 Task: Format the document by changing font styles, sizes, colors, and applying bullet points and paragraph spacing.
Action: Mouse scrolled (999, 255) with delta (0, 0)
Screenshot: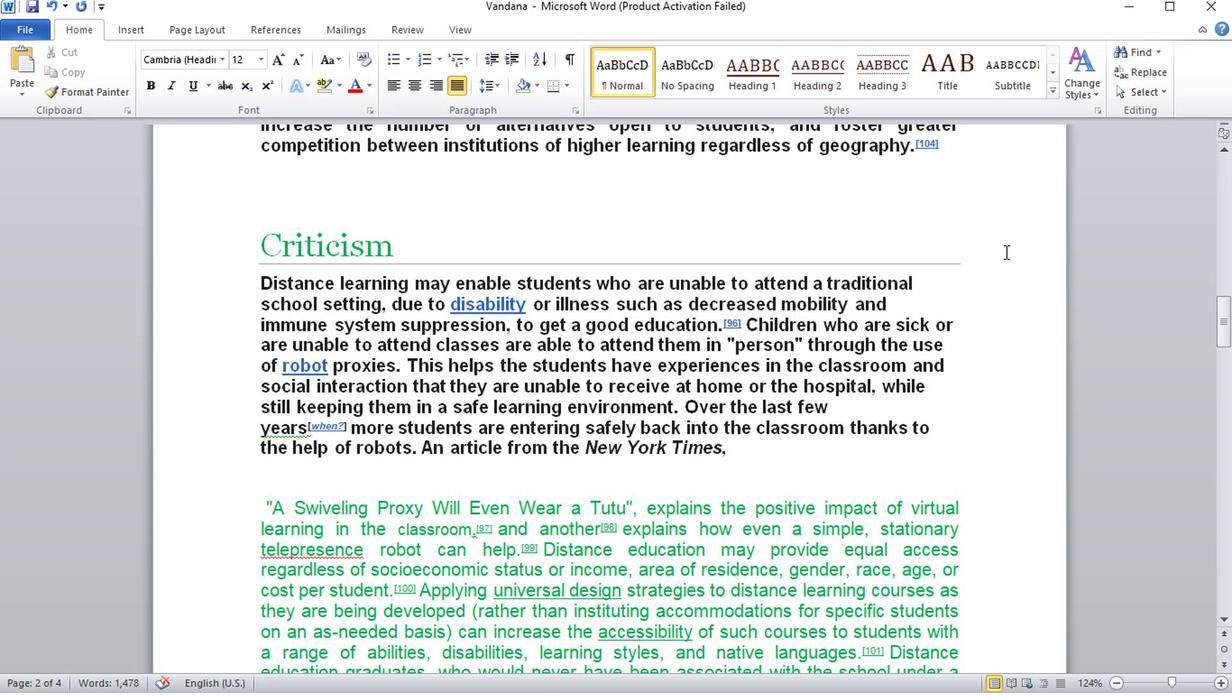 
Action: Mouse scrolled (999, 255) with delta (0, 0)
Screenshot: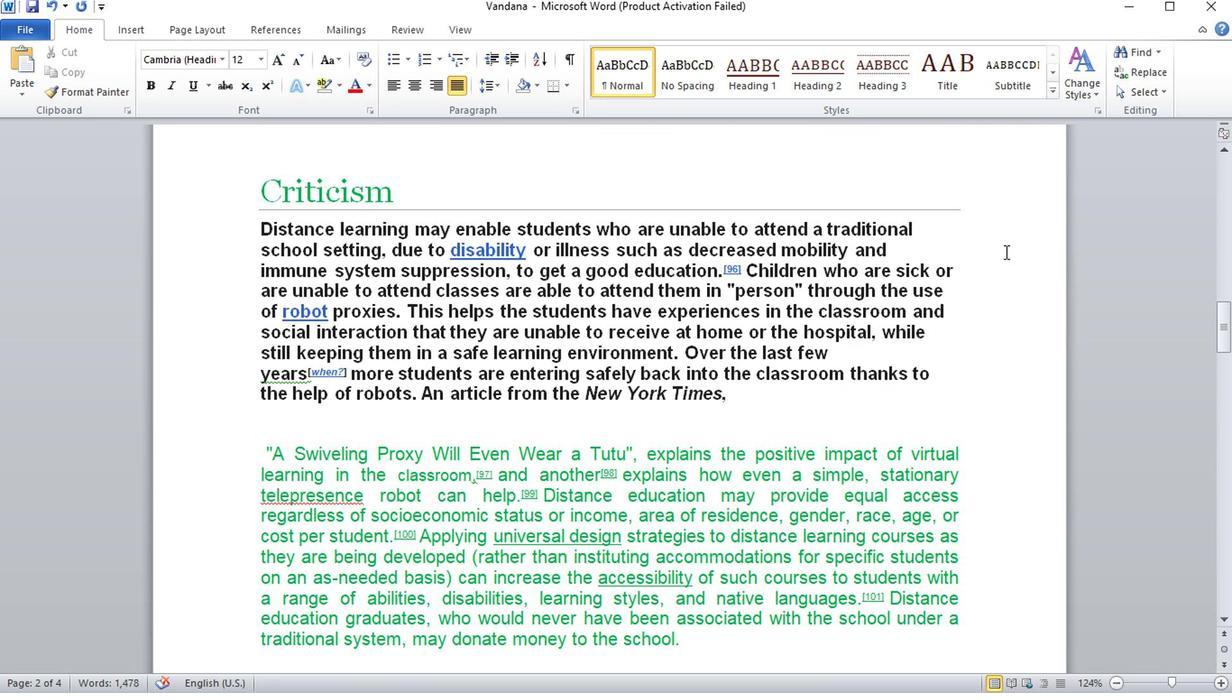 
Action: Mouse scrolled (999, 255) with delta (0, 0)
Screenshot: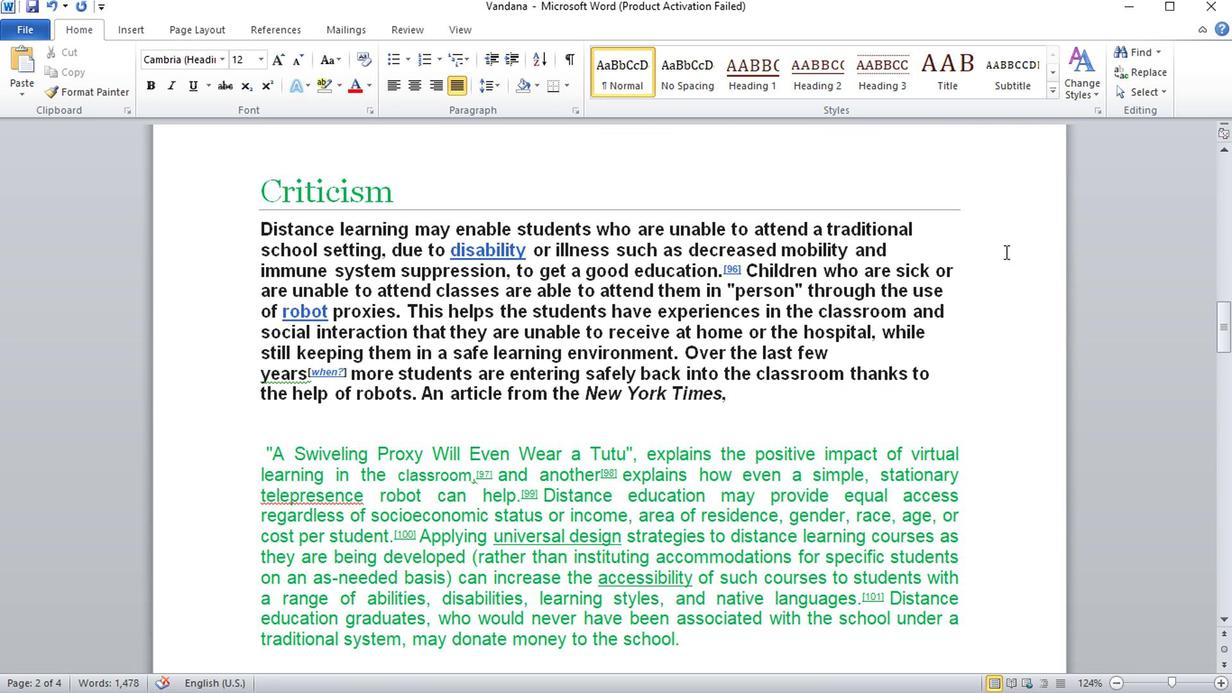 
Action: Mouse scrolled (999, 256) with delta (0, 0)
Screenshot: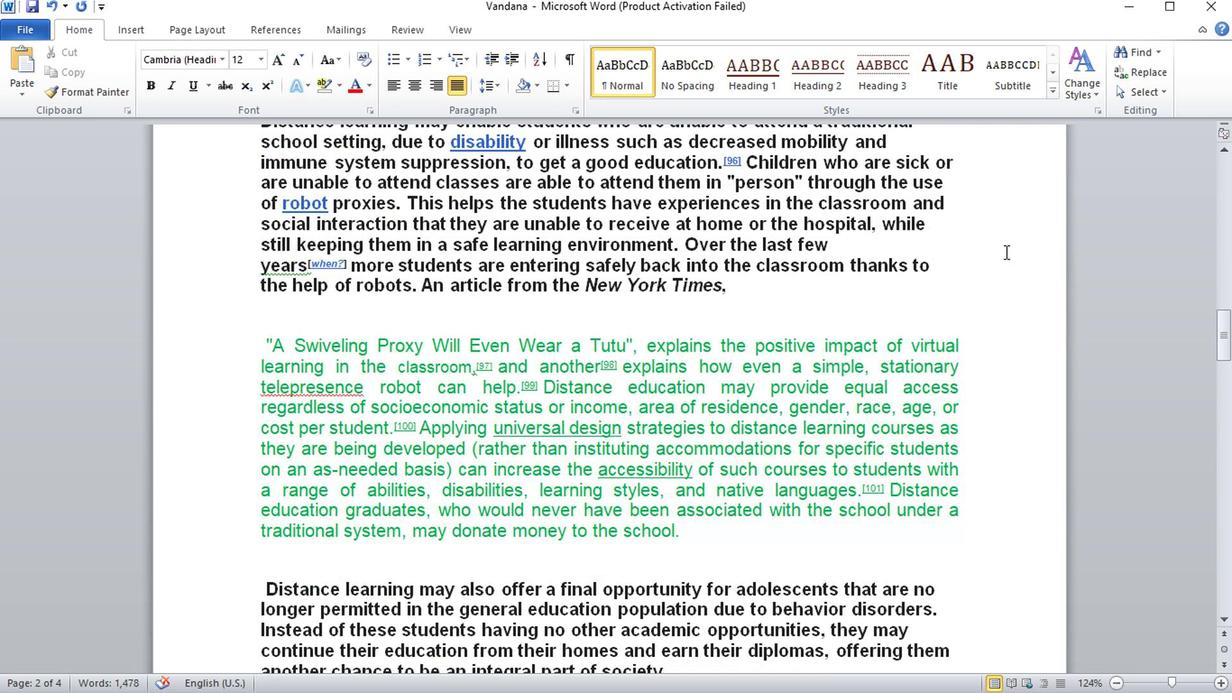 
Action: Mouse scrolled (999, 256) with delta (0, 0)
Screenshot: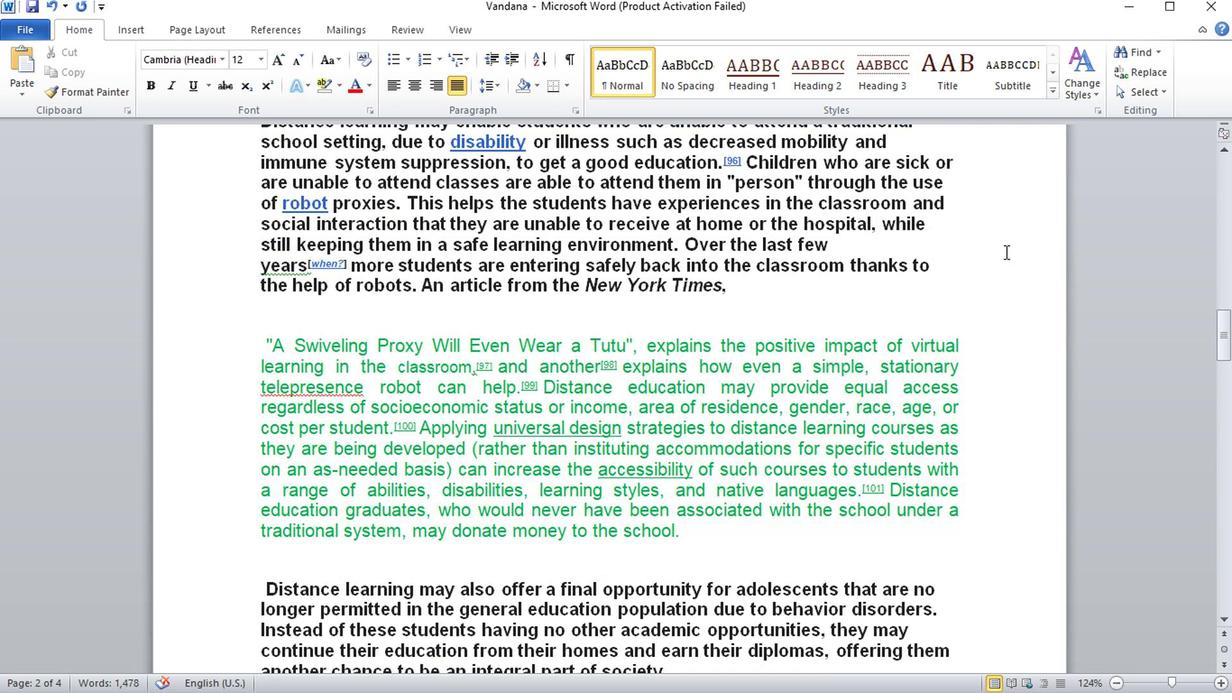 
Action: Mouse scrolled (999, 256) with delta (0, 0)
Screenshot: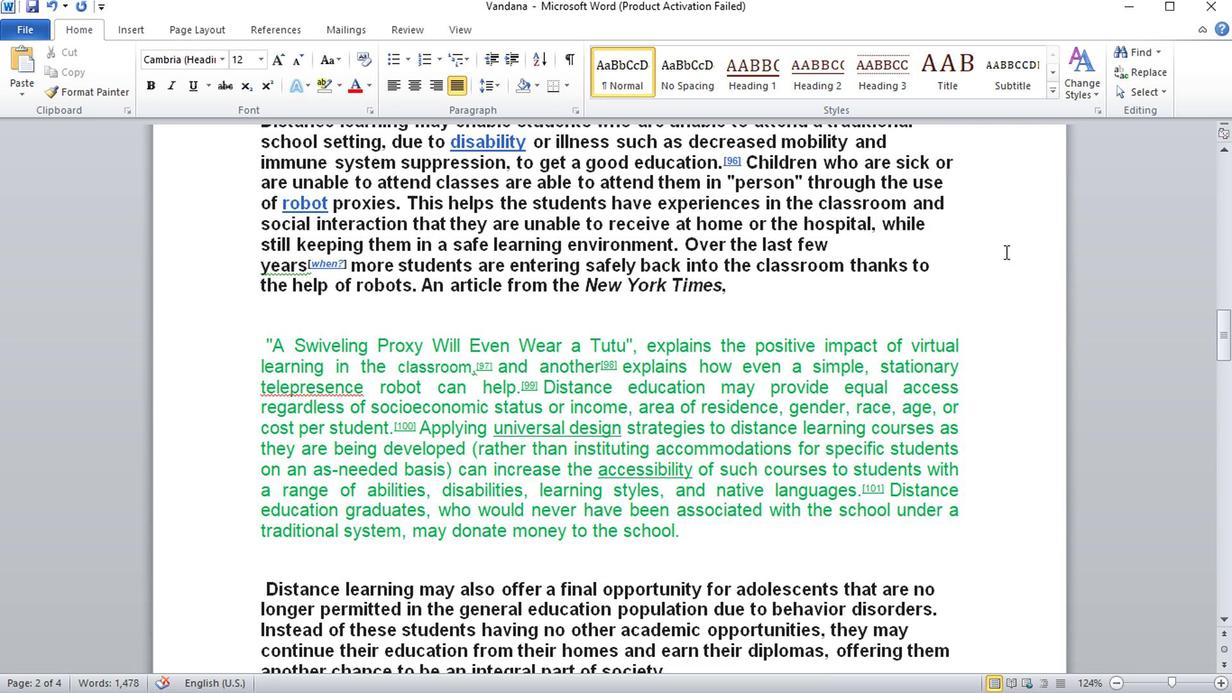
Action: Mouse scrolled (999, 255) with delta (0, 0)
Screenshot: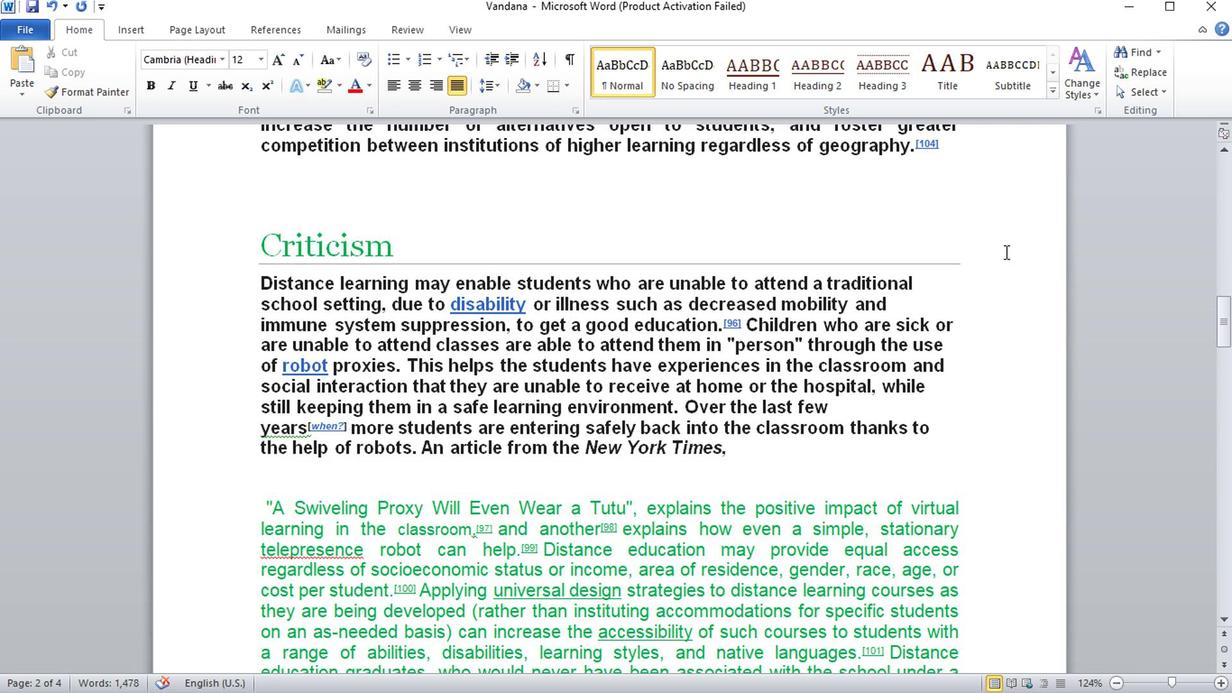
Action: Mouse scrolled (999, 255) with delta (0, 0)
Screenshot: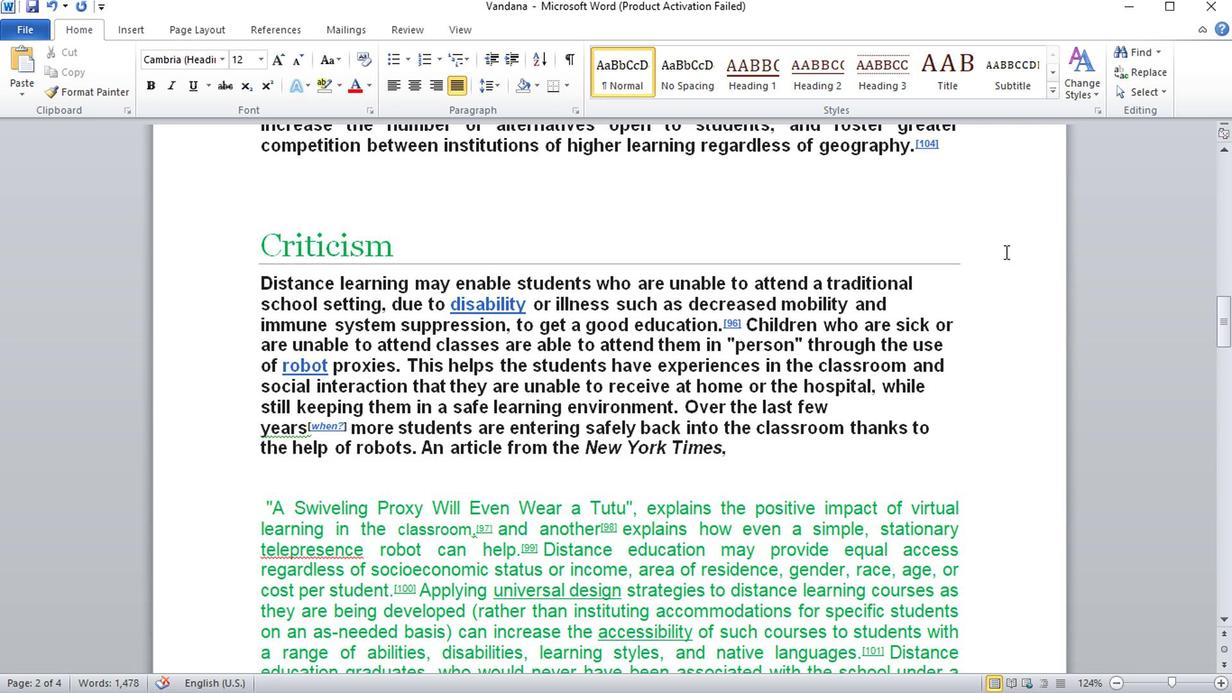 
Action: Mouse scrolled (999, 256) with delta (0, 0)
Screenshot: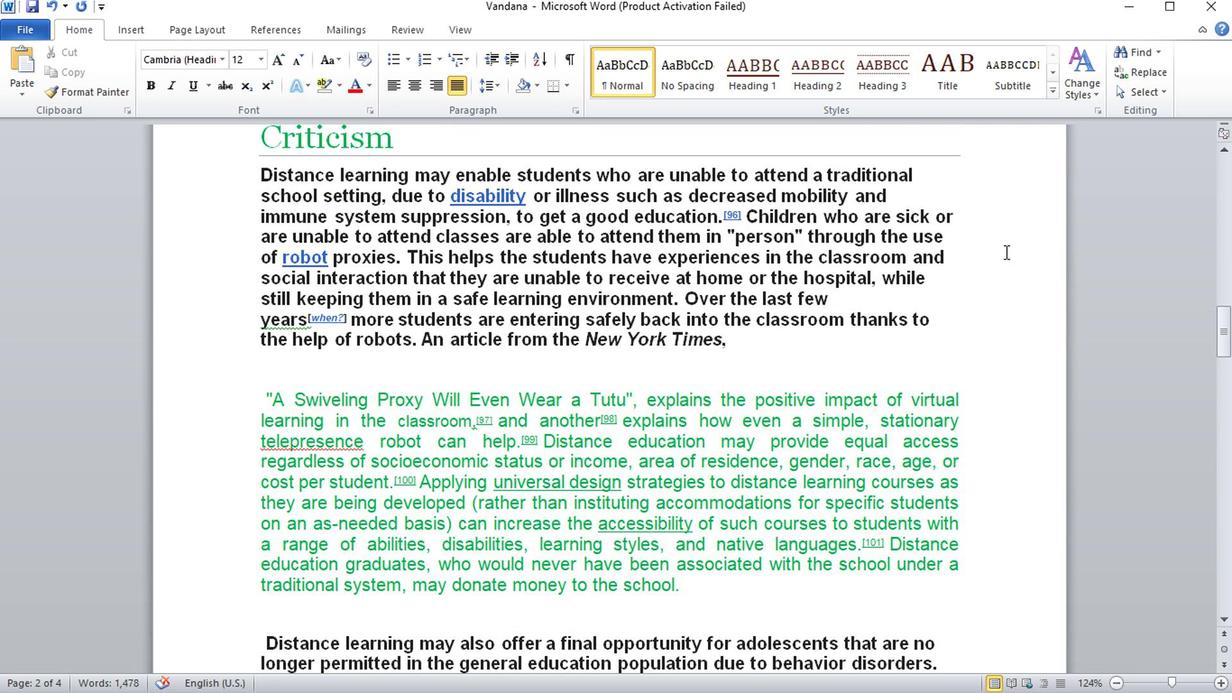 
Action: Mouse scrolled (999, 256) with delta (0, 0)
Screenshot: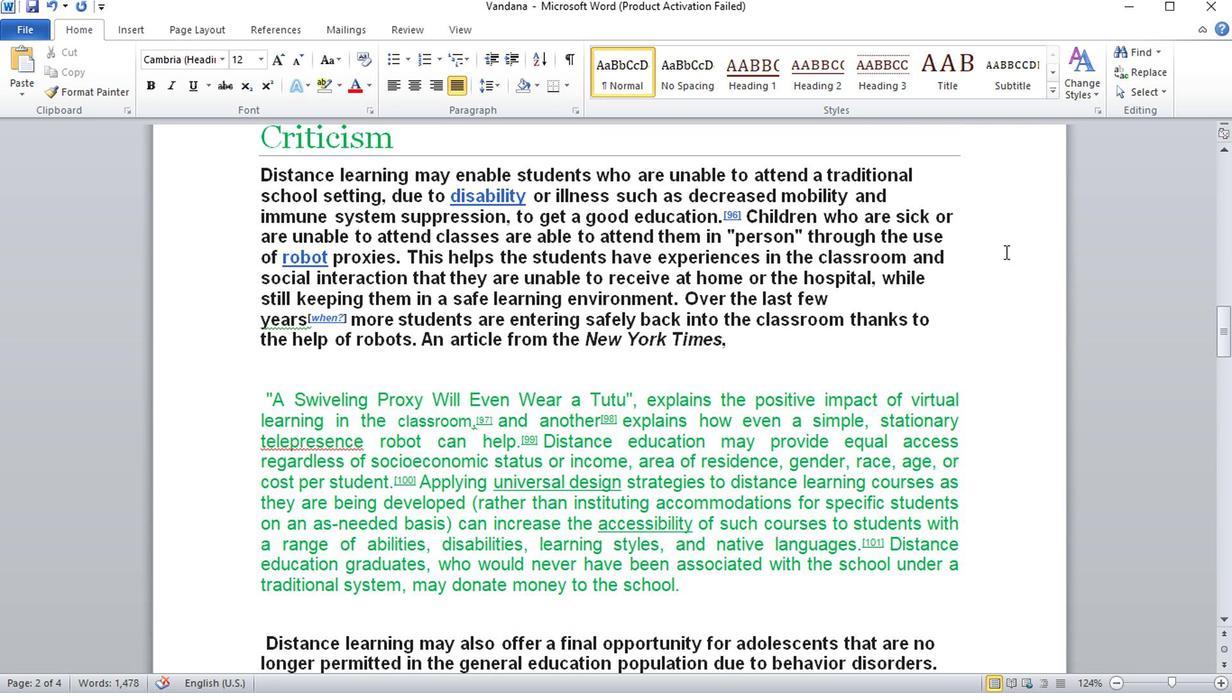 
Action: Mouse scrolled (999, 256) with delta (0, 0)
Screenshot: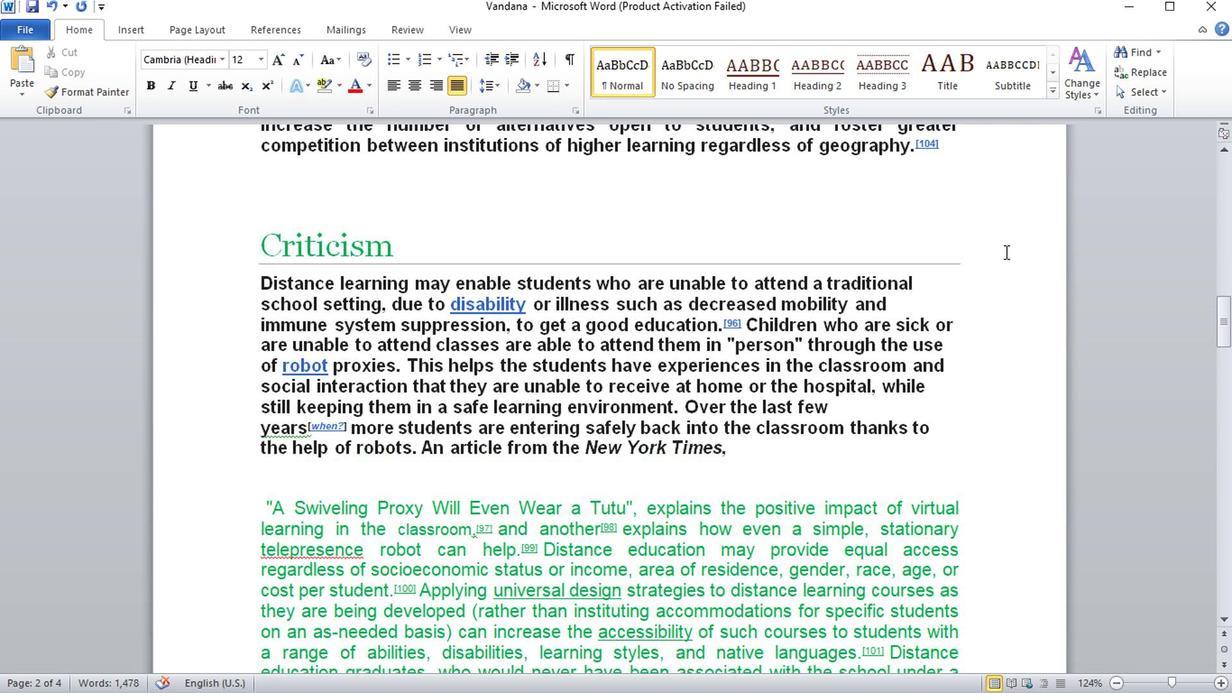 
Action: Mouse scrolled (999, 256) with delta (0, 0)
Screenshot: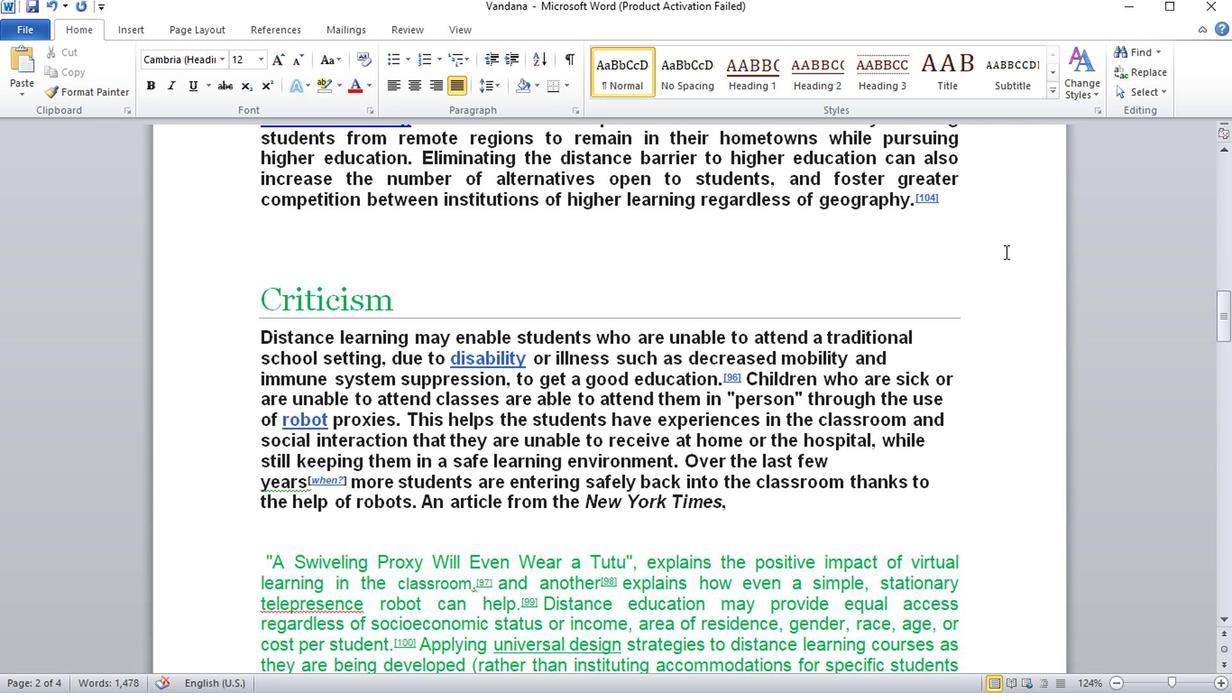 
Action: Mouse scrolled (999, 255) with delta (0, 0)
Screenshot: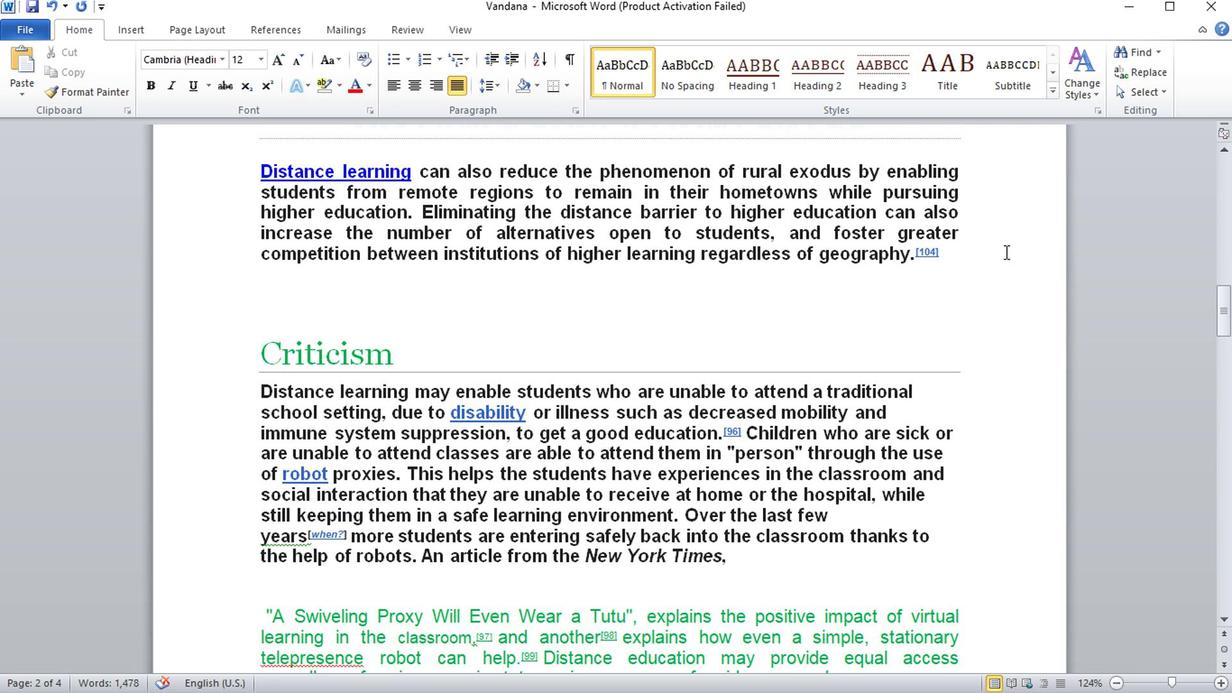 
Action: Mouse scrolled (999, 255) with delta (0, 0)
Screenshot: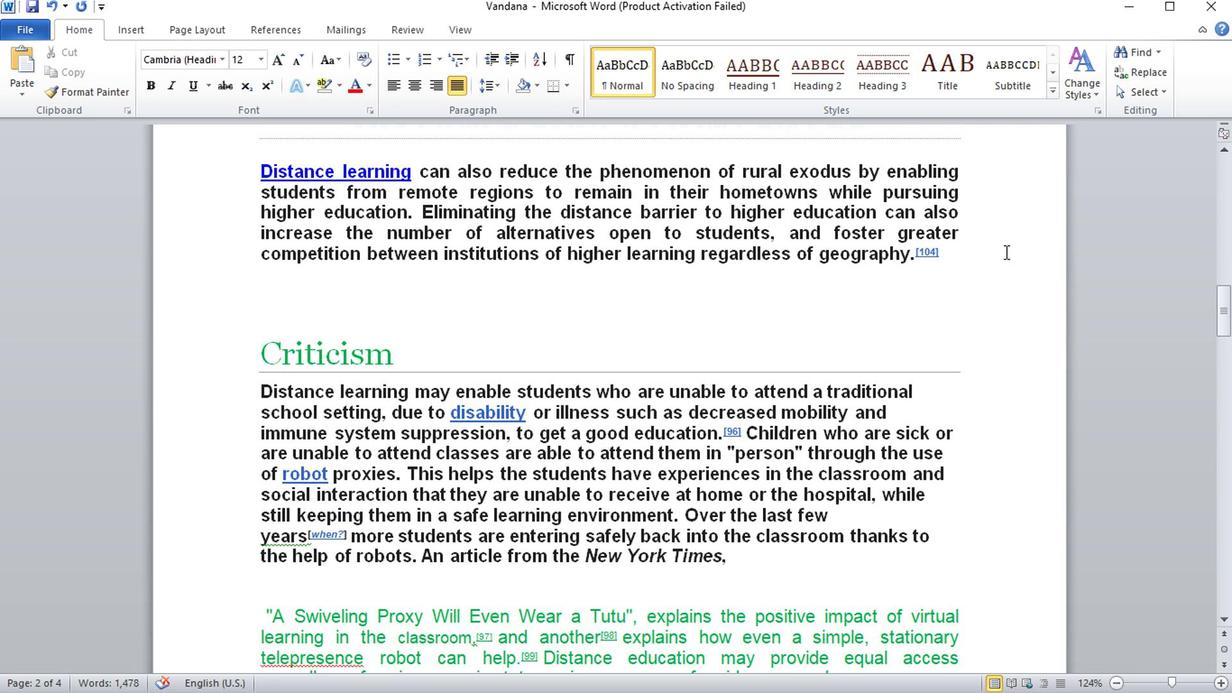 
Action: Mouse scrolled (999, 255) with delta (0, 0)
Screenshot: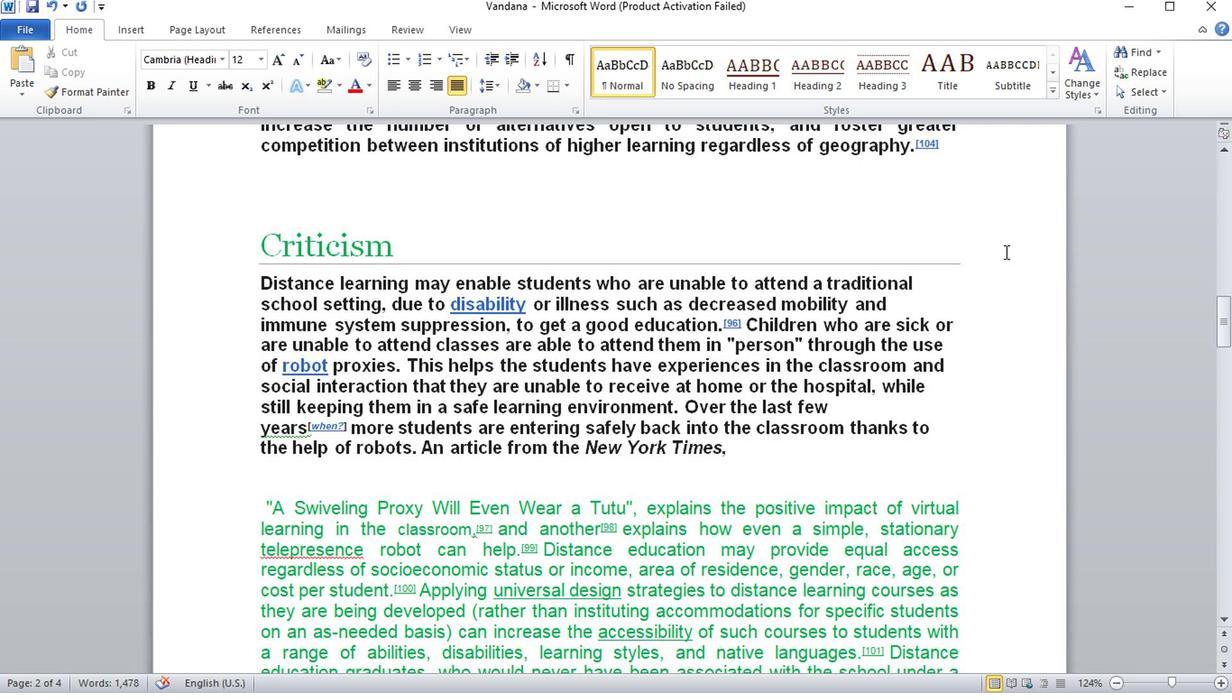 
Action: Mouse scrolled (999, 255) with delta (0, 0)
Screenshot: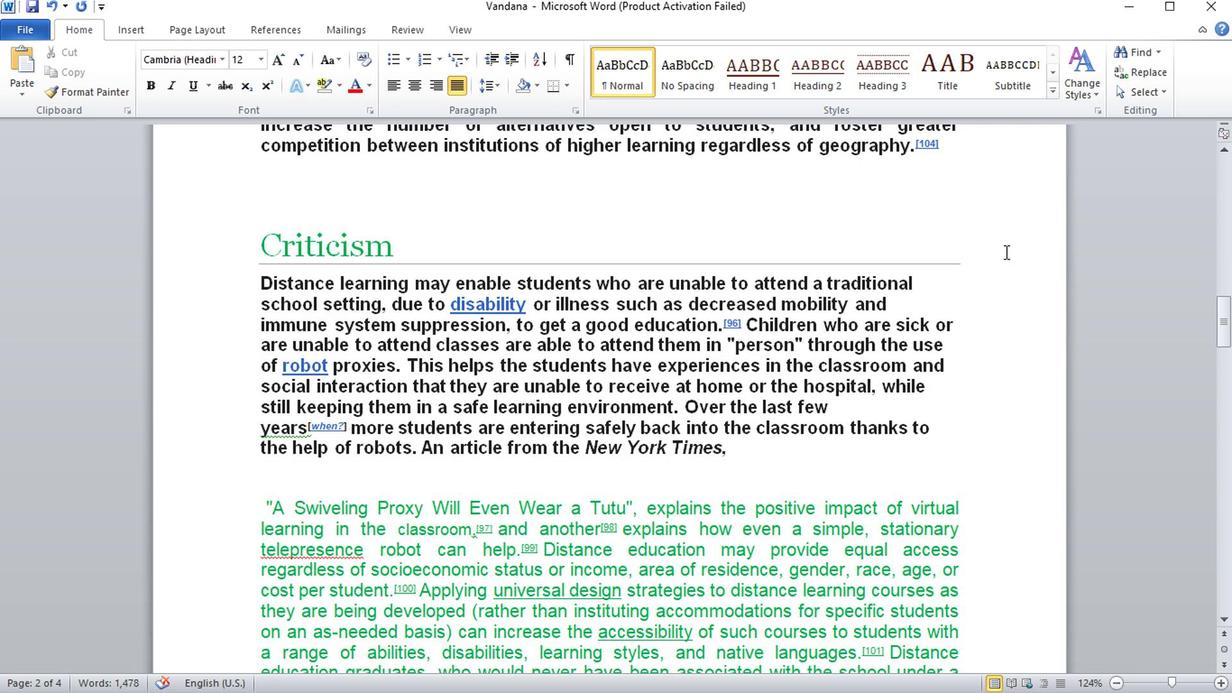 
Action: Mouse moved to (734, 245)
Screenshot: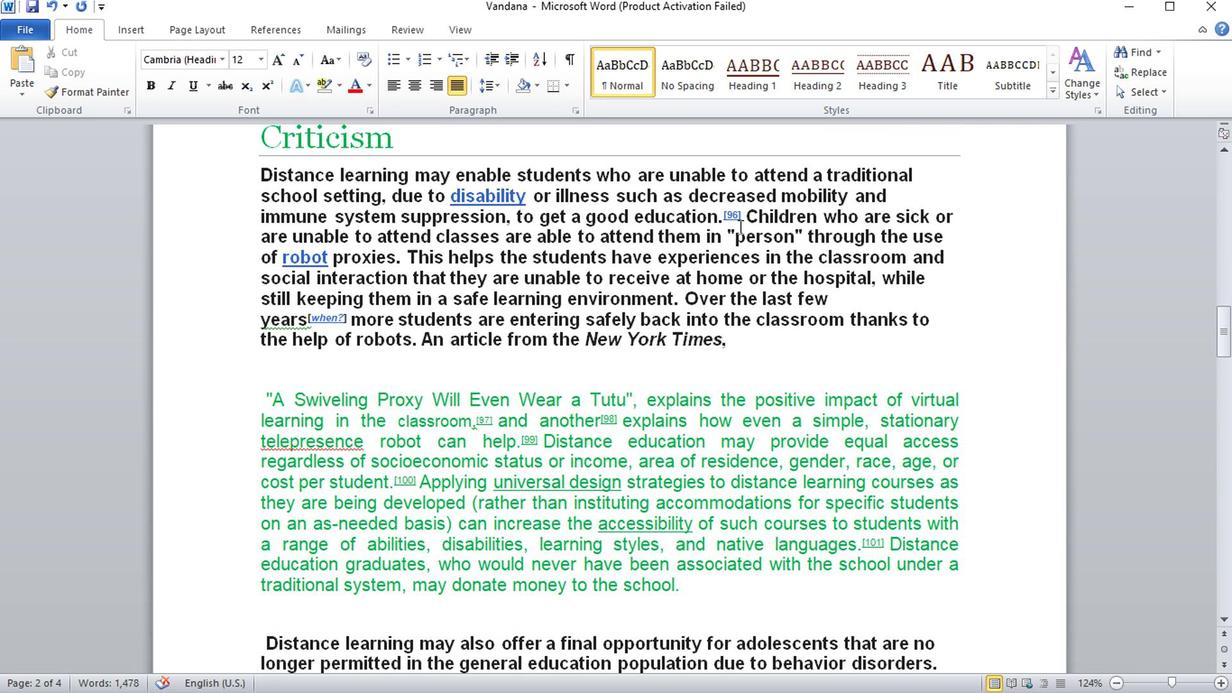 
Action: Mouse scrolled (734, 244) with delta (0, 0)
Screenshot: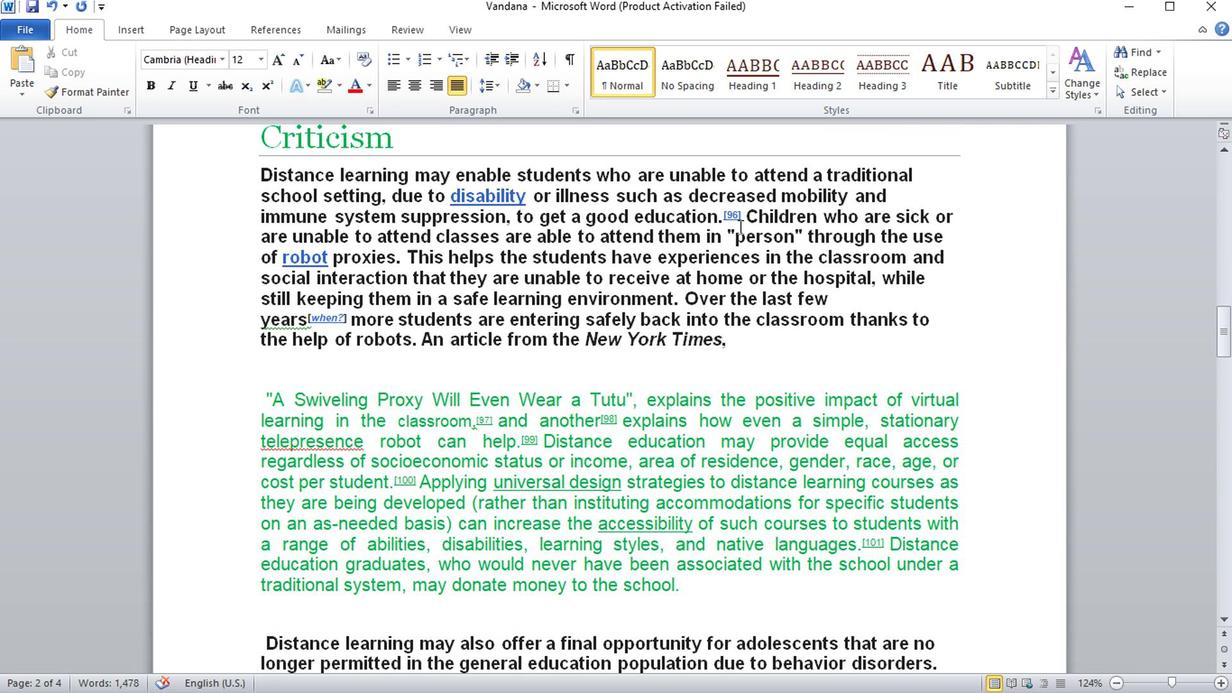 
Action: Mouse moved to (734, 246)
Screenshot: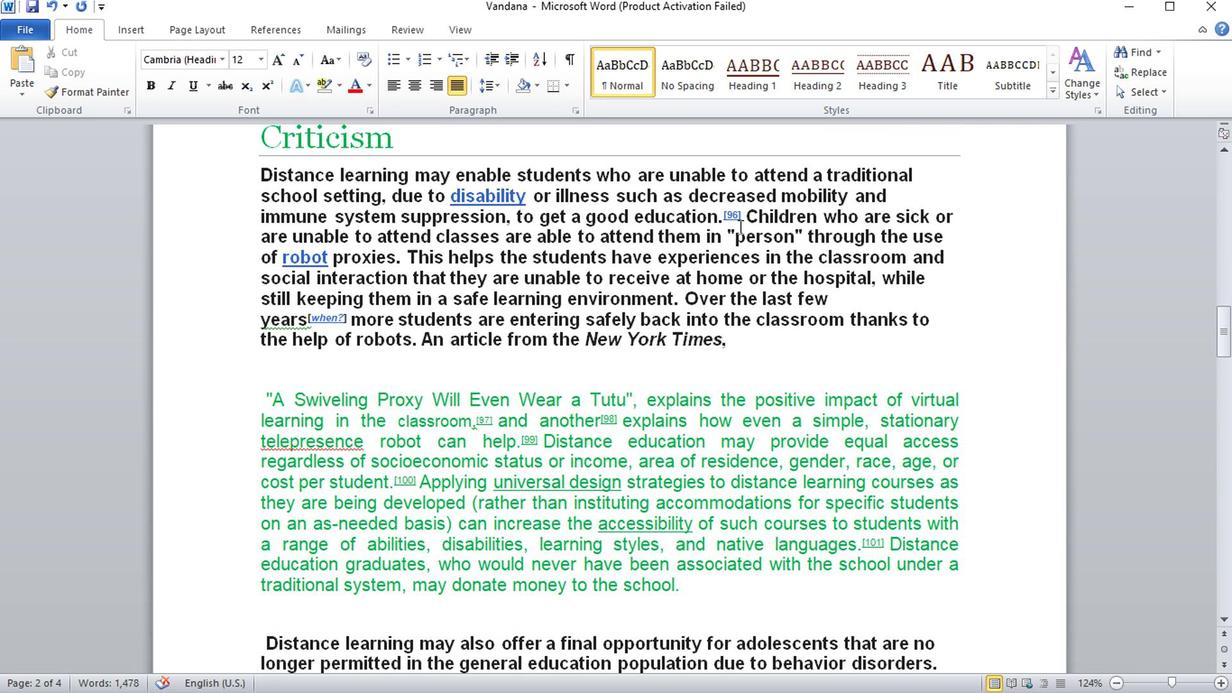 
Action: Mouse scrolled (734, 245) with delta (0, -1)
Screenshot: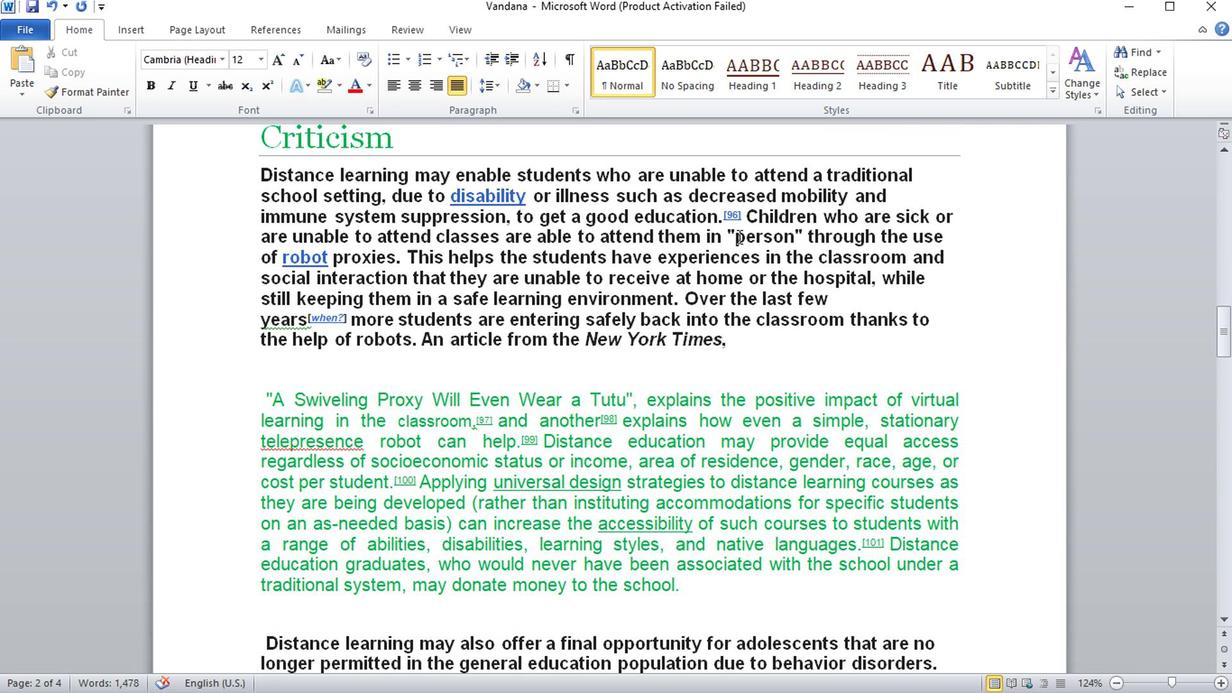 
Action: Mouse moved to (734, 247)
Screenshot: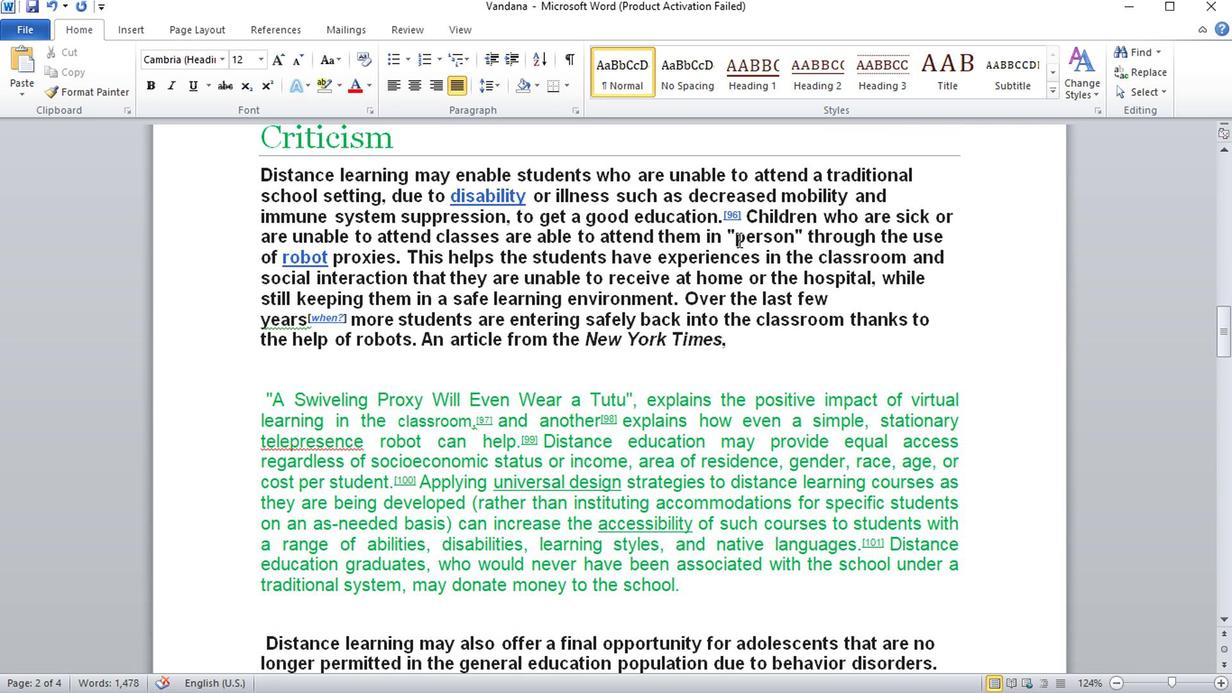 
Action: Mouse scrolled (734, 246) with delta (0, 0)
Screenshot: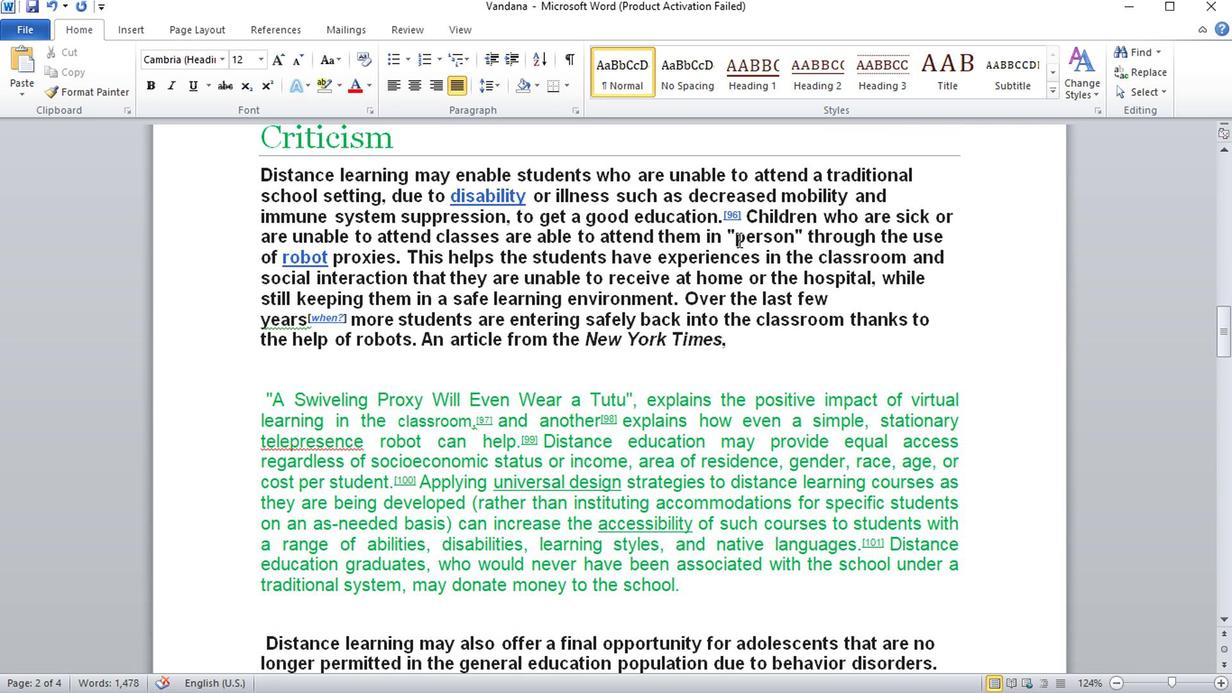 
Action: Mouse moved to (734, 247)
Screenshot: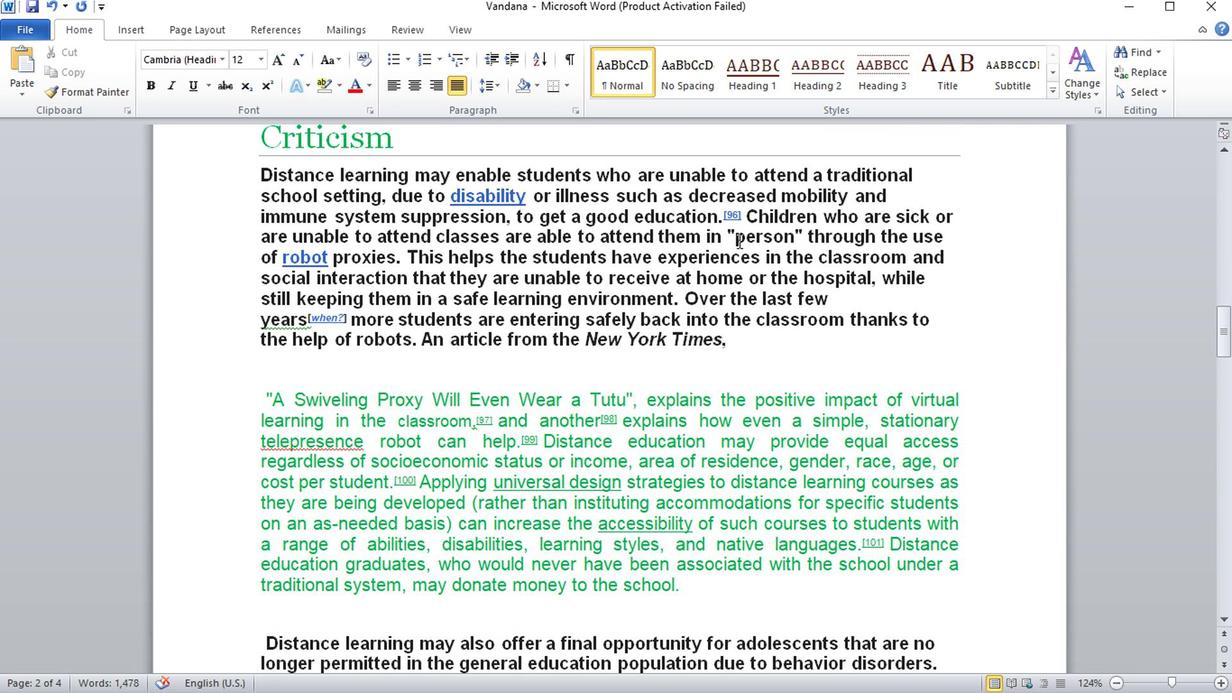 
Action: Mouse scrolled (734, 246) with delta (0, 0)
Screenshot: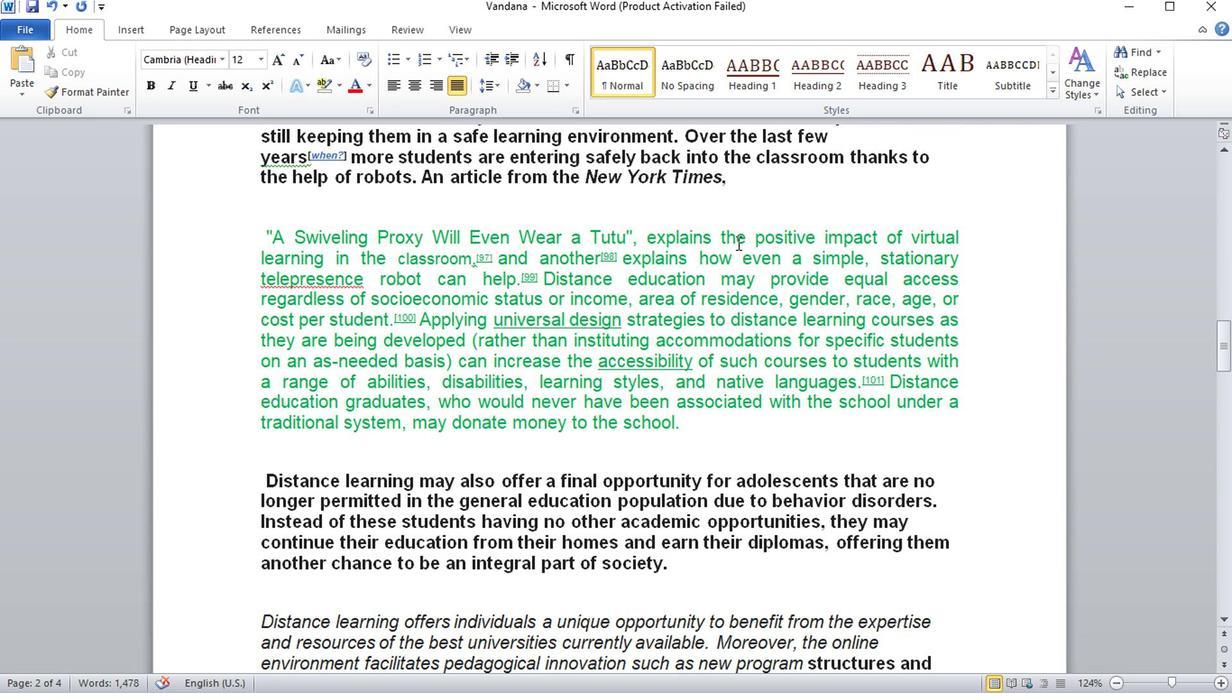
Action: Mouse scrolled (734, 246) with delta (0, 0)
Screenshot: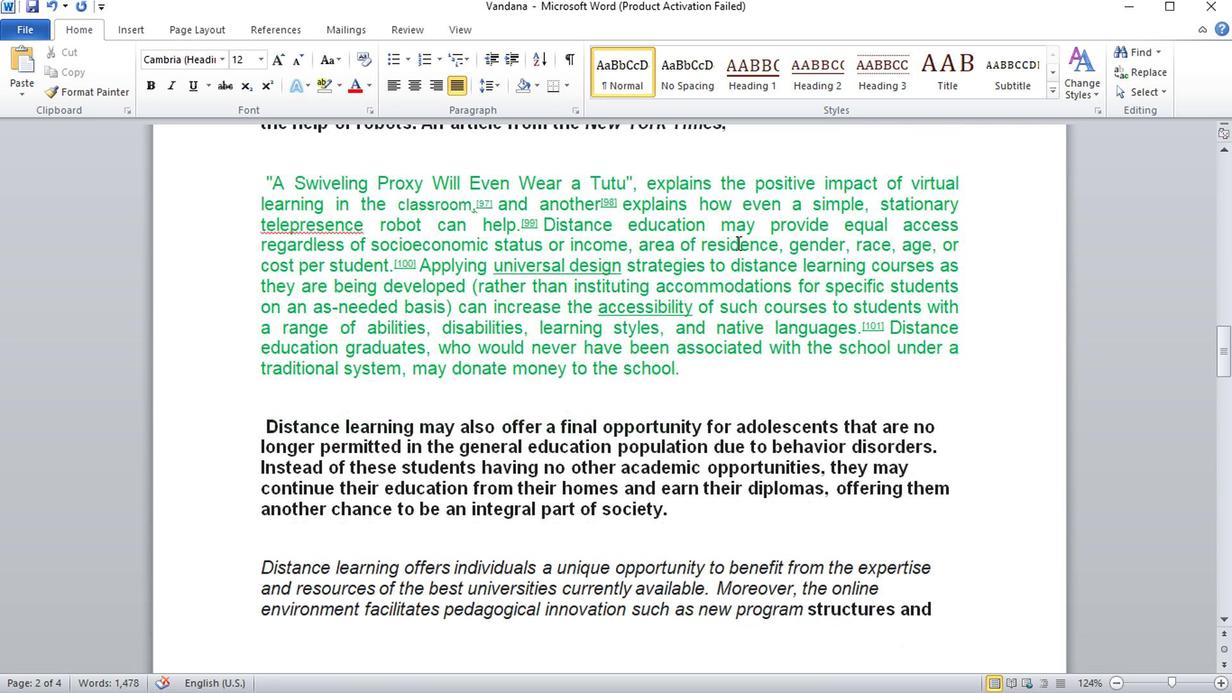 
Action: Mouse scrolled (734, 246) with delta (0, 0)
Screenshot: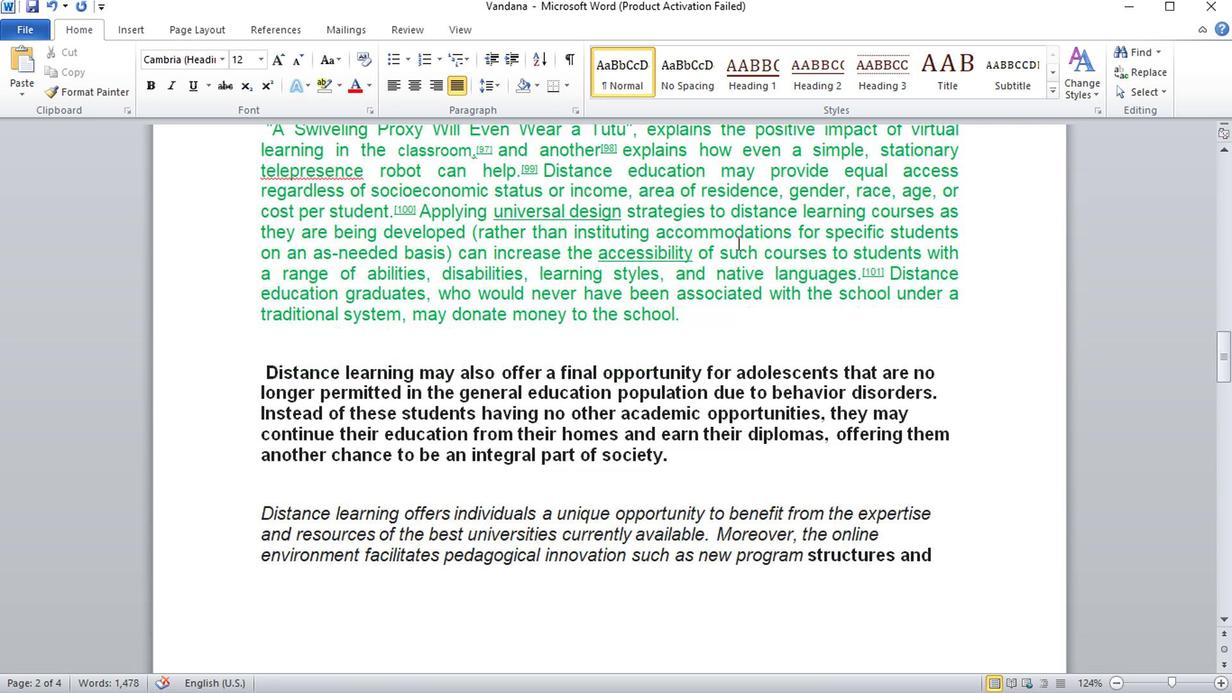 
Action: Mouse scrolled (734, 246) with delta (0, 0)
Screenshot: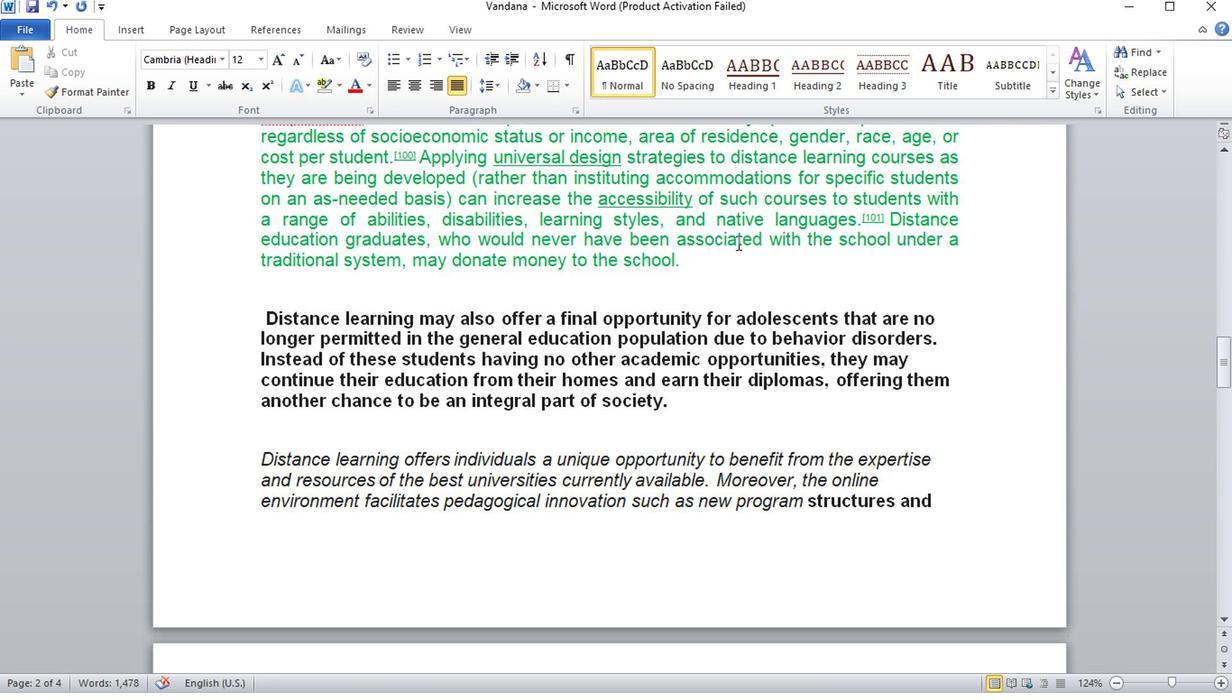 
Action: Mouse moved to (780, 235)
Screenshot: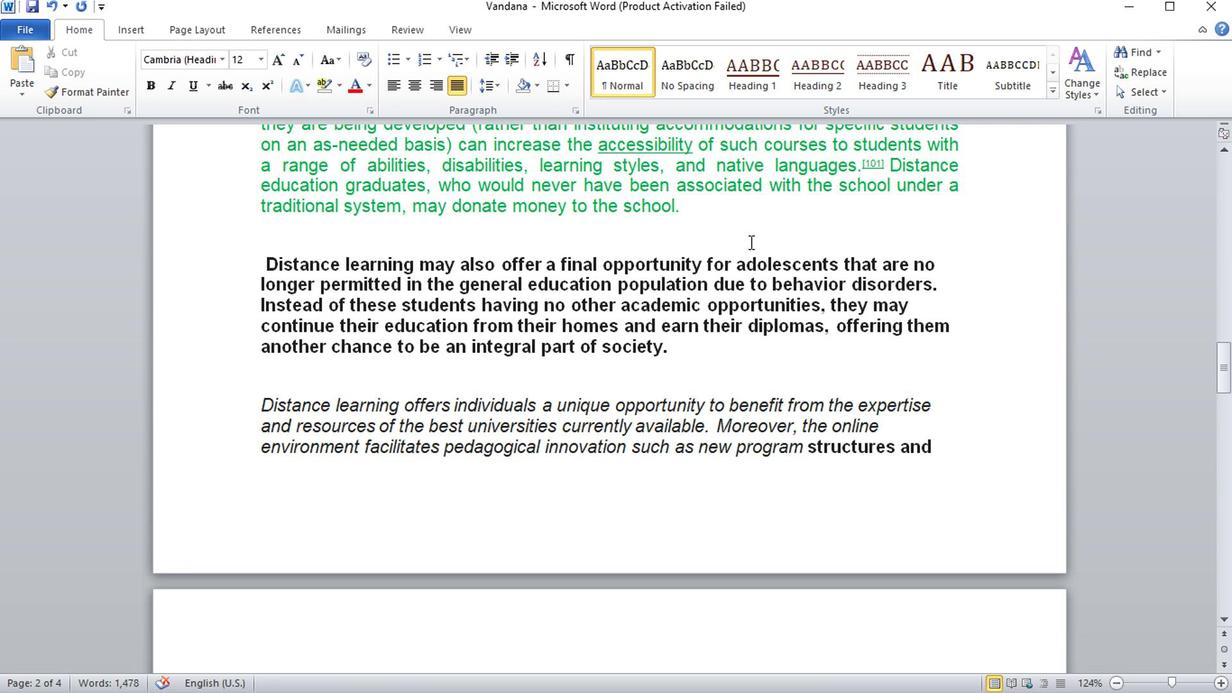
Action: Mouse scrolled (780, 236) with delta (0, 0)
Screenshot: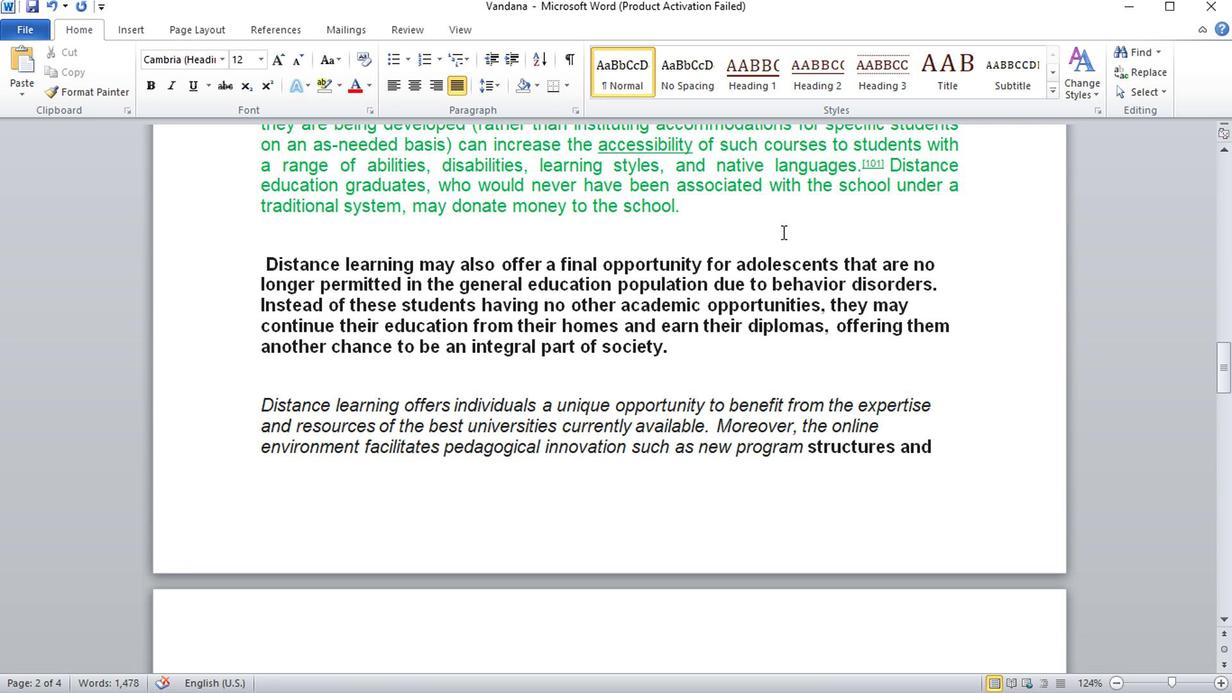 
Action: Mouse scrolled (780, 236) with delta (0, 0)
Screenshot: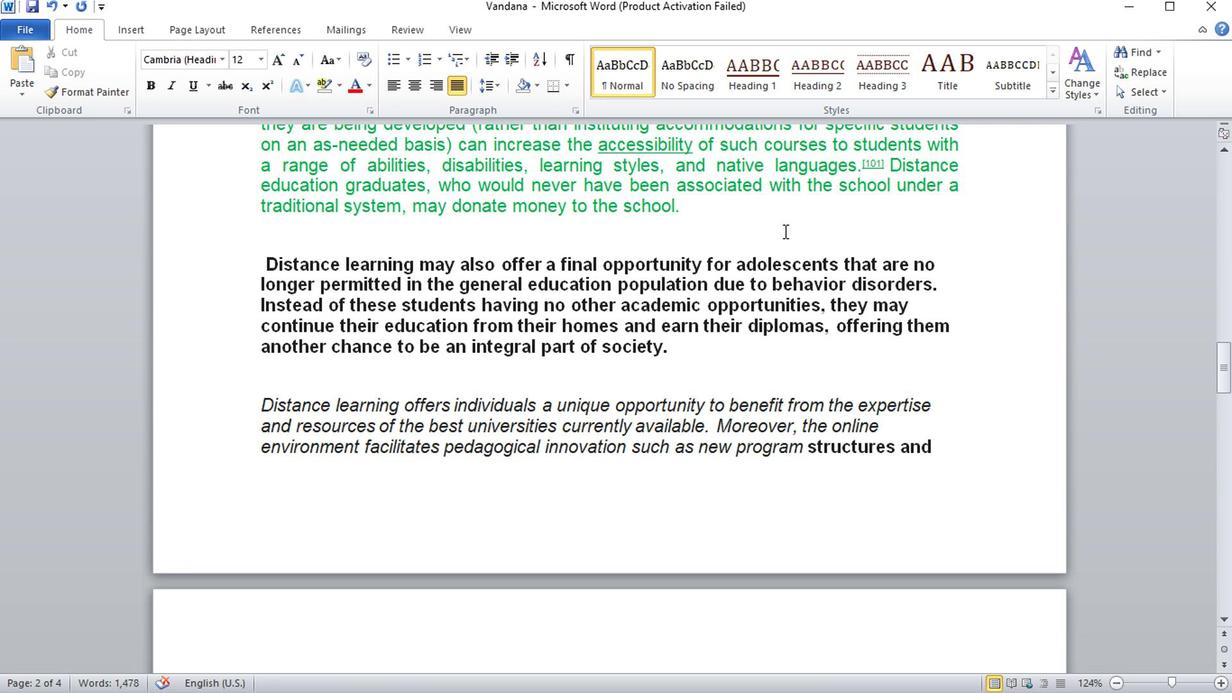 
Action: Mouse scrolled (780, 236) with delta (0, 0)
Screenshot: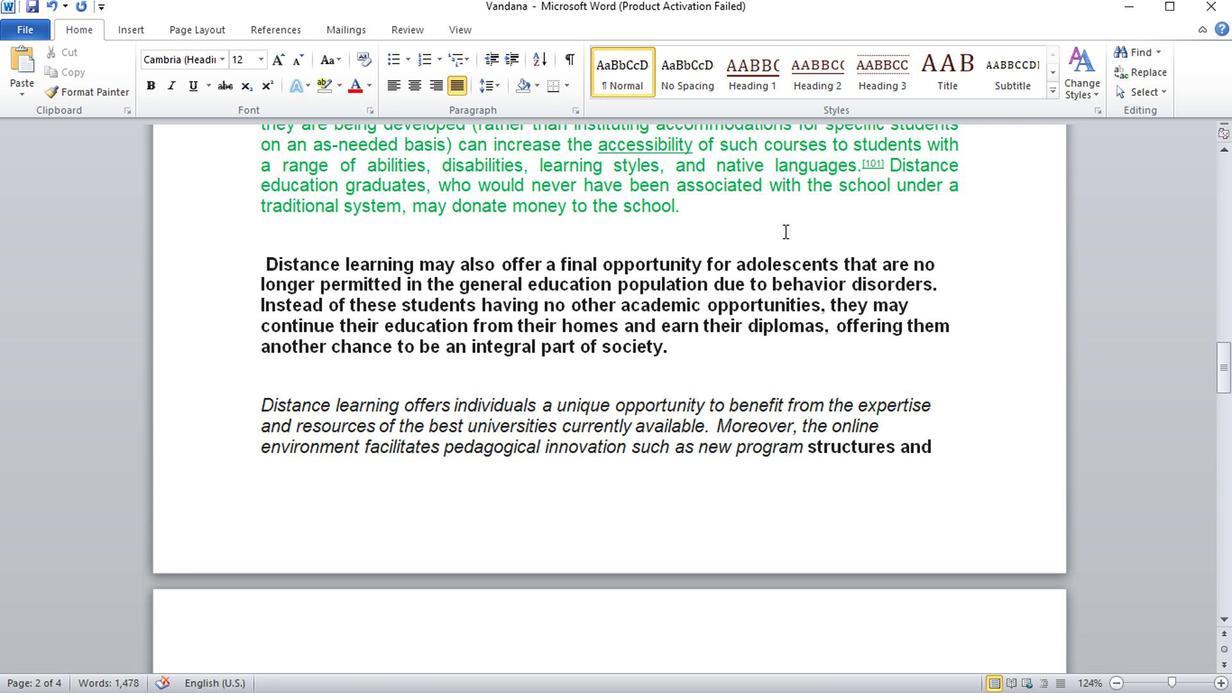 
Action: Mouse scrolled (780, 236) with delta (0, 0)
Screenshot: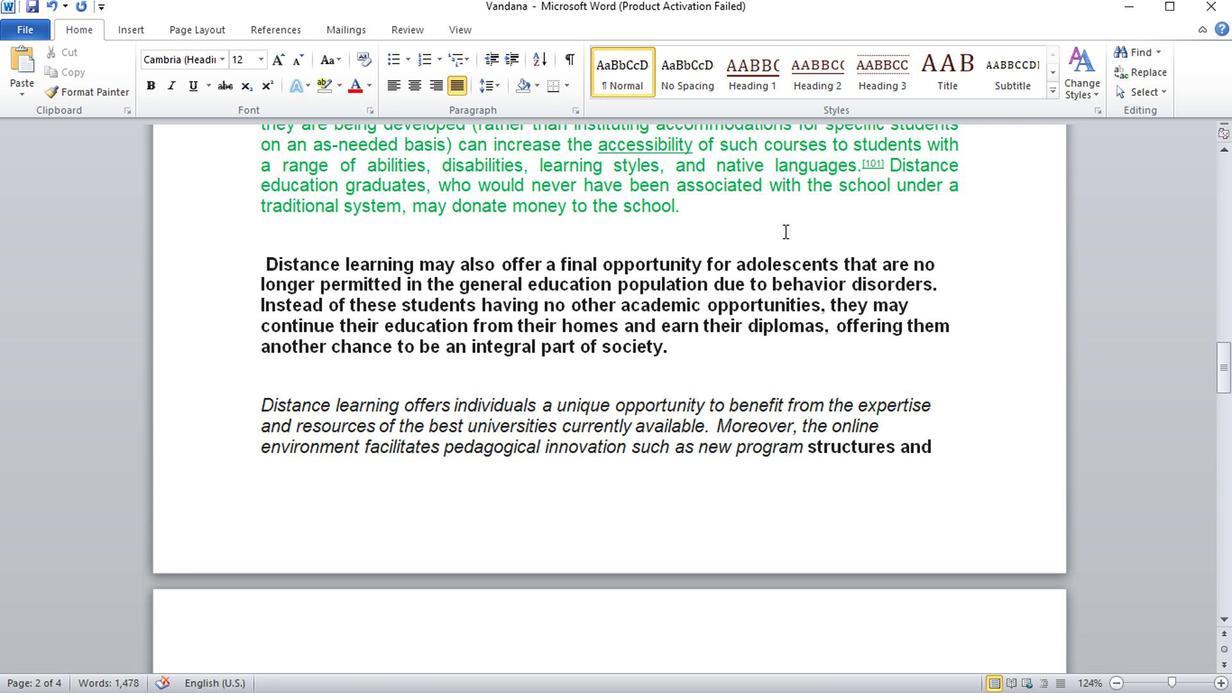 
Action: Mouse scrolled (780, 236) with delta (0, 0)
Screenshot: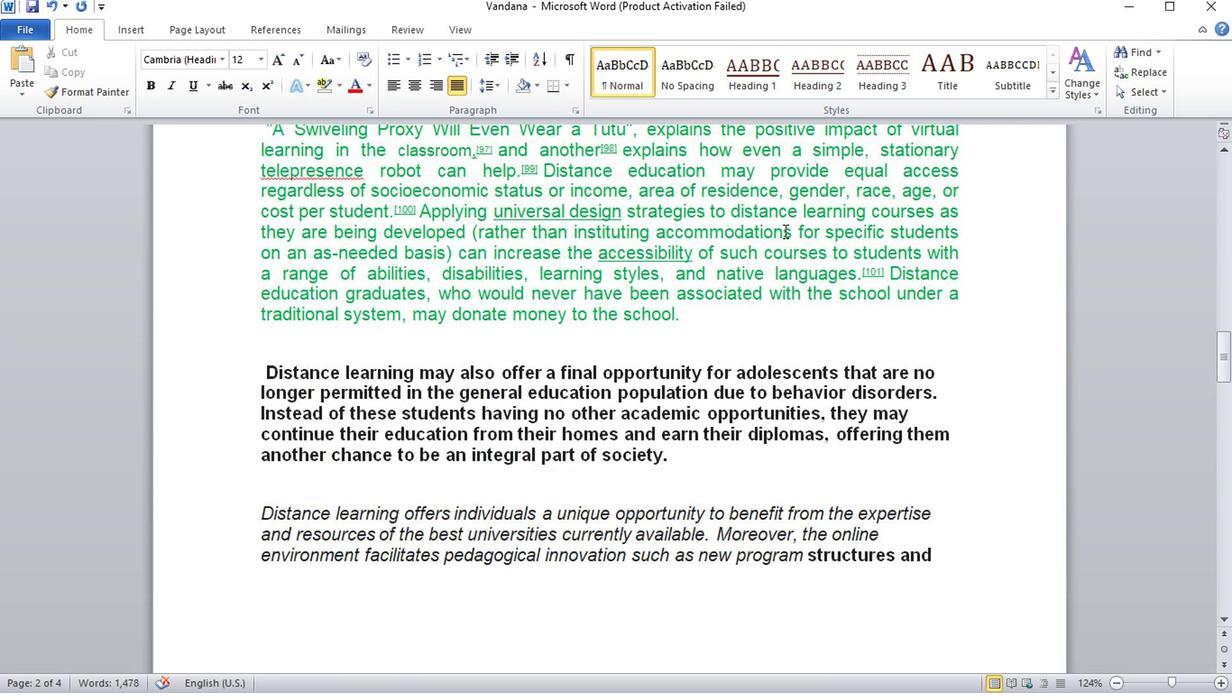 
Action: Mouse scrolled (780, 236) with delta (0, 0)
Screenshot: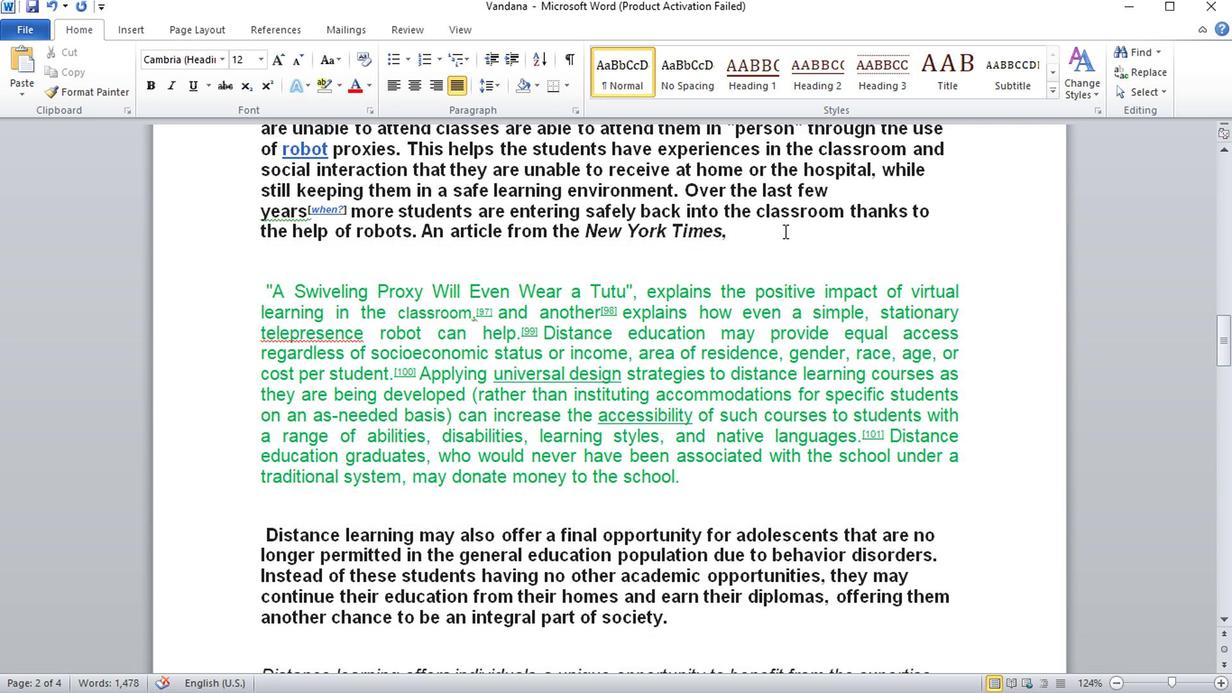 
Action: Mouse scrolled (780, 236) with delta (0, 0)
Screenshot: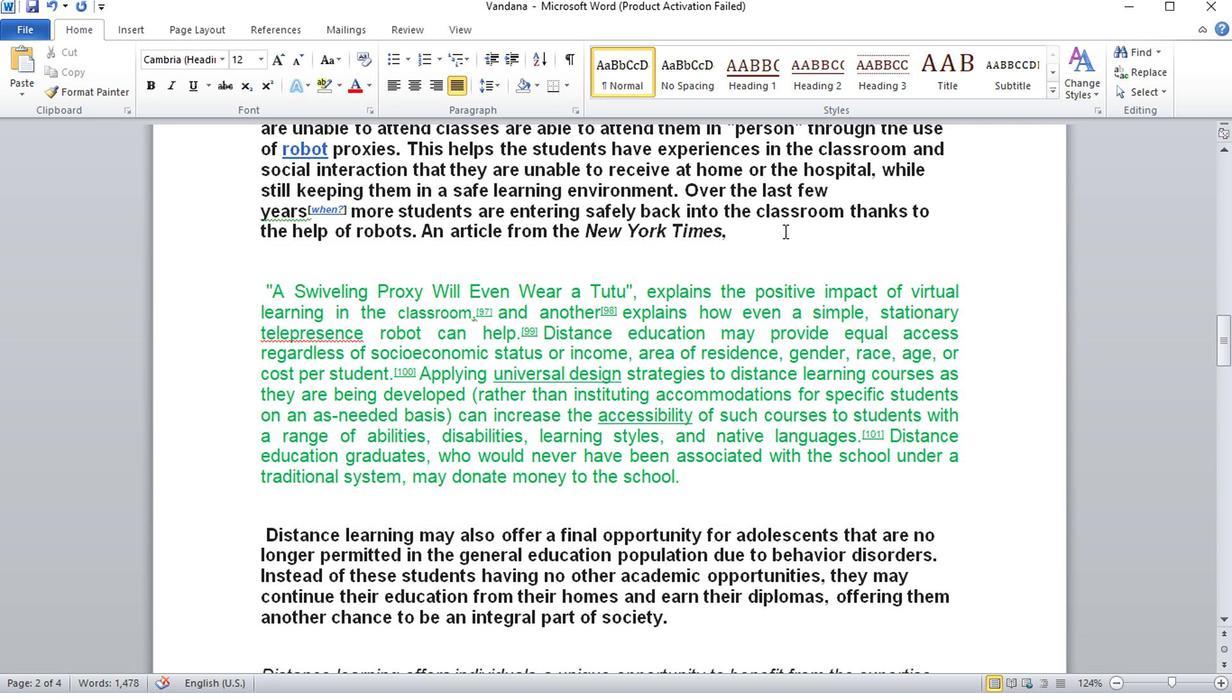 
Action: Mouse scrolled (780, 234) with delta (0, -1)
Screenshot: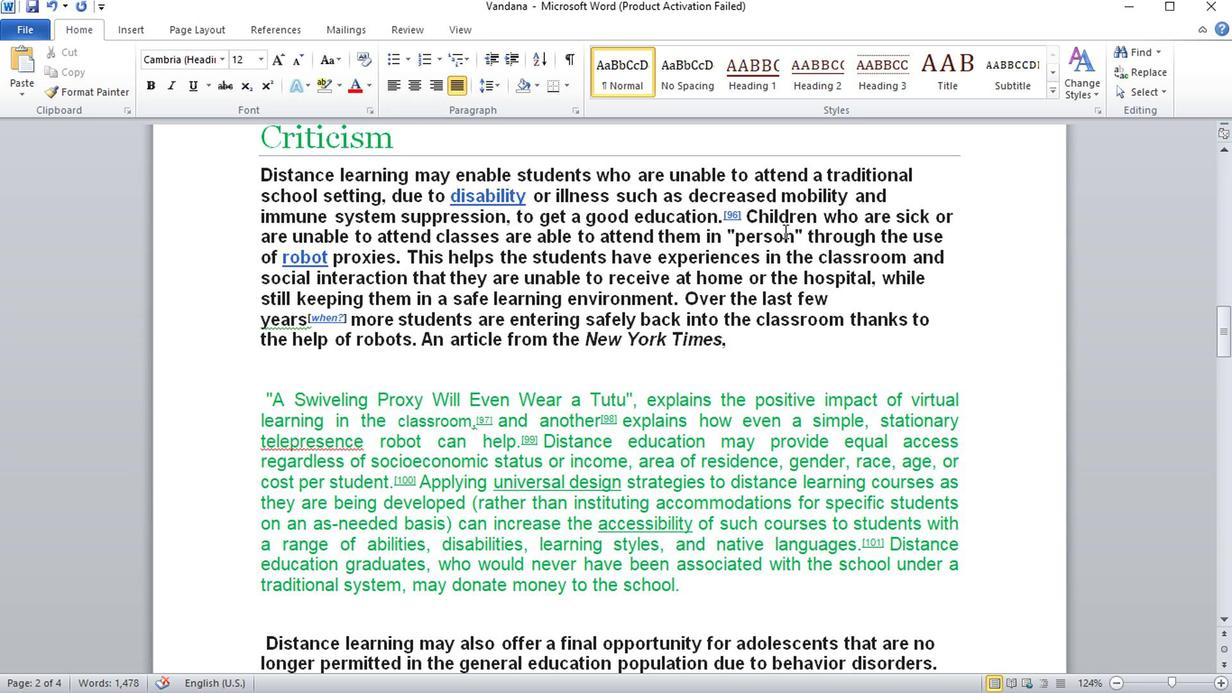 
Action: Mouse scrolled (780, 234) with delta (0, -1)
Screenshot: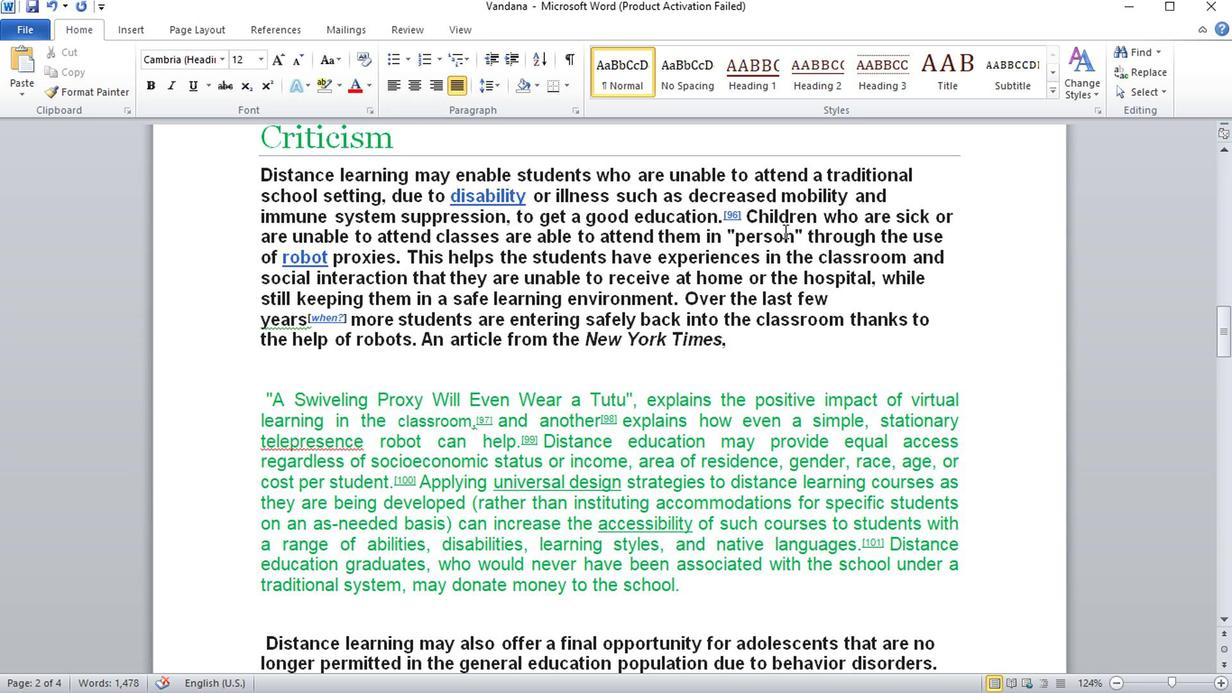 
Action: Mouse scrolled (780, 234) with delta (0, -1)
Screenshot: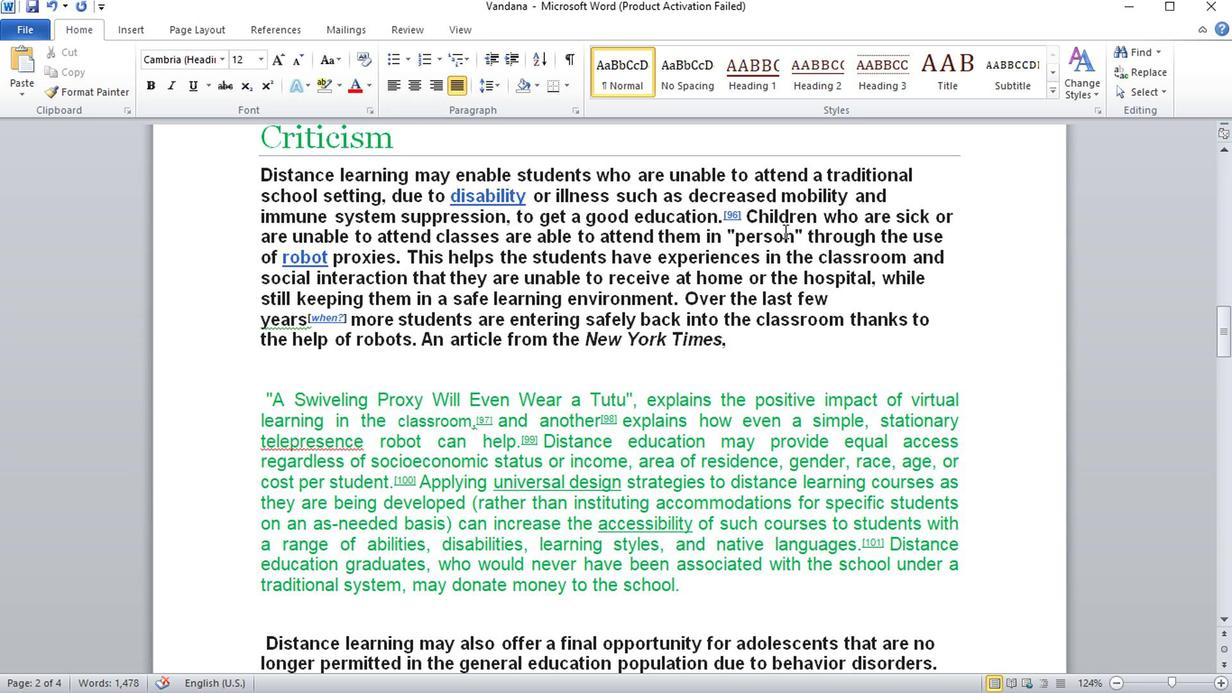 
Action: Mouse scrolled (780, 234) with delta (0, -1)
Screenshot: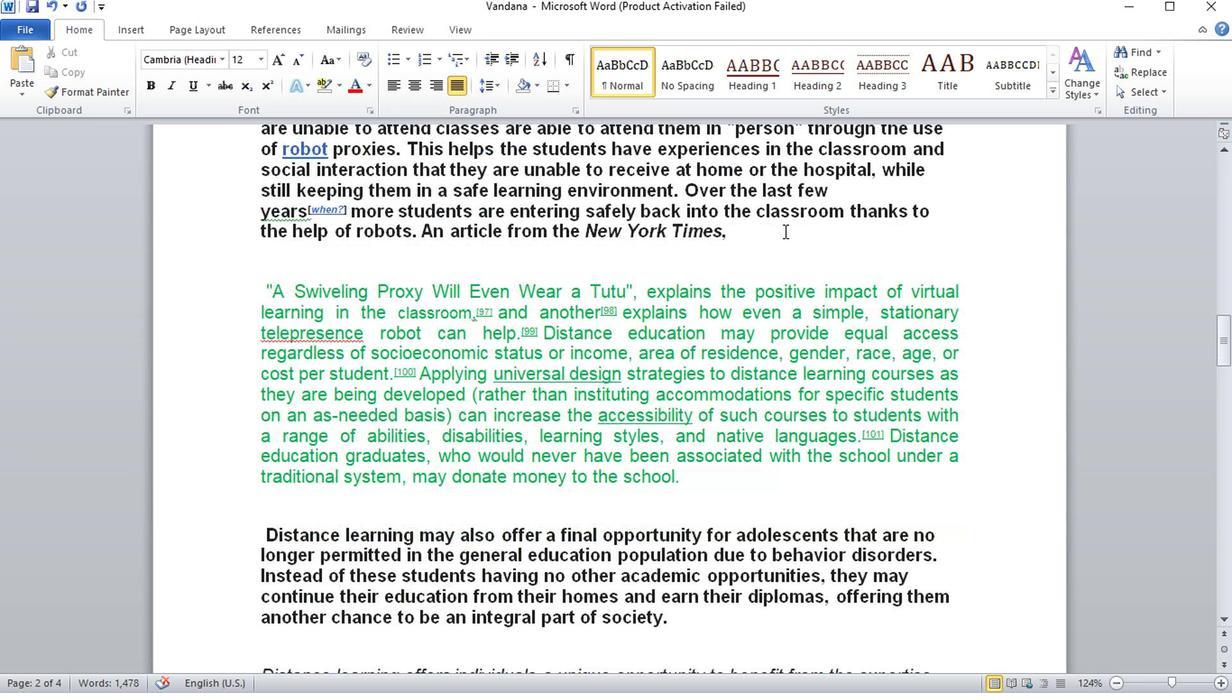 
Action: Mouse moved to (659, 343)
Screenshot: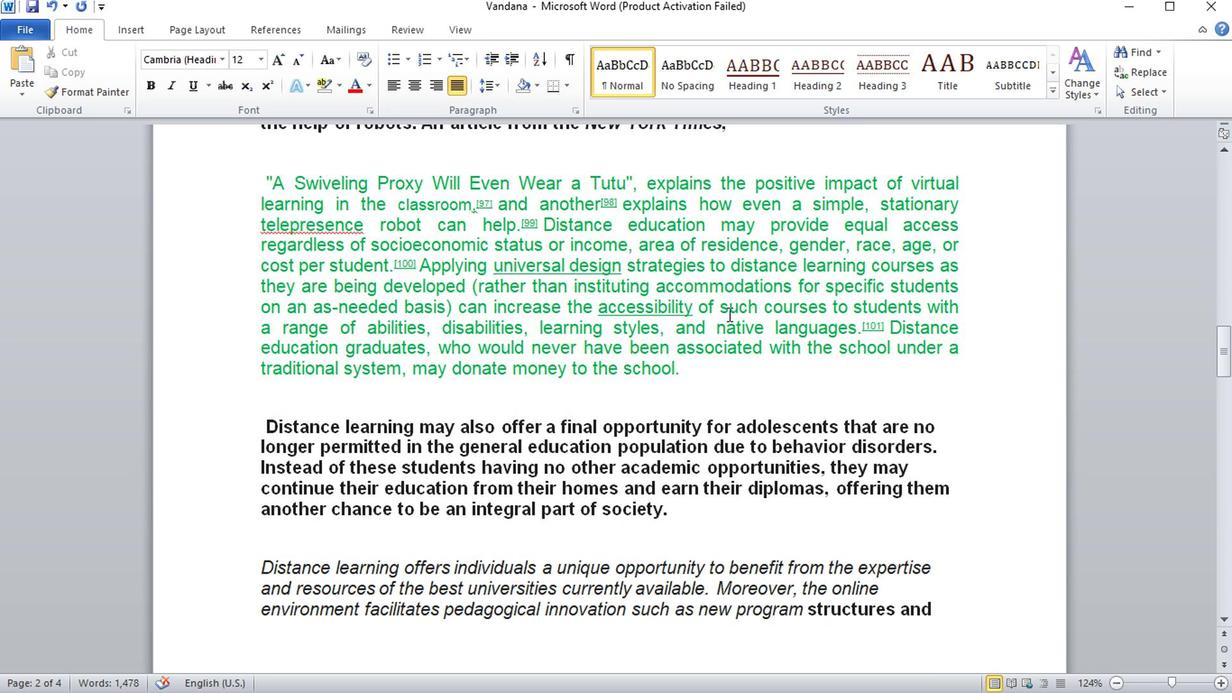 
Action: Mouse scrolled (659, 342) with delta (0, -1)
Screenshot: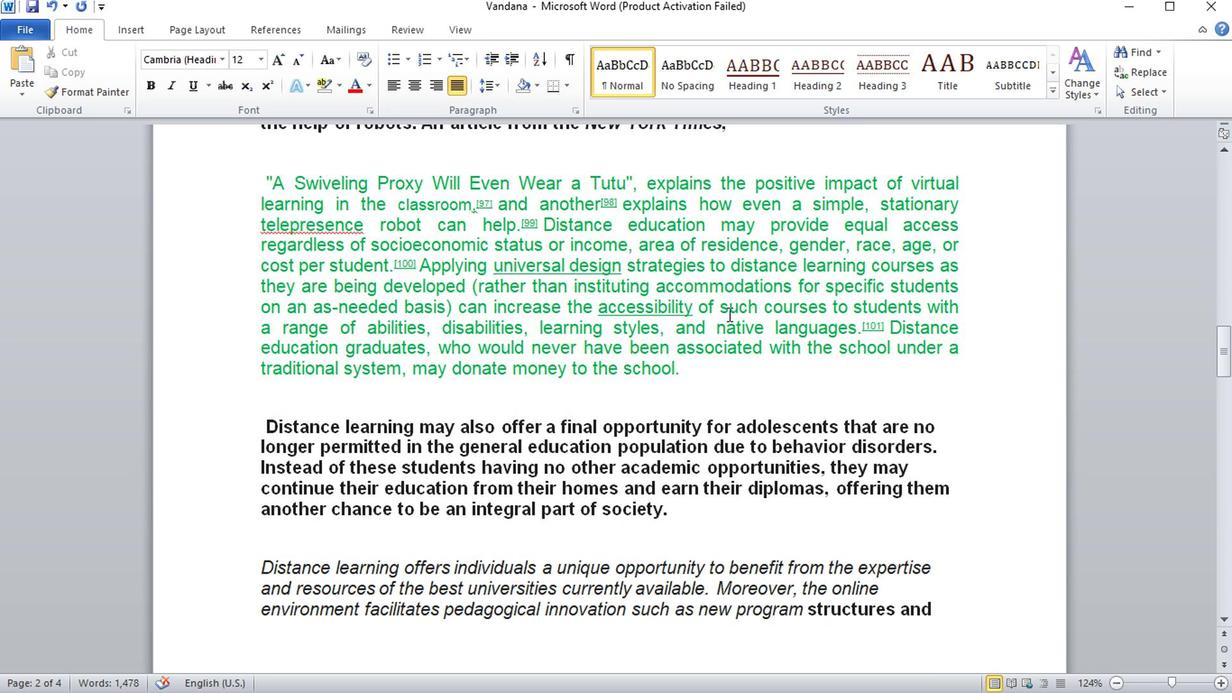
Action: Mouse moved to (657, 346)
Screenshot: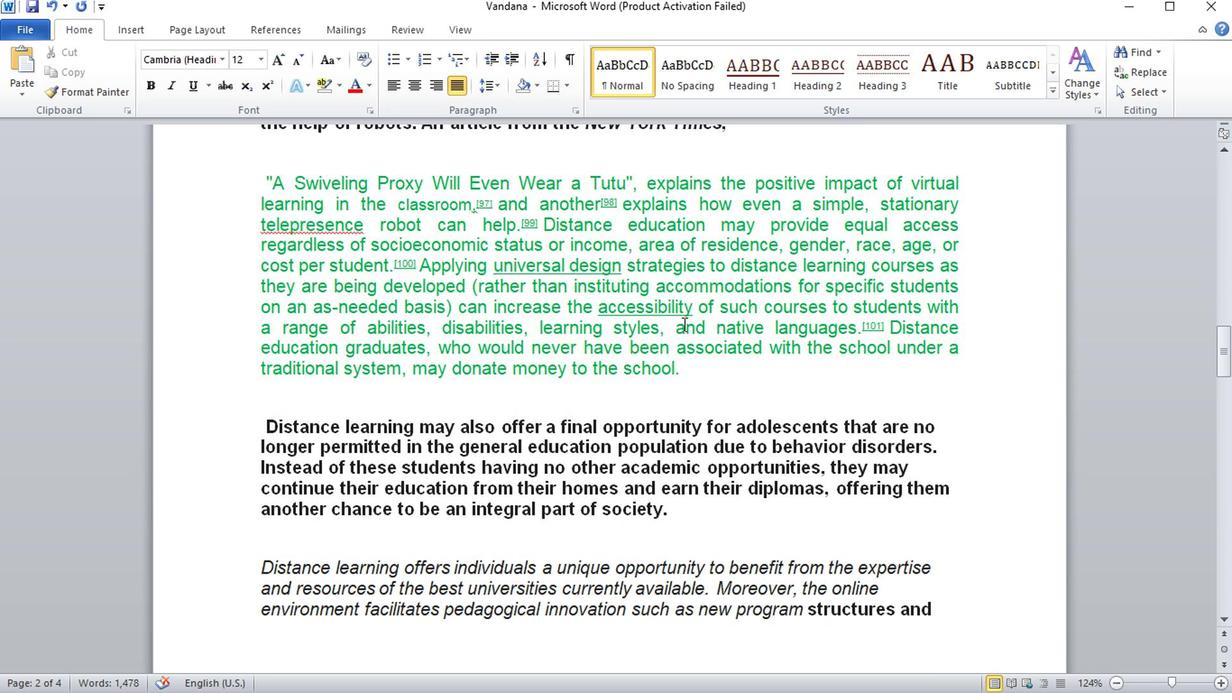
Action: Mouse scrolled (657, 345) with delta (0, 0)
Screenshot: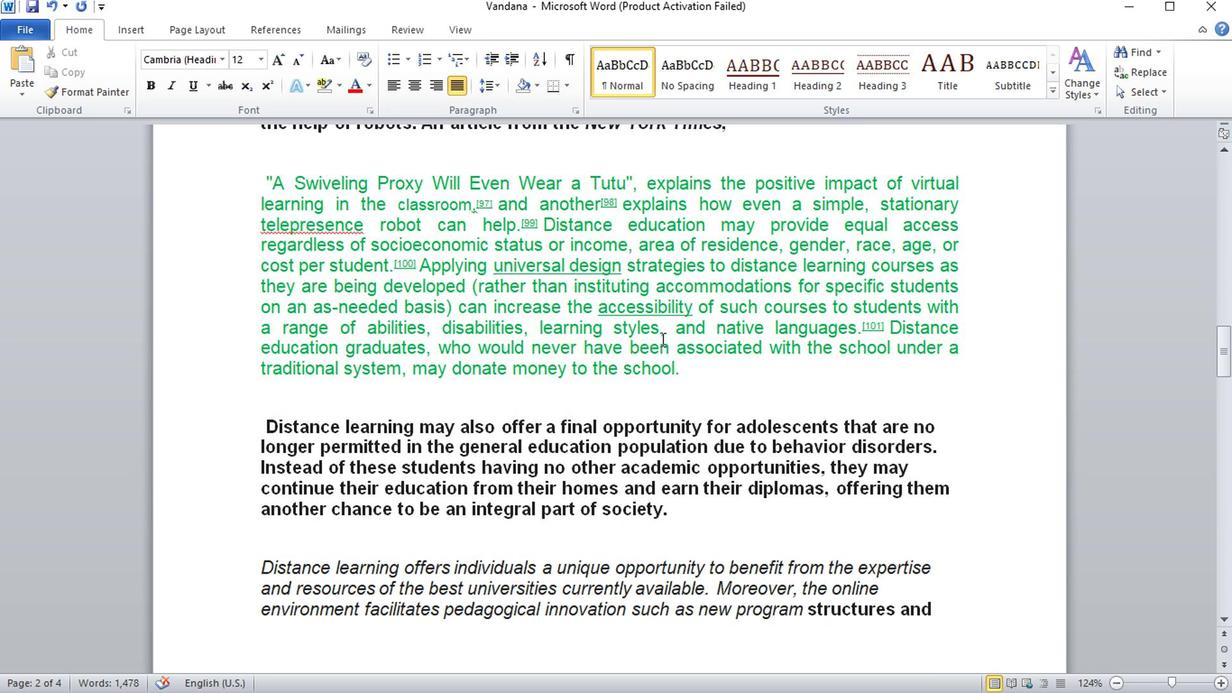 
Action: Mouse moved to (879, 235)
Screenshot: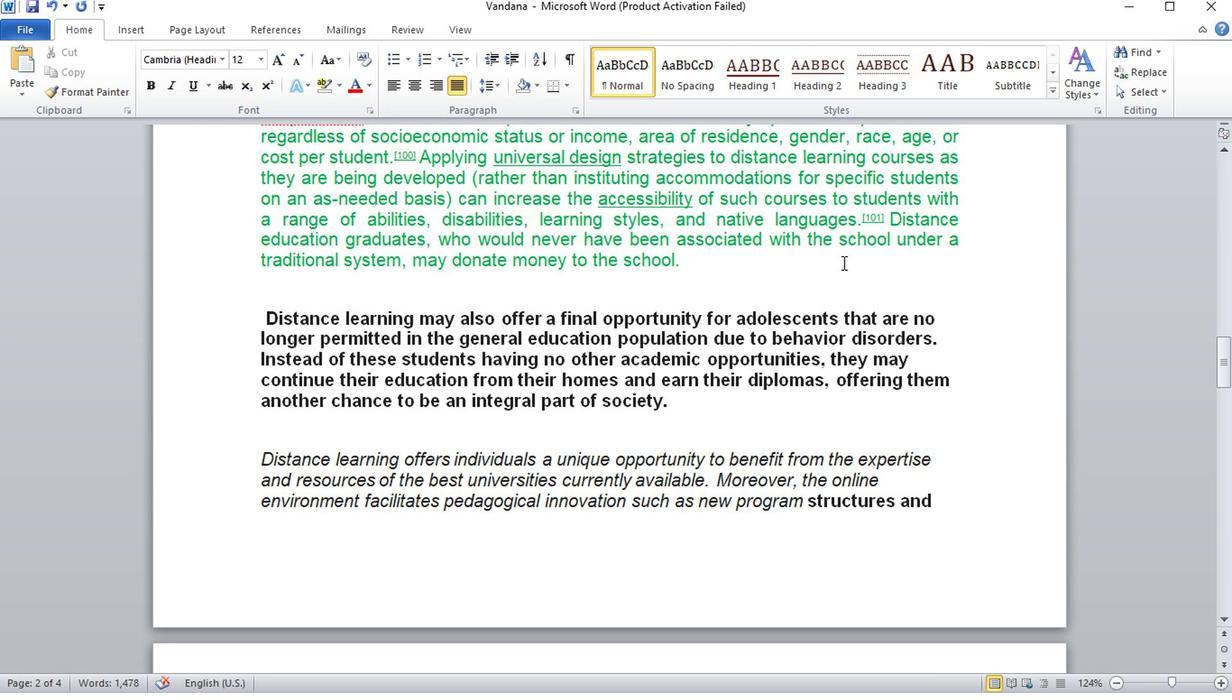 
Action: Mouse scrolled (879, 236) with delta (0, 0)
Screenshot: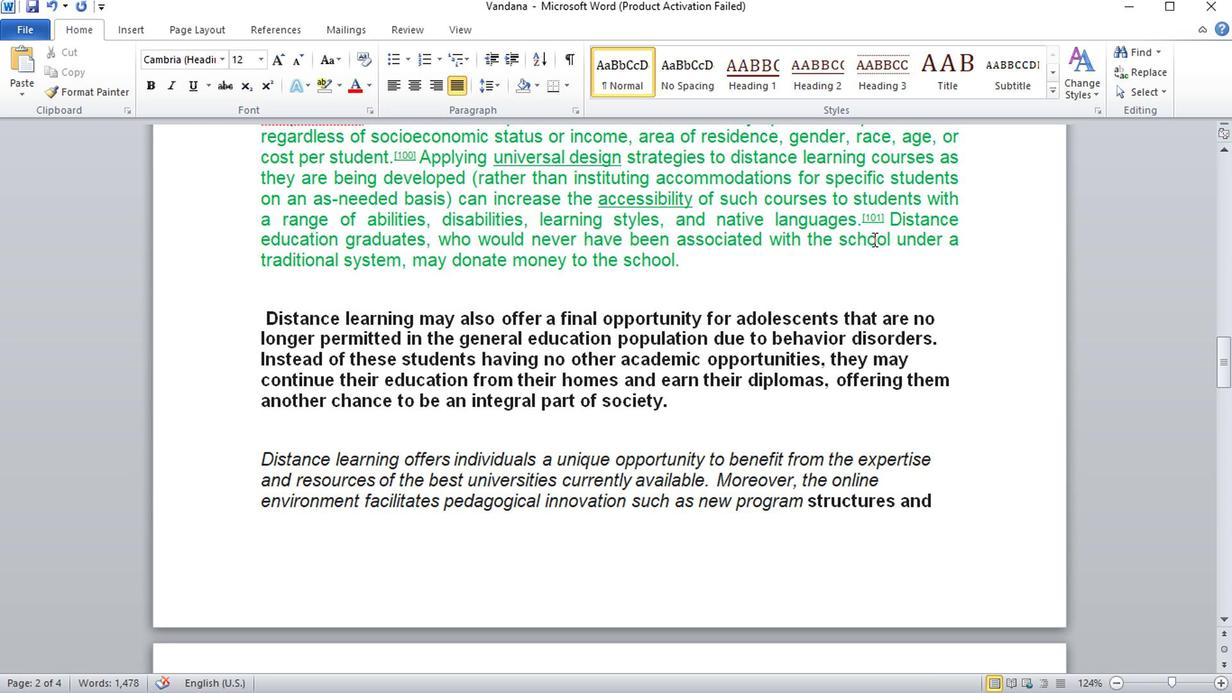 
Action: Mouse scrolled (879, 236) with delta (0, 0)
Screenshot: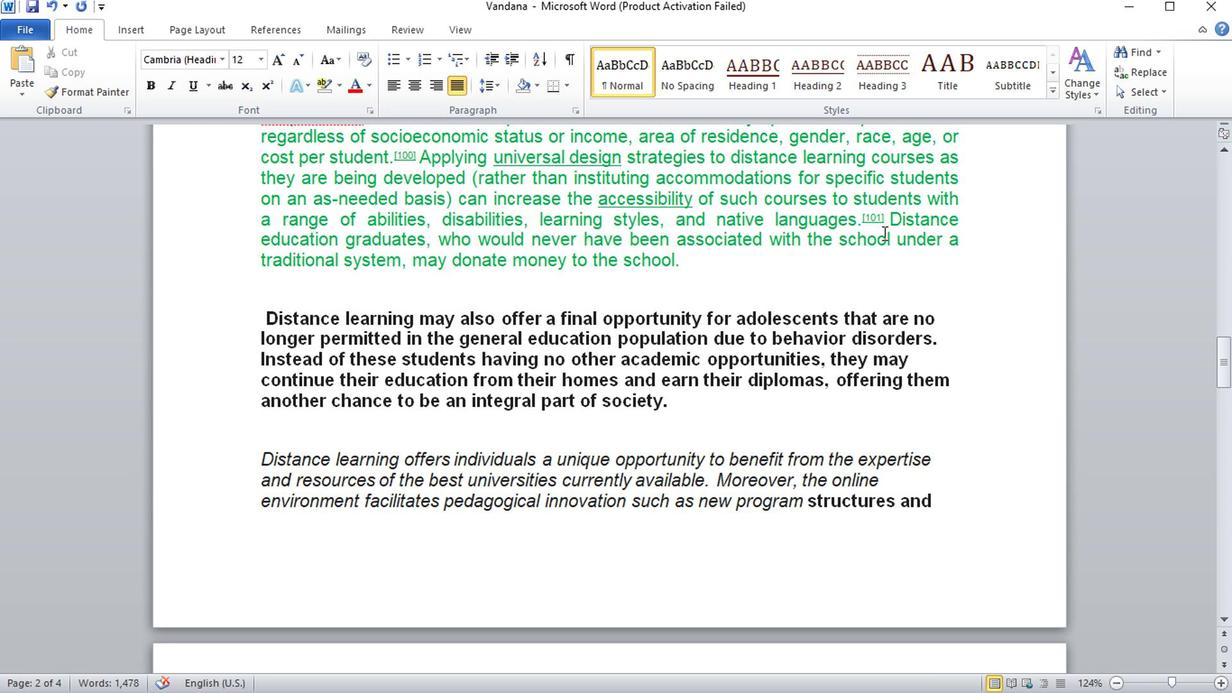 
Action: Mouse scrolled (879, 236) with delta (0, 0)
Screenshot: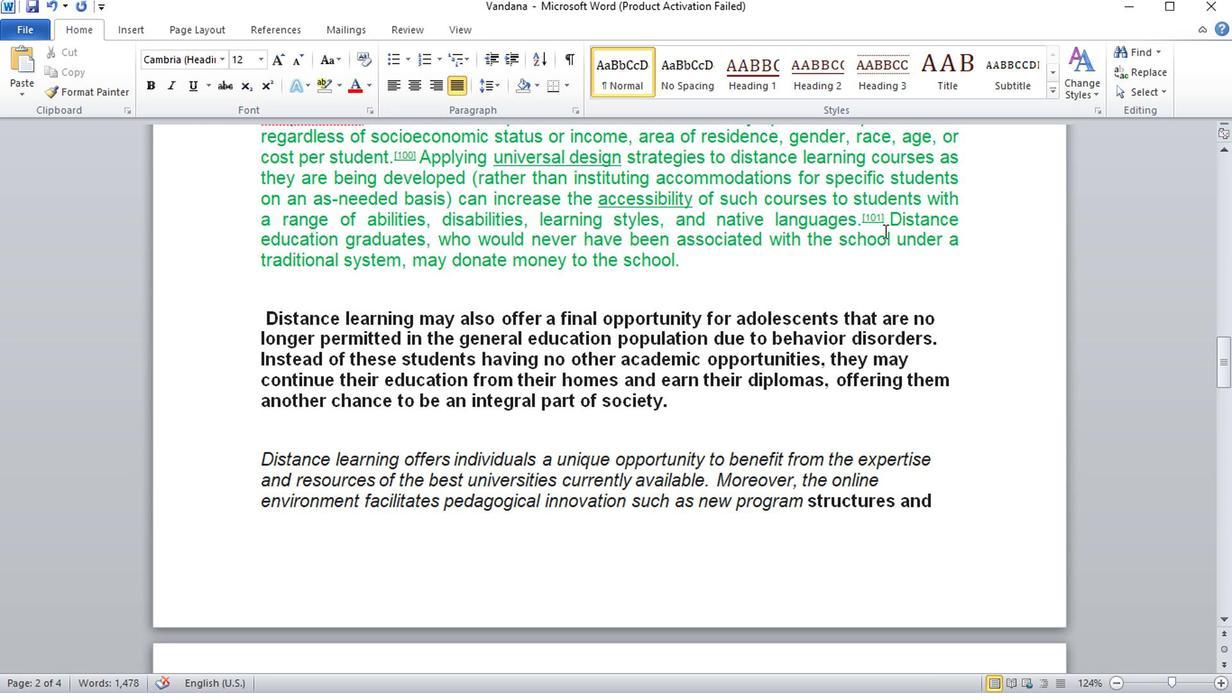 
Action: Mouse scrolled (879, 236) with delta (0, 0)
Screenshot: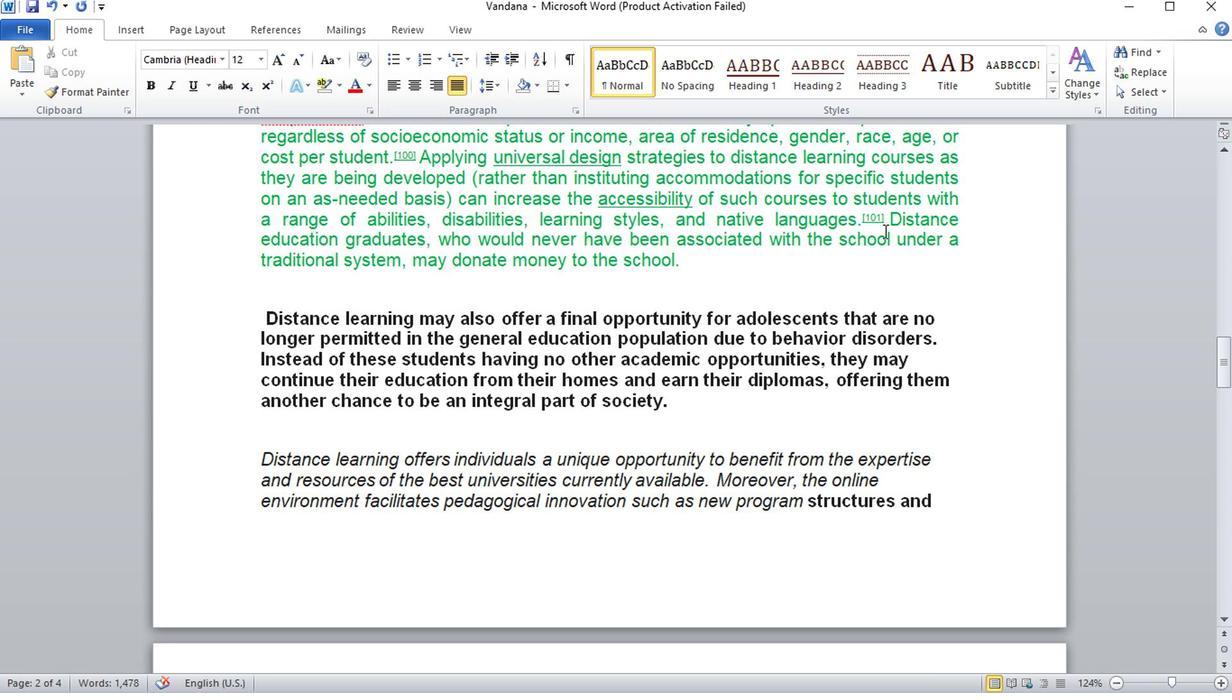 
Action: Mouse scrolled (879, 236) with delta (0, 0)
Screenshot: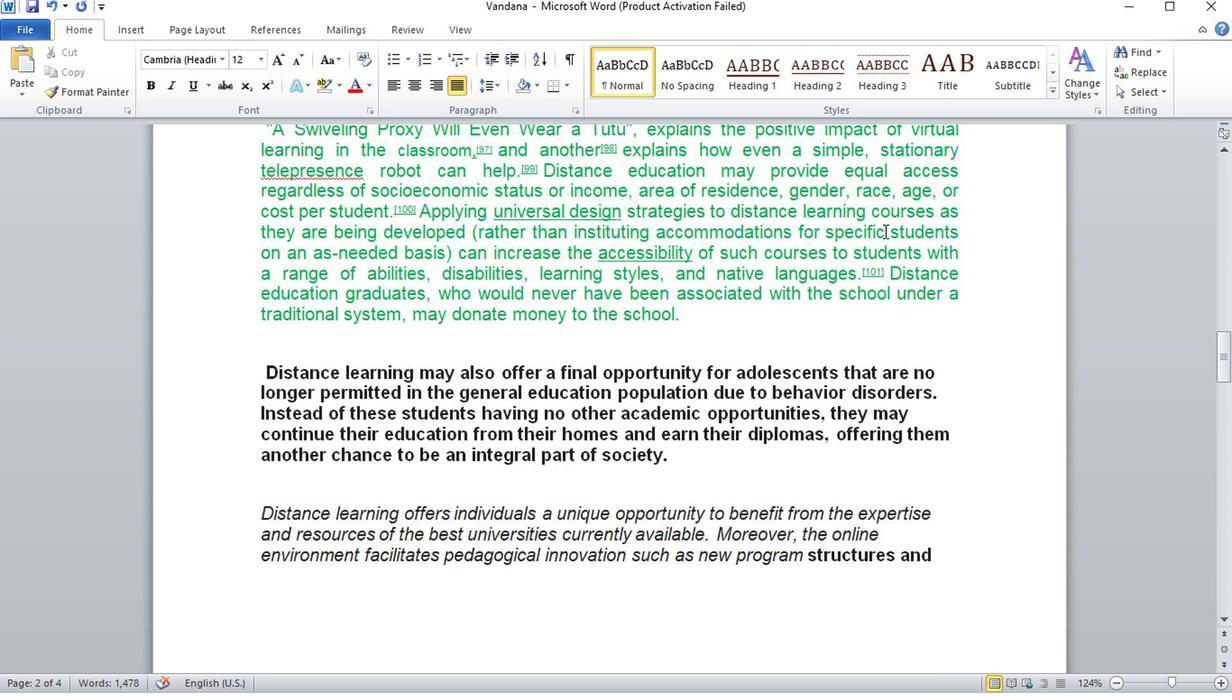 
Action: Mouse scrolled (879, 236) with delta (0, 0)
Screenshot: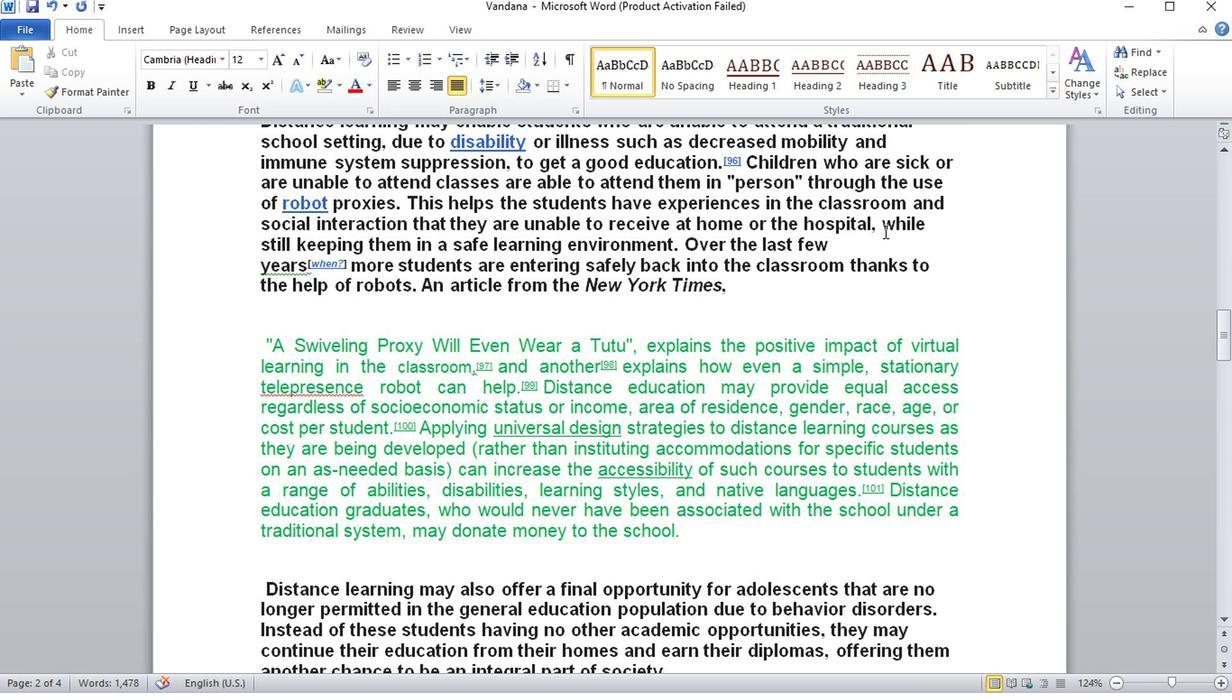 
Action: Mouse scrolled (879, 236) with delta (0, 0)
Screenshot: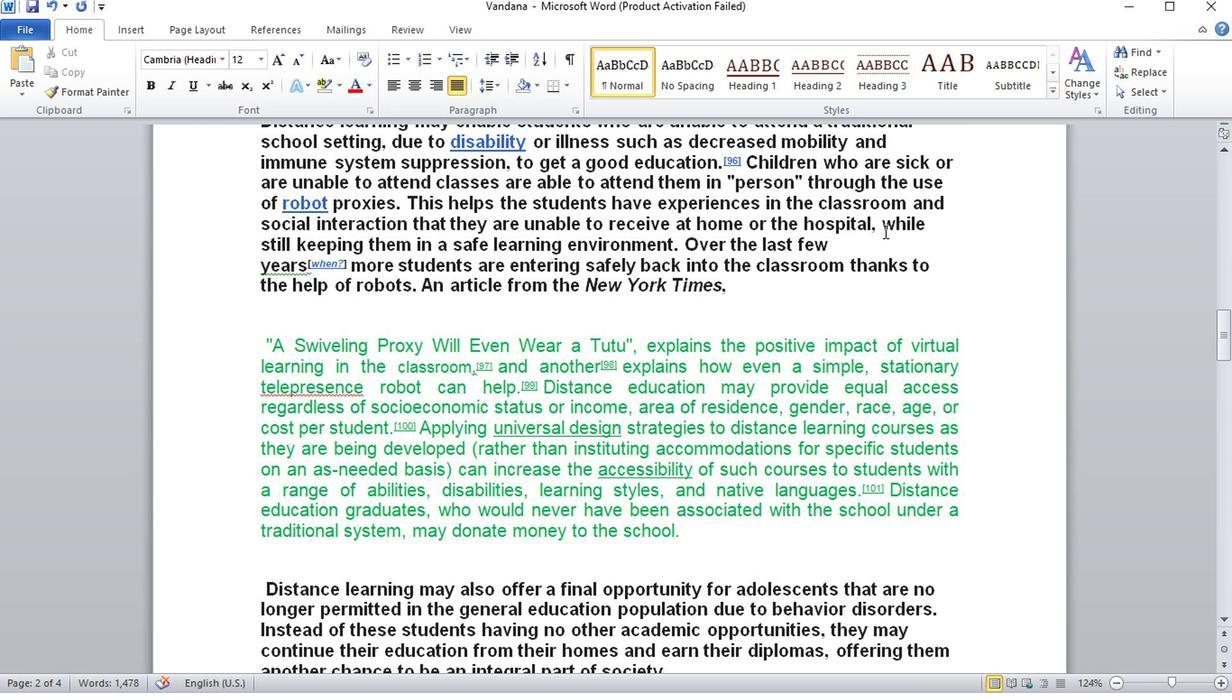 
Action: Mouse scrolled (879, 236) with delta (0, 0)
Screenshot: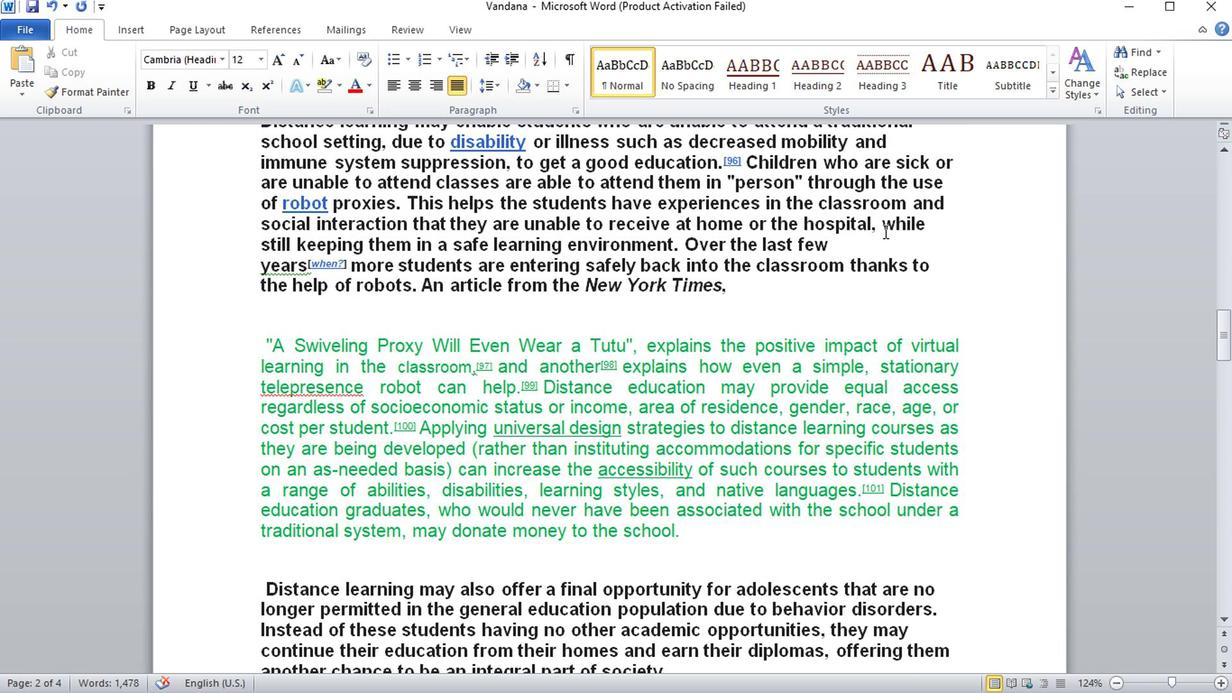 
Action: Mouse scrolled (879, 236) with delta (0, 0)
Screenshot: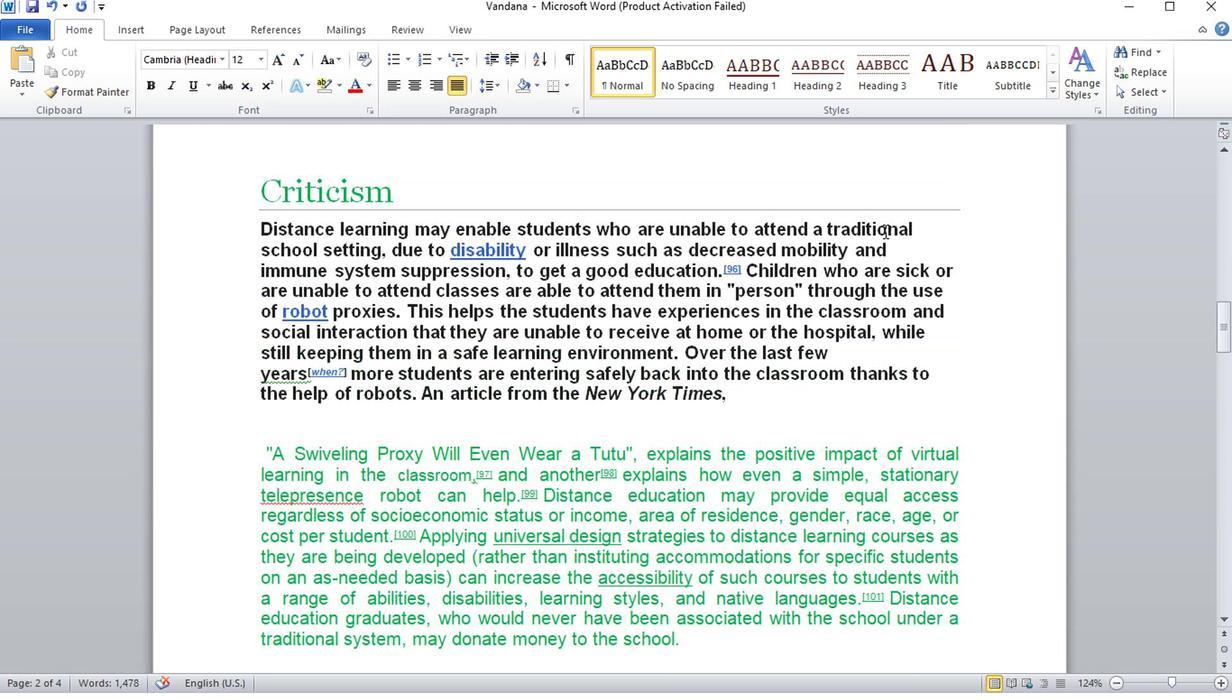 
Action: Mouse moved to (798, 200)
Screenshot: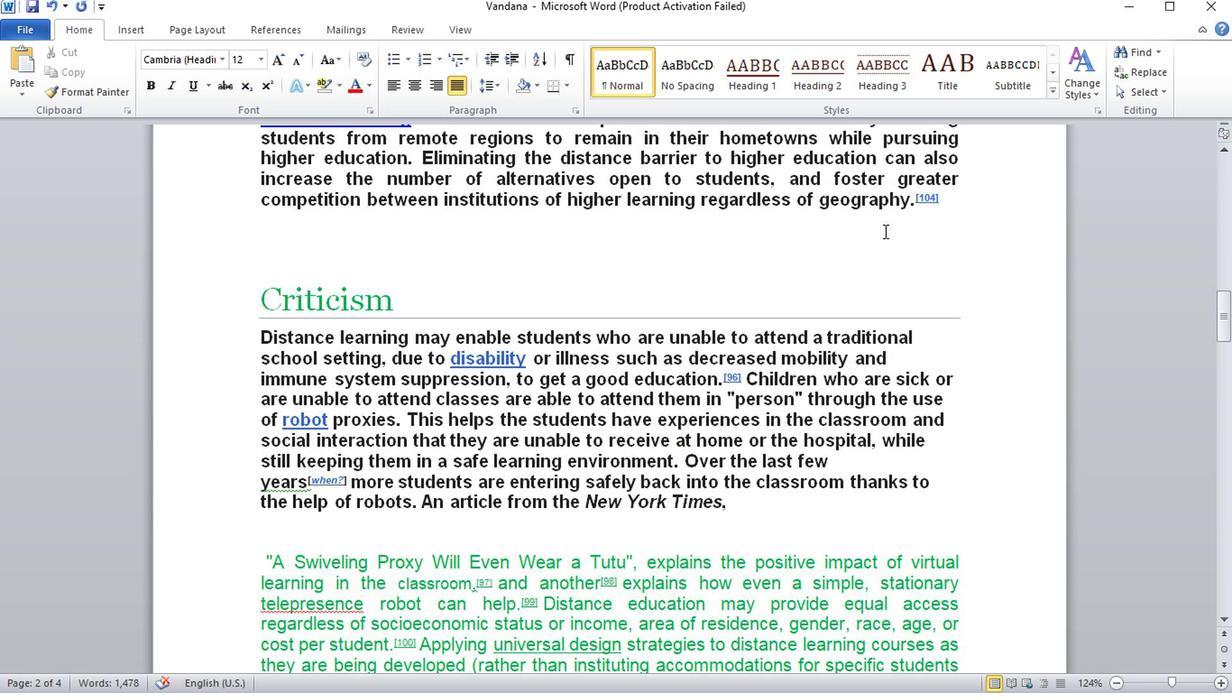 
Action: Mouse scrolled (798, 201) with delta (0, 1)
Screenshot: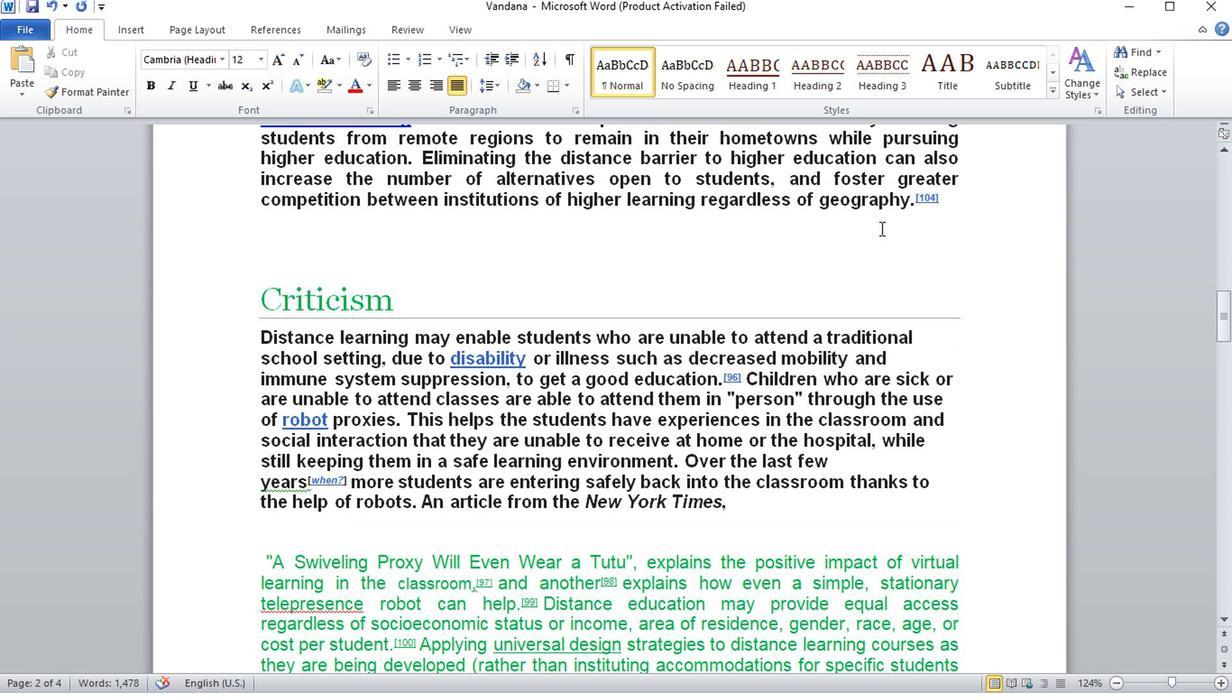 
Action: Mouse scrolled (798, 201) with delta (0, 1)
Screenshot: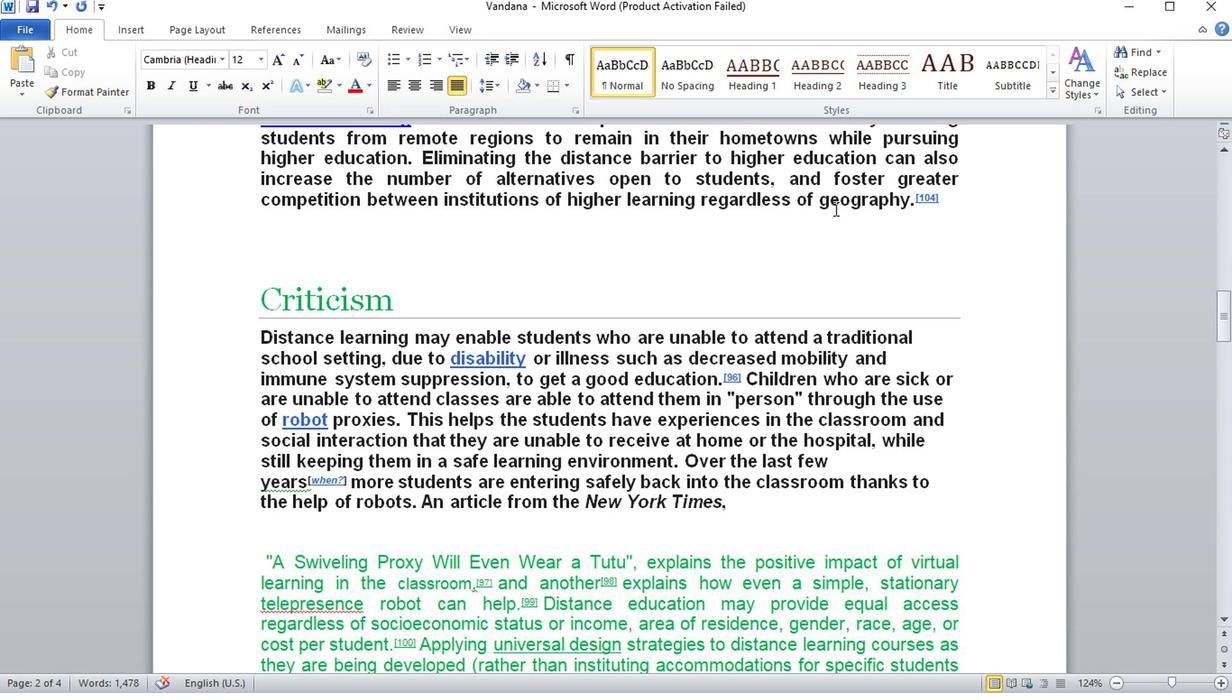 
Action: Mouse scrolled (798, 201) with delta (0, 1)
Screenshot: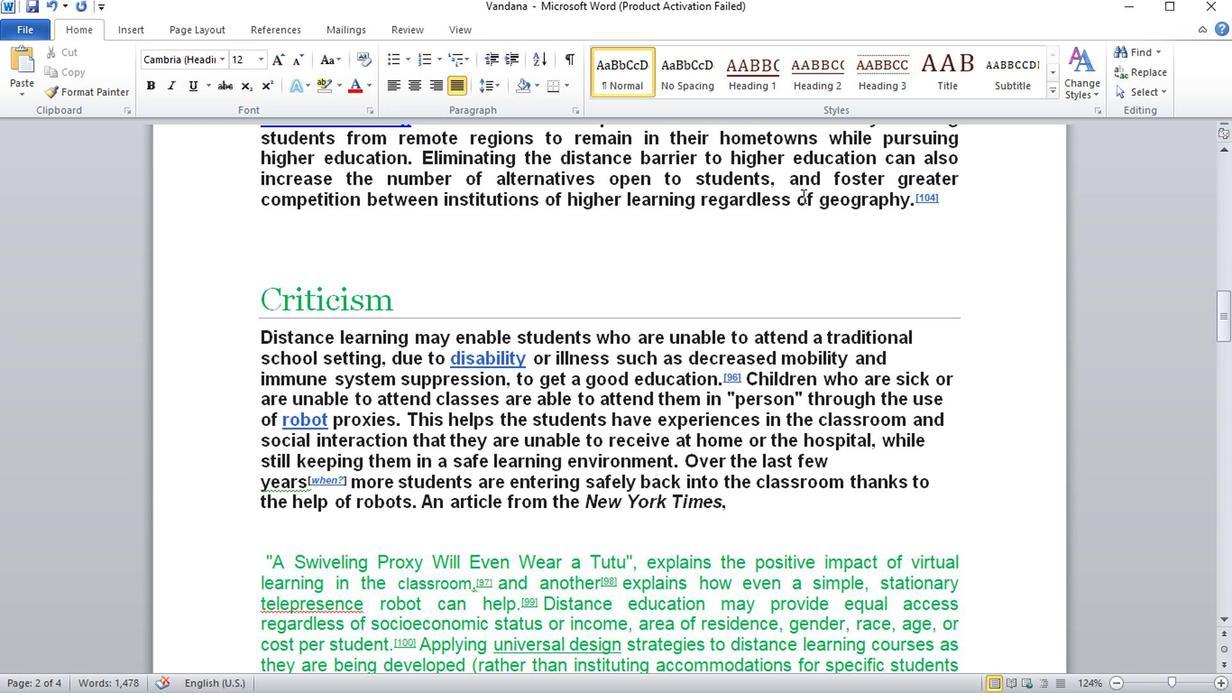 
Action: Mouse moved to (641, 162)
Screenshot: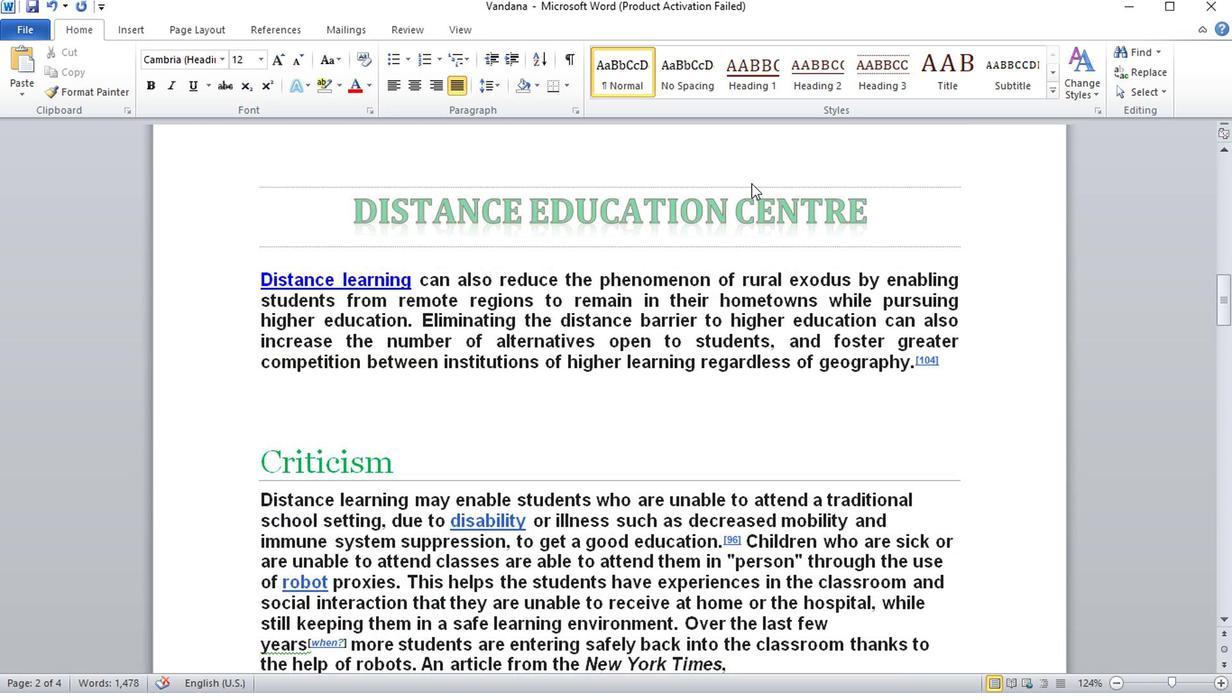 
Action: Mouse scrolled (641, 163) with delta (0, 1)
Screenshot: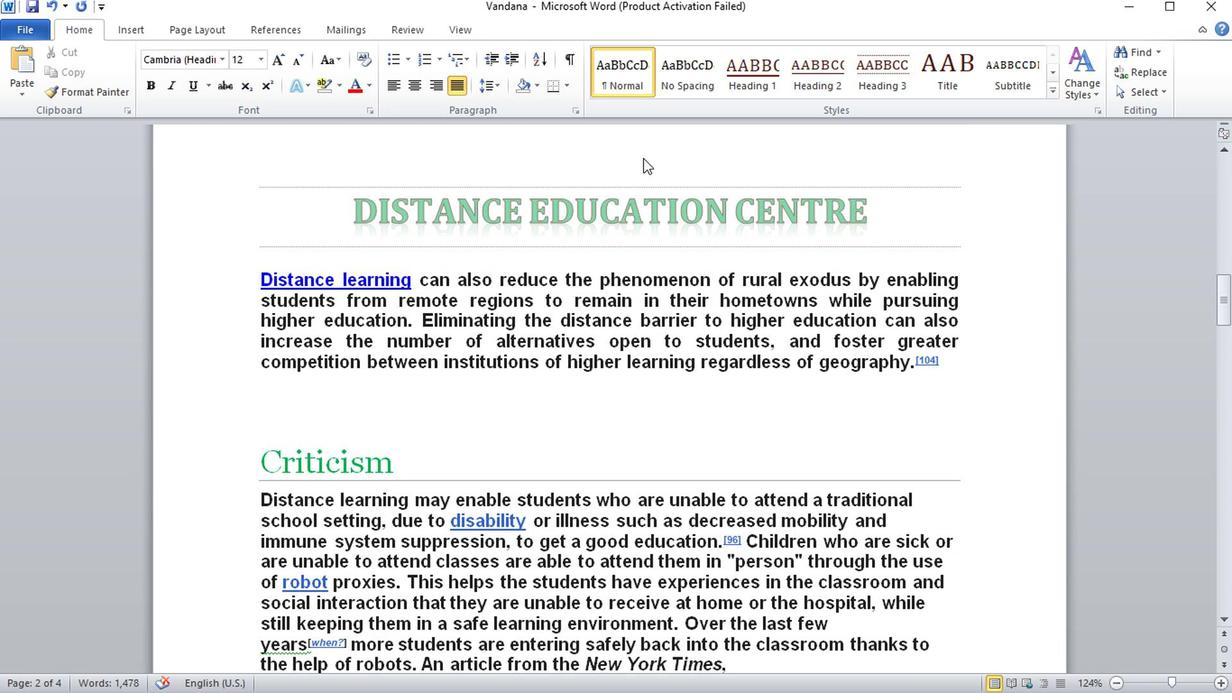 
Action: Mouse moved to (628, 190)
Screenshot: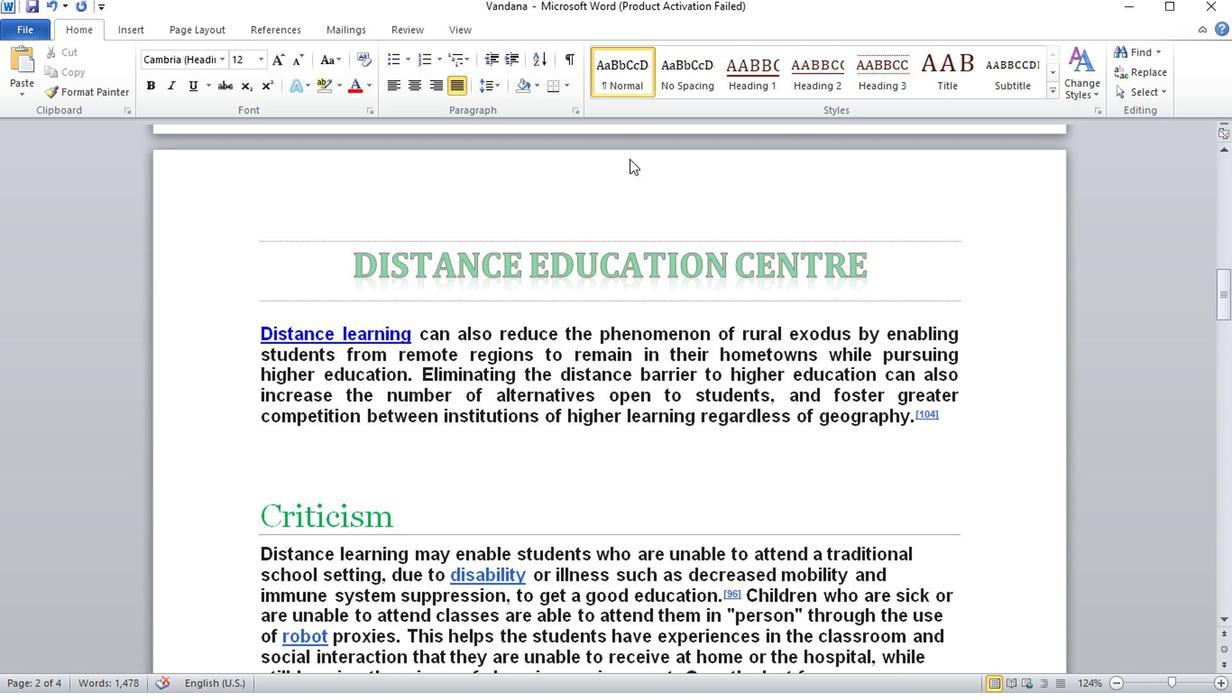 
Action: Mouse scrolled (628, 189) with delta (0, -1)
Screenshot: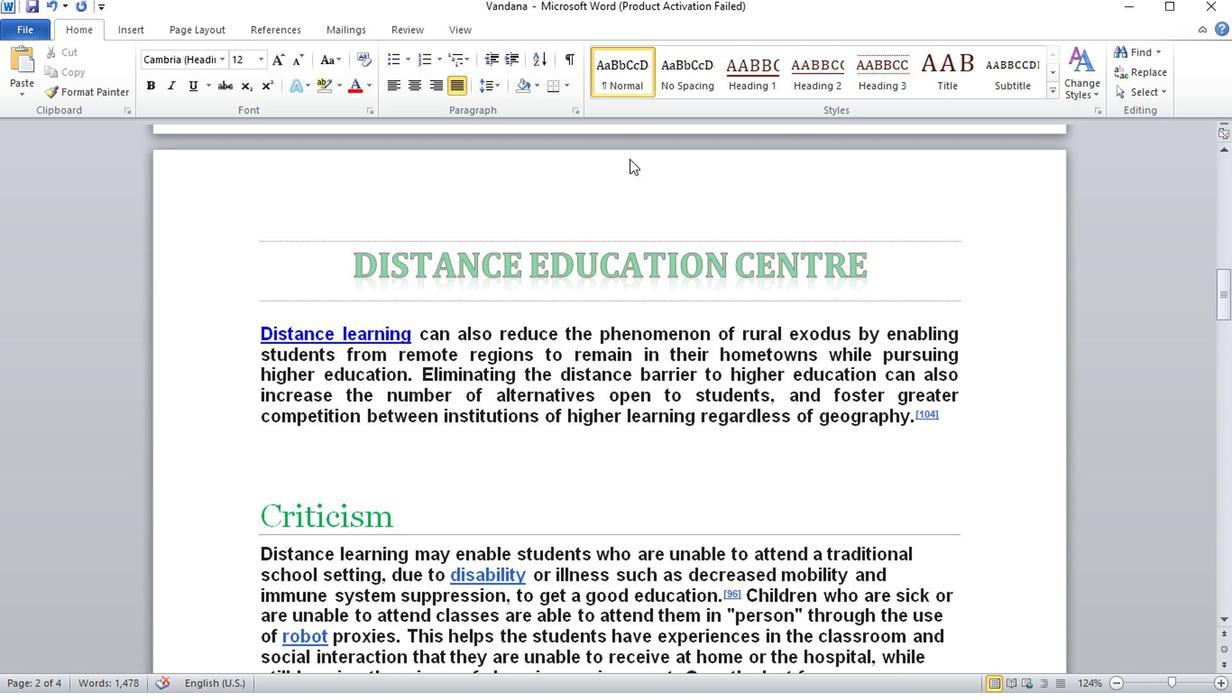 
Action: Mouse moved to (800, 237)
Screenshot: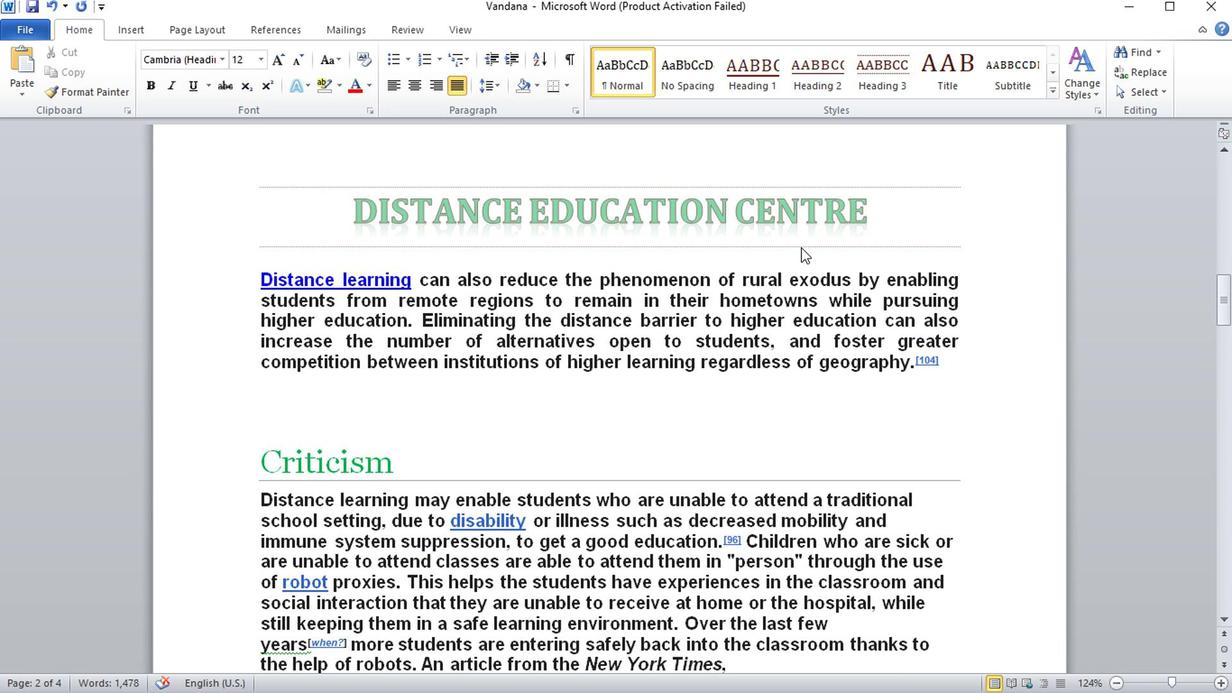 
Action: Mouse scrolled (800, 236) with delta (0, -1)
Screenshot: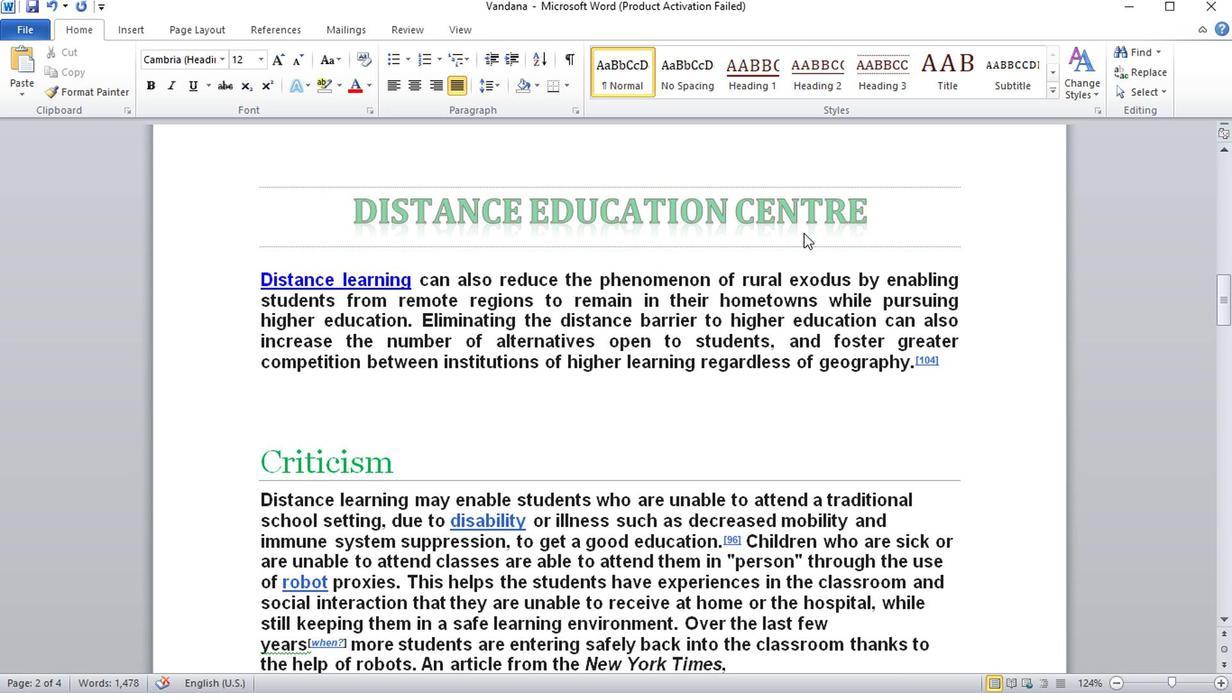 
Action: Mouse scrolled (800, 236) with delta (0, -1)
Screenshot: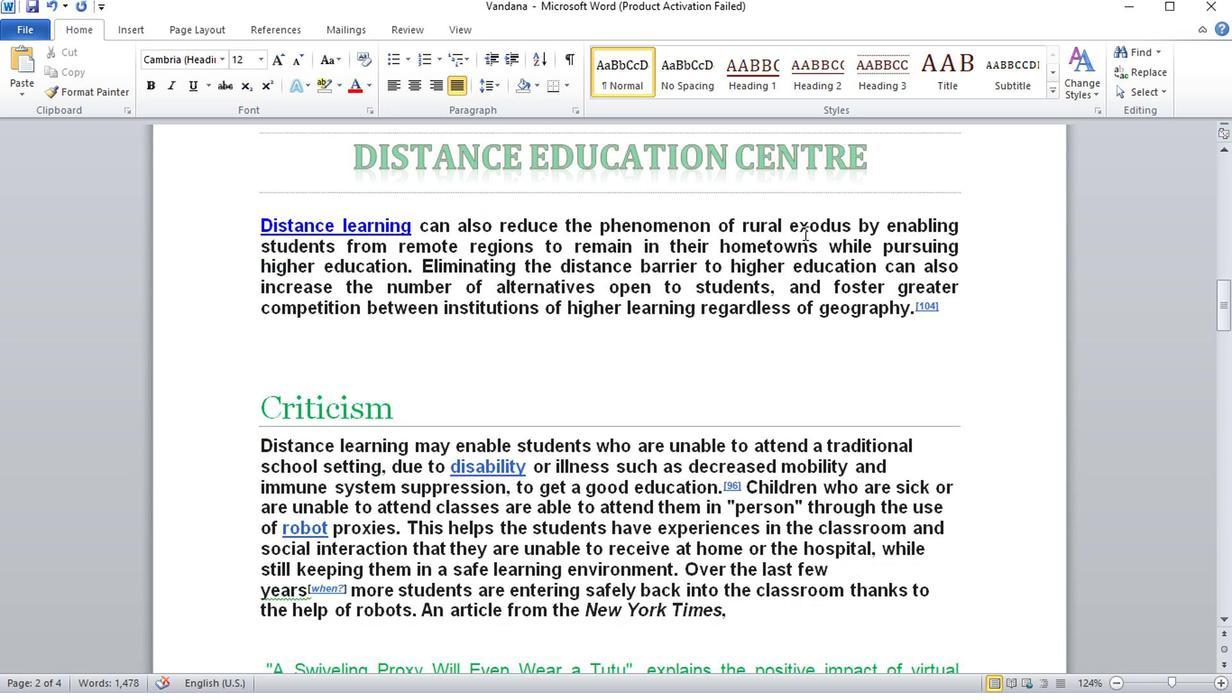 
Action: Mouse scrolled (800, 238) with delta (0, 0)
Screenshot: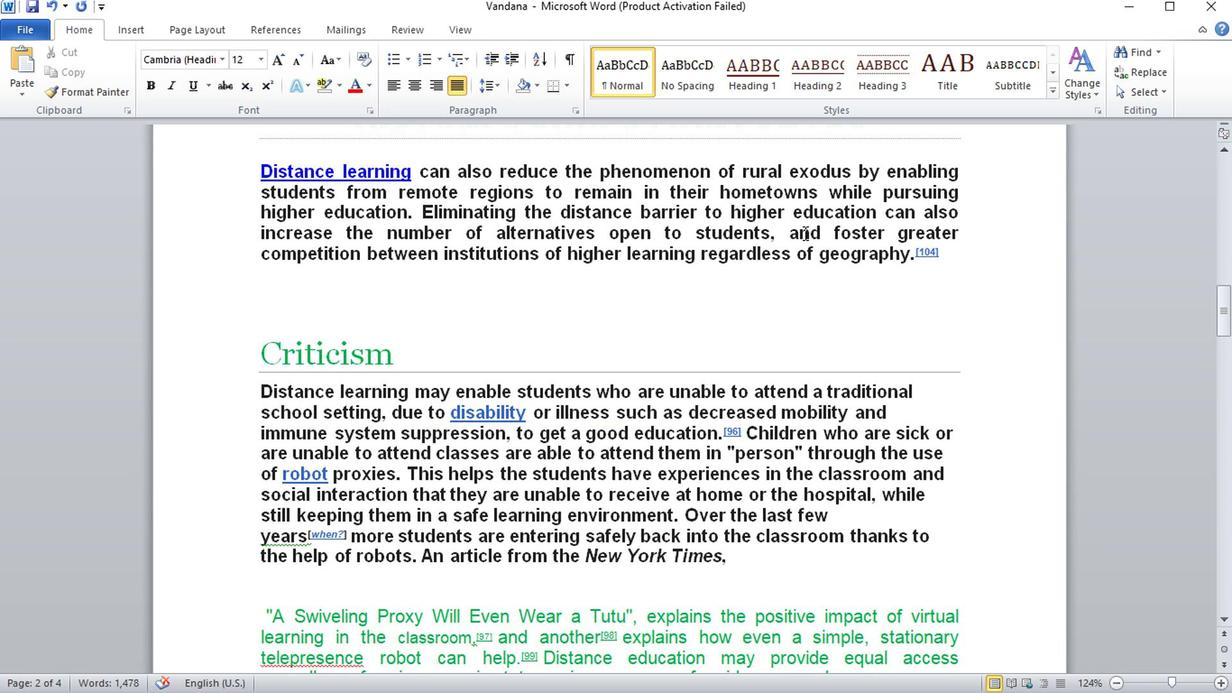 
Action: Mouse scrolled (800, 238) with delta (0, 0)
Screenshot: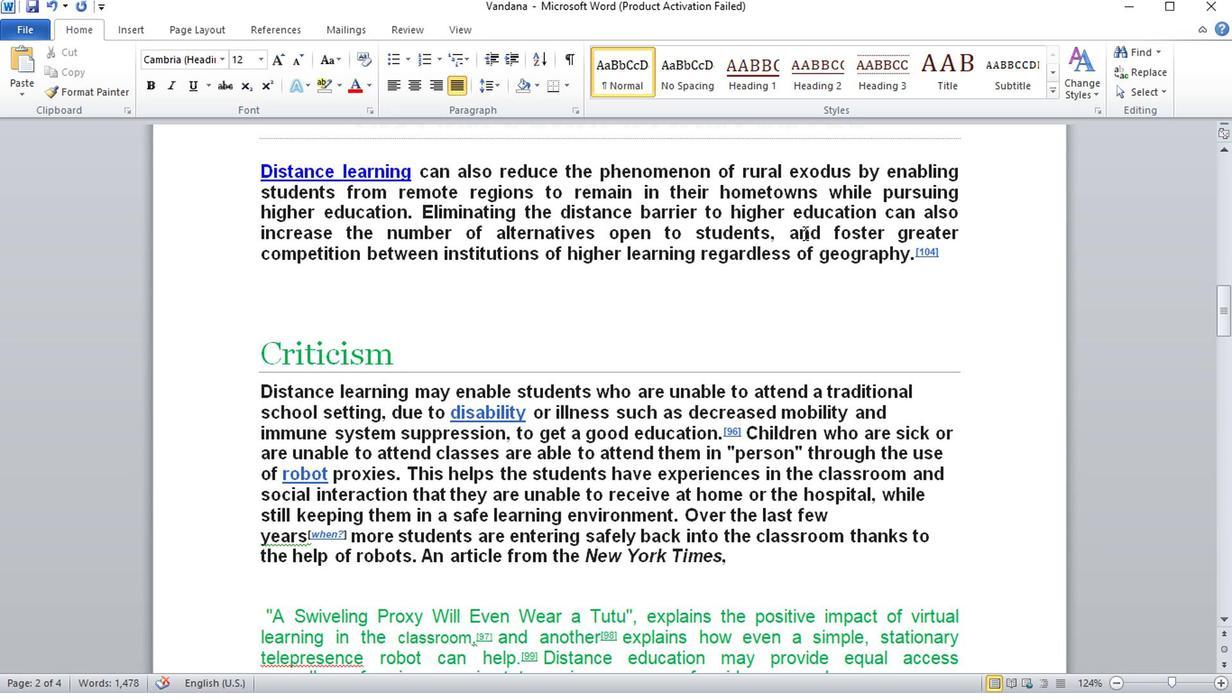 
Action: Mouse moved to (785, 240)
Screenshot: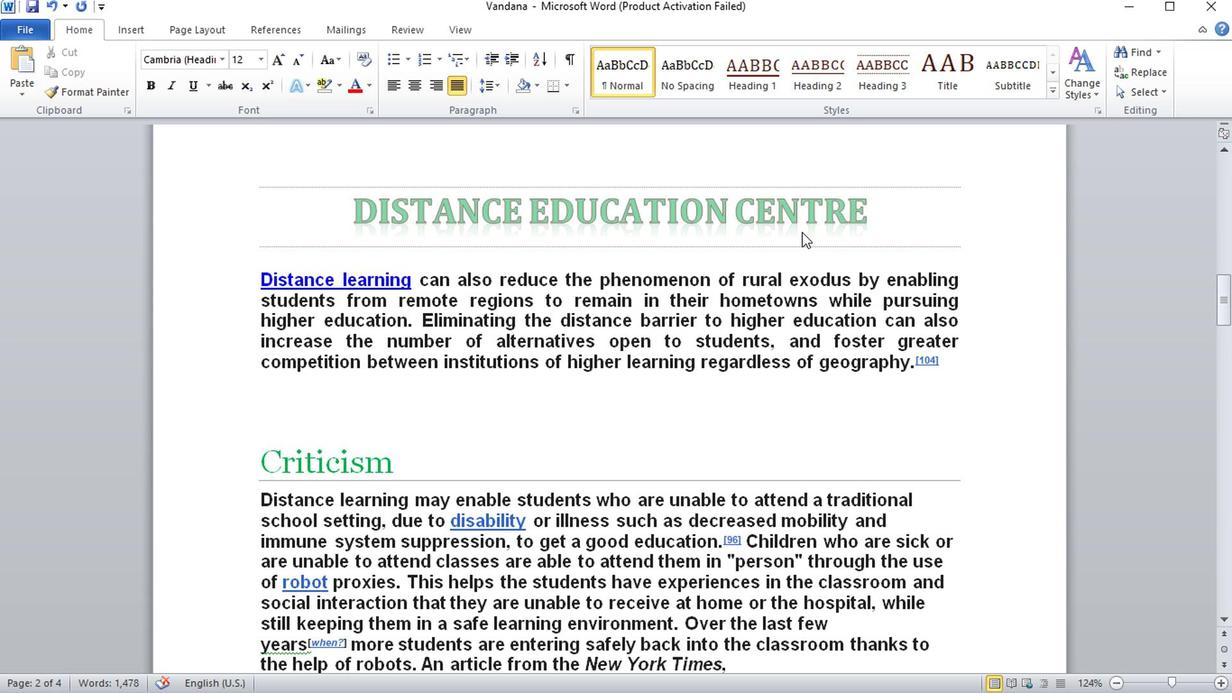 
Action: Mouse scrolled (785, 238) with delta (0, -1)
Screenshot: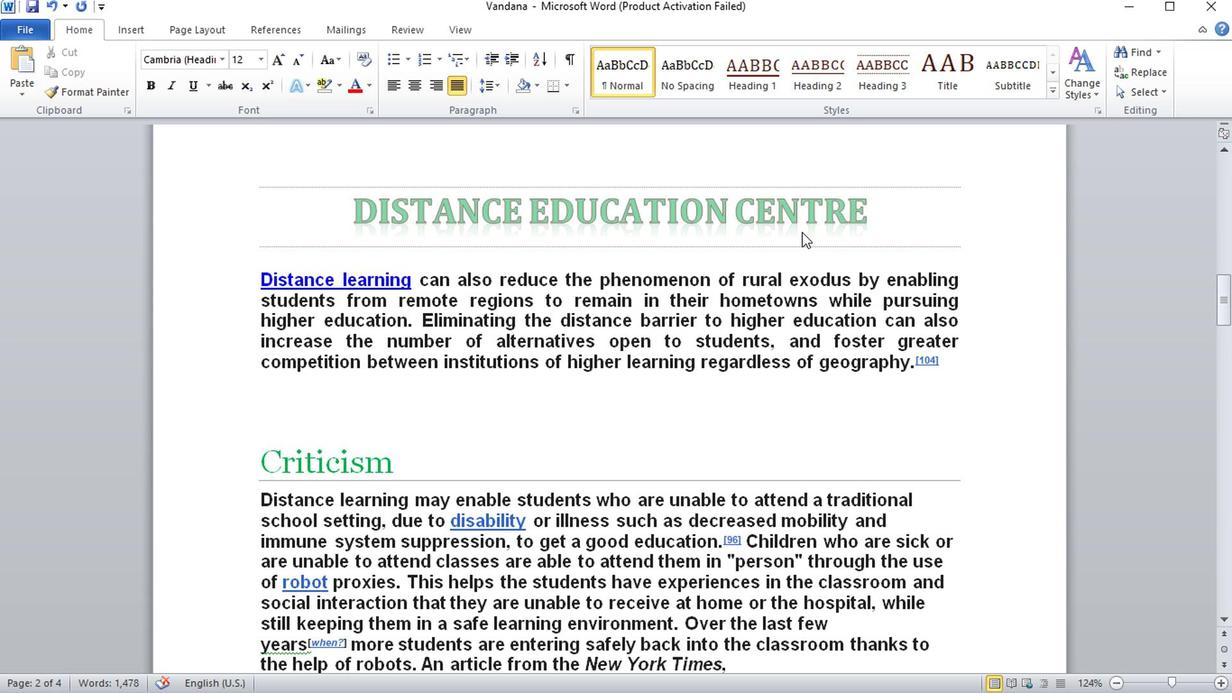 
Action: Mouse scrolled (785, 238) with delta (0, -1)
Screenshot: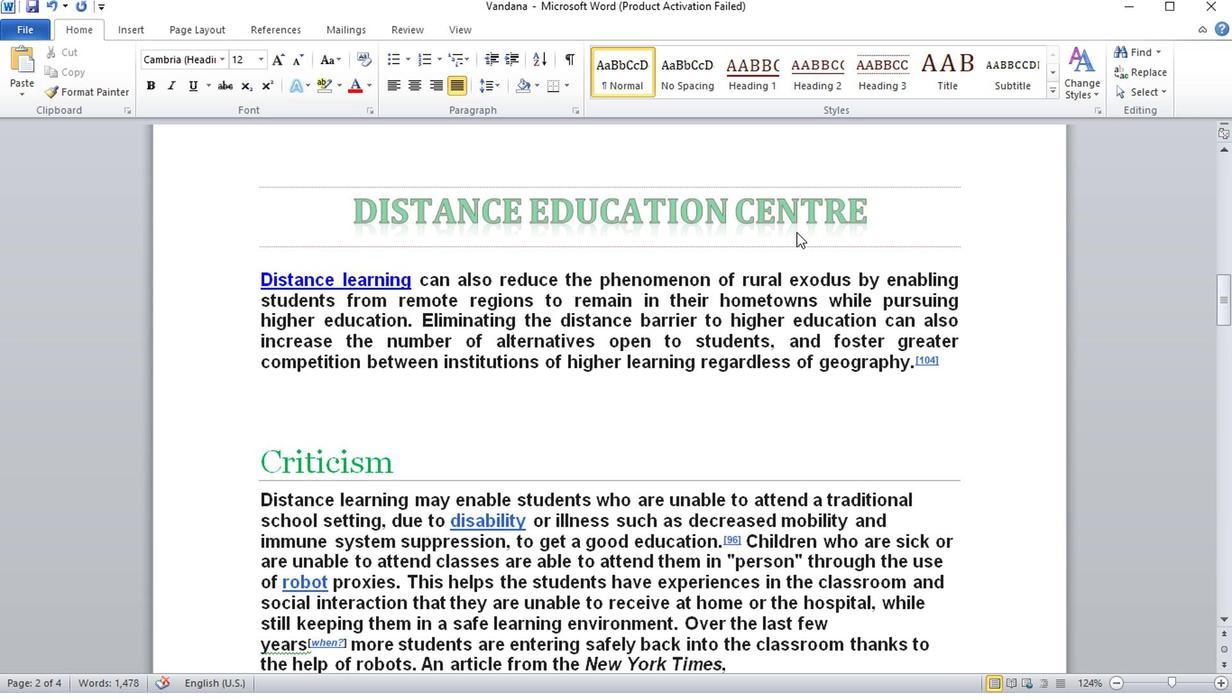 
Action: Mouse moved to (781, 236)
Screenshot: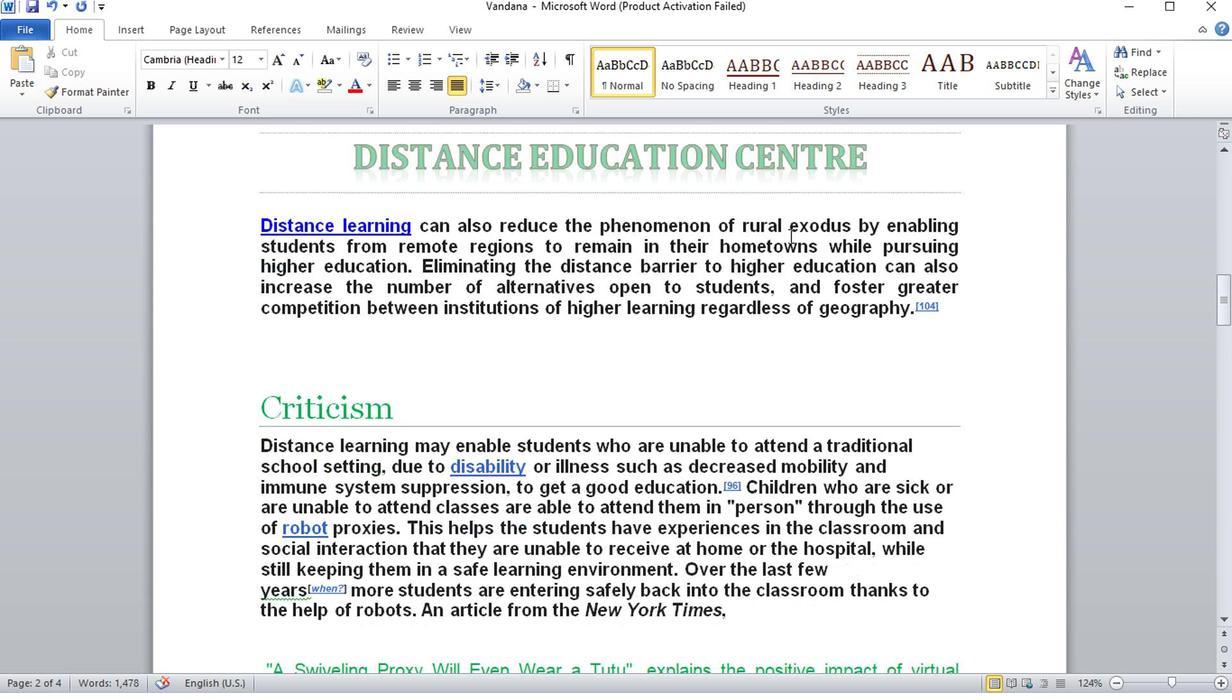 
Action: Mouse scrolled (781, 235) with delta (0, 0)
Screenshot: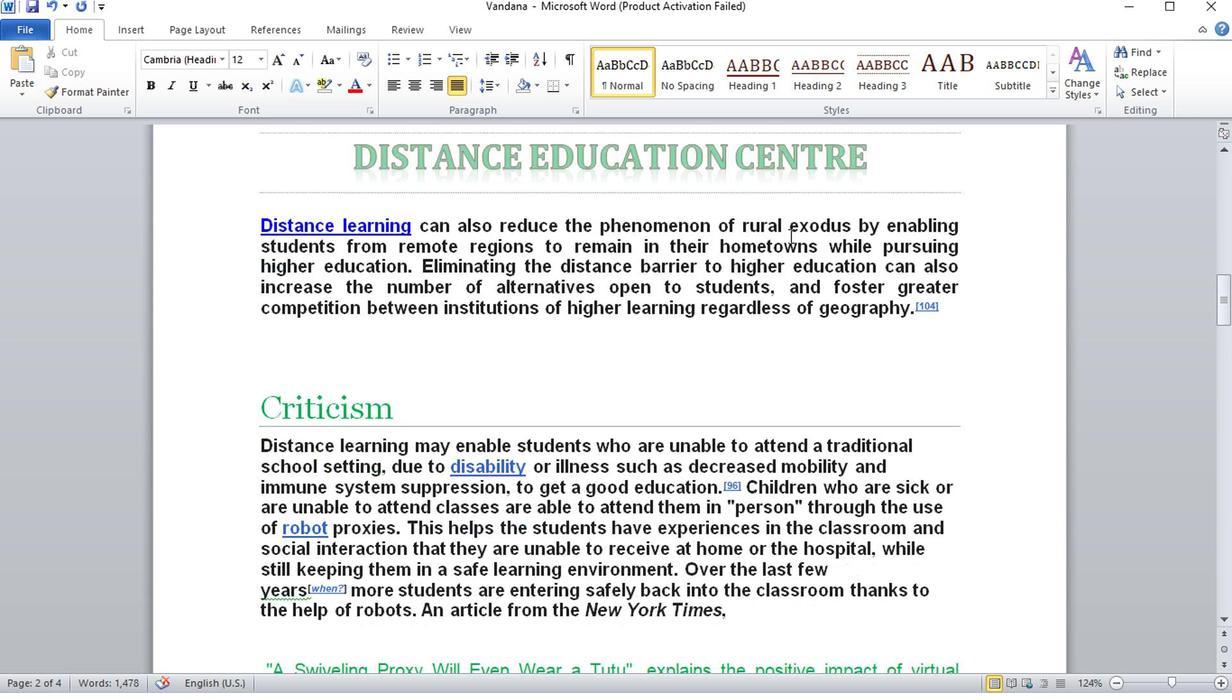 
Action: Mouse moved to (543, 327)
Screenshot: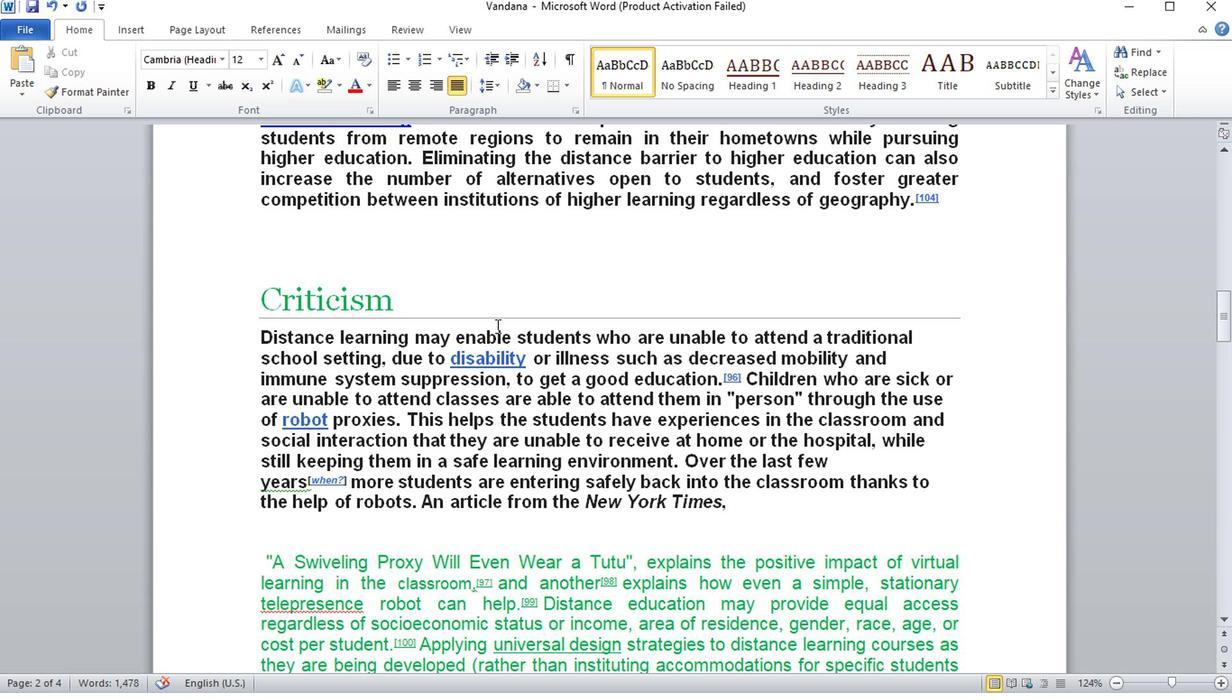 
Action: Mouse scrolled (543, 327) with delta (0, 0)
Screenshot: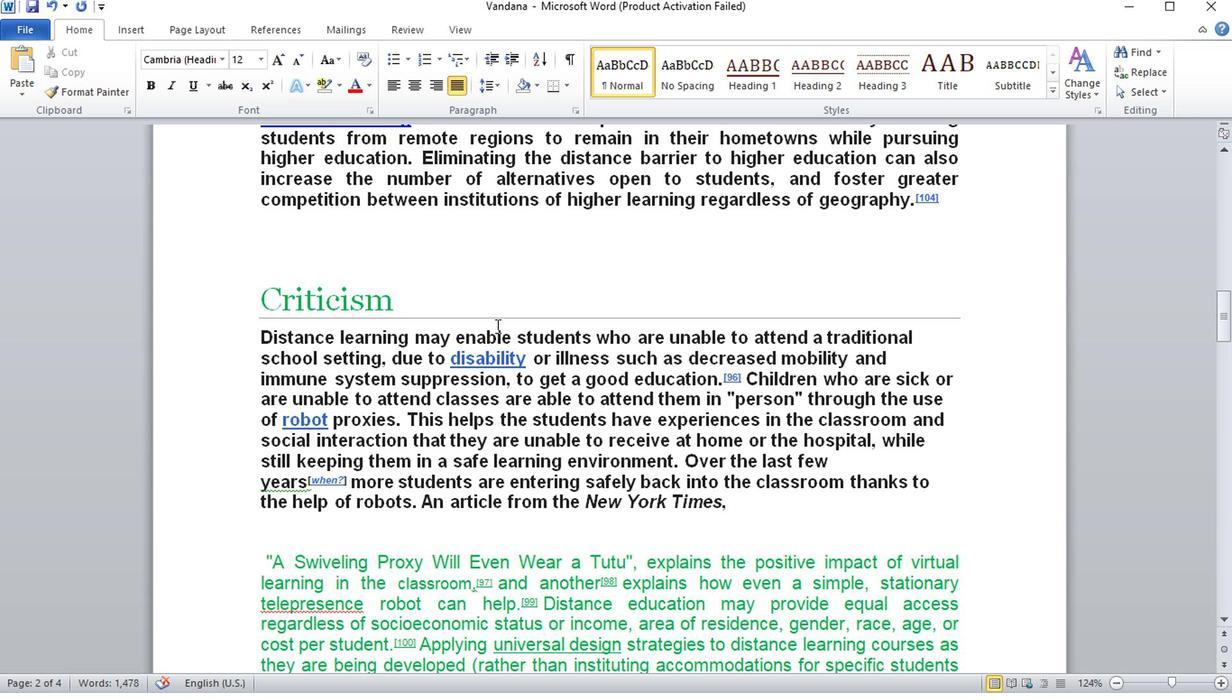 
Action: Mouse moved to (550, 327)
Screenshot: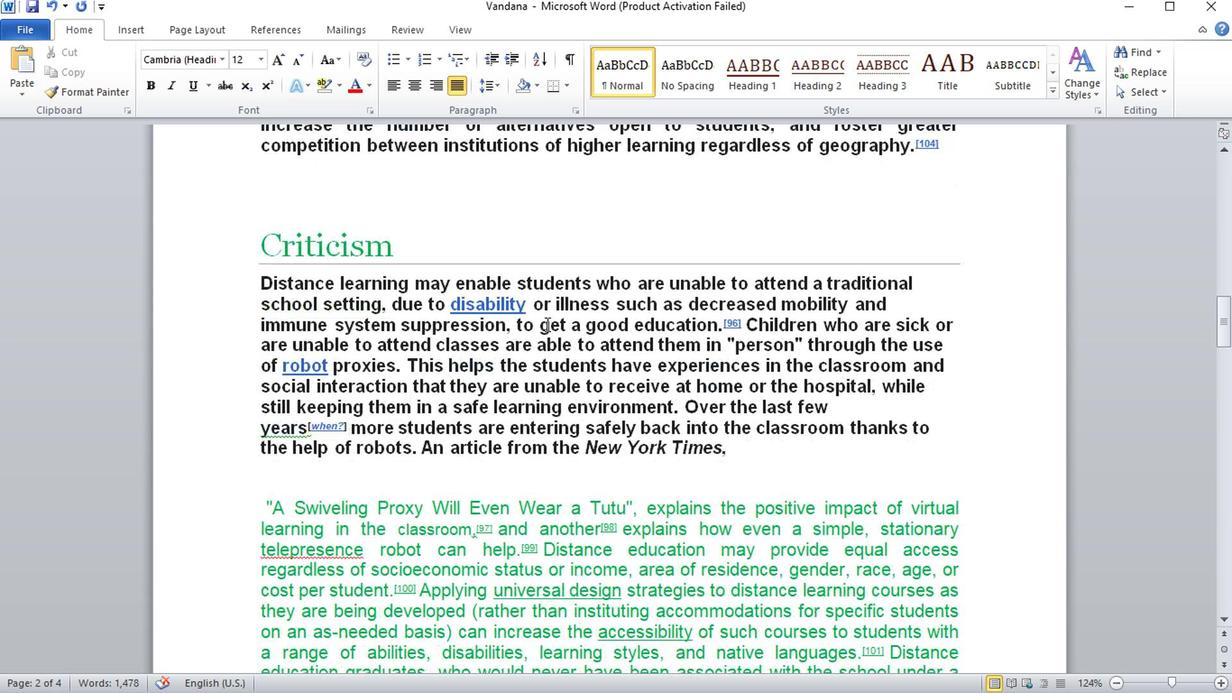 
Action: Mouse scrolled (550, 327) with delta (0, 0)
Screenshot: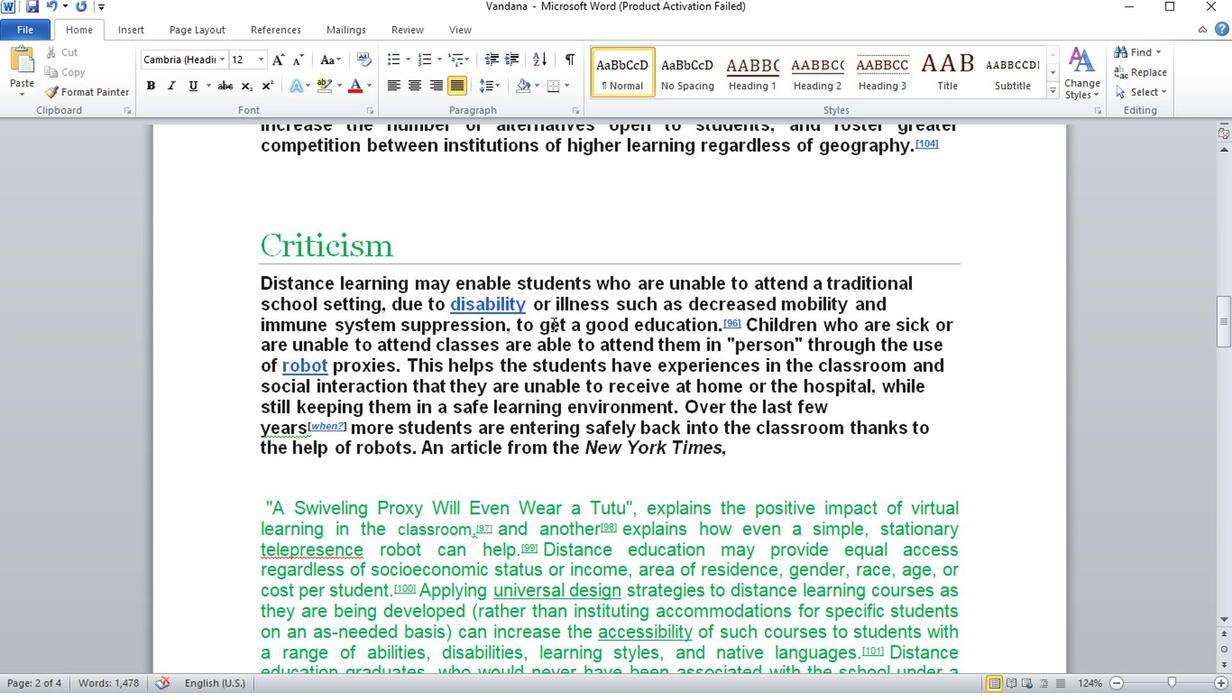 
Action: Mouse moved to (551, 327)
Screenshot: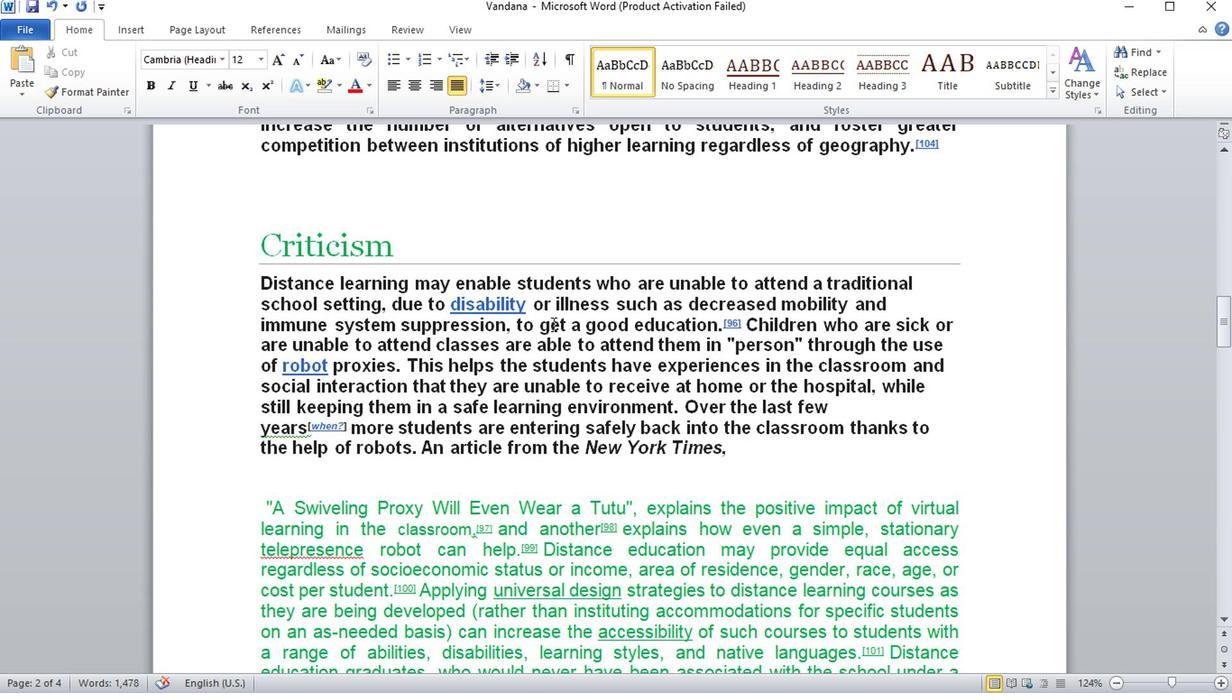 
Action: Mouse scrolled (551, 327) with delta (0, 0)
Screenshot: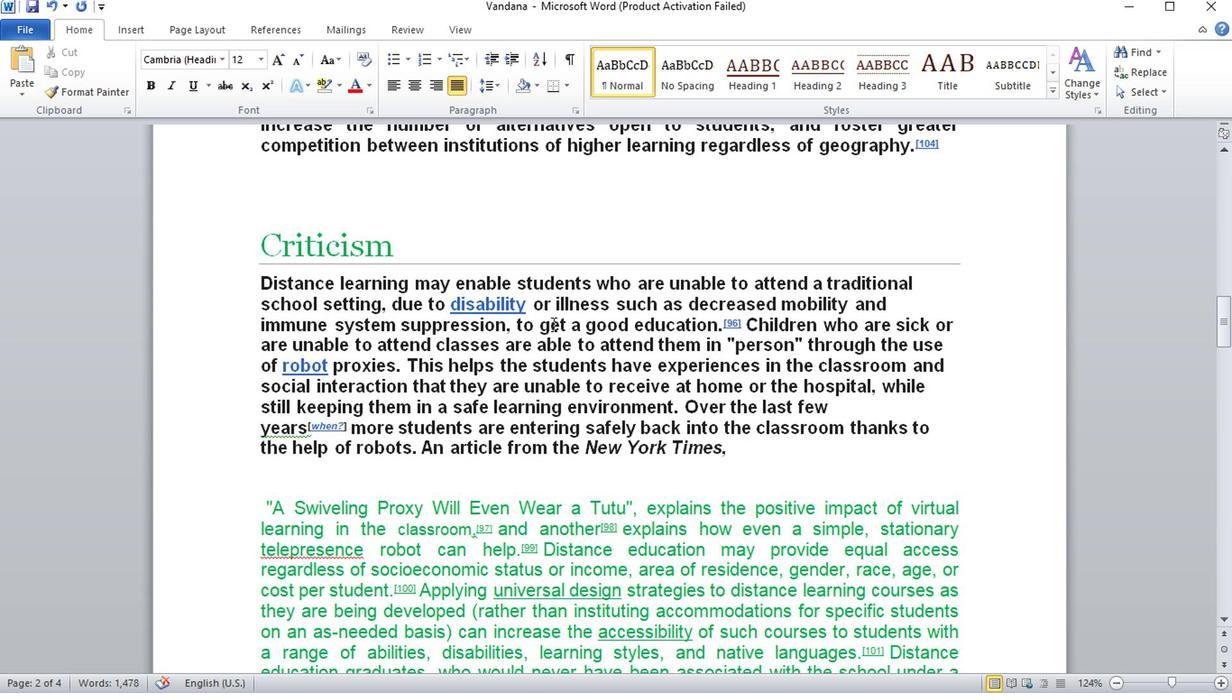 
Action: Mouse moved to (559, 318)
Screenshot: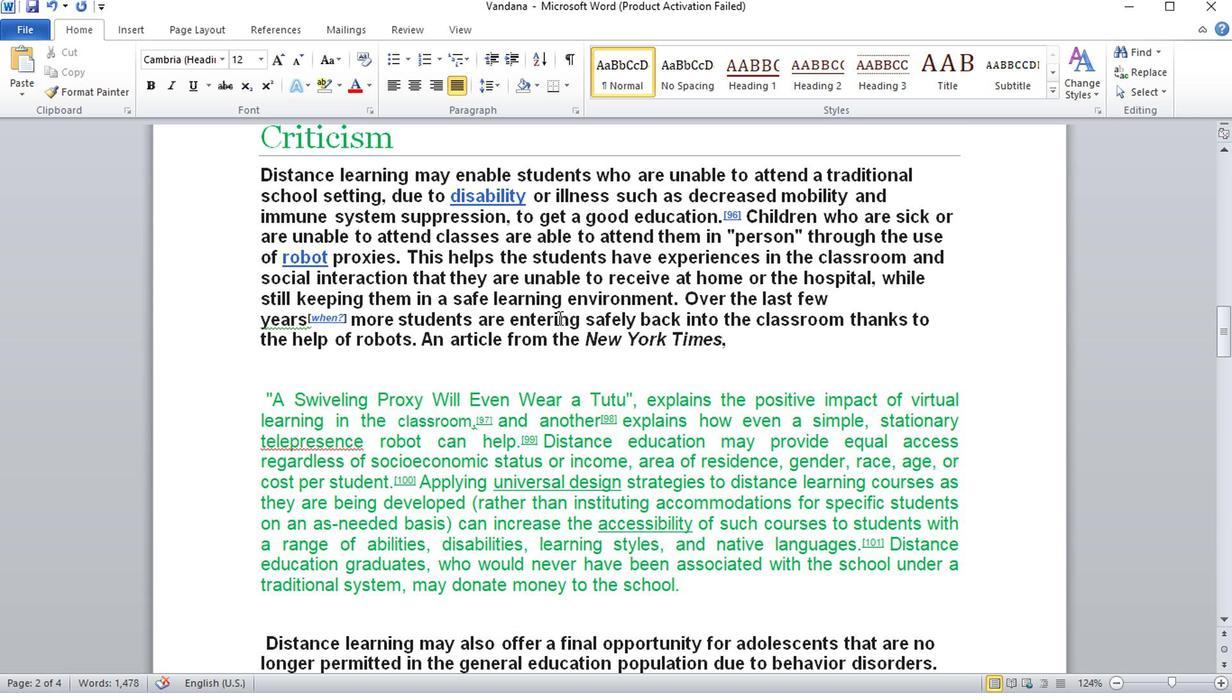 
Action: Mouse scrolled (559, 319) with delta (0, 0)
Screenshot: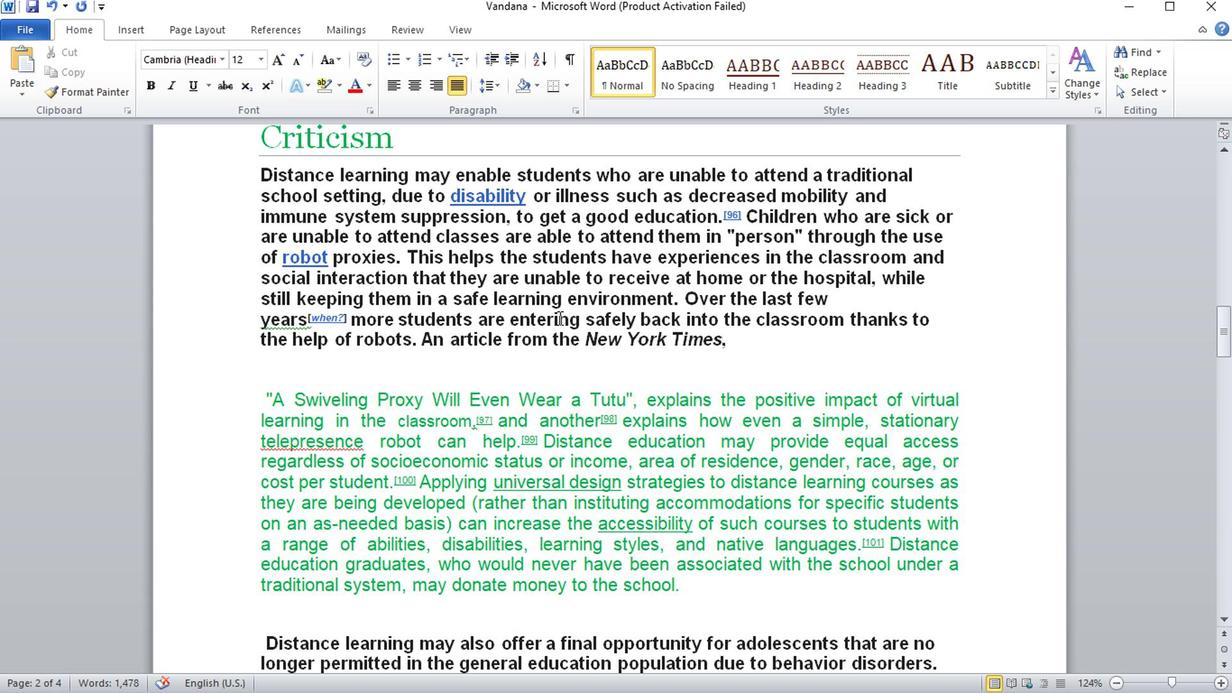 
Action: Mouse scrolled (559, 319) with delta (0, 0)
Screenshot: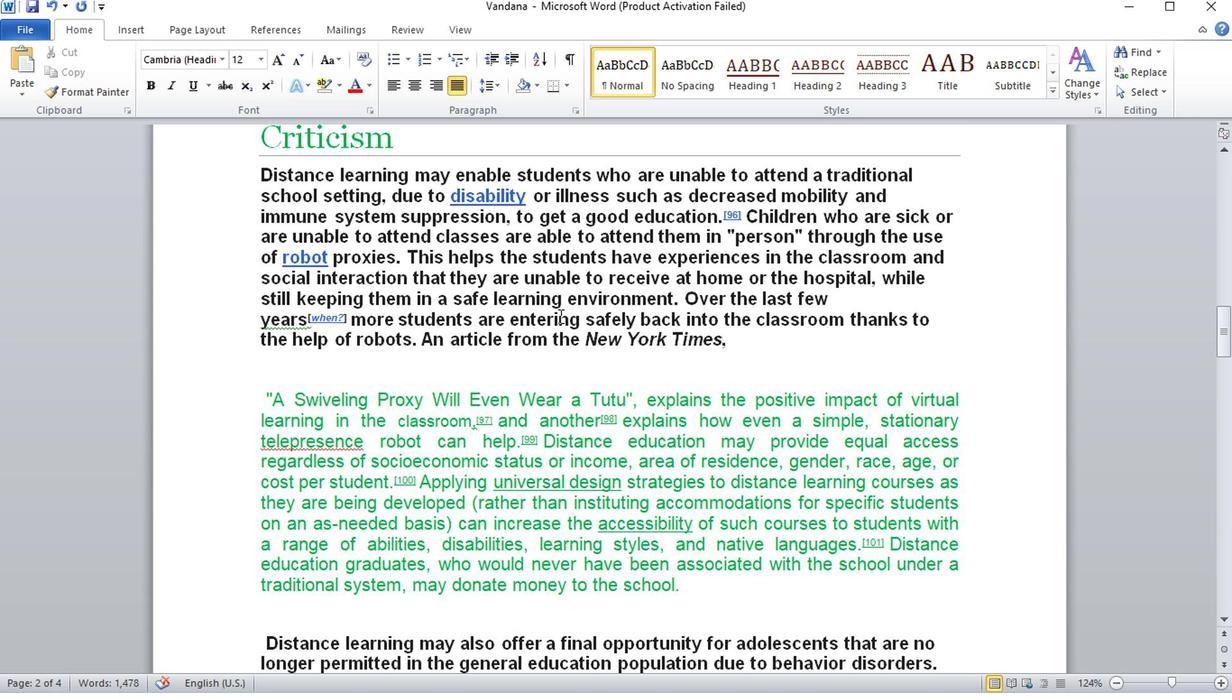 
Action: Mouse scrolled (559, 319) with delta (0, 0)
Screenshot: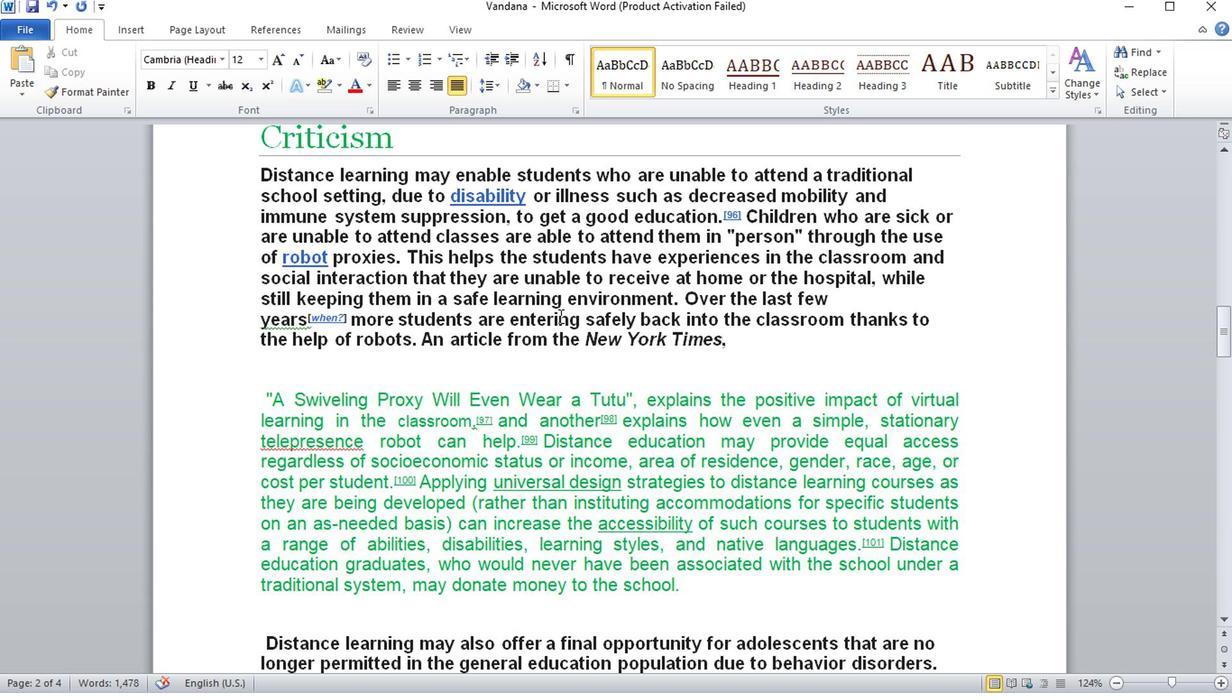 
Action: Mouse scrolled (559, 319) with delta (0, 0)
Screenshot: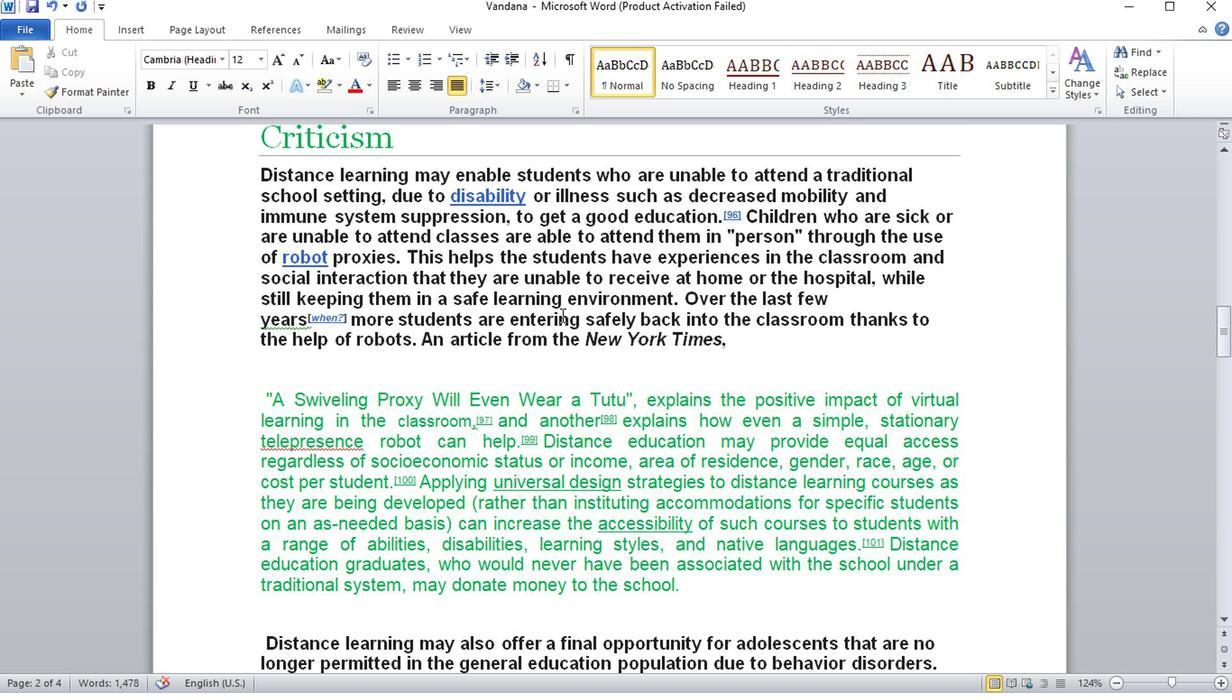 
Action: Mouse scrolled (559, 319) with delta (0, 0)
Screenshot: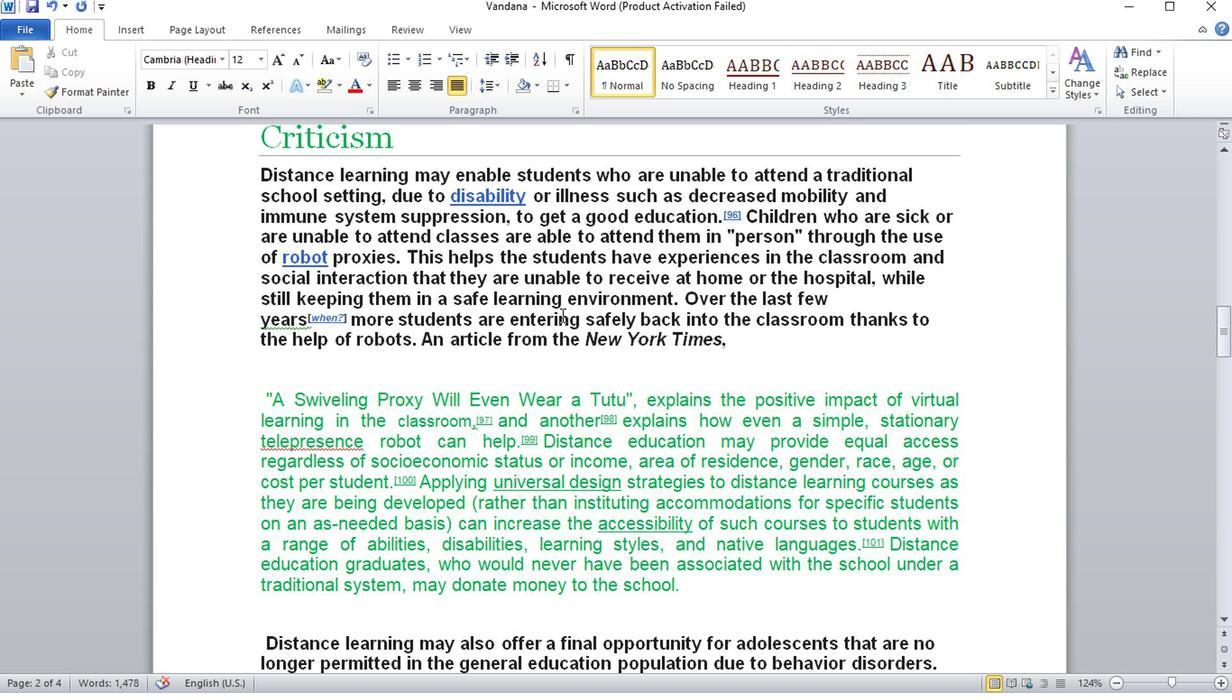 
Action: Mouse scrolled (559, 319) with delta (0, 0)
Screenshot: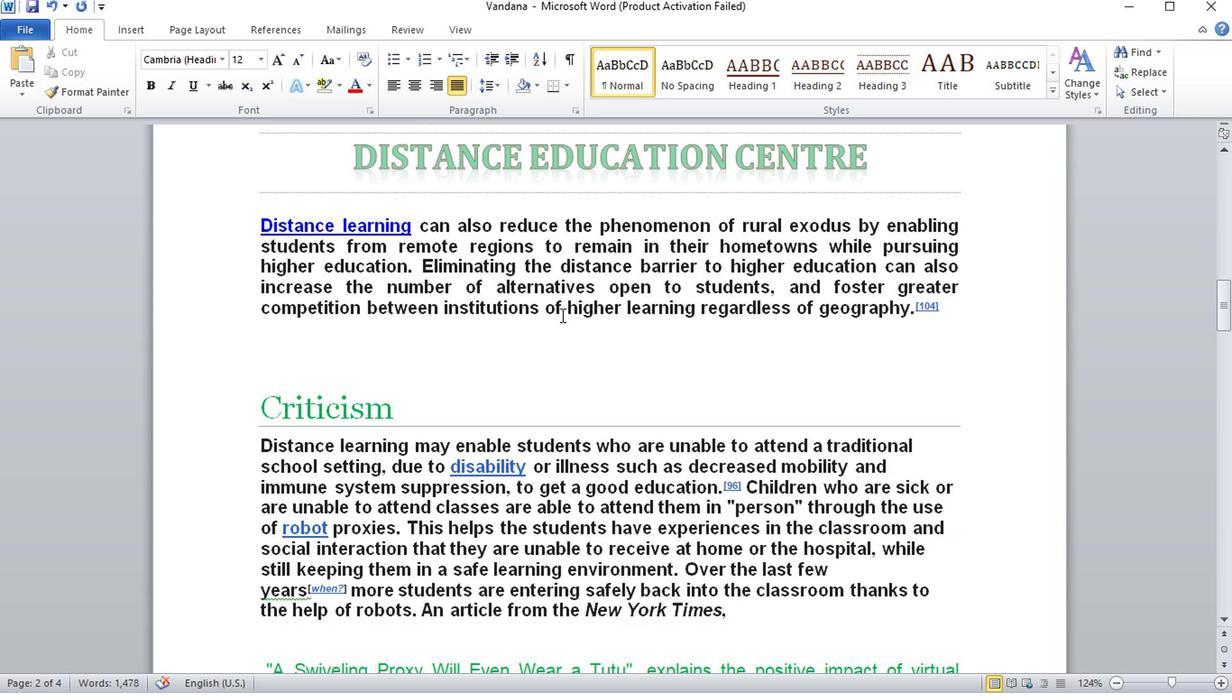 
Action: Mouse scrolled (559, 319) with delta (0, 0)
Screenshot: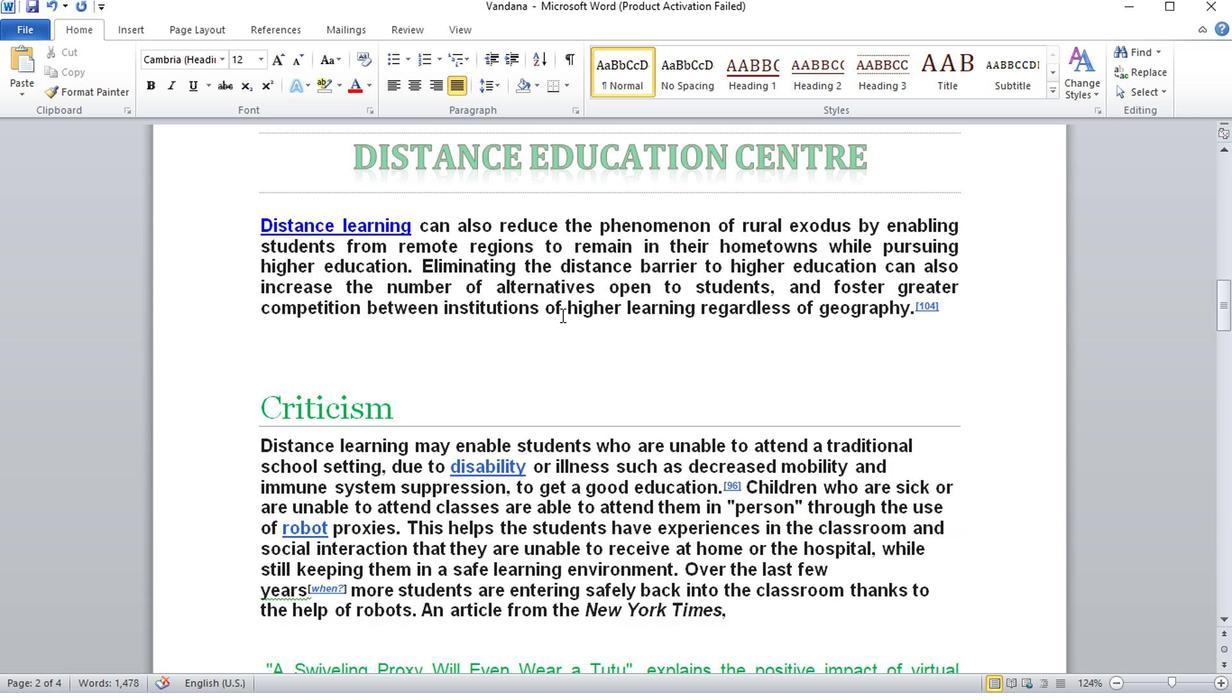 
Action: Mouse scrolled (559, 319) with delta (0, 0)
Screenshot: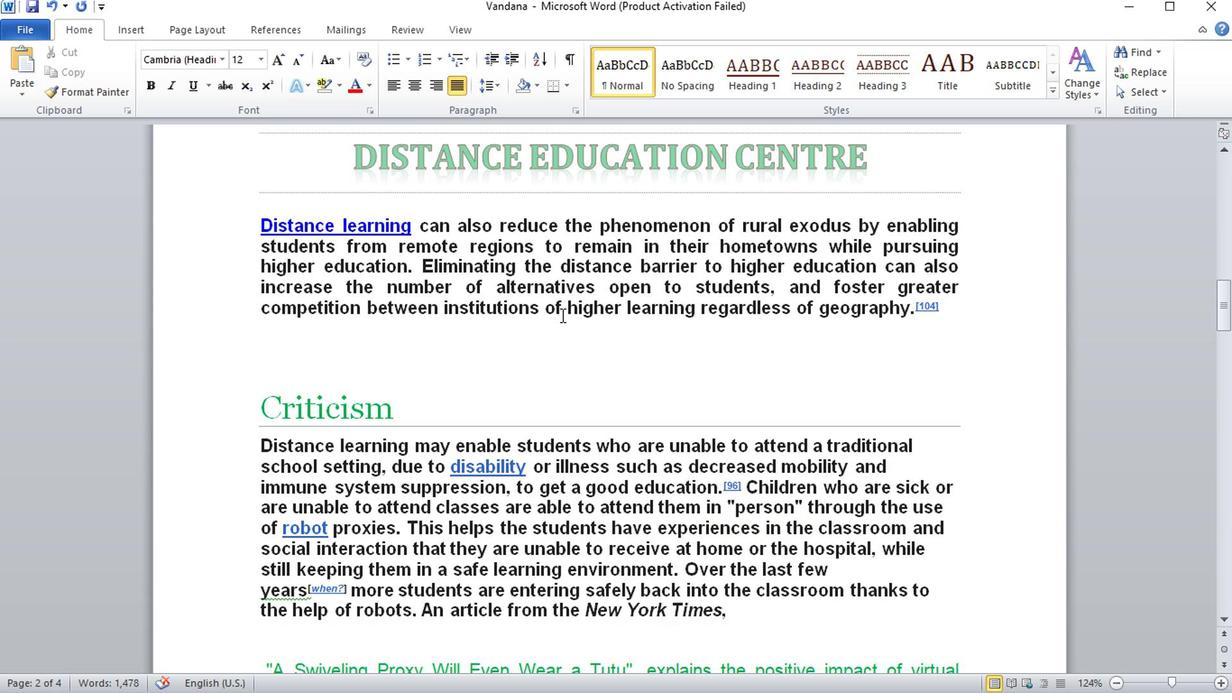
Action: Mouse scrolled (559, 319) with delta (0, 0)
Screenshot: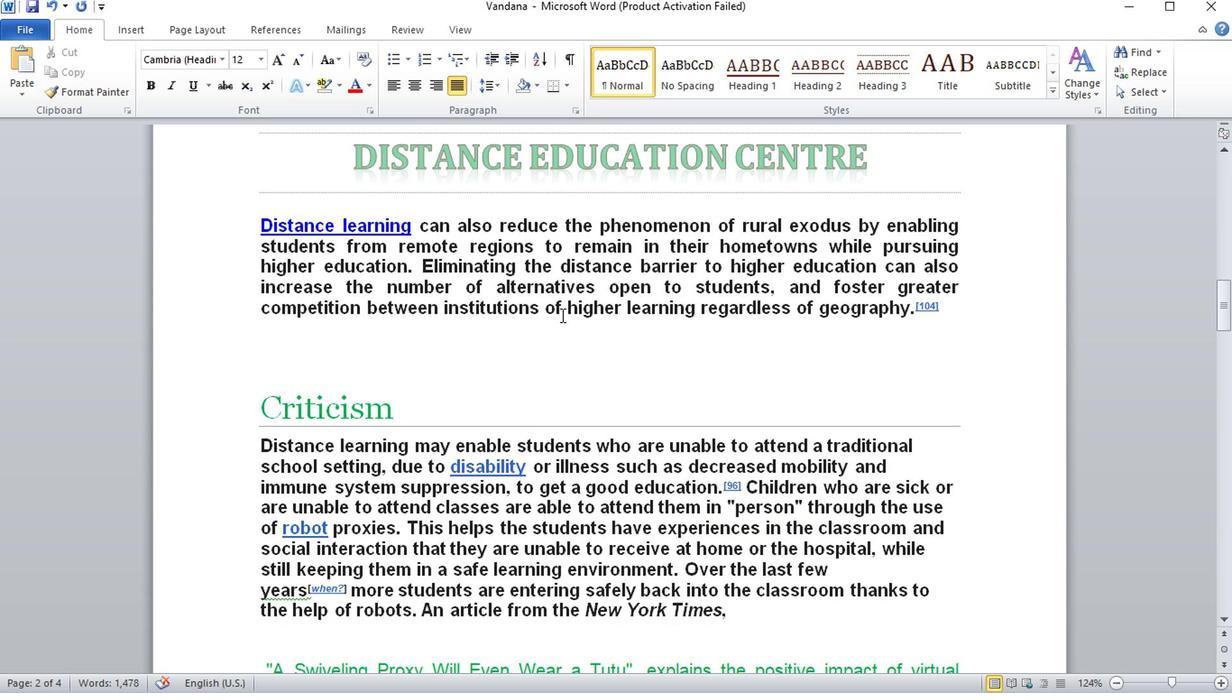 
Action: Mouse moved to (562, 316)
Screenshot: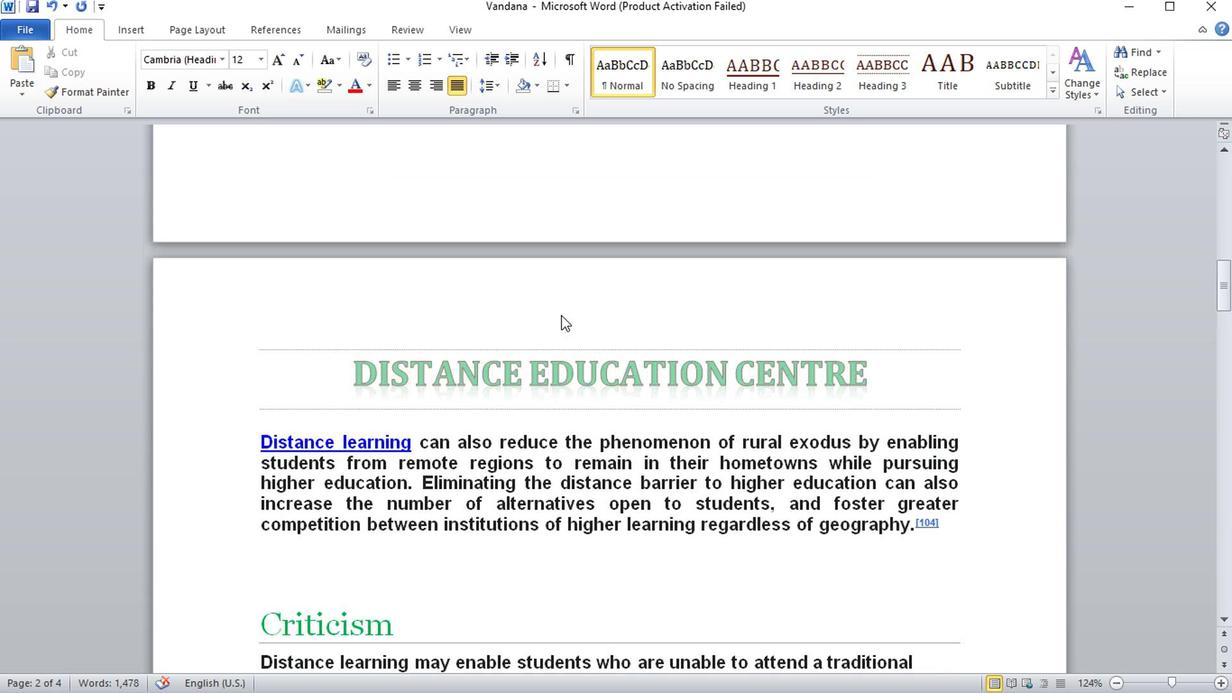 
Action: Mouse scrolled (562, 317) with delta (0, 0)
Screenshot: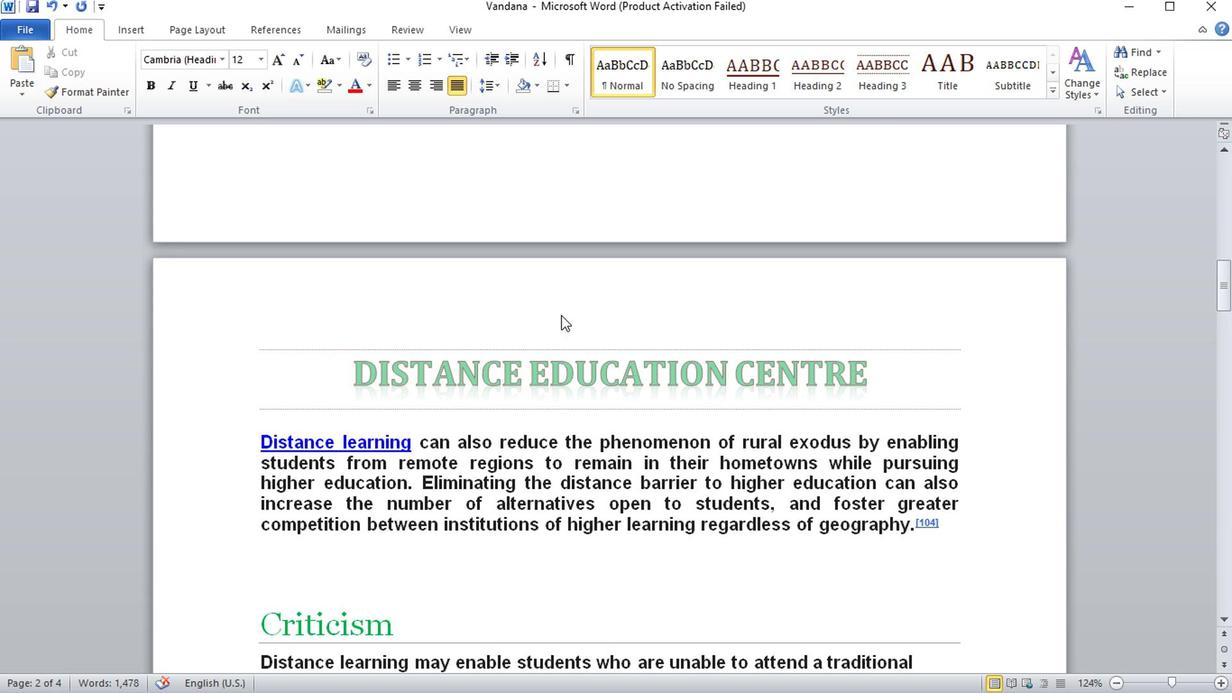 
Action: Mouse scrolled (562, 317) with delta (0, 0)
Screenshot: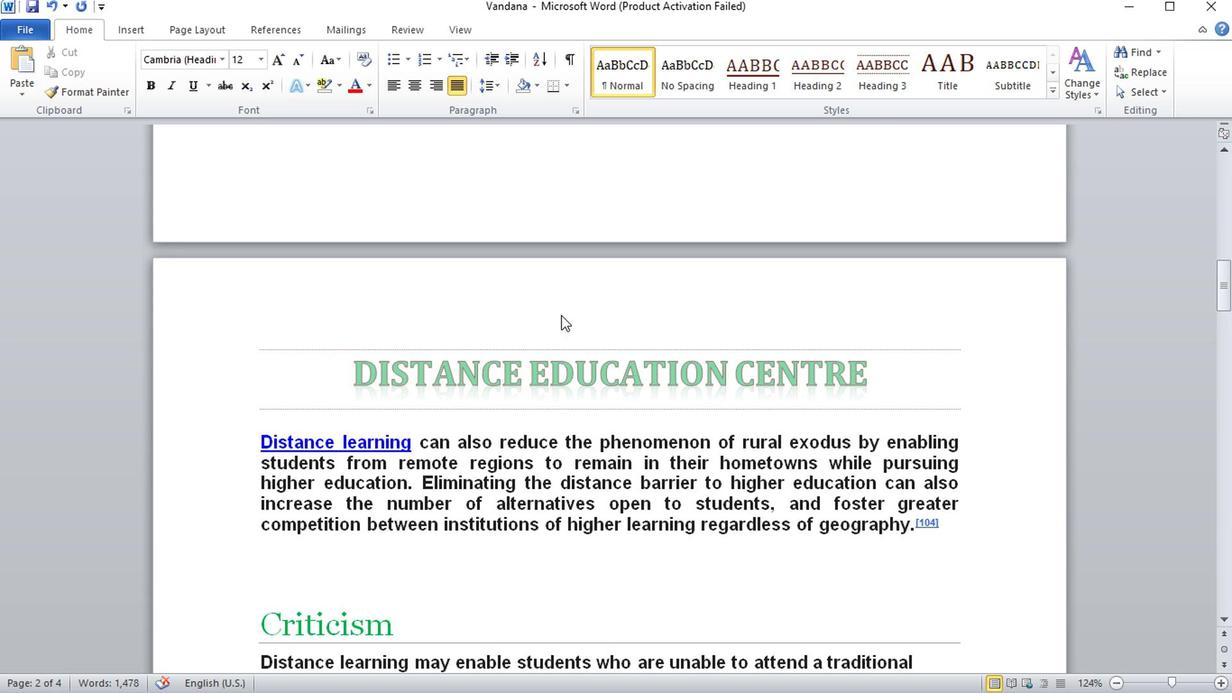 
Action: Mouse scrolled (562, 317) with delta (0, 0)
Screenshot: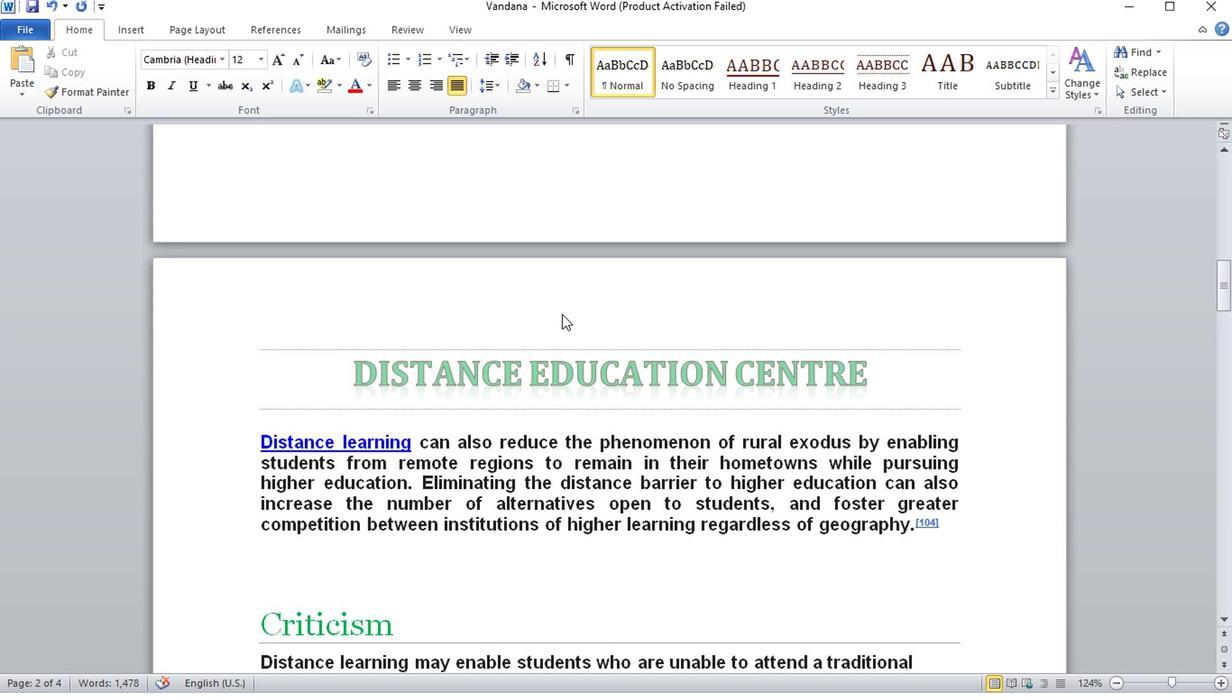 
Action: Mouse scrolled (562, 317) with delta (0, 0)
Screenshot: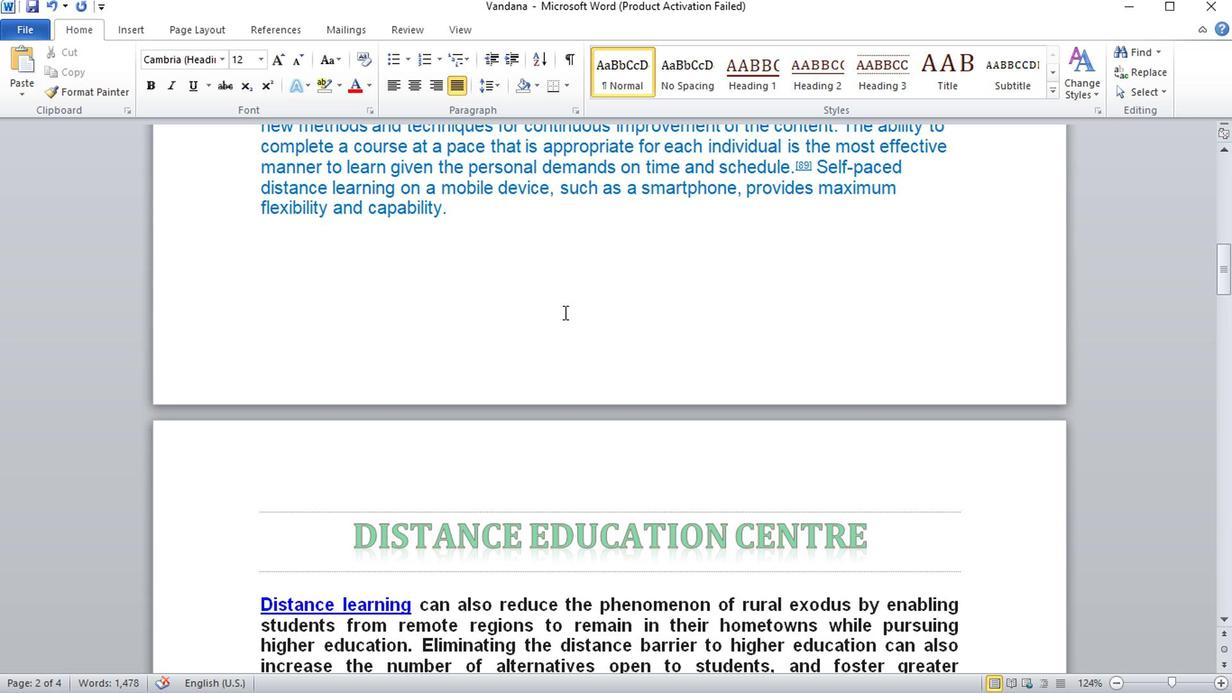 
Action: Mouse scrolled (562, 317) with delta (0, 0)
Screenshot: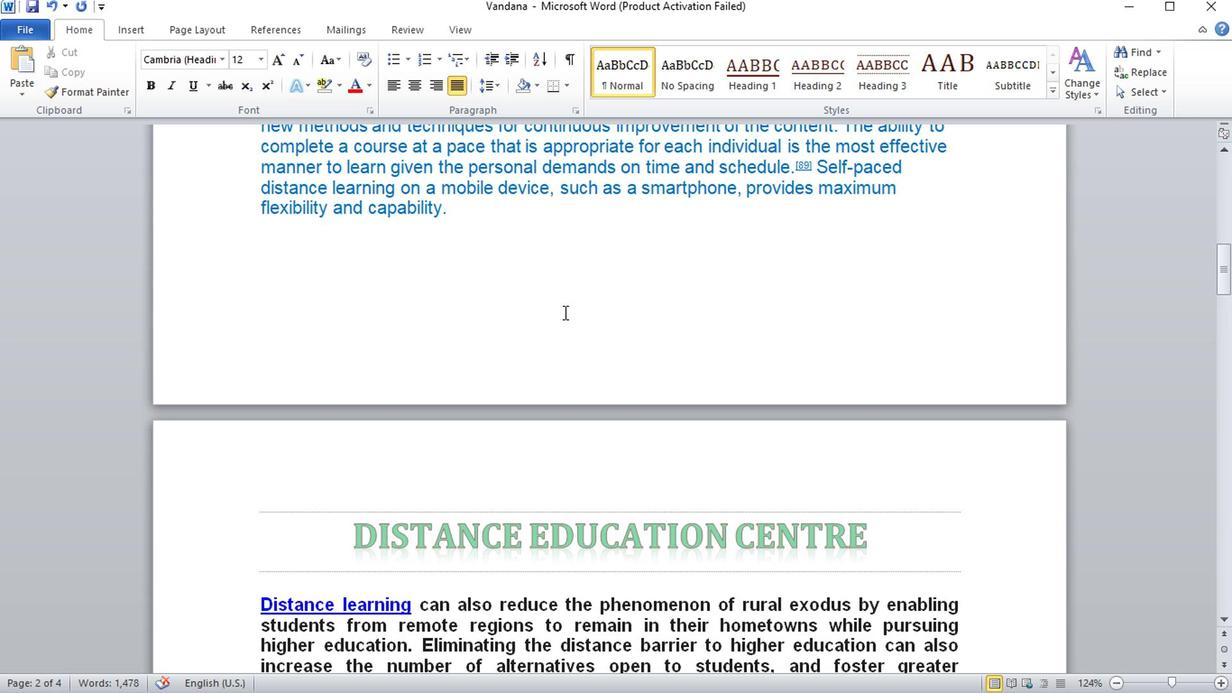 
Action: Mouse scrolled (562, 317) with delta (0, 0)
Screenshot: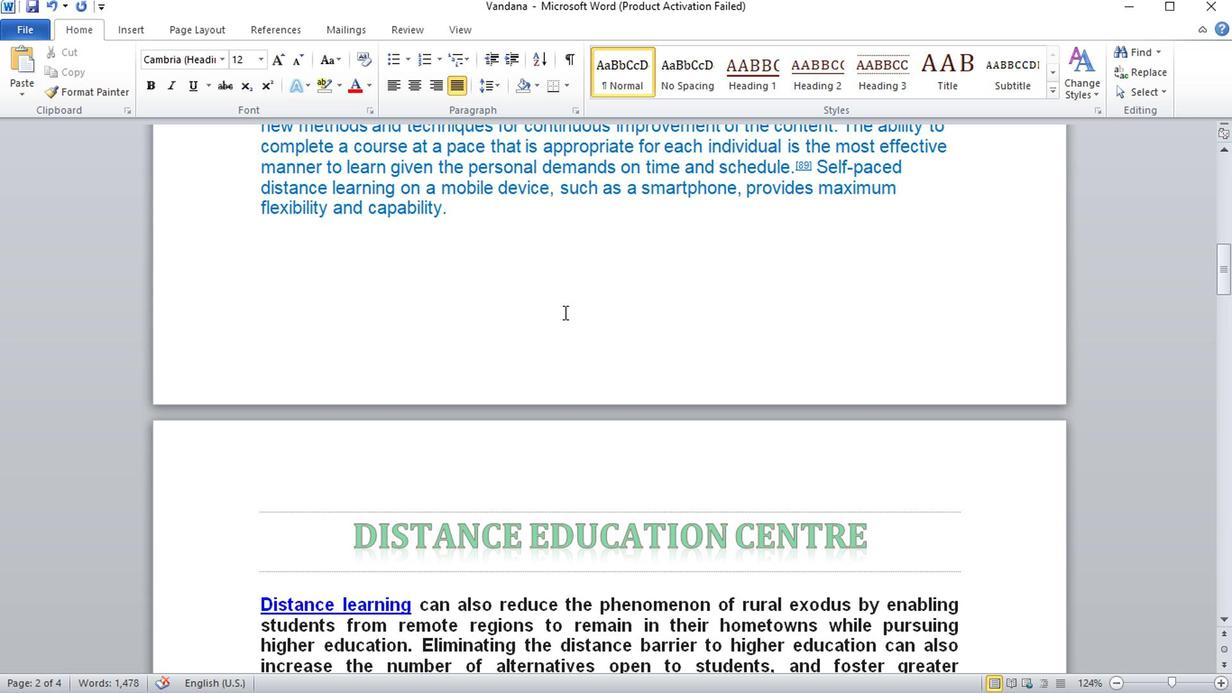 
Action: Mouse scrolled (562, 317) with delta (0, 0)
Screenshot: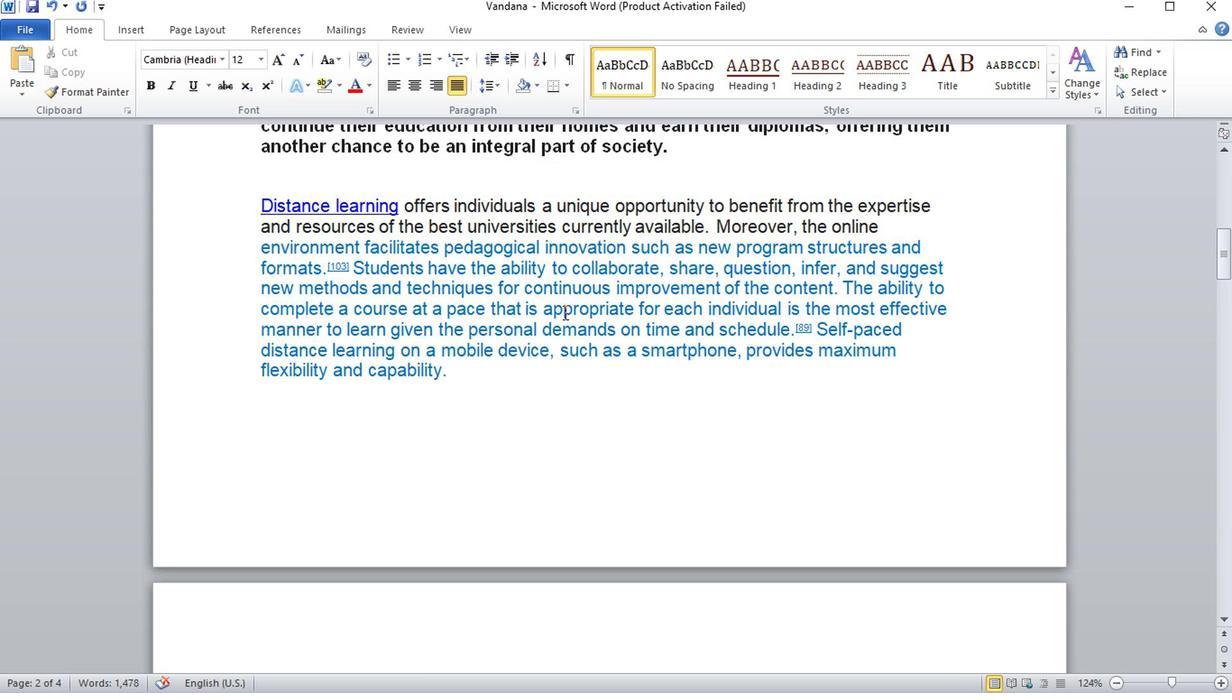 
Action: Mouse scrolled (562, 317) with delta (0, 0)
Screenshot: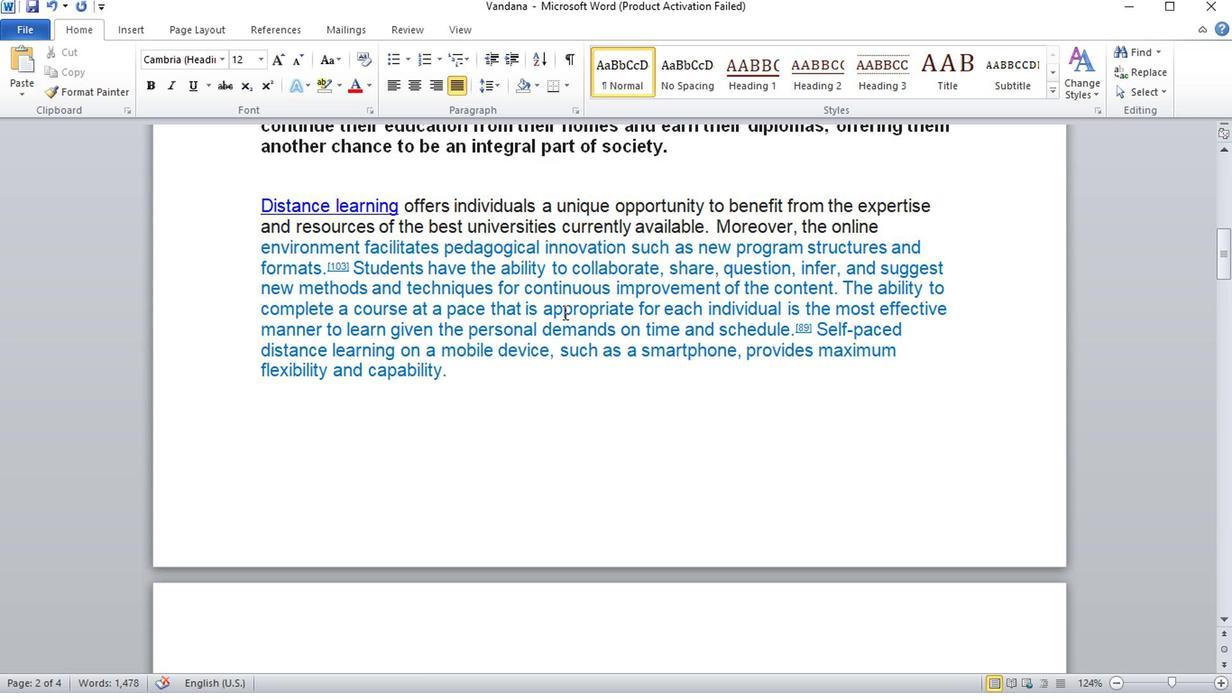 
Action: Mouse scrolled (562, 317) with delta (0, 0)
Screenshot: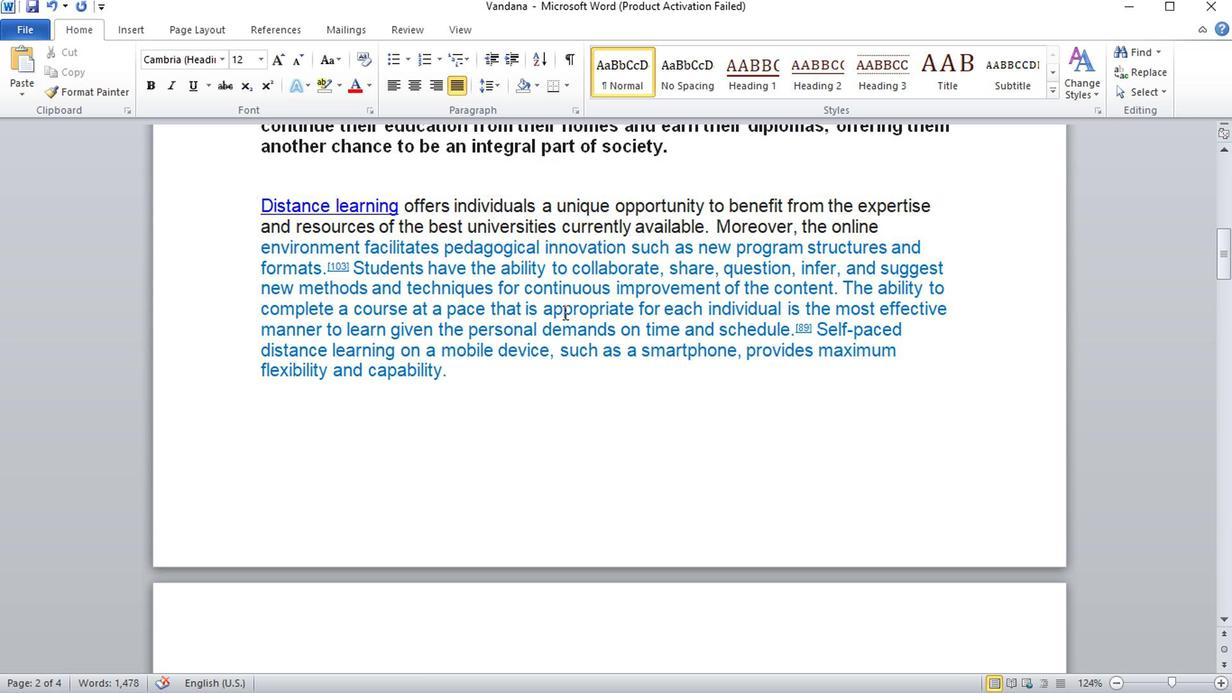 
Action: Mouse scrolled (562, 317) with delta (0, 0)
Screenshot: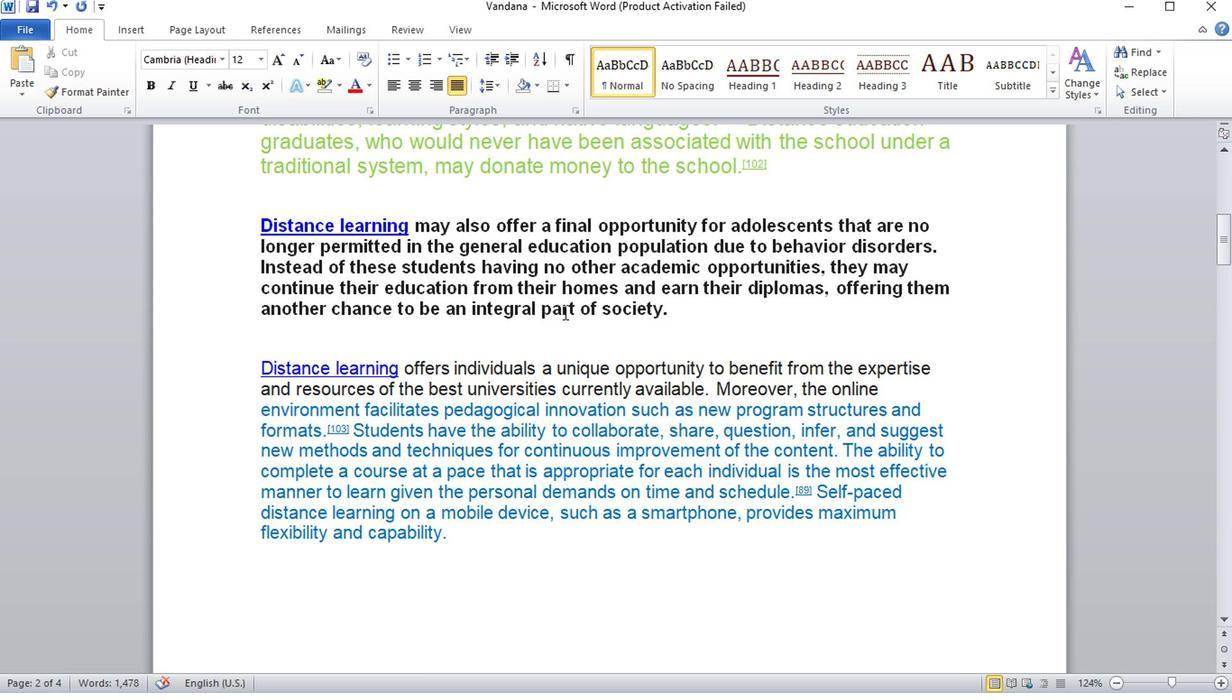 
Action: Mouse scrolled (562, 317) with delta (0, 0)
Screenshot: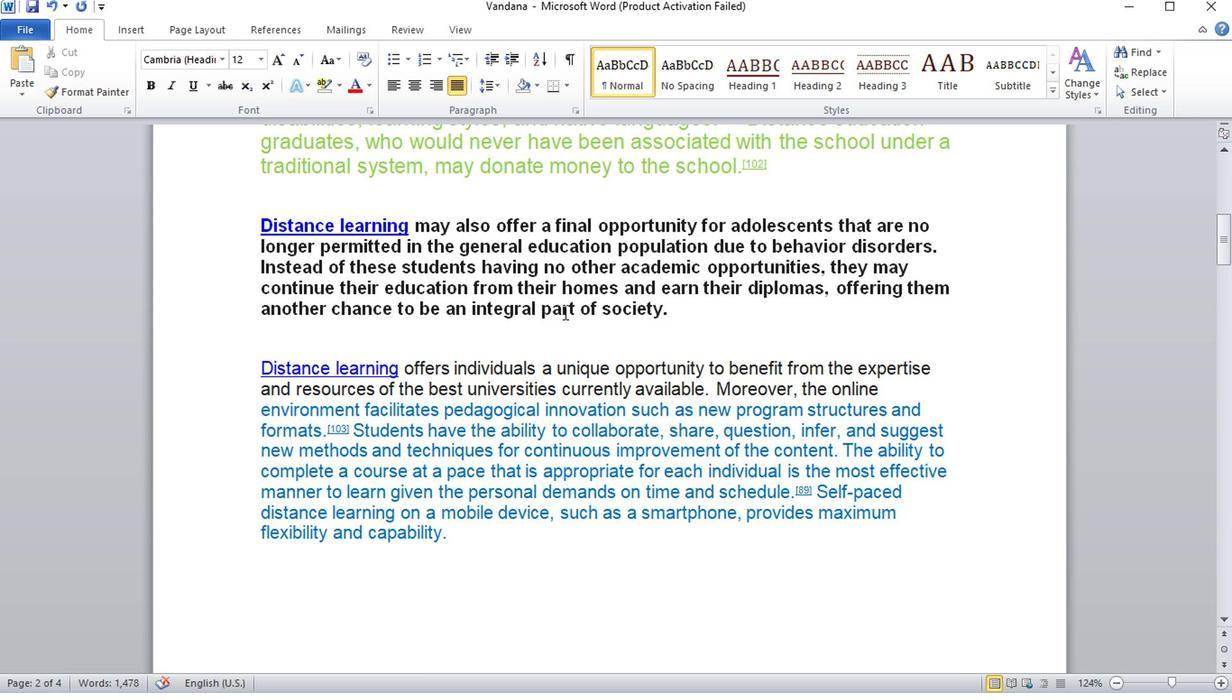 
Action: Mouse scrolled (562, 317) with delta (0, 0)
Screenshot: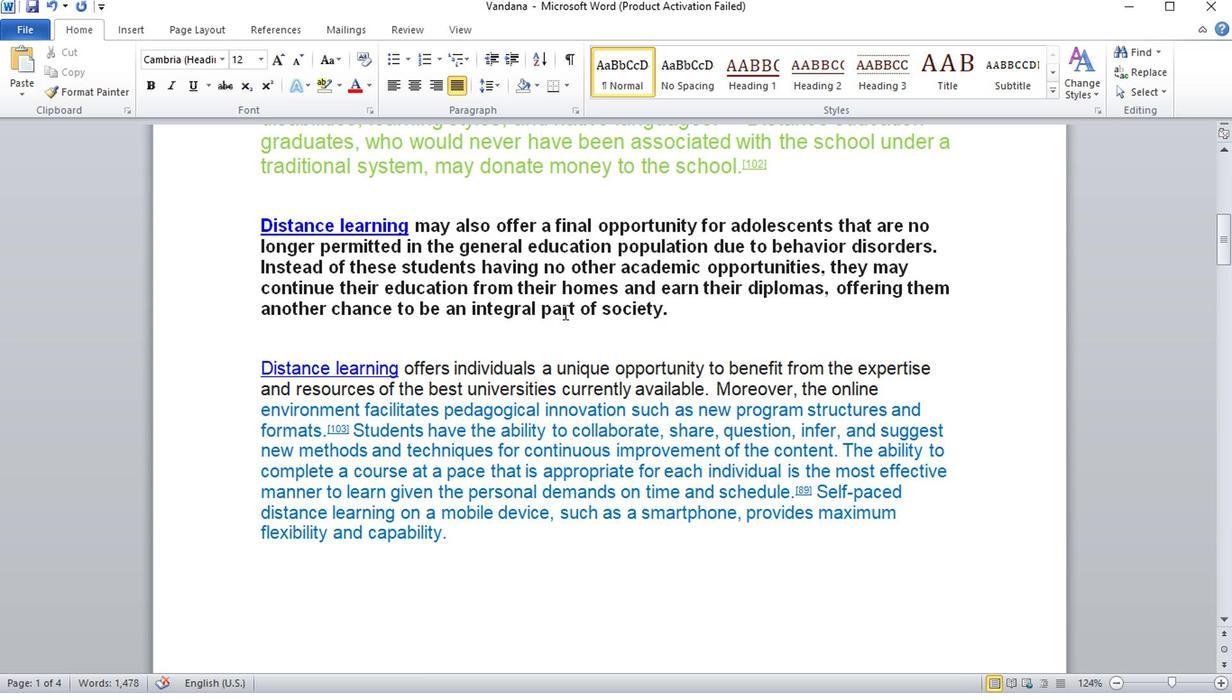 
Action: Mouse moved to (496, 312)
Screenshot: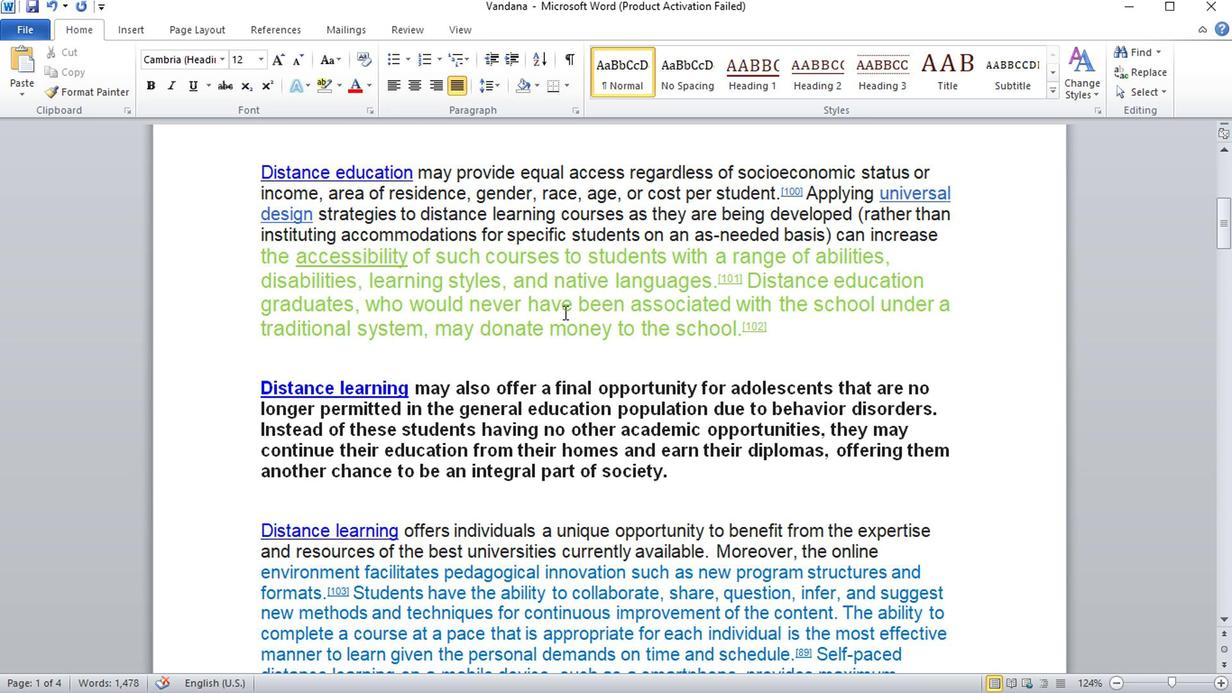 
Action: Mouse scrolled (496, 313) with delta (0, 1)
Screenshot: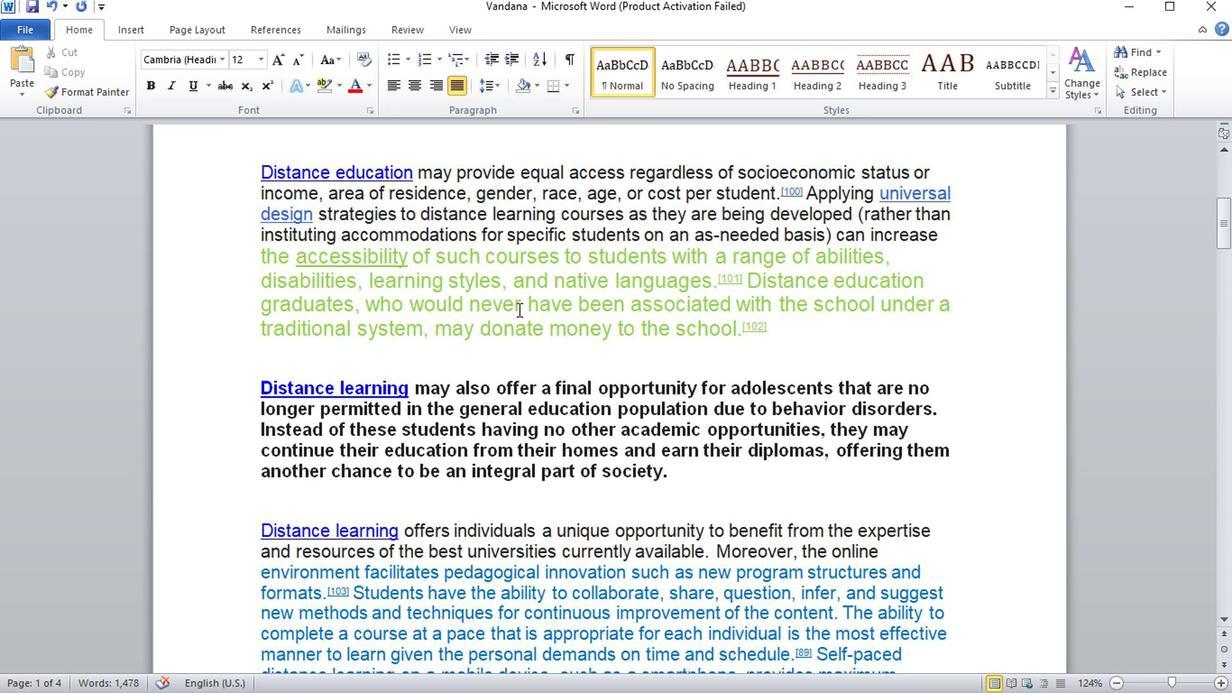 
Action: Mouse scrolled (496, 313) with delta (0, 1)
Screenshot: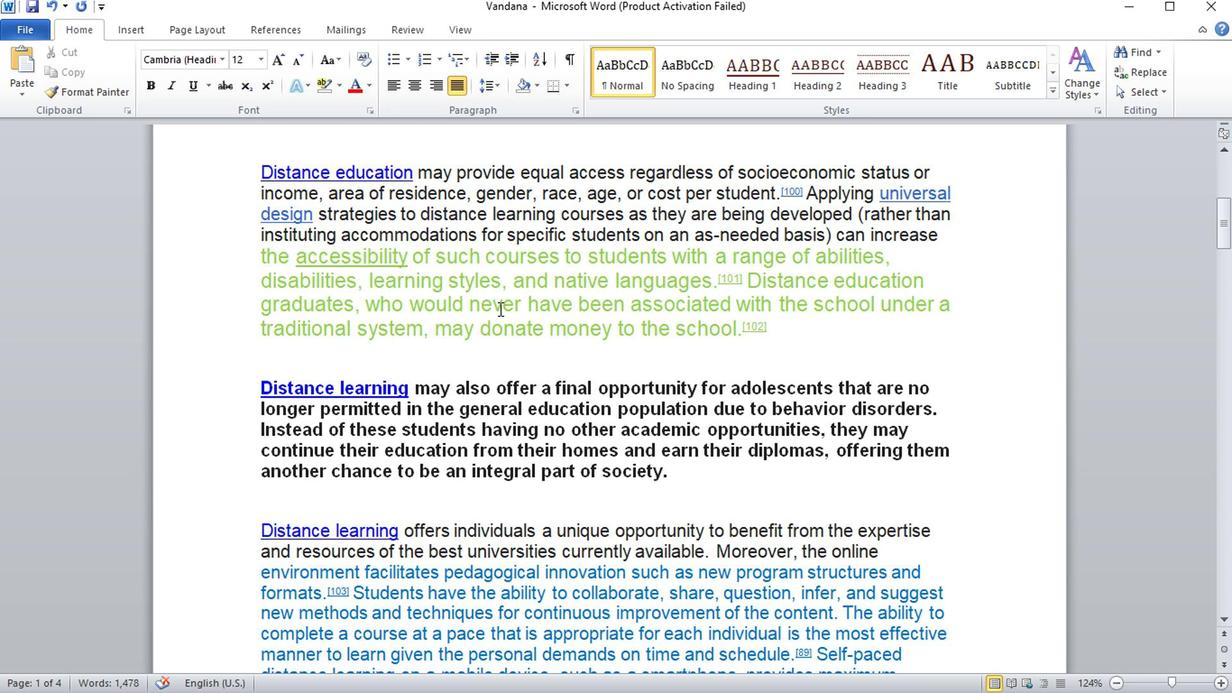 
Action: Mouse scrolled (496, 313) with delta (0, 1)
Screenshot: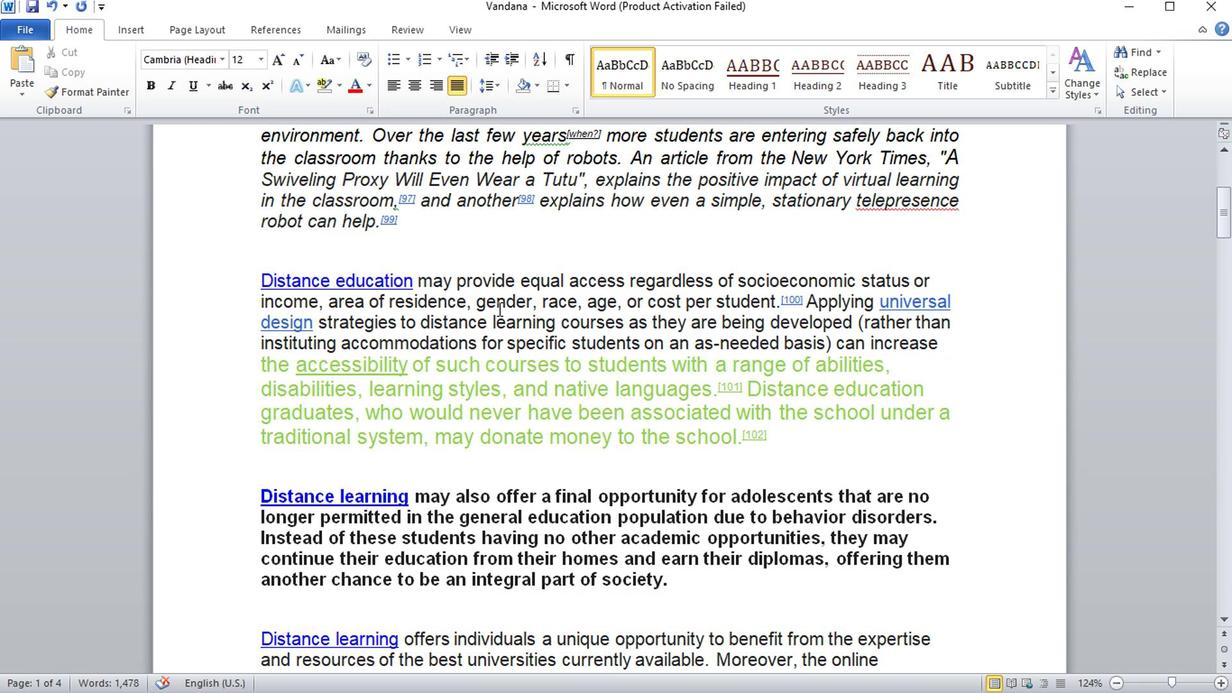 
Action: Mouse scrolled (496, 313) with delta (0, 1)
Screenshot: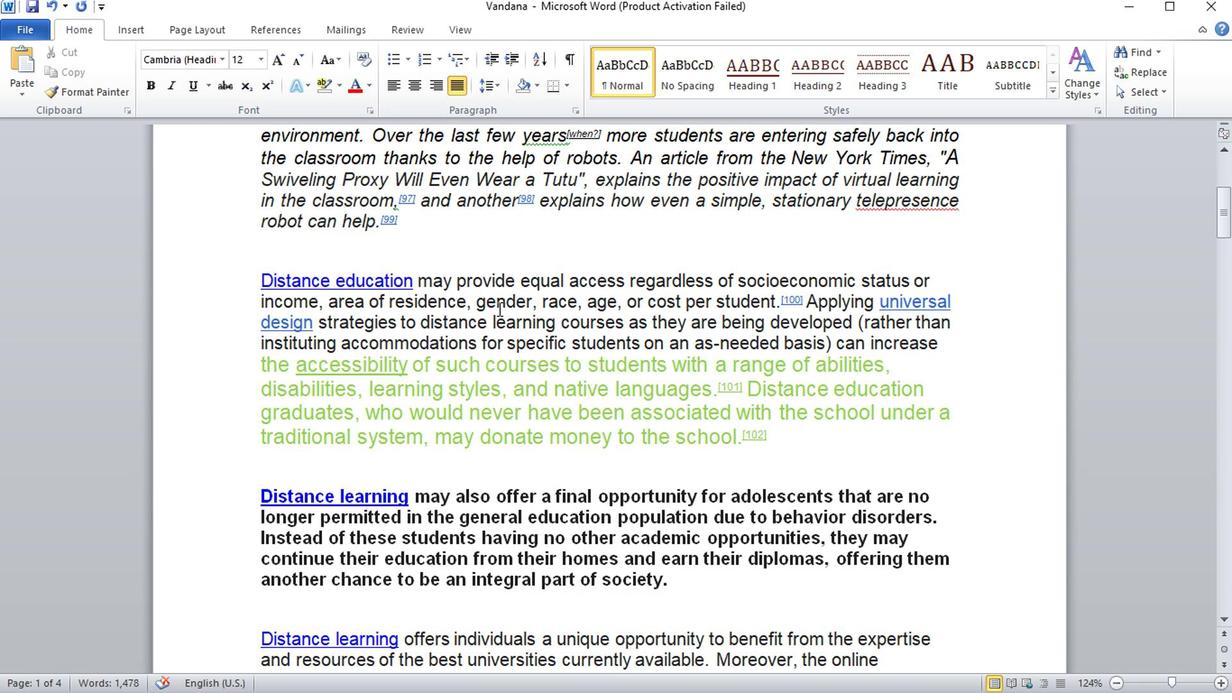 
Action: Mouse scrolled (496, 313) with delta (0, 1)
Screenshot: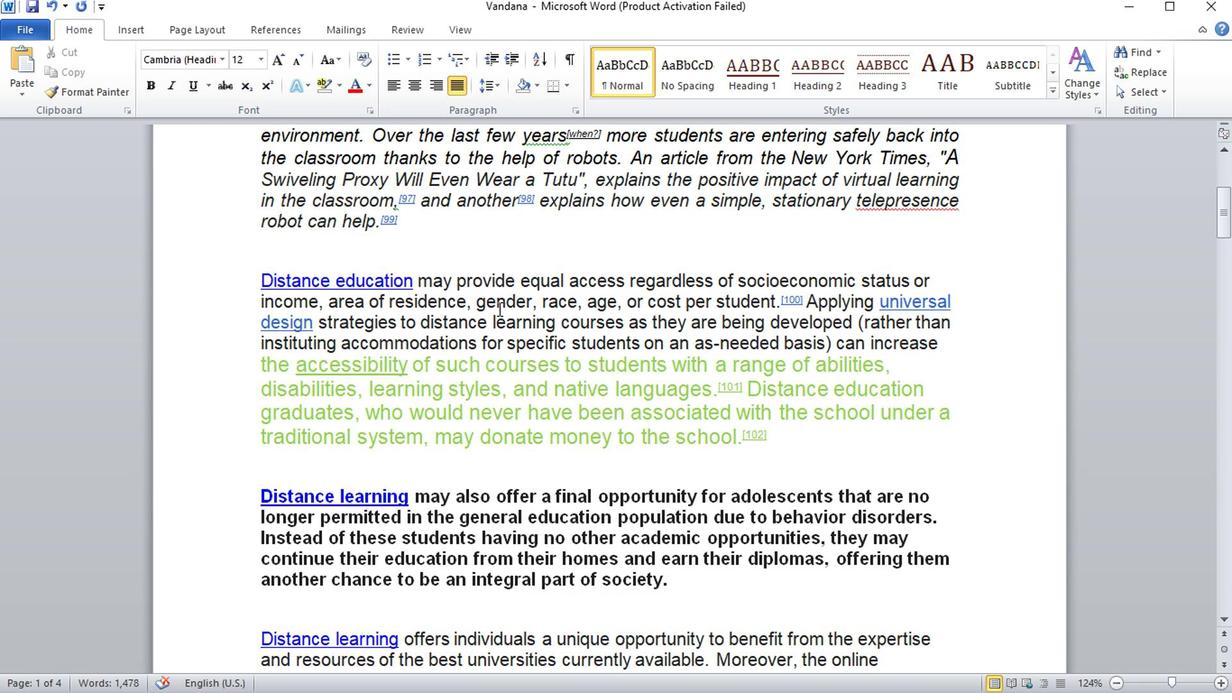 
Action: Mouse scrolled (496, 313) with delta (0, 1)
Screenshot: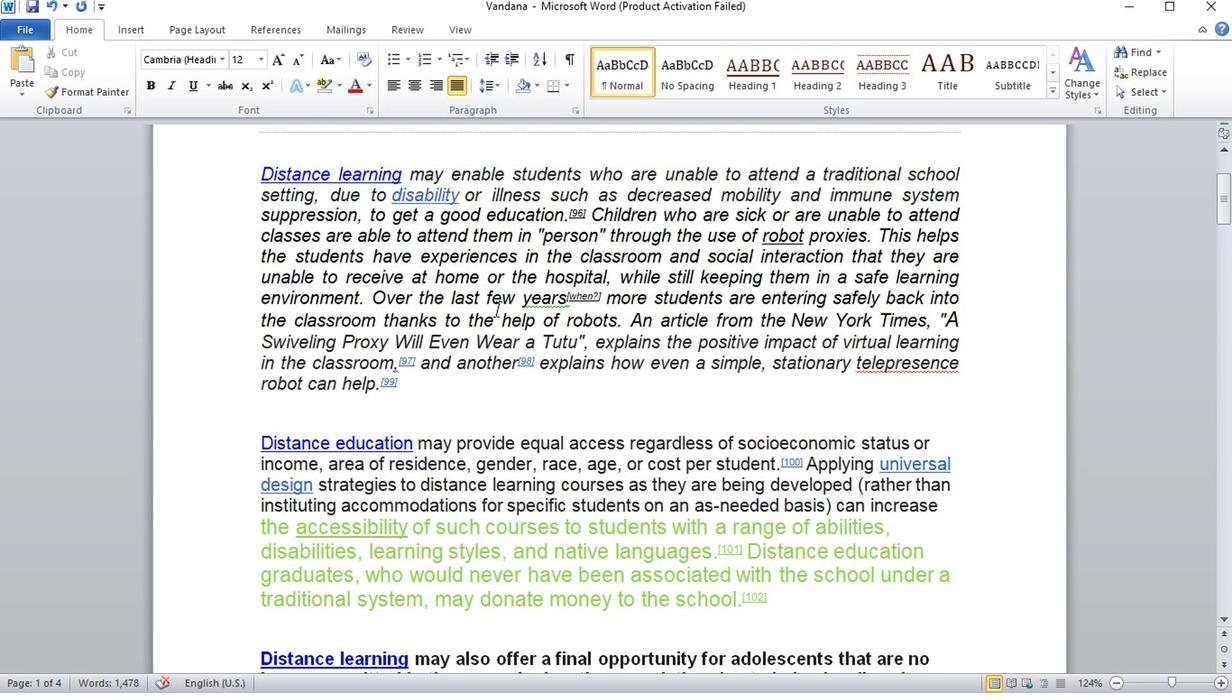 
Action: Mouse moved to (495, 311)
Screenshot: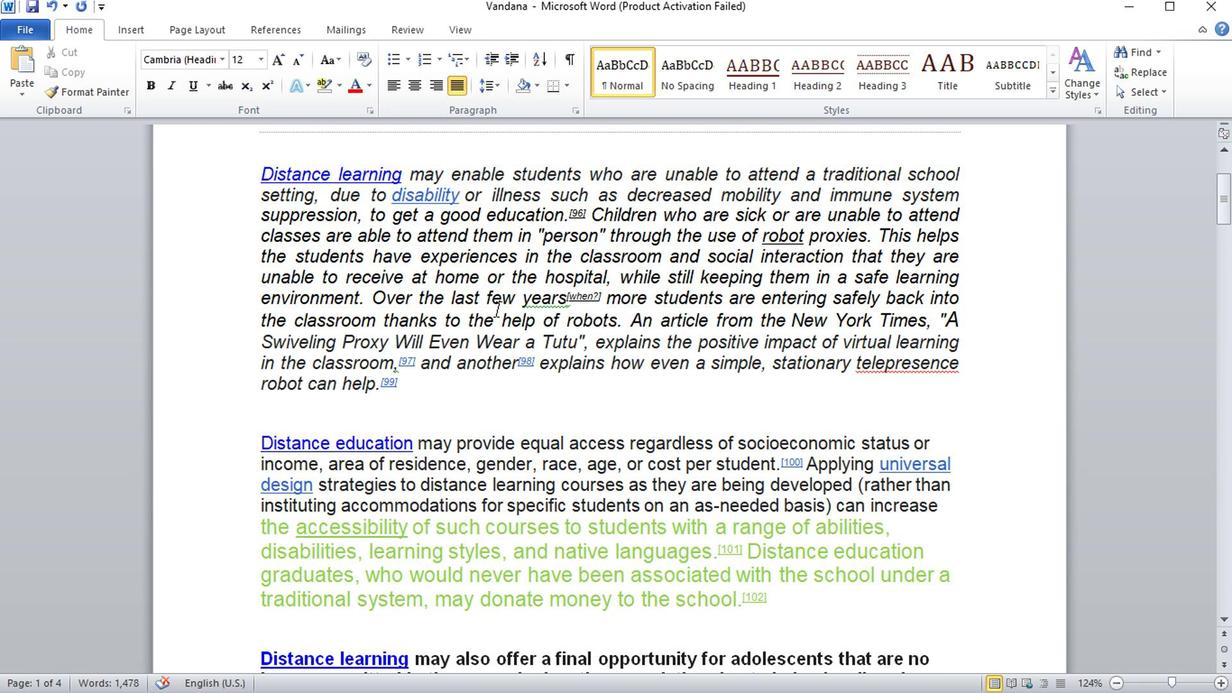 
Action: Mouse scrolled (495, 312) with delta (0, 0)
Screenshot: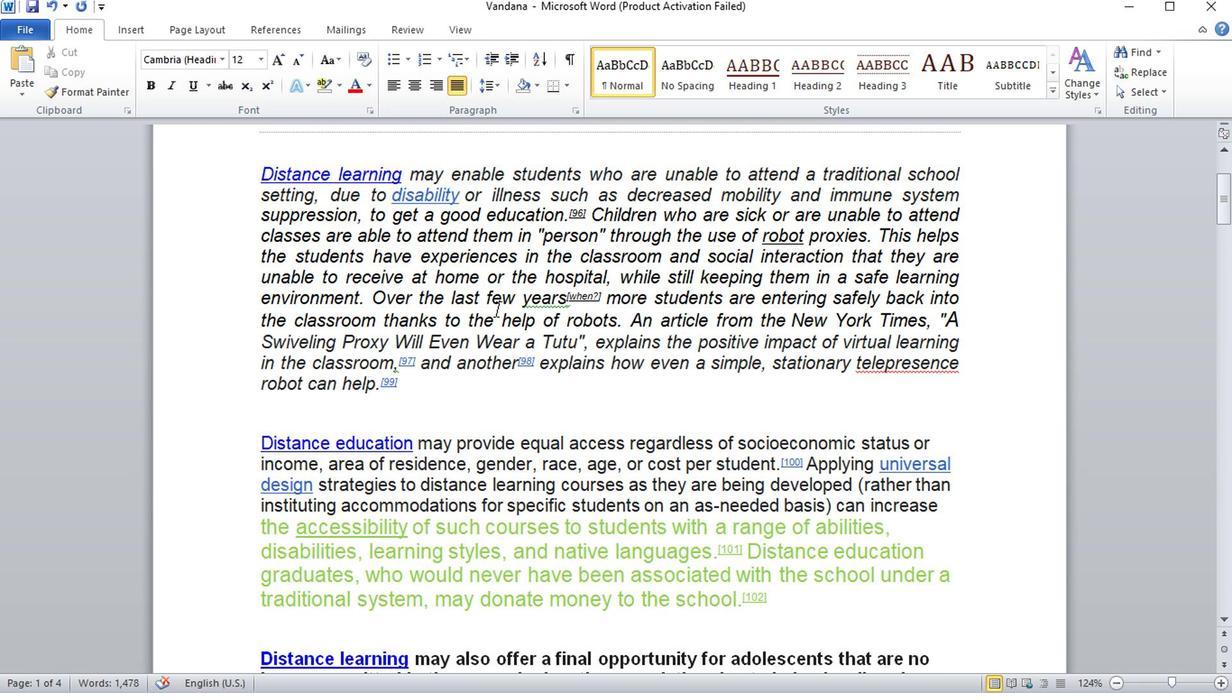 
Action: Mouse moved to (459, 327)
Screenshot: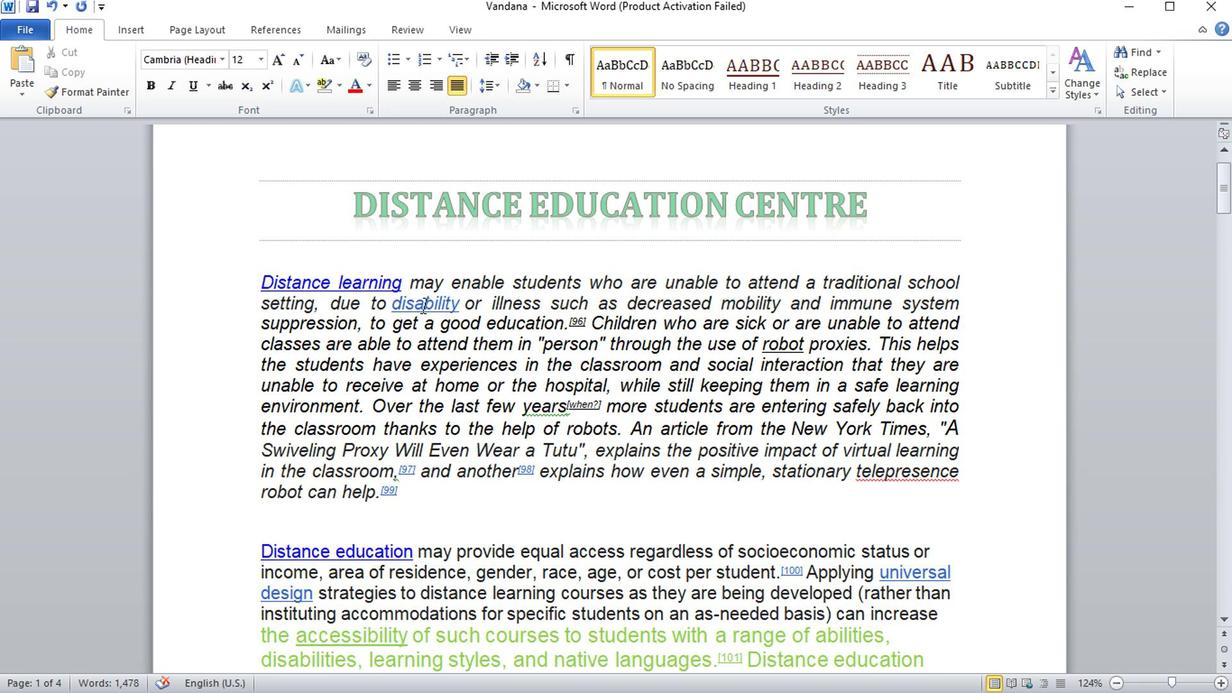 
Action: Key pressed <<255>>
Screenshot: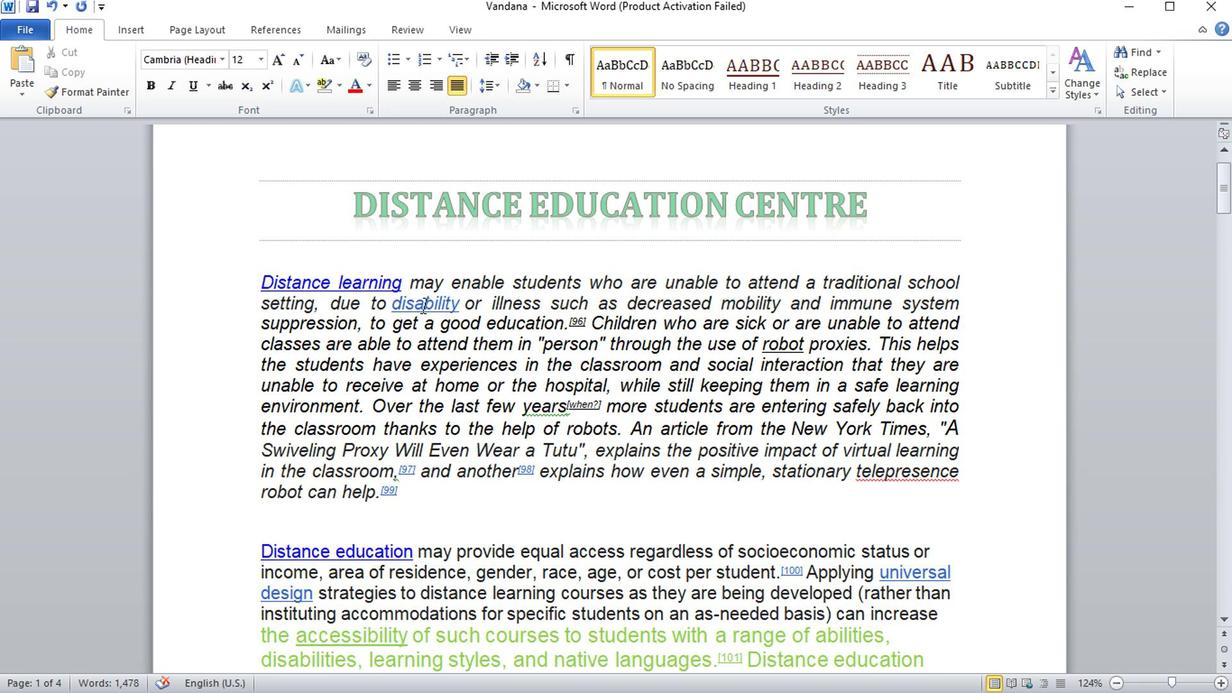 
Action: Mouse moved to (461, 328)
Screenshot: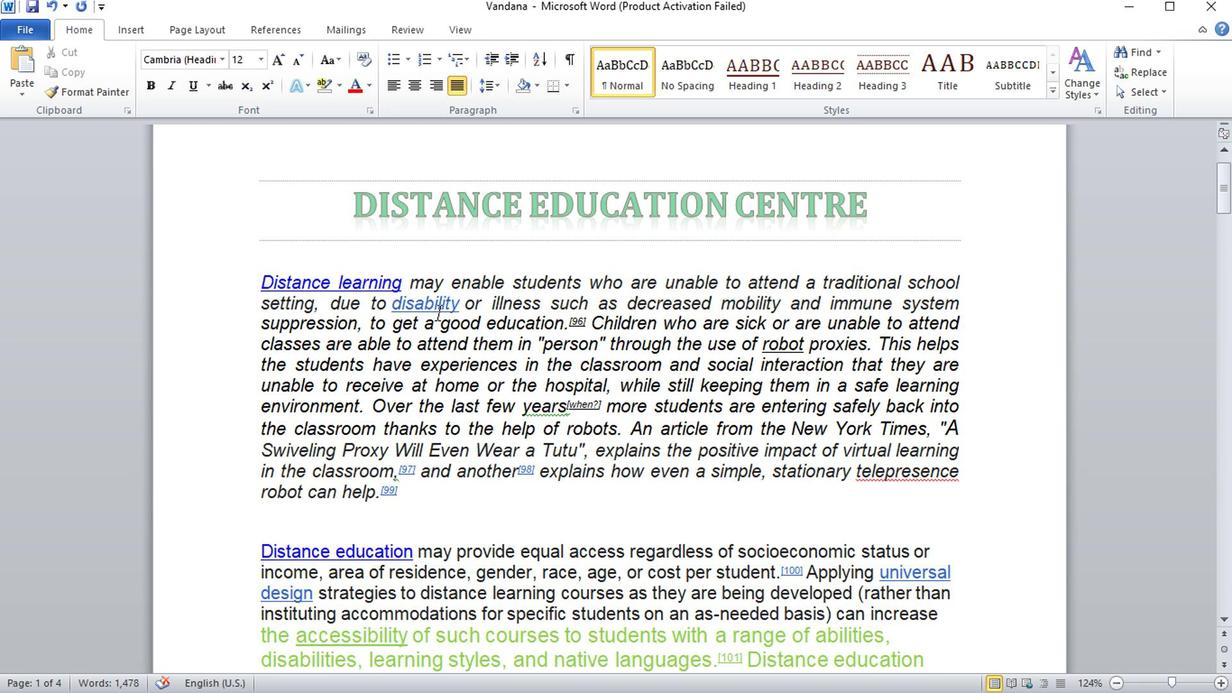 
Action: Mouse scrolled (461, 327) with delta (0, 0)
Screenshot: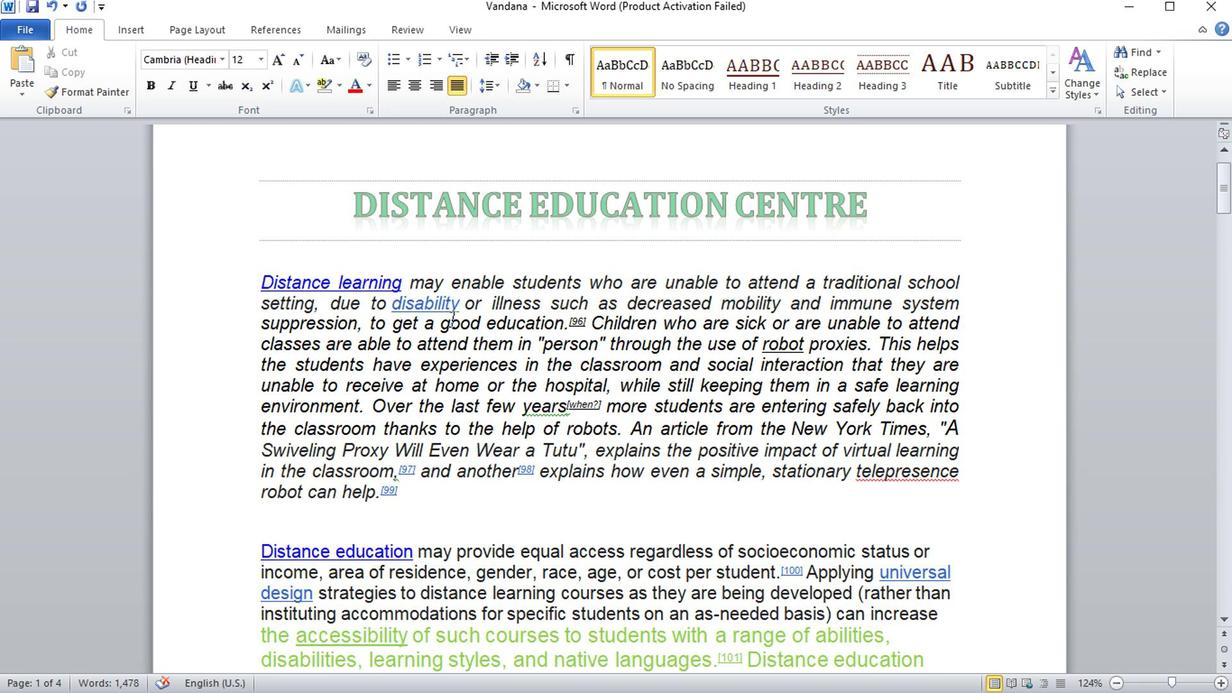 
Action: Mouse scrolled (461, 327) with delta (0, 0)
Screenshot: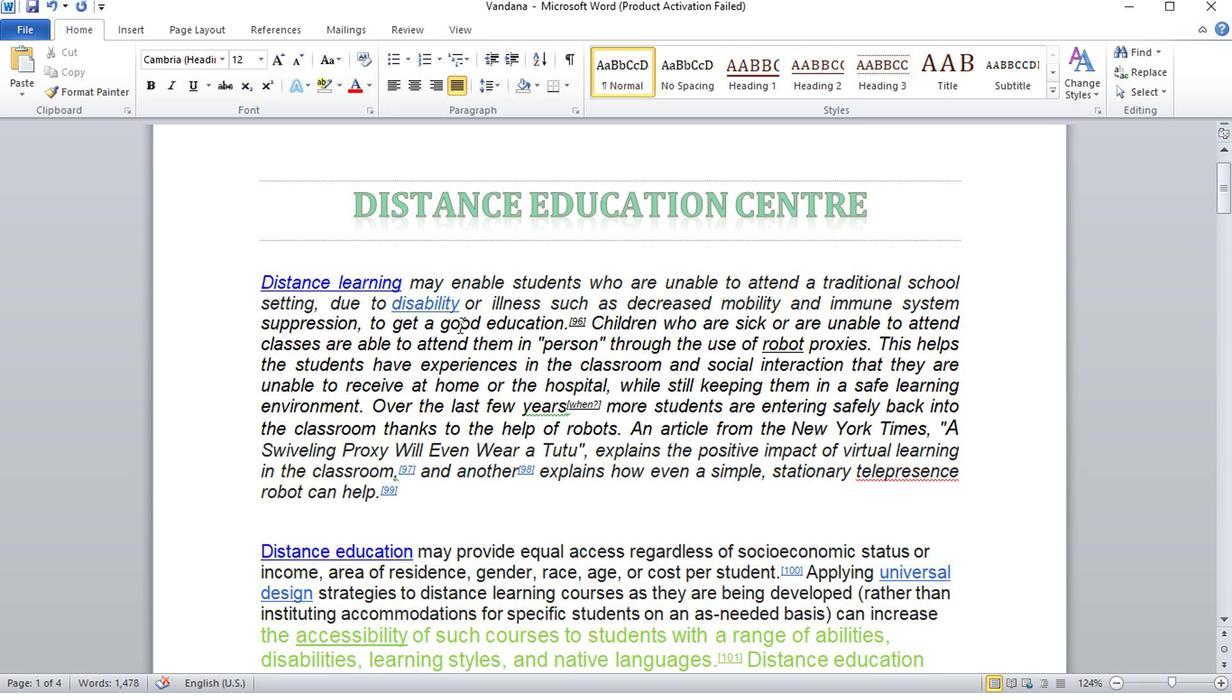 
Action: Mouse scrolled (461, 327) with delta (0, 0)
Screenshot: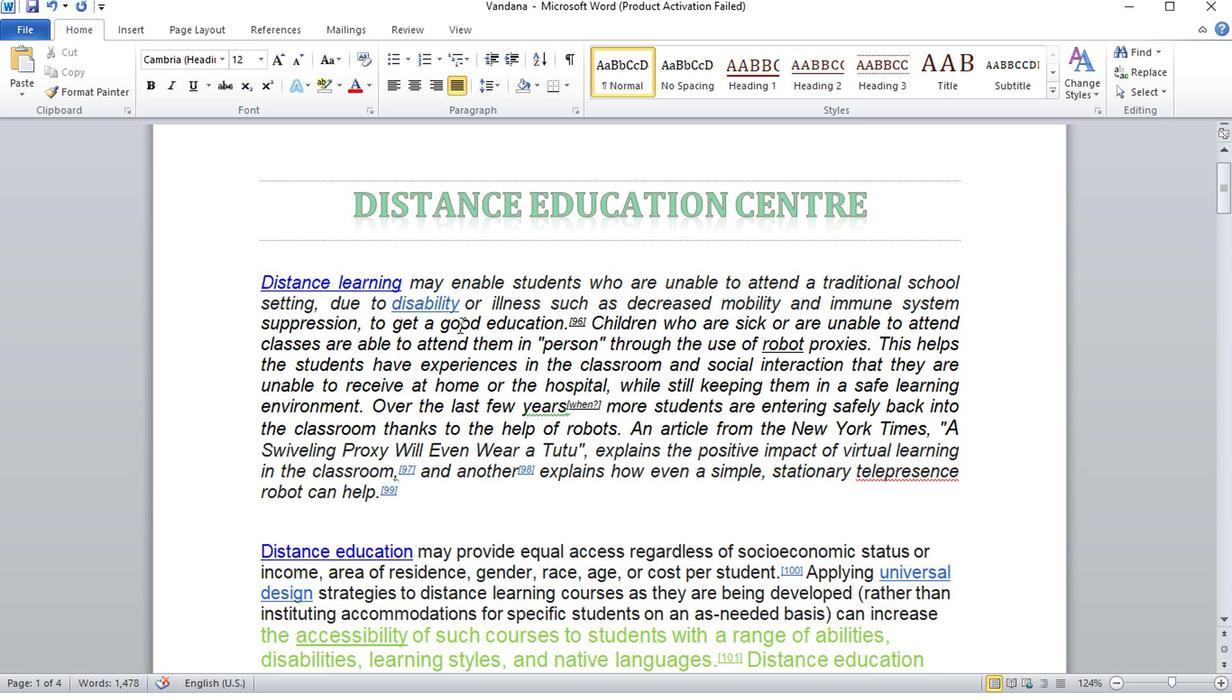 
Action: Mouse scrolled (461, 327) with delta (0, 0)
Screenshot: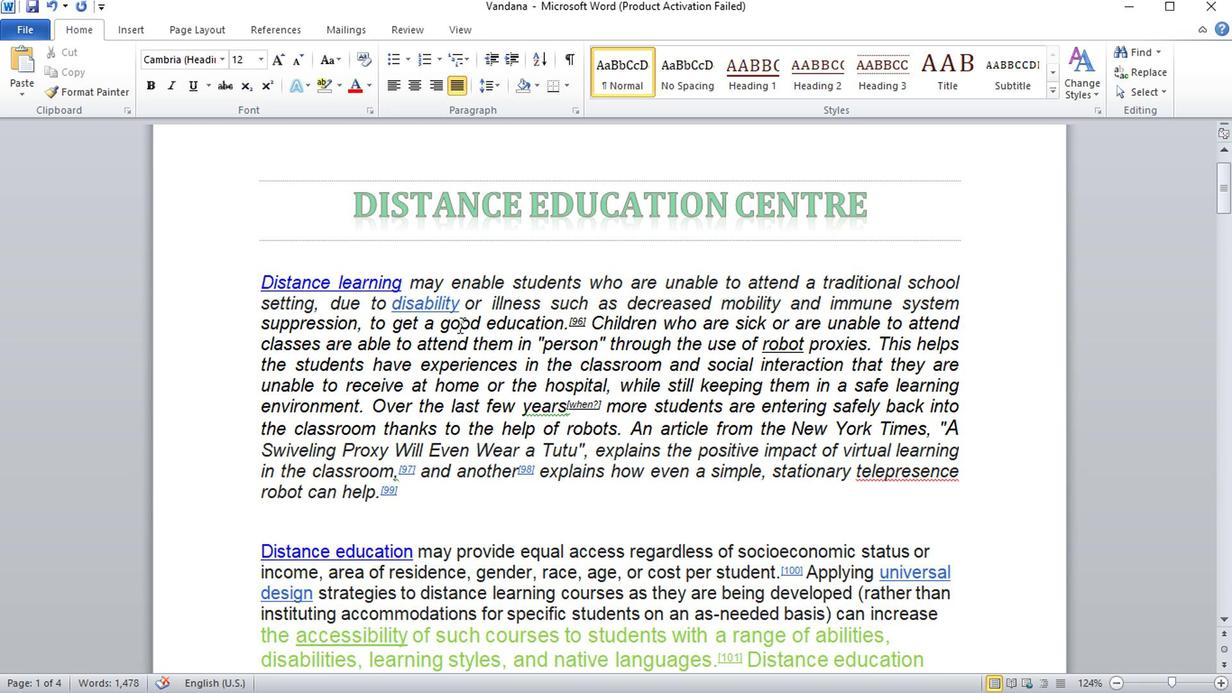 
Action: Mouse moved to (461, 328)
Screenshot: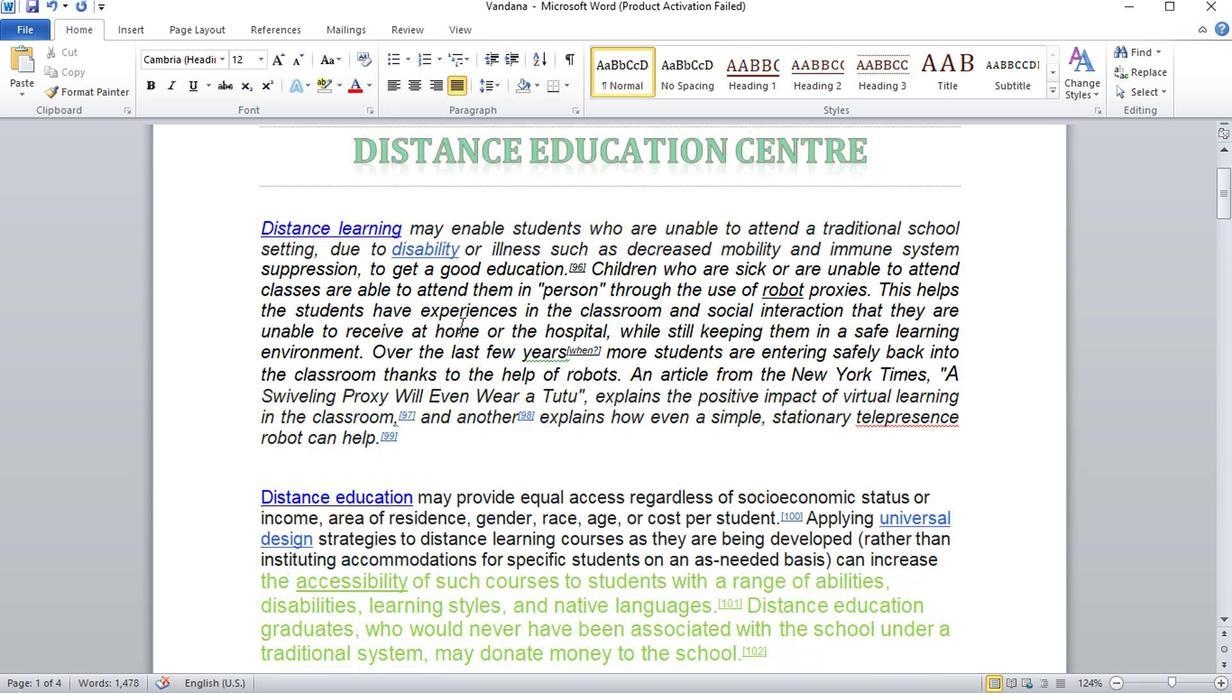 
Action: Mouse scrolled (461, 327) with delta (0, 0)
Screenshot: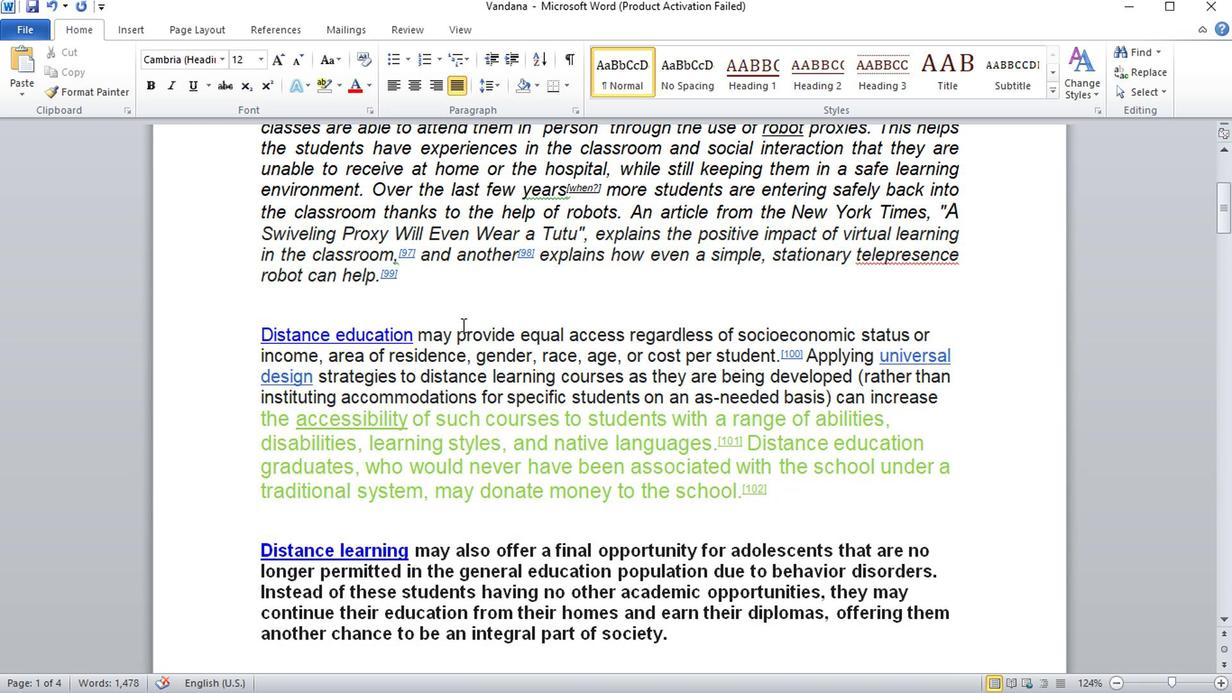 
Action: Mouse scrolled (461, 327) with delta (0, 0)
Screenshot: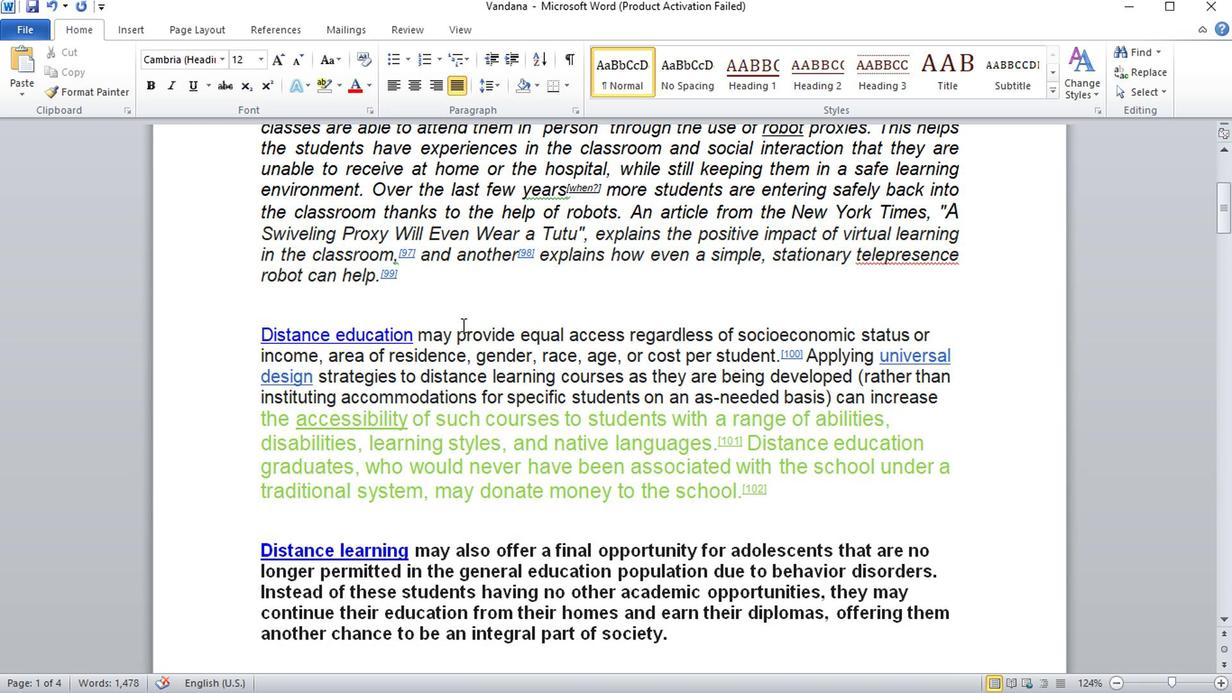 
Action: Mouse moved to (455, 326)
Screenshot: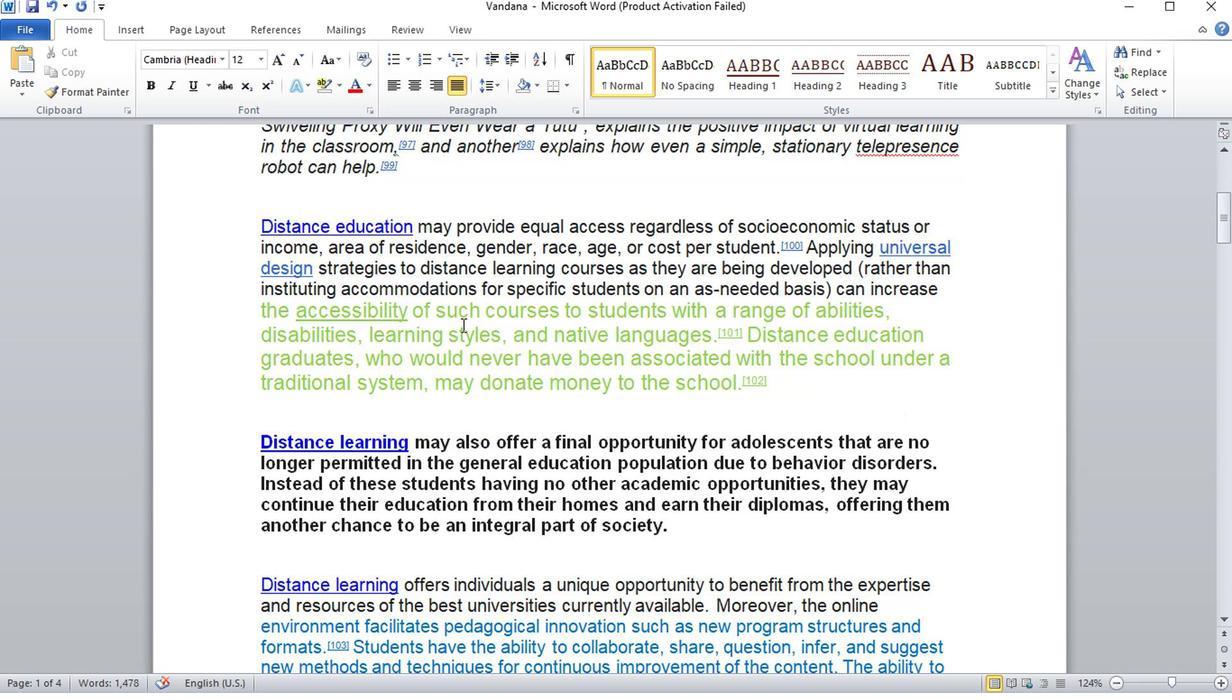 
Action: Mouse scrolled (455, 325) with delta (0, 0)
Screenshot: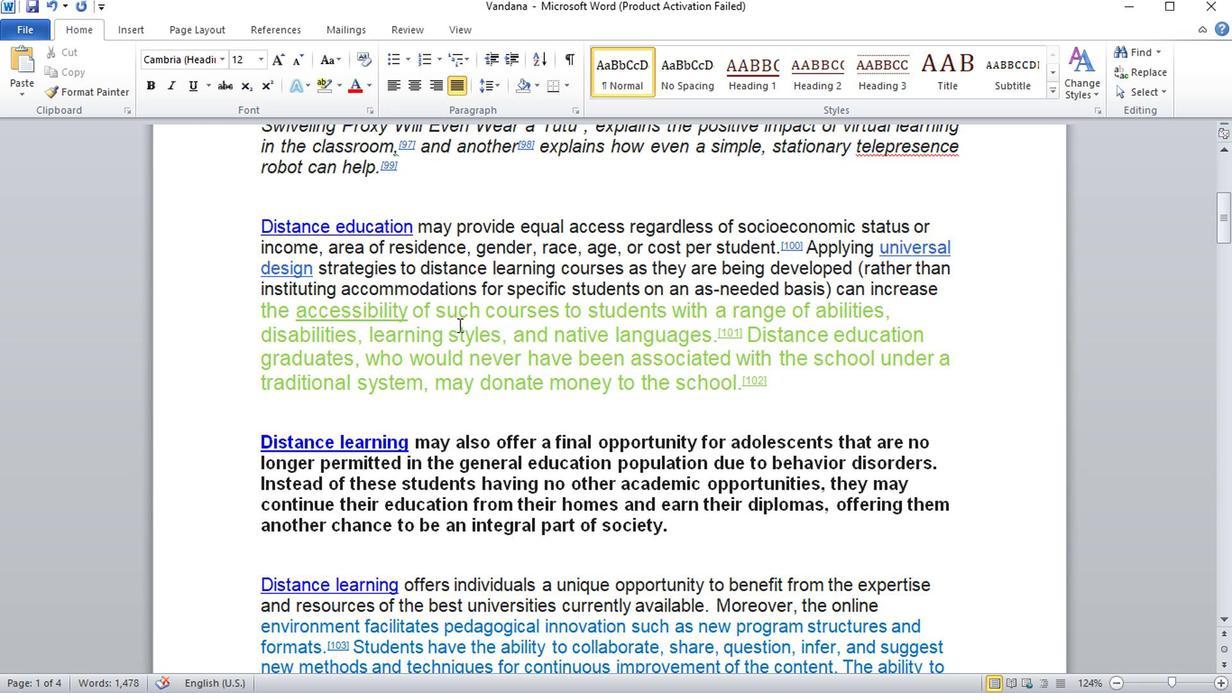 
Action: Mouse scrolled (455, 325) with delta (0, 0)
Screenshot: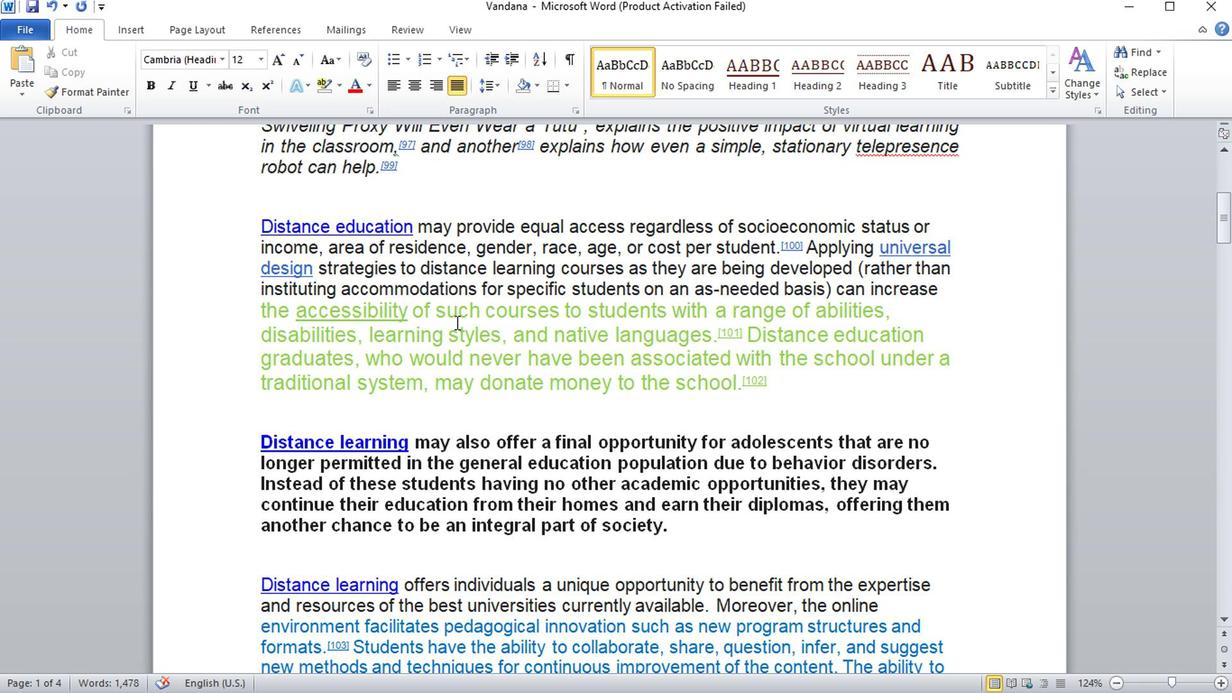 
Action: Mouse moved to (453, 325)
Screenshot: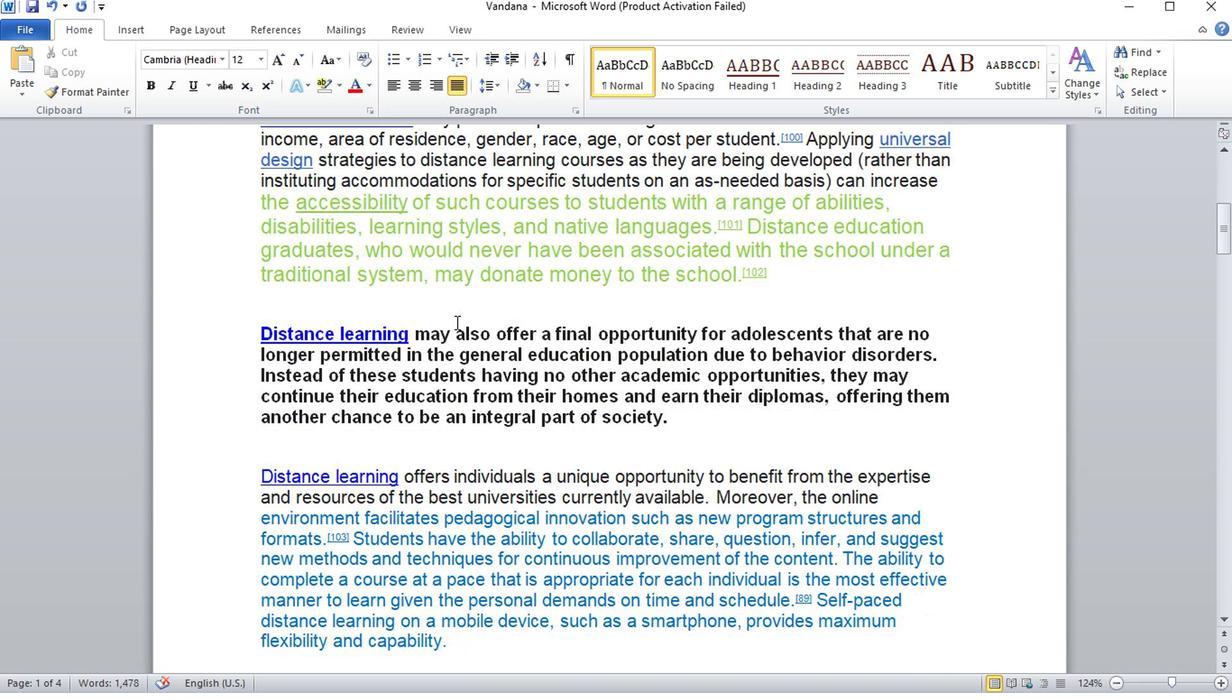 
Action: Mouse scrolled (453, 324) with delta (0, -1)
Screenshot: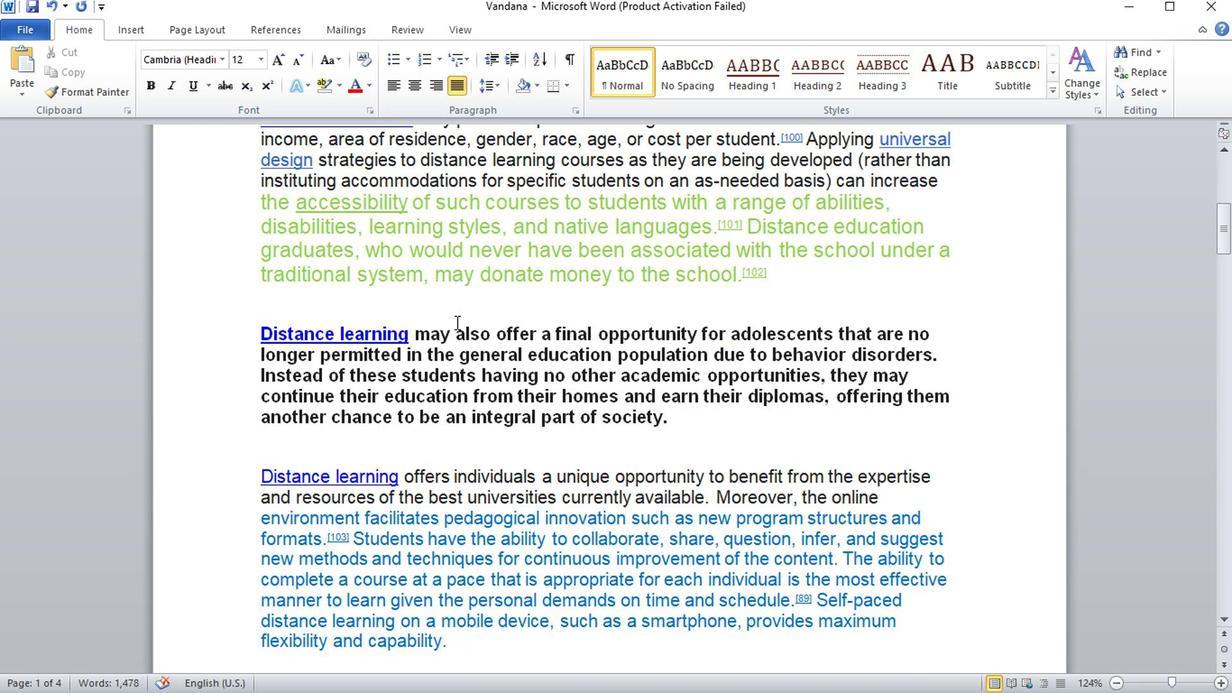 
Action: Mouse scrolled (453, 324) with delta (0, -1)
Screenshot: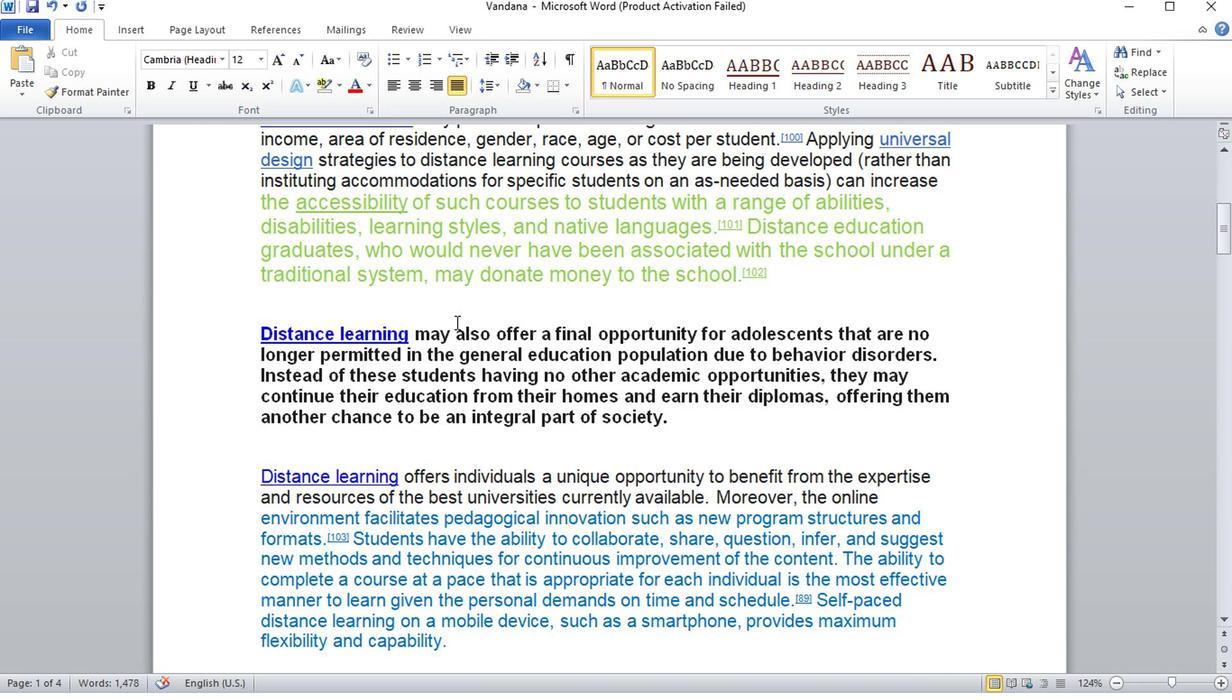 
Action: Mouse moved to (453, 325)
Screenshot: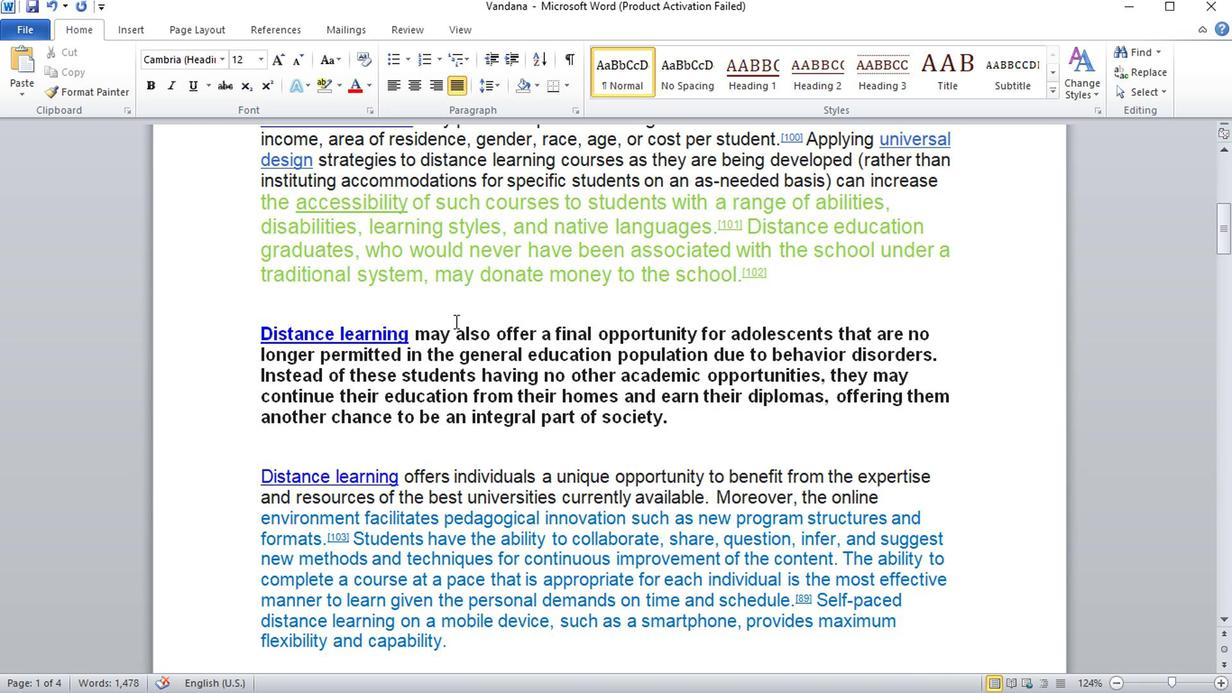 
Action: Mouse scrolled (453, 324) with delta (0, -1)
Screenshot: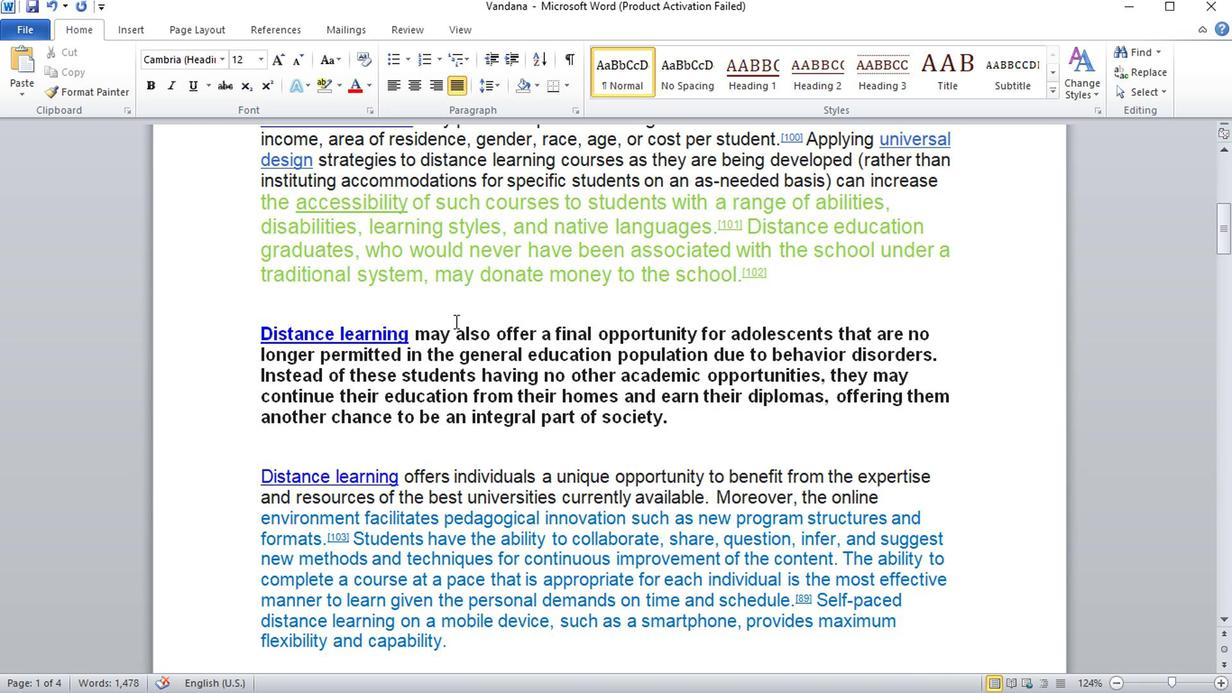 
Action: Mouse moved to (452, 326)
Screenshot: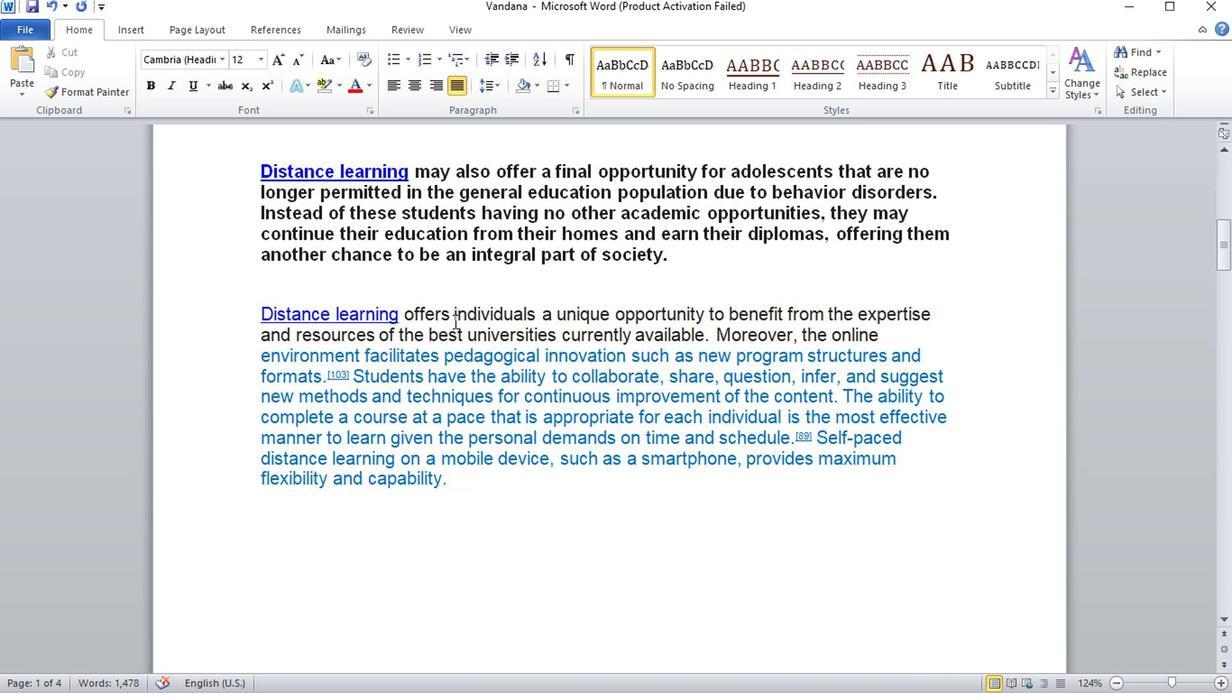
Action: Mouse scrolled (452, 325) with delta (0, 0)
Screenshot: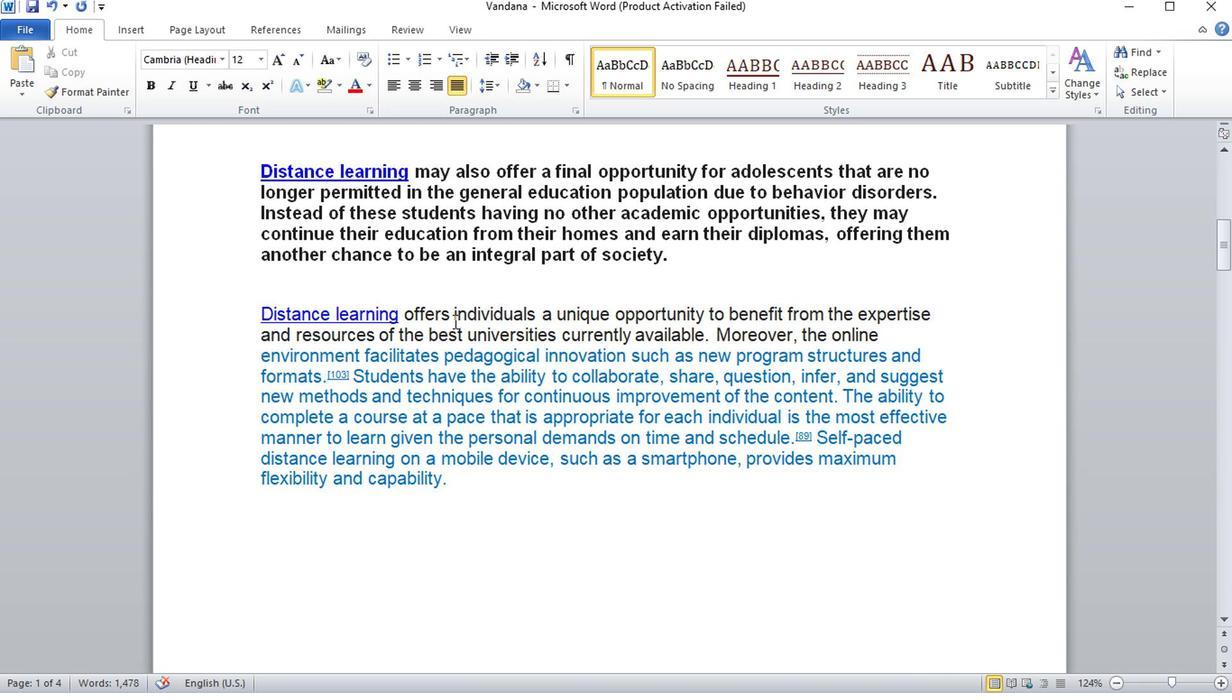 
Action: Mouse scrolled (452, 325) with delta (0, 0)
Screenshot: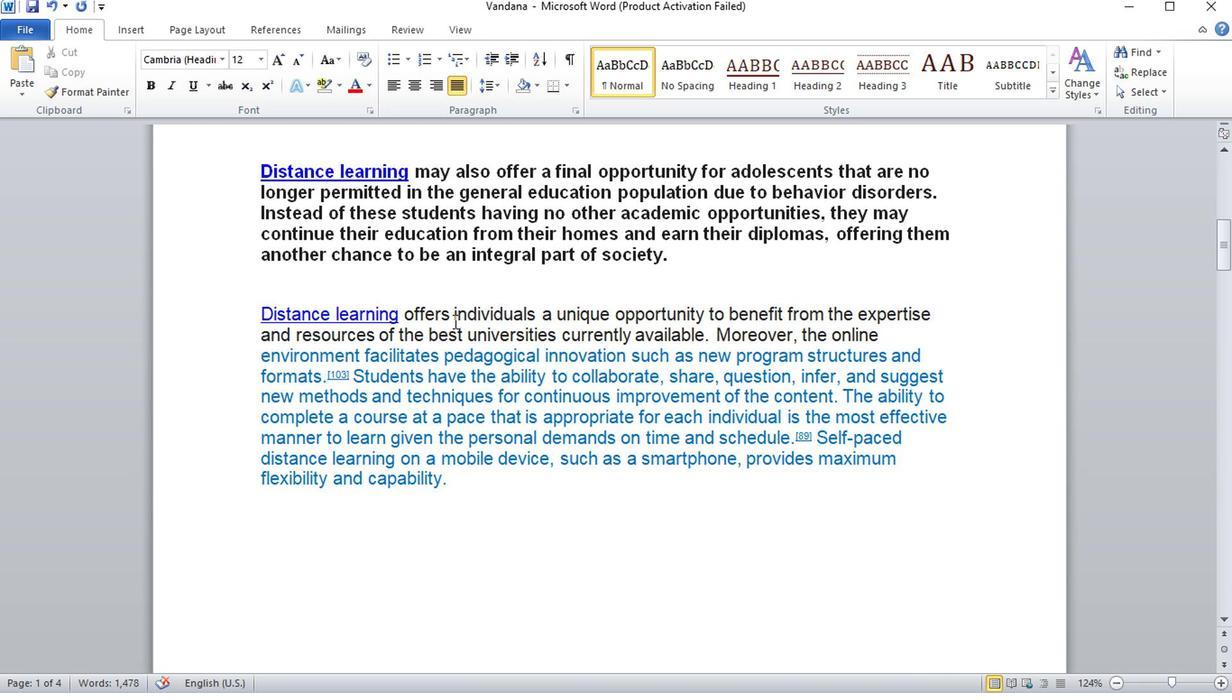 
Action: Mouse scrolled (452, 325) with delta (0, 0)
Screenshot: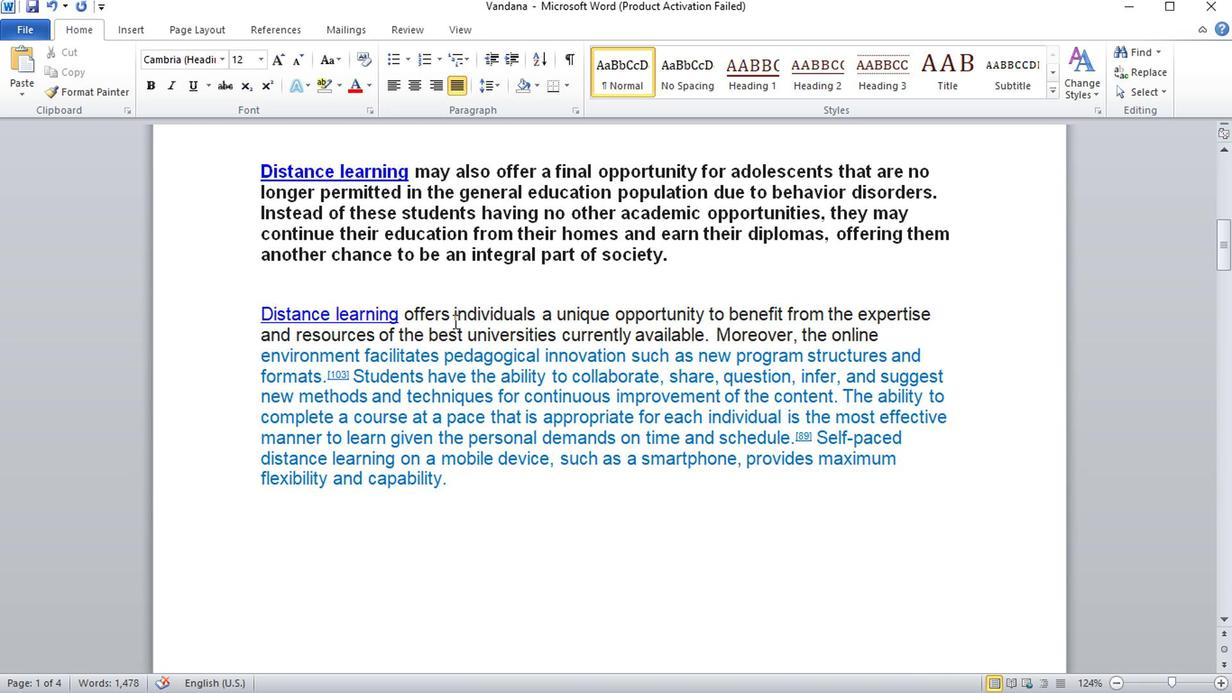 
Action: Mouse scrolled (452, 325) with delta (0, 0)
Screenshot: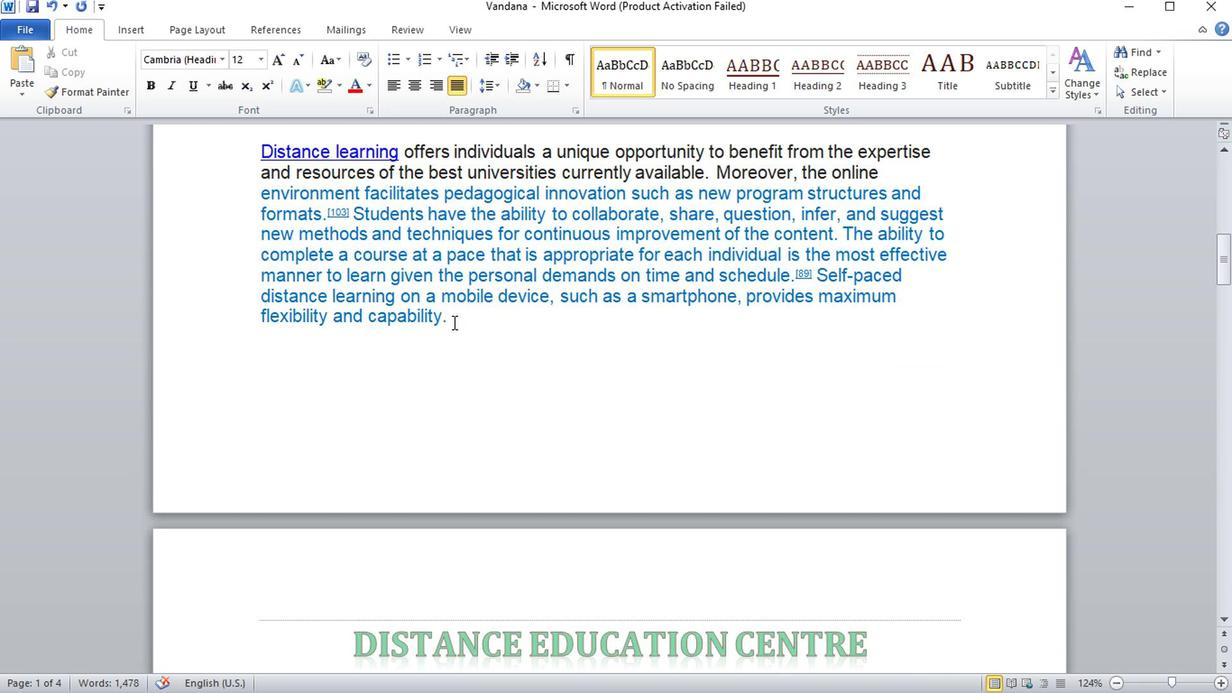
Action: Mouse scrolled (452, 325) with delta (0, 0)
Screenshot: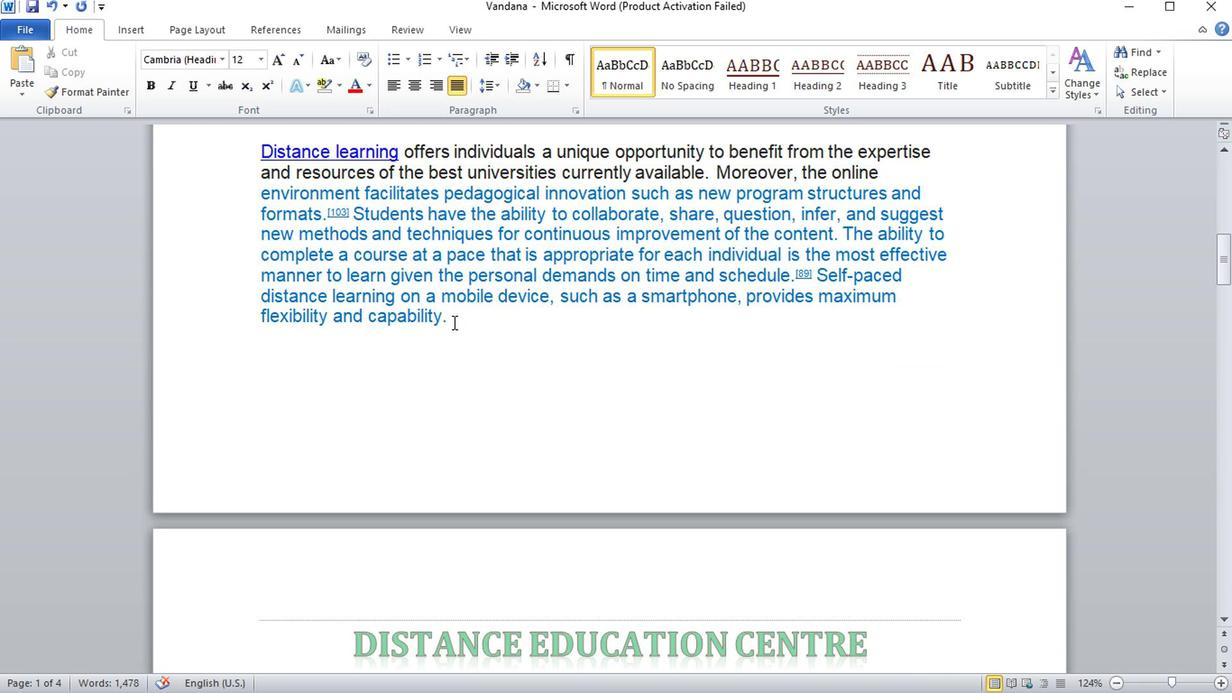 
Action: Mouse scrolled (452, 325) with delta (0, 0)
Screenshot: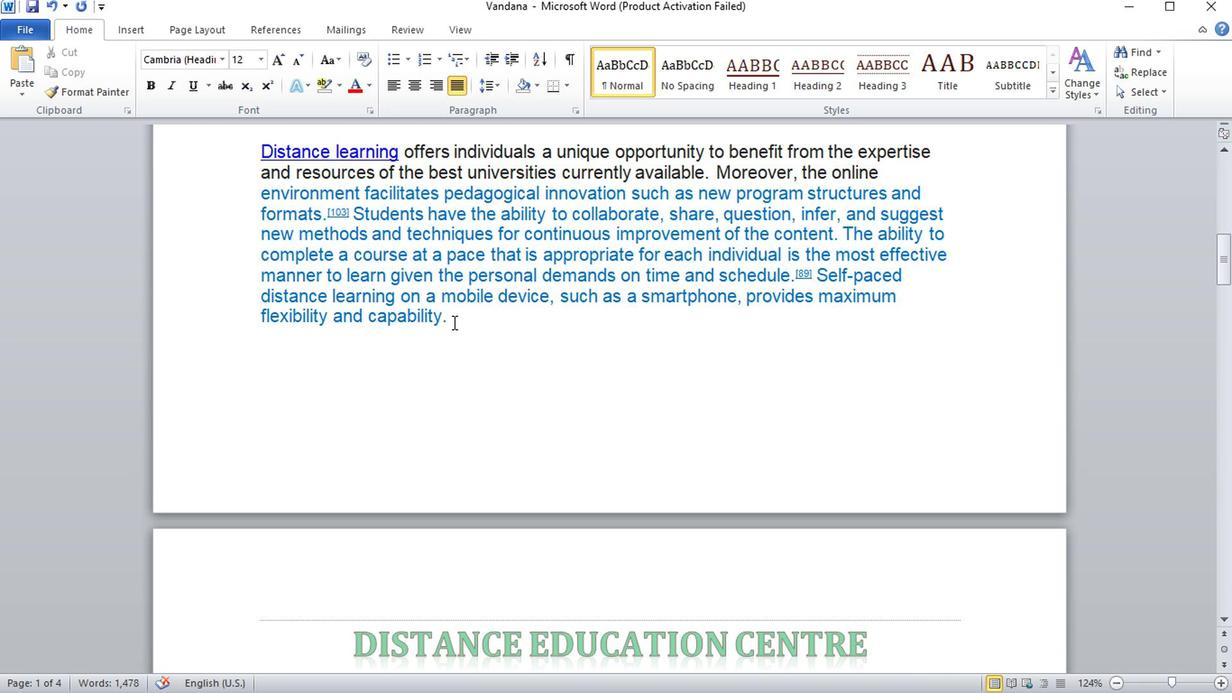 
Action: Mouse scrolled (452, 325) with delta (0, 0)
Screenshot: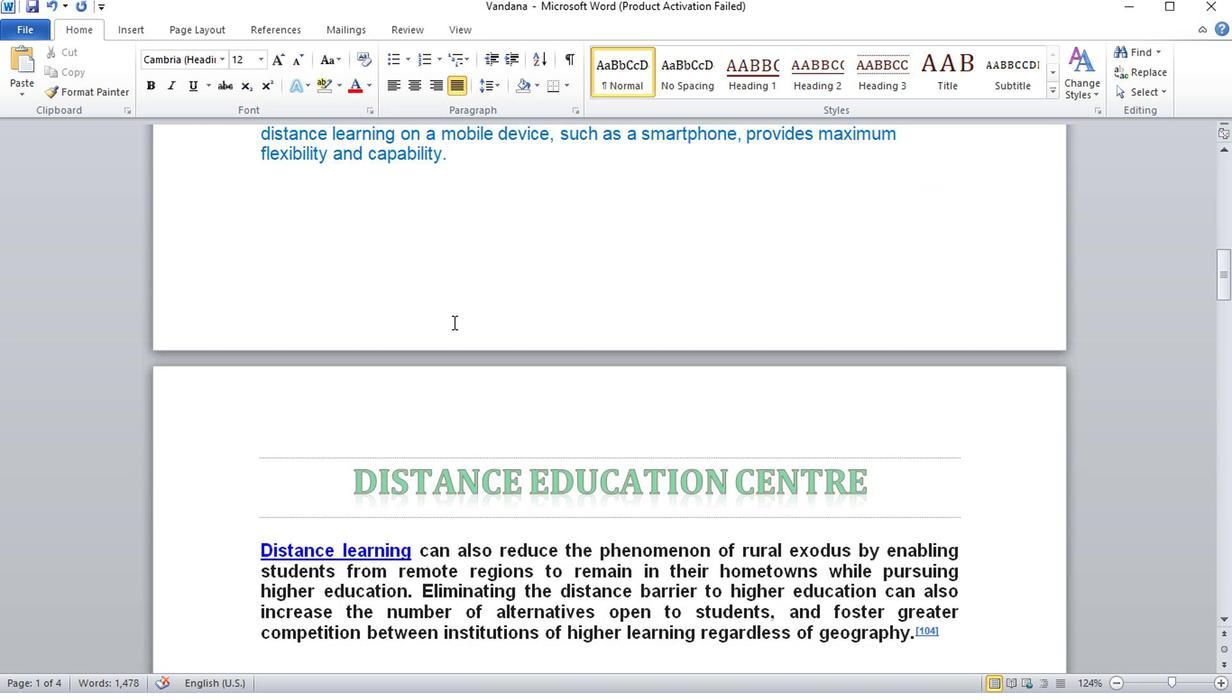 
Action: Mouse scrolled (452, 325) with delta (0, 0)
Screenshot: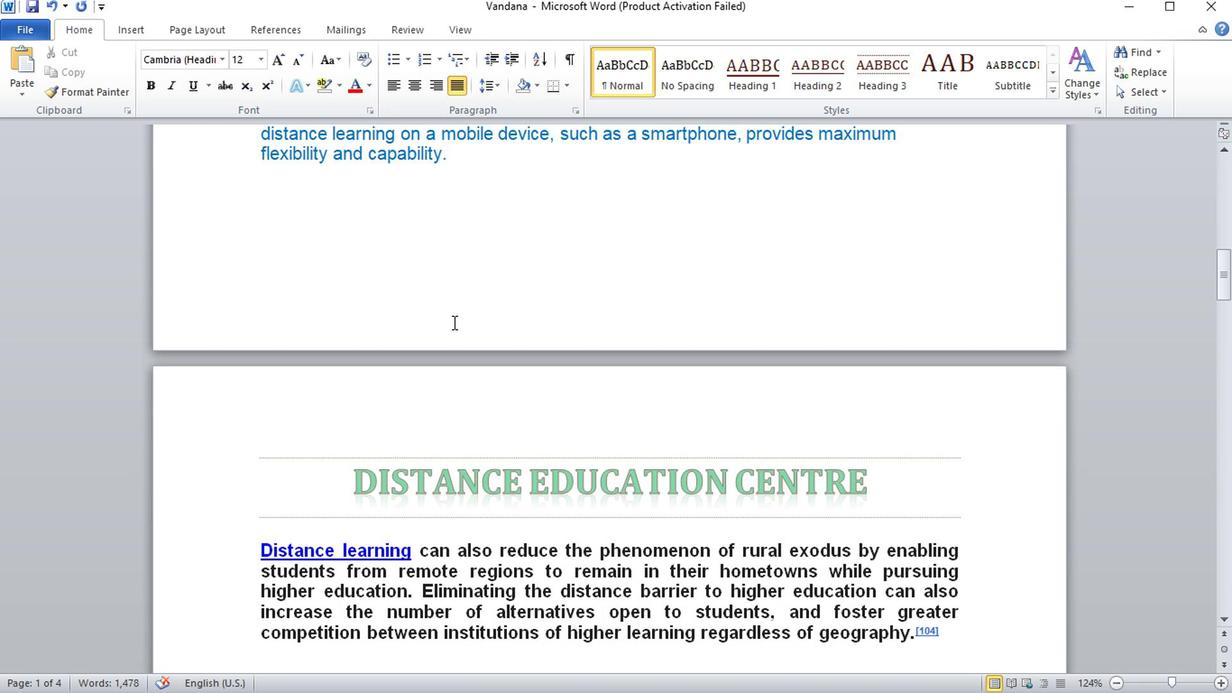 
Action: Mouse scrolled (452, 325) with delta (0, 0)
Screenshot: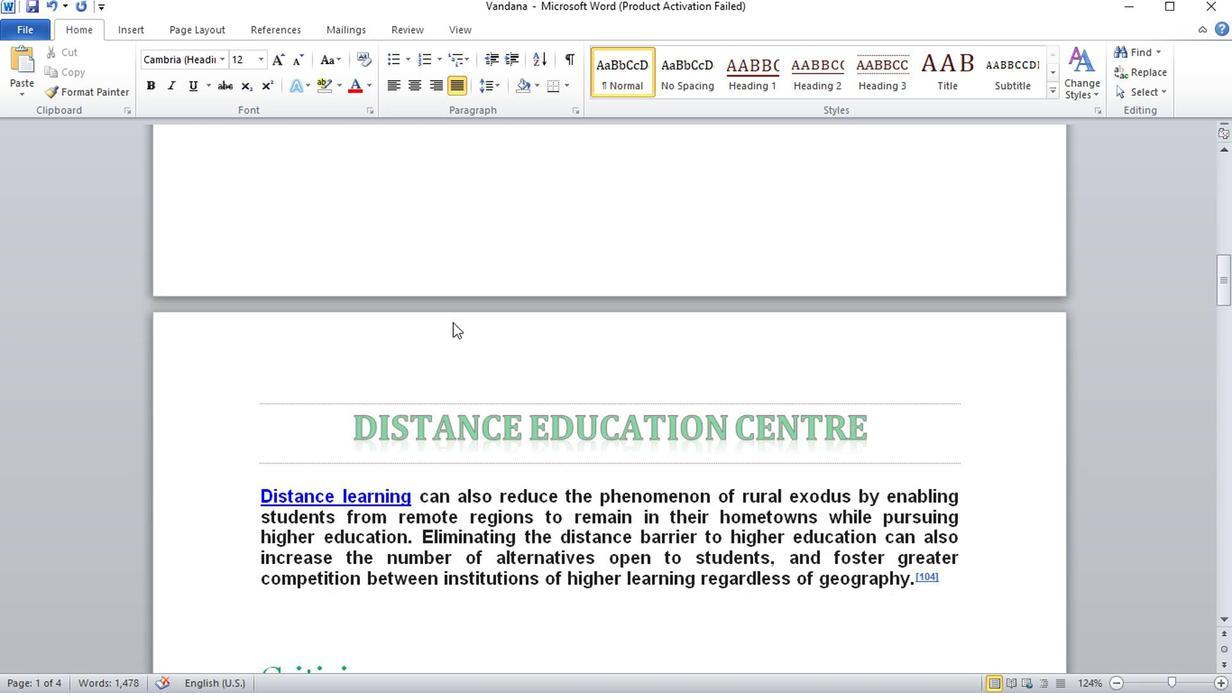 
Action: Mouse scrolled (452, 325) with delta (0, 0)
Screenshot: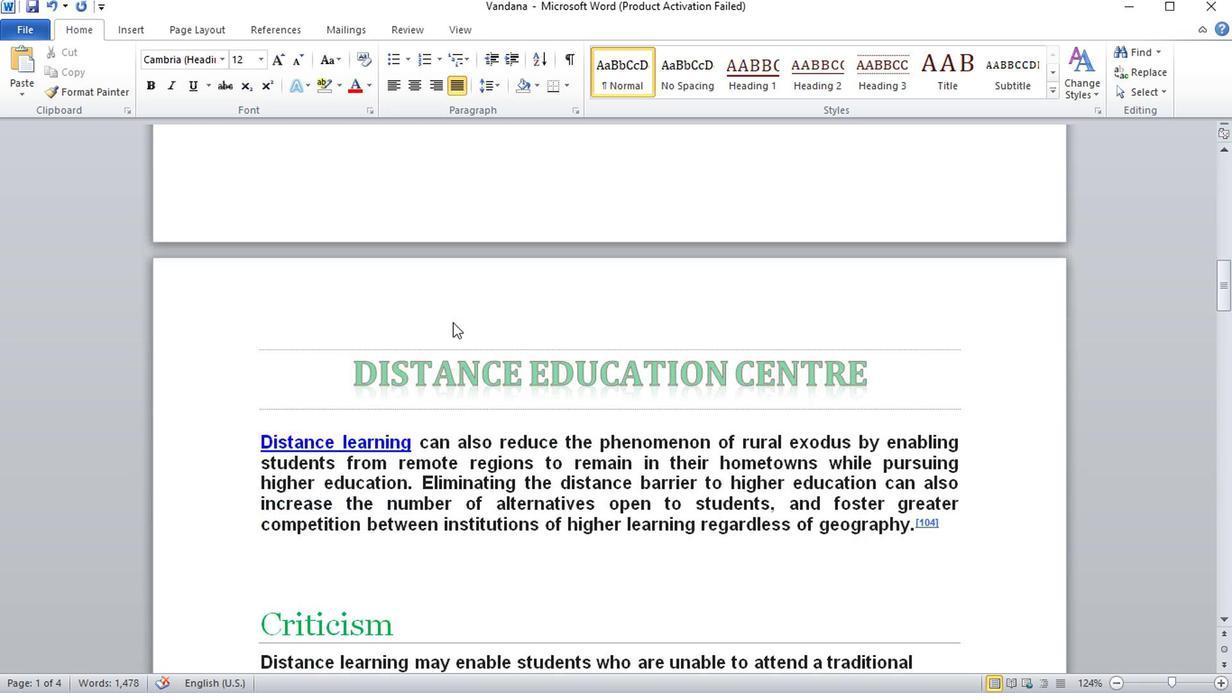 
Action: Mouse scrolled (452, 325) with delta (0, 0)
Screenshot: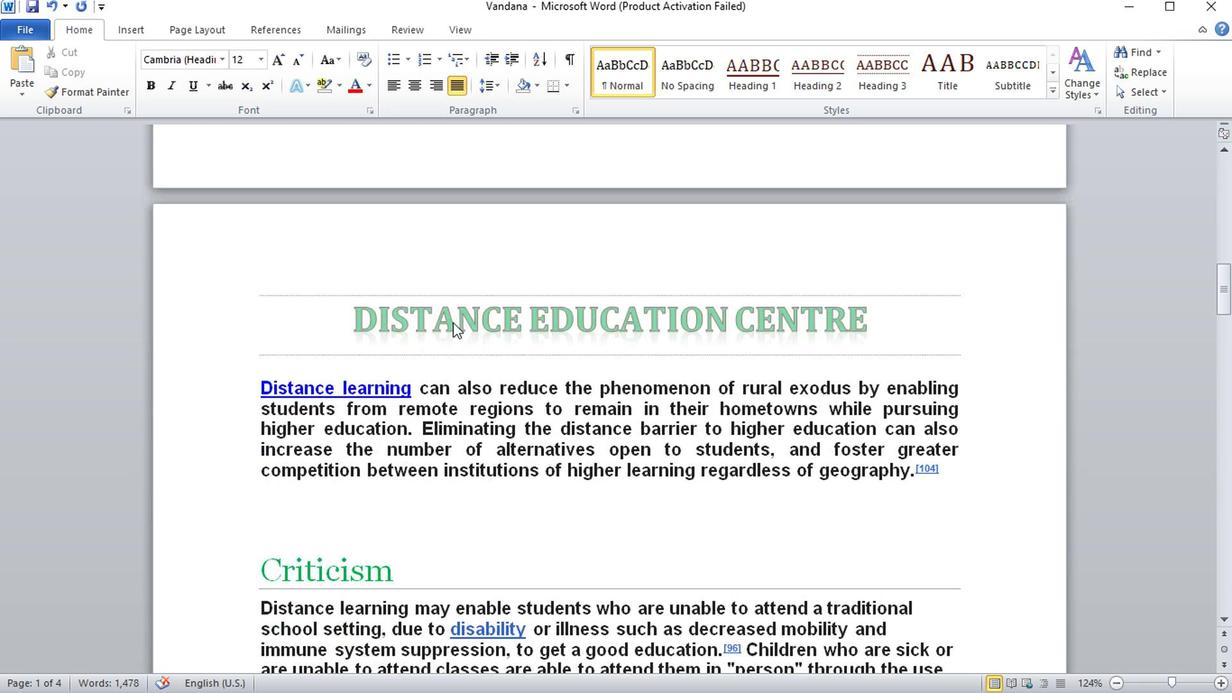 
Action: Mouse scrolled (452, 325) with delta (0, 0)
Screenshot: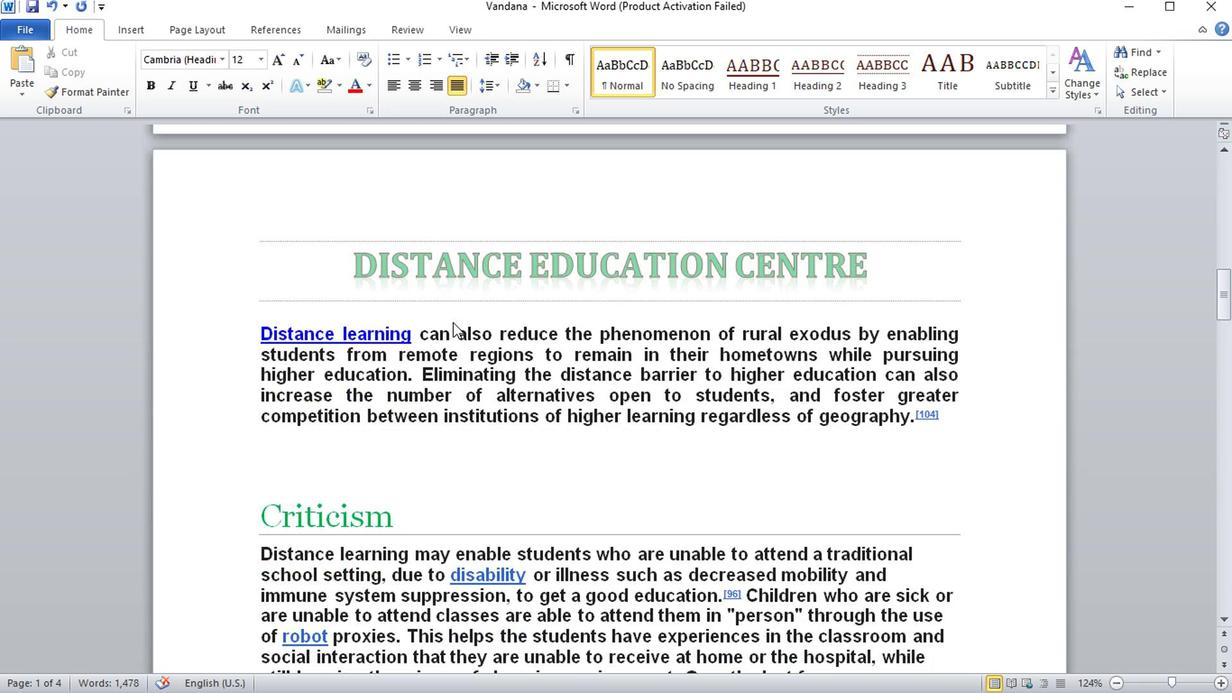 
Action: Mouse scrolled (452, 325) with delta (0, 0)
Screenshot: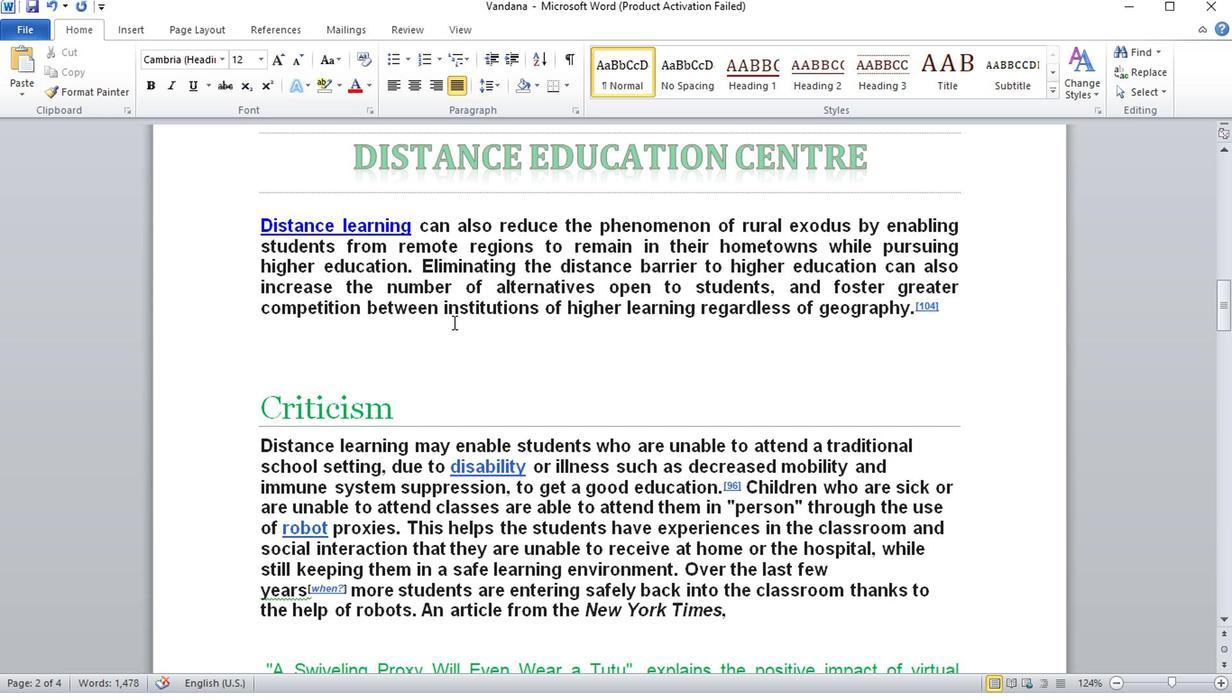 
Action: Mouse moved to (448, 329)
Screenshot: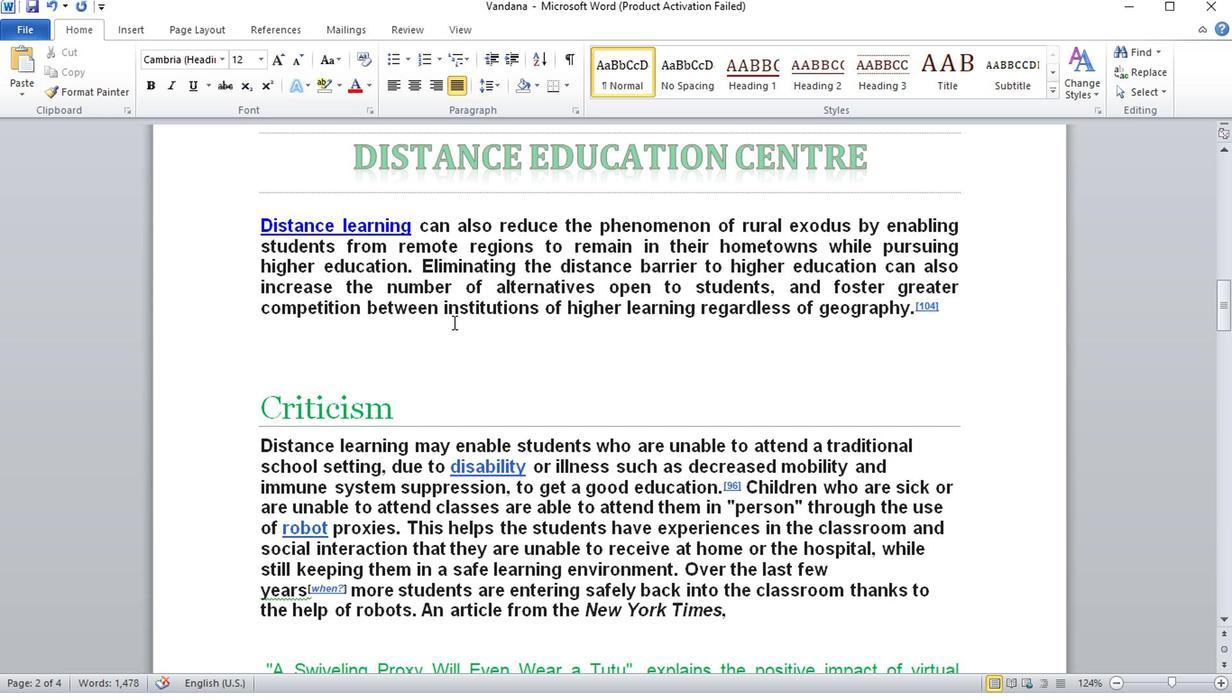 
Action: Mouse scrolled (448, 328) with delta (0, -1)
Screenshot: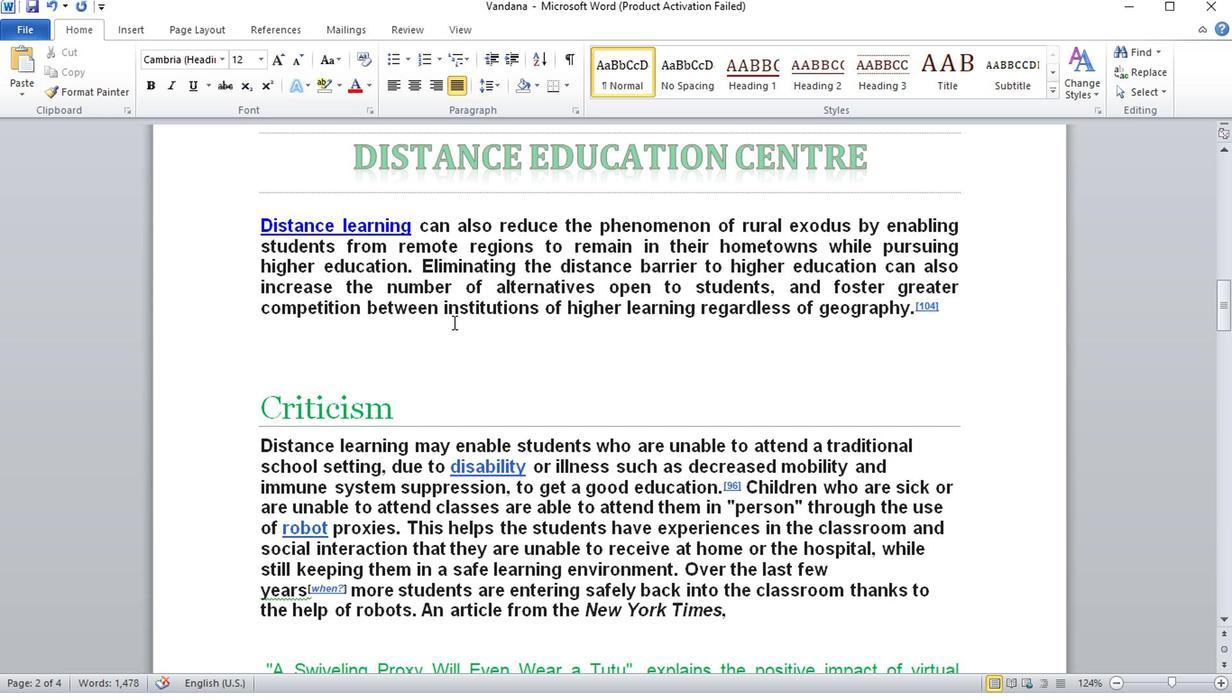 
Action: Mouse moved to (447, 331)
Screenshot: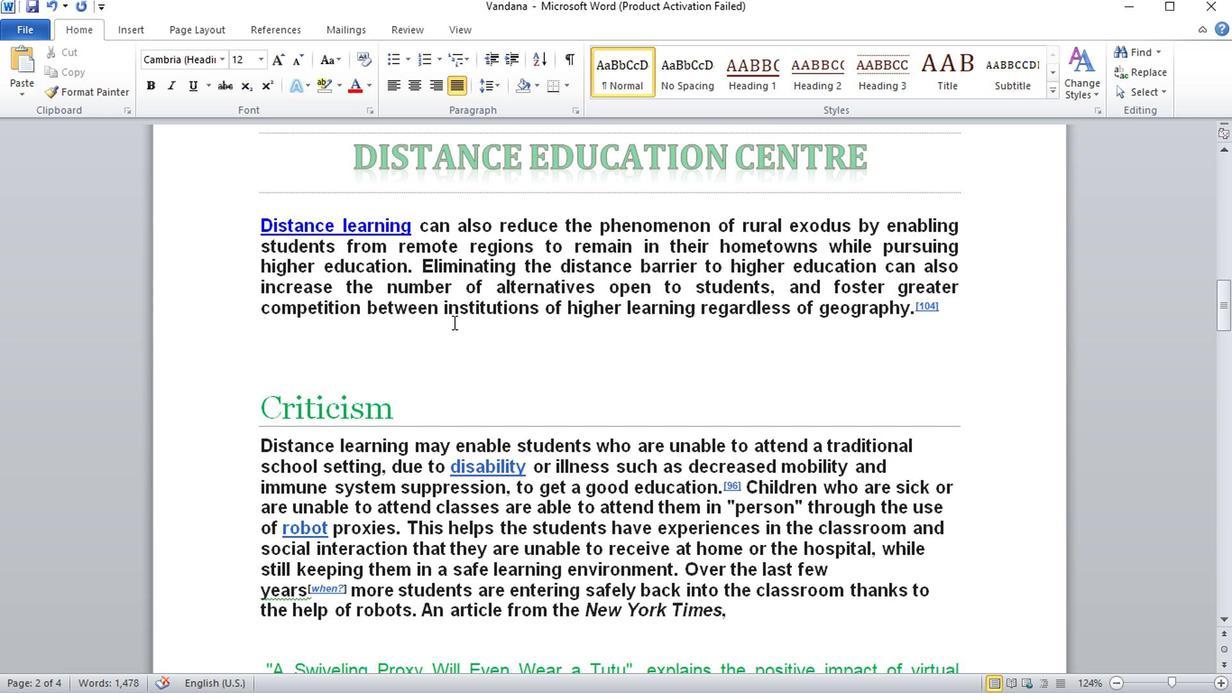 
Action: Mouse scrolled (447, 330) with delta (0, -1)
Screenshot: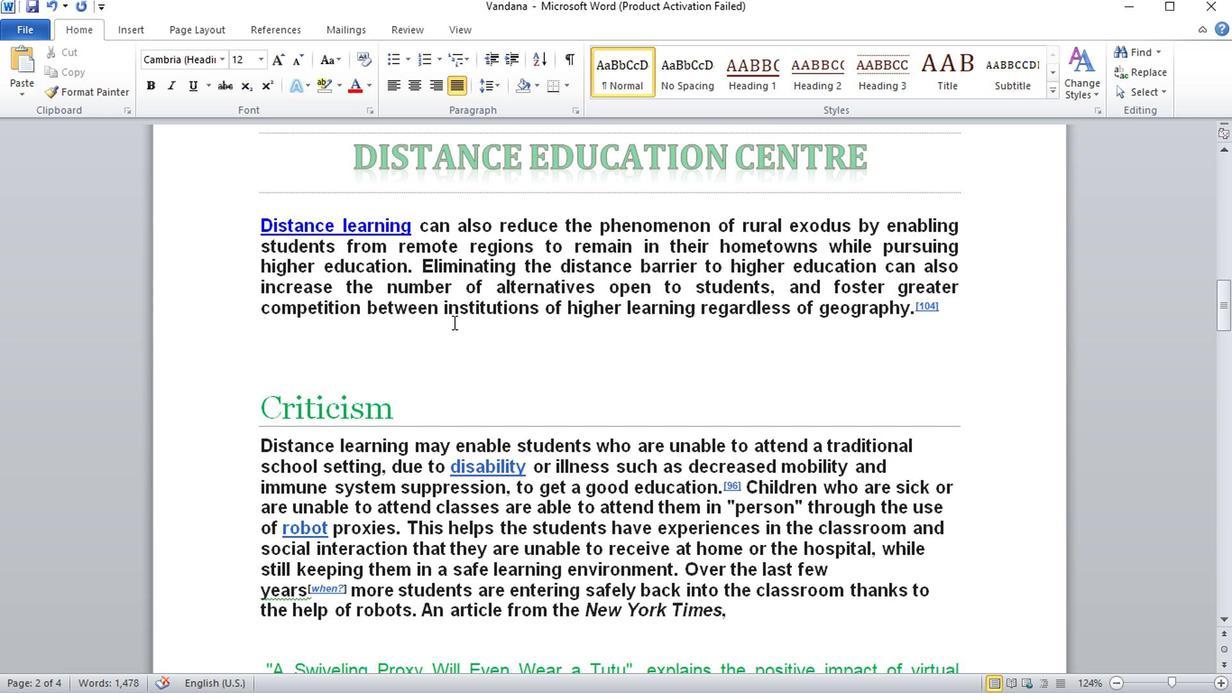 
Action: Mouse moved to (254, 286)
Screenshot: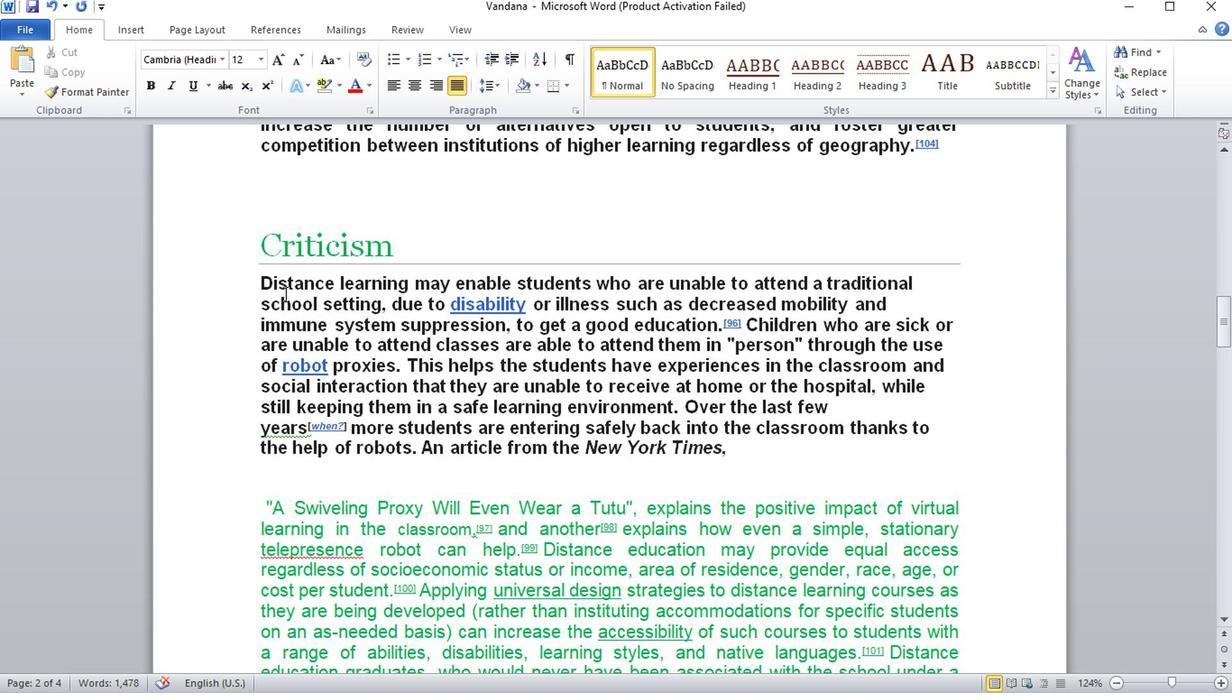 
Action: Mouse pressed left at (254, 286)
Screenshot: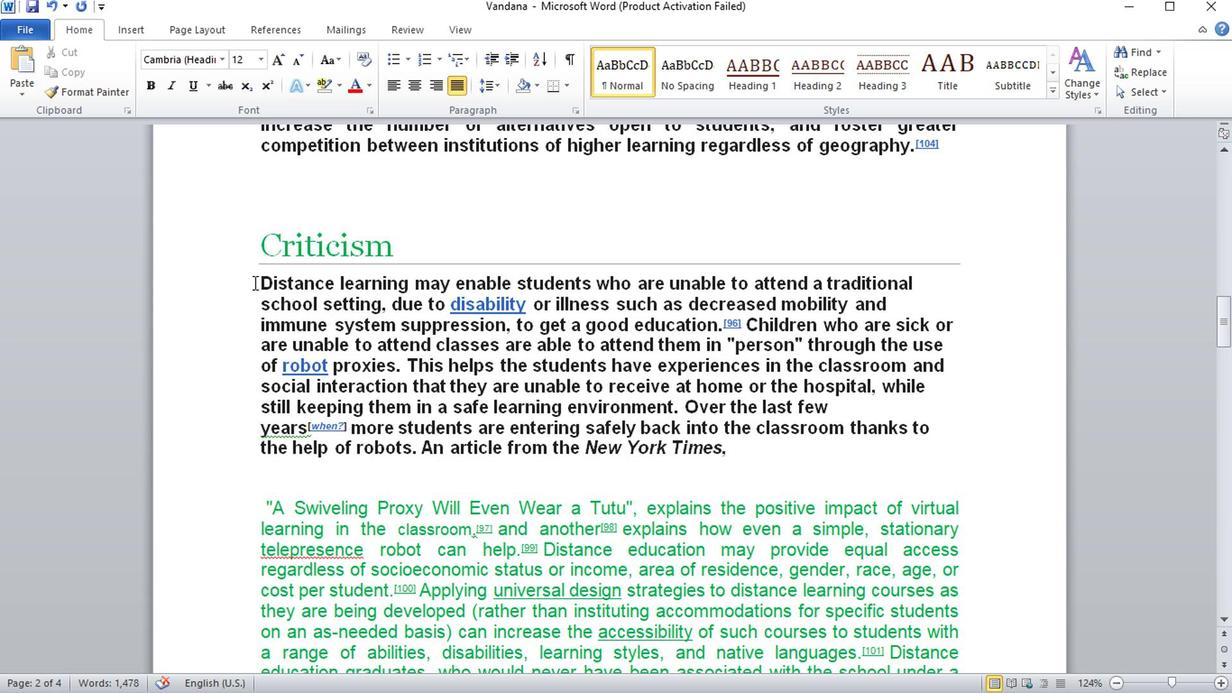 
Action: Mouse moved to (336, 284)
Screenshot: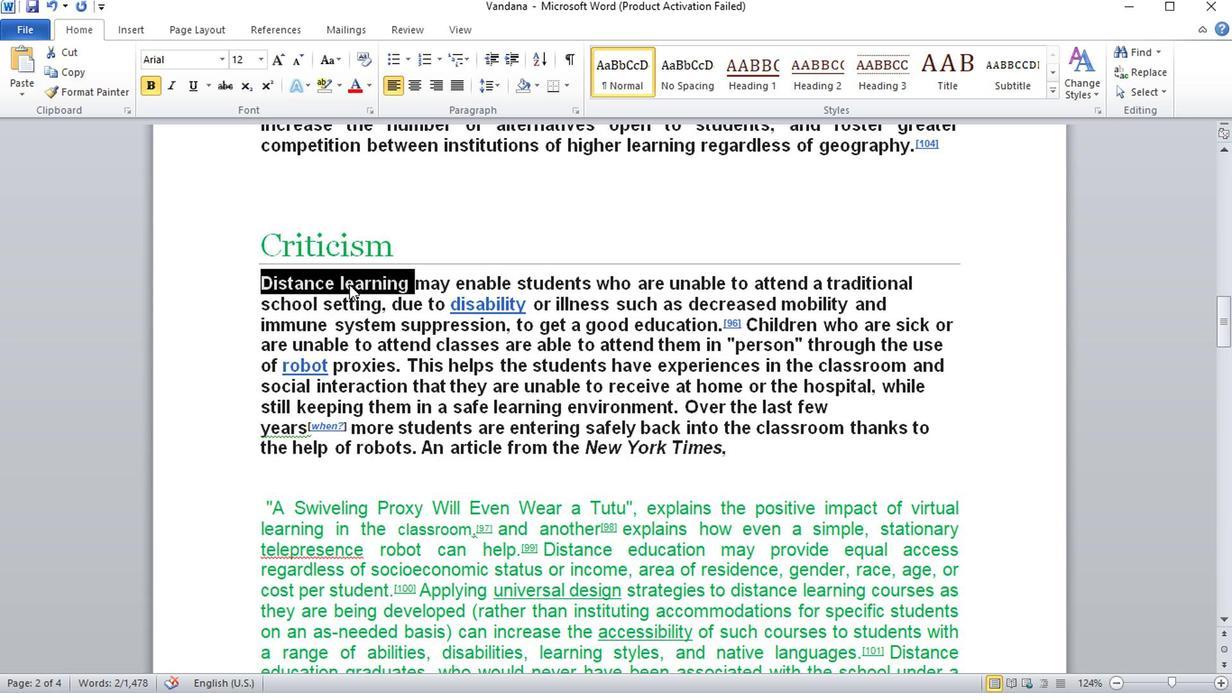 
Action: Mouse pressed right at (336, 284)
Screenshot: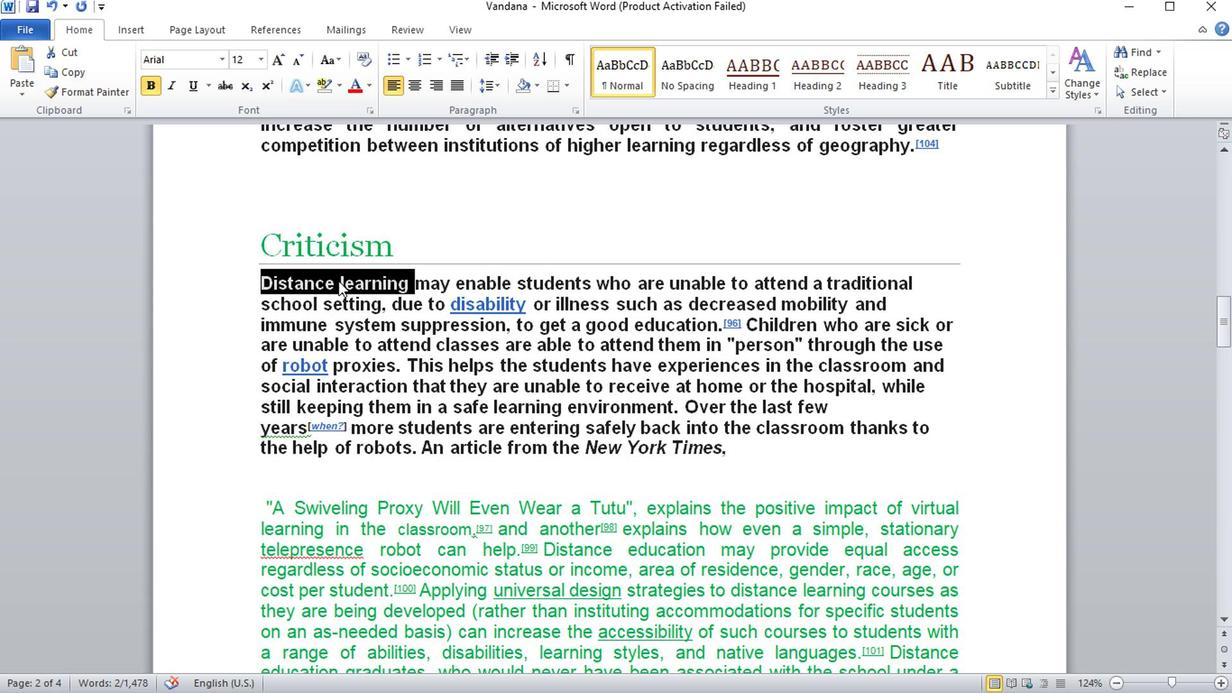 
Action: Mouse moved to (401, 479)
Screenshot: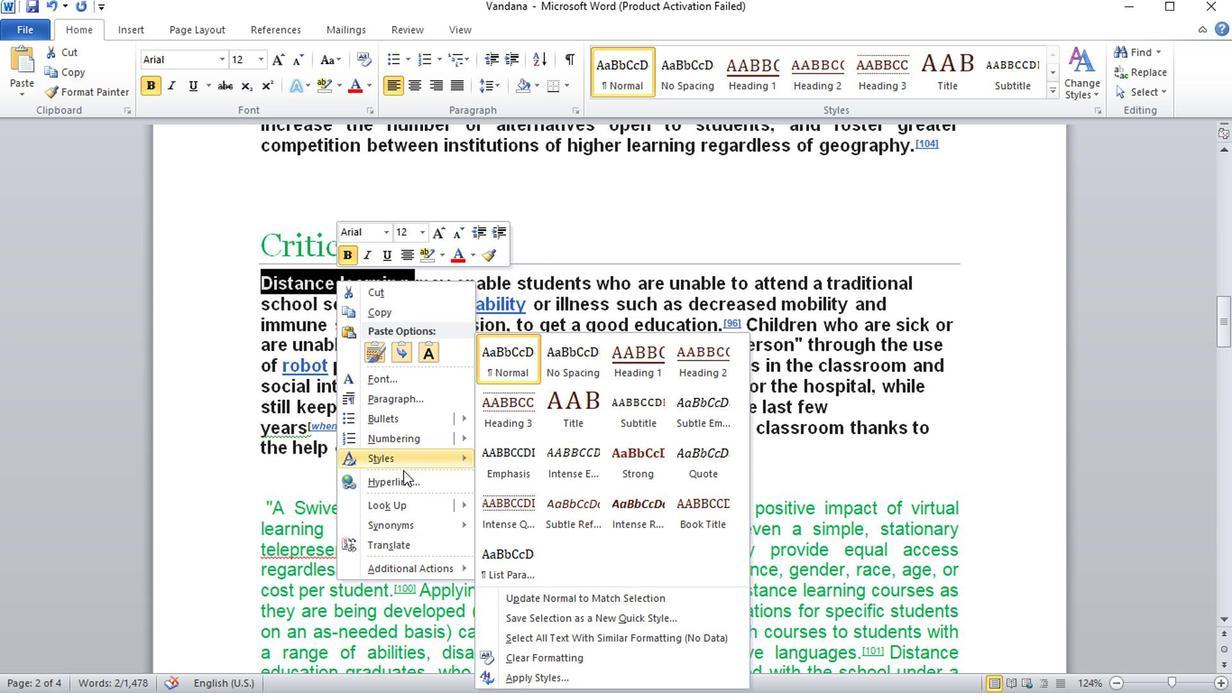 
Action: Mouse pressed left at (401, 479)
Screenshot: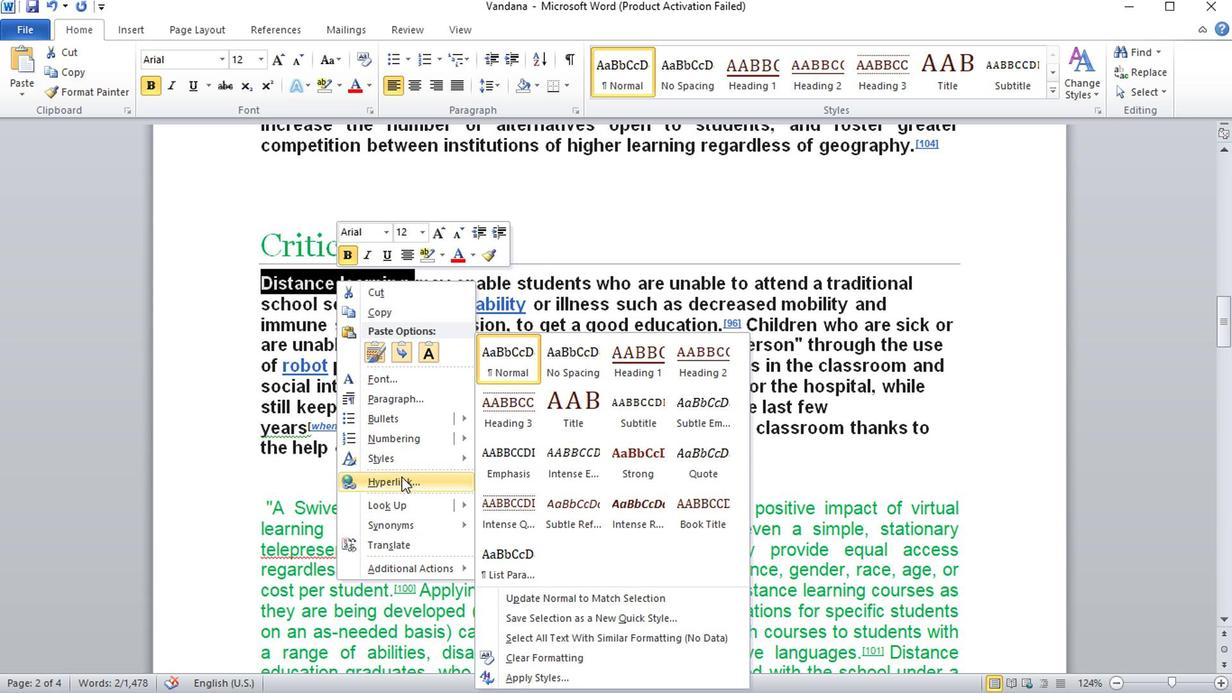 
Action: Mouse moved to (877, 201)
Screenshot: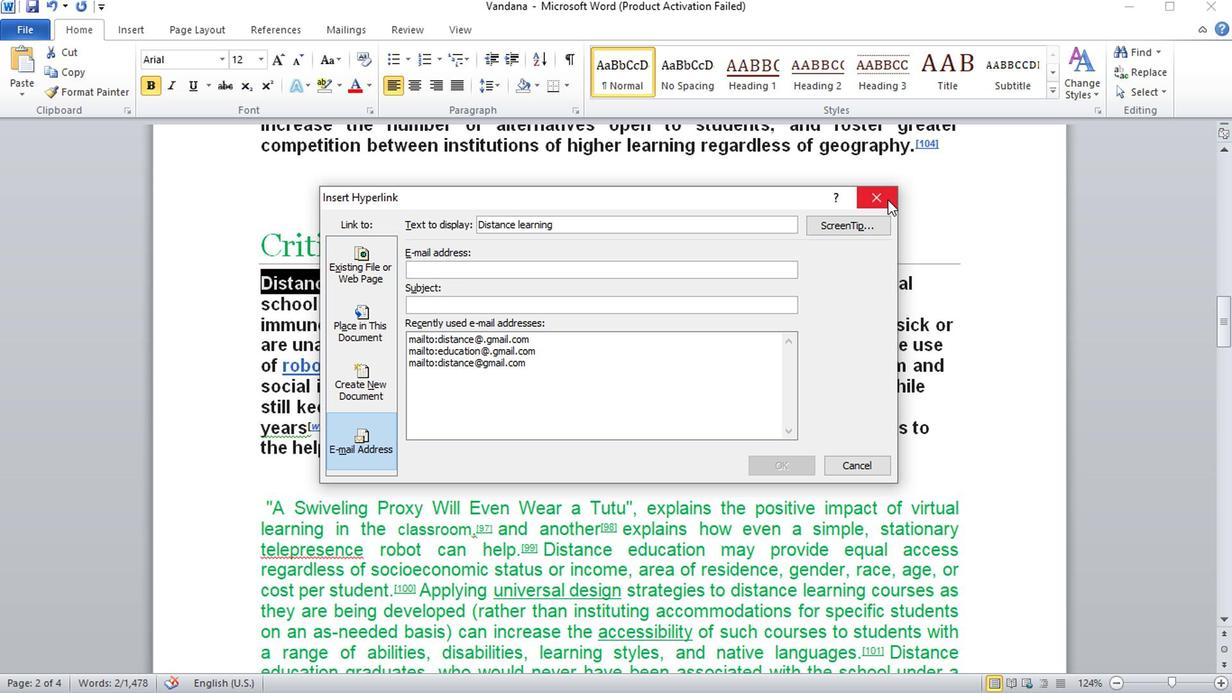 
Action: Mouse pressed left at (877, 201)
Screenshot: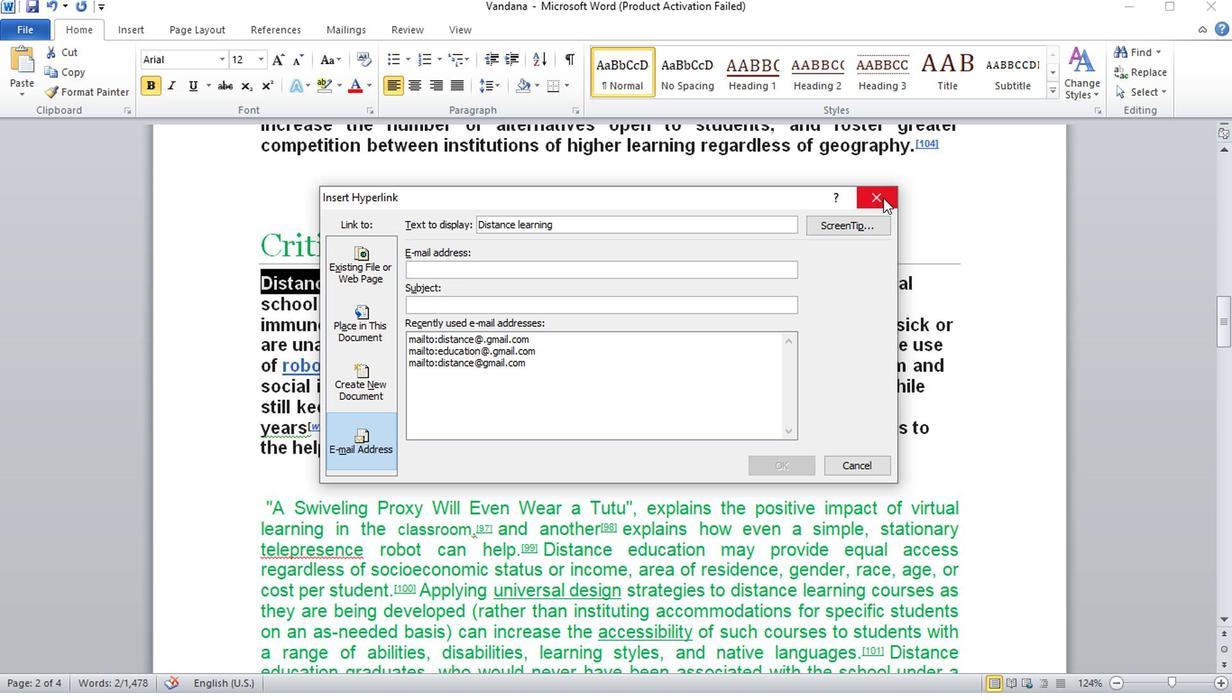 
Action: Mouse moved to (315, 289)
Screenshot: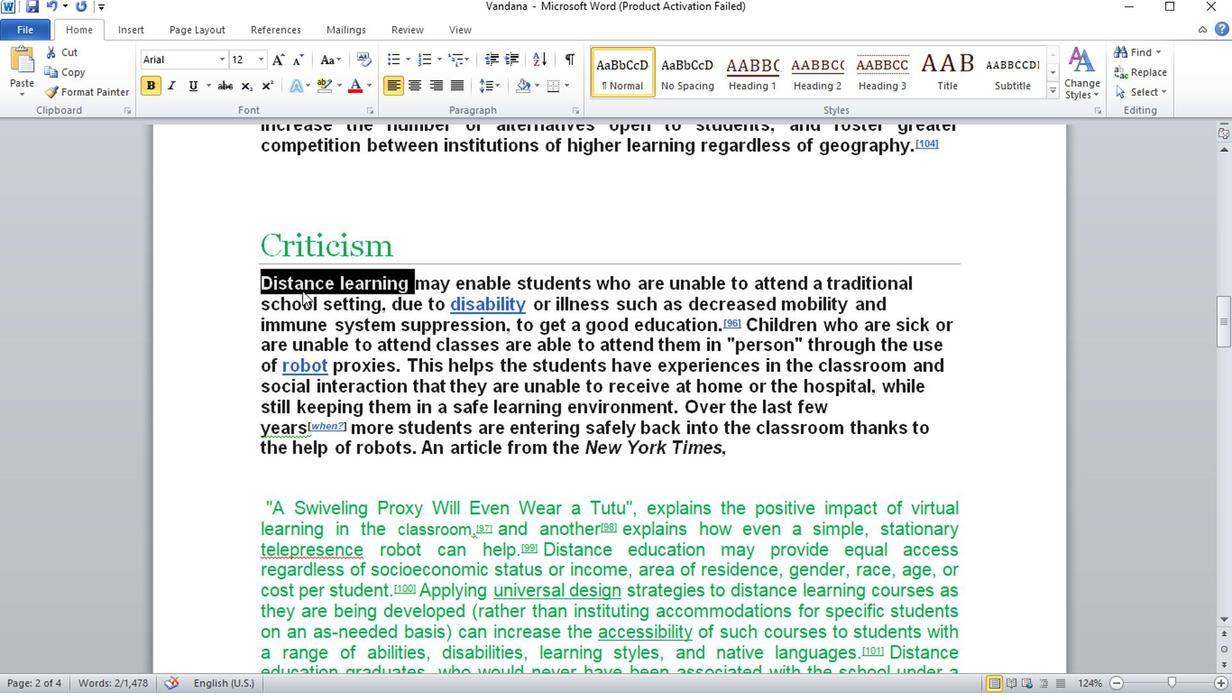 
Action: Mouse pressed right at (315, 289)
Screenshot: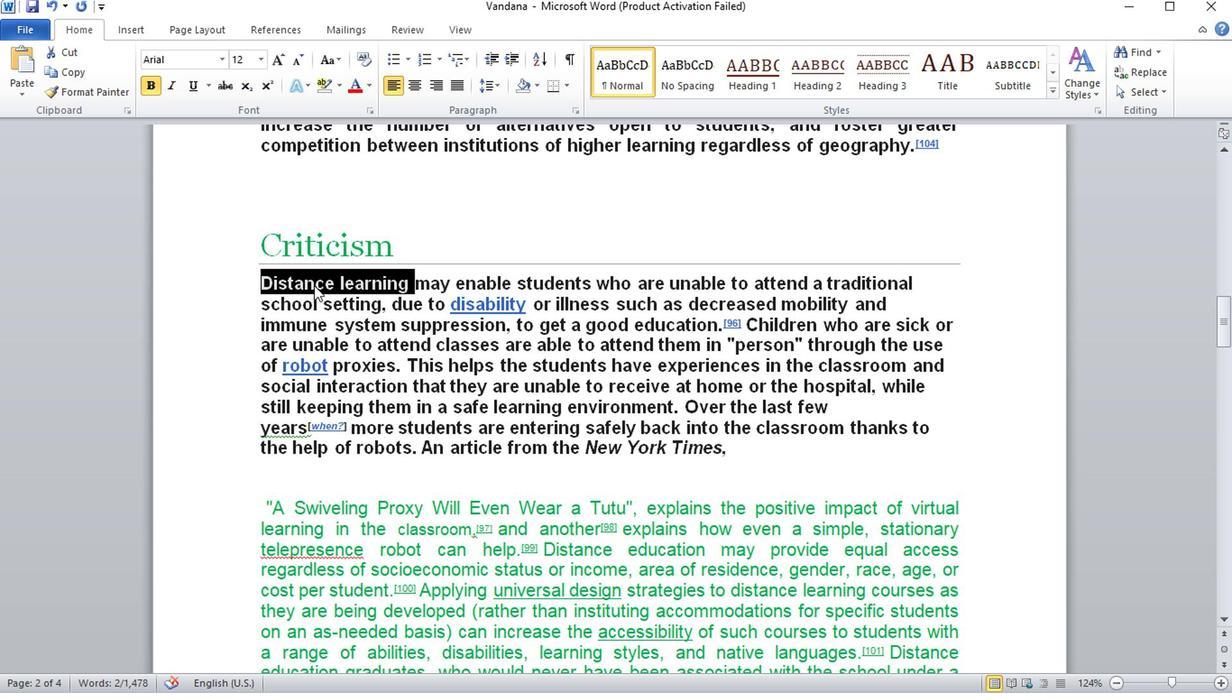
Action: Mouse moved to (376, 485)
Screenshot: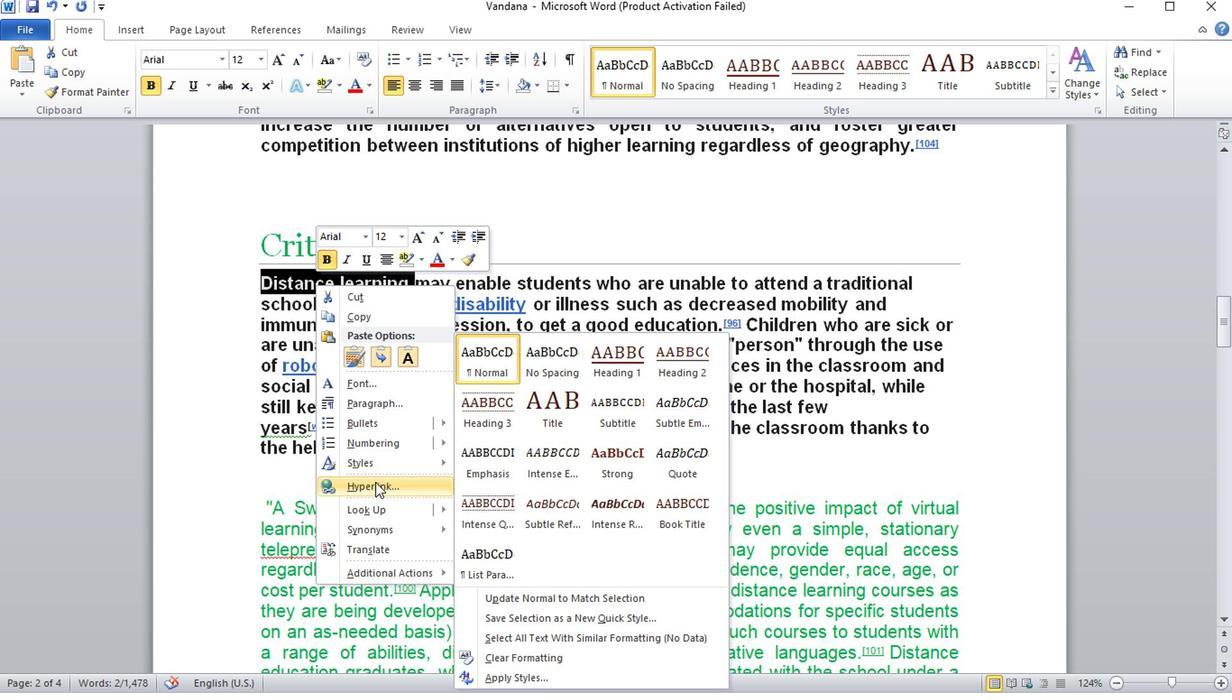 
Action: Mouse pressed left at (376, 485)
Screenshot: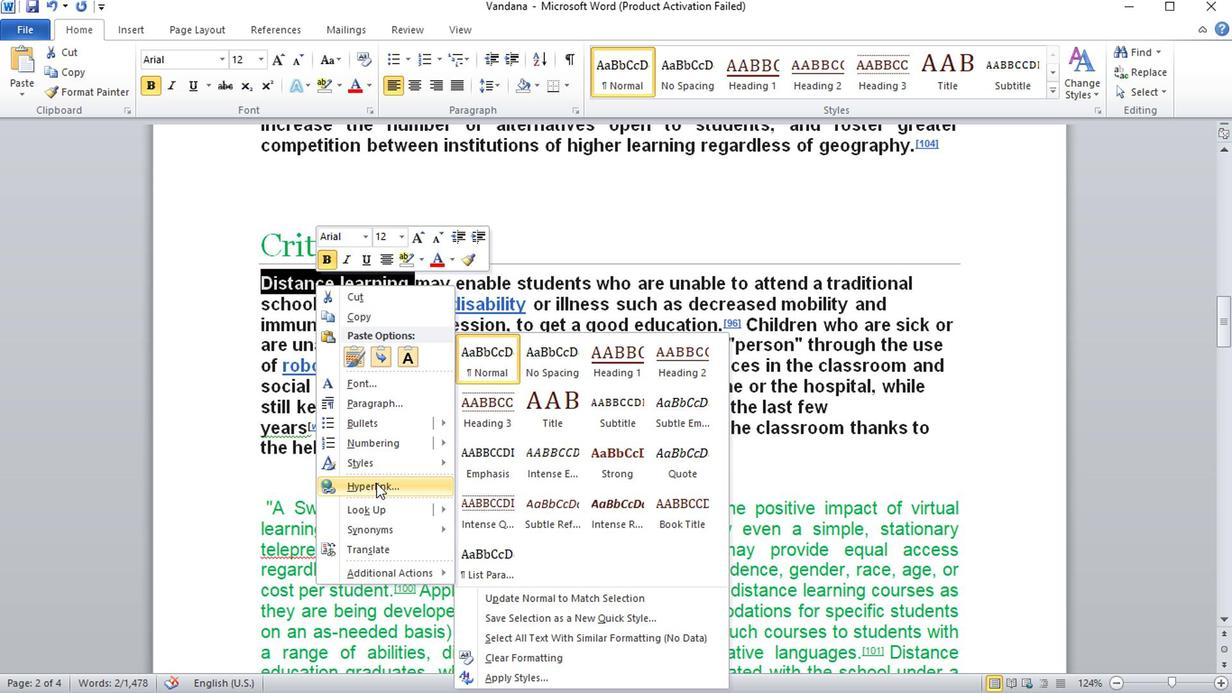 
Action: Mouse moved to (883, 204)
Screenshot: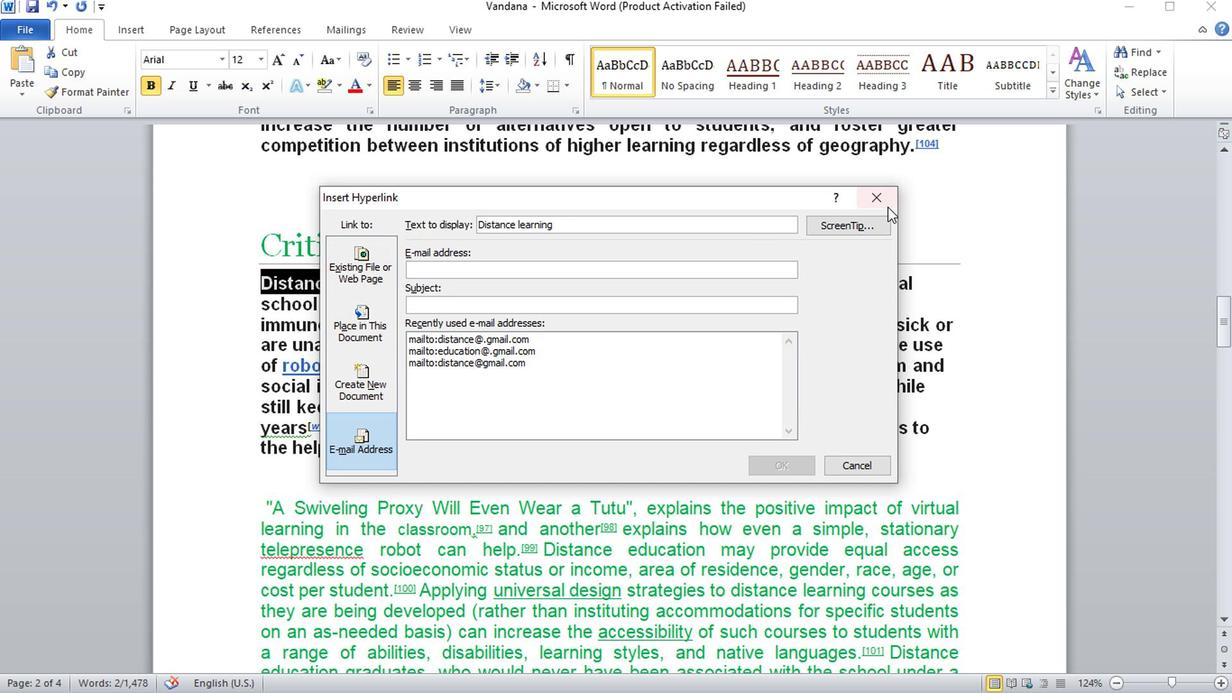 
Action: Mouse pressed left at (883, 204)
Screenshot: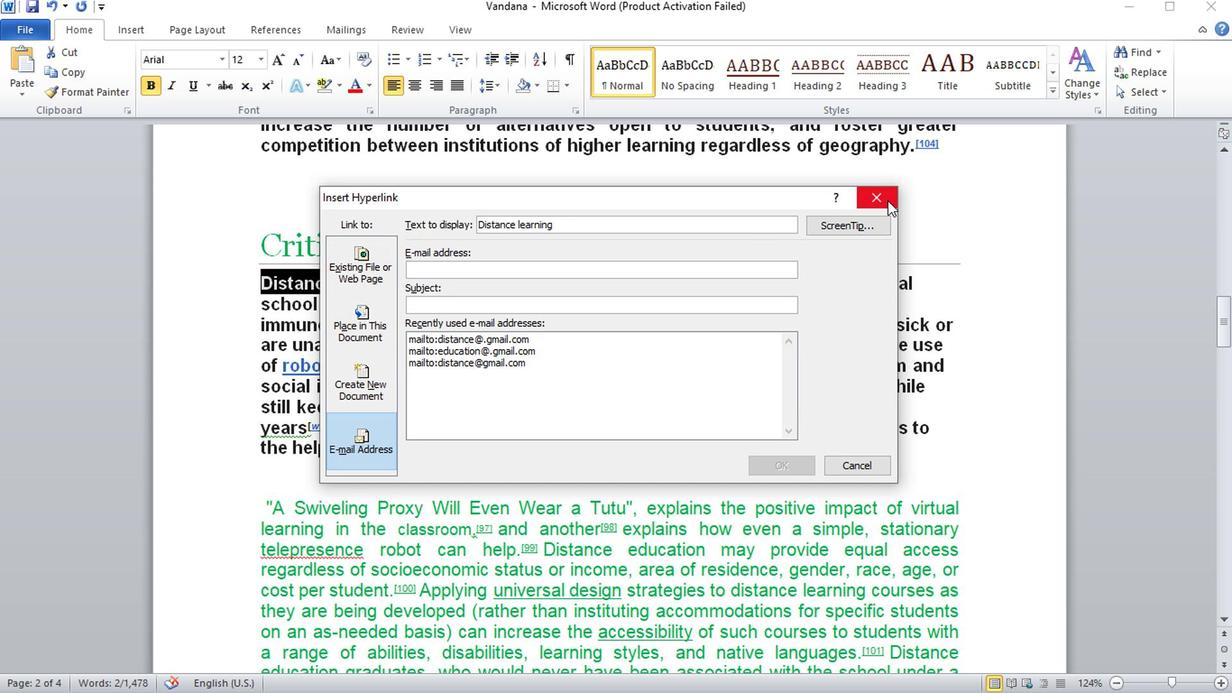 
Action: Mouse moved to (341, 288)
Screenshot: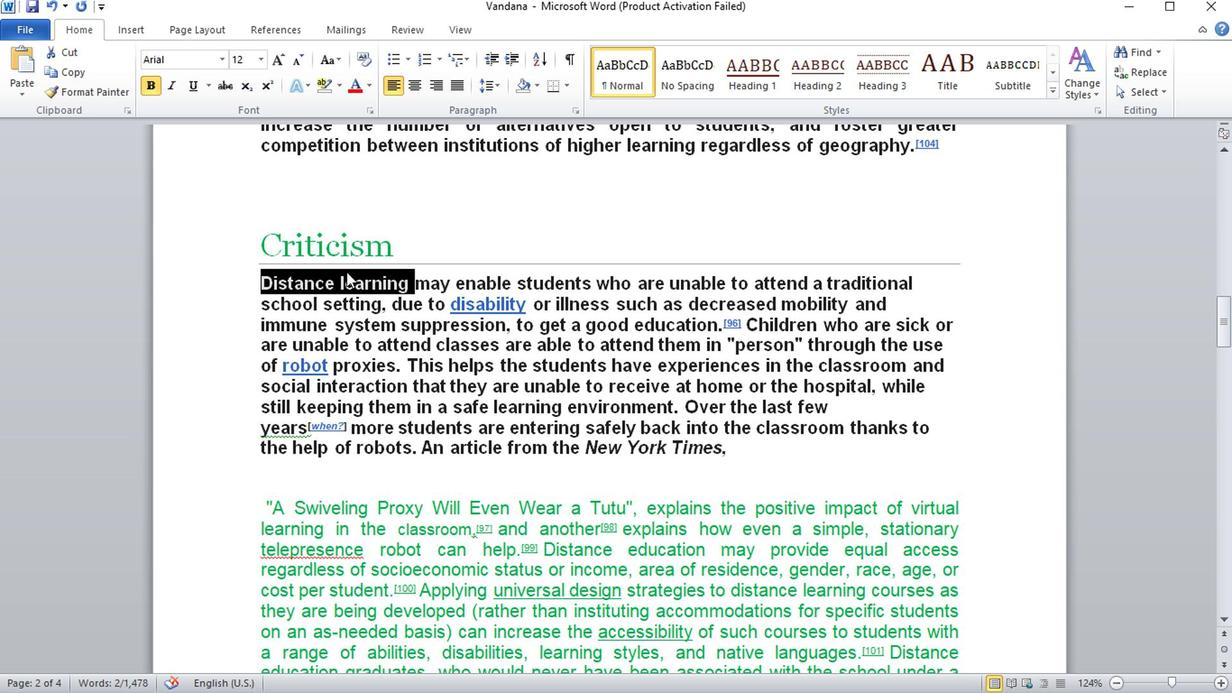 
Action: Mouse pressed right at (341, 288)
Screenshot: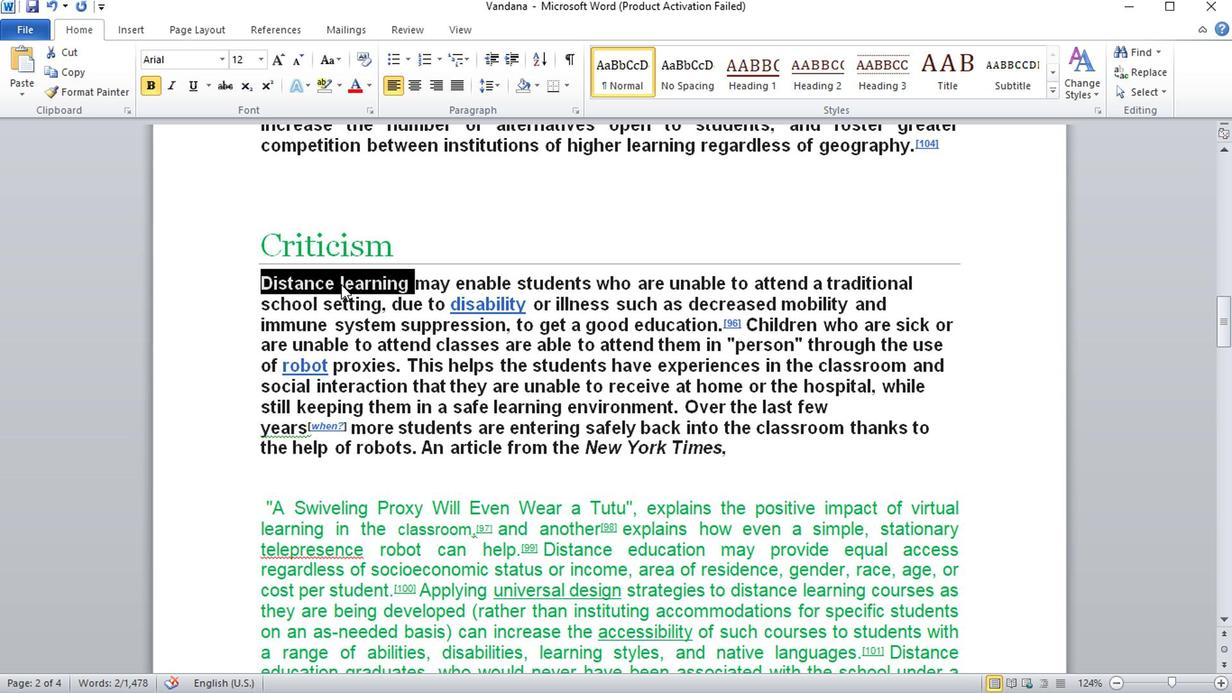 
Action: Mouse moved to (397, 487)
Screenshot: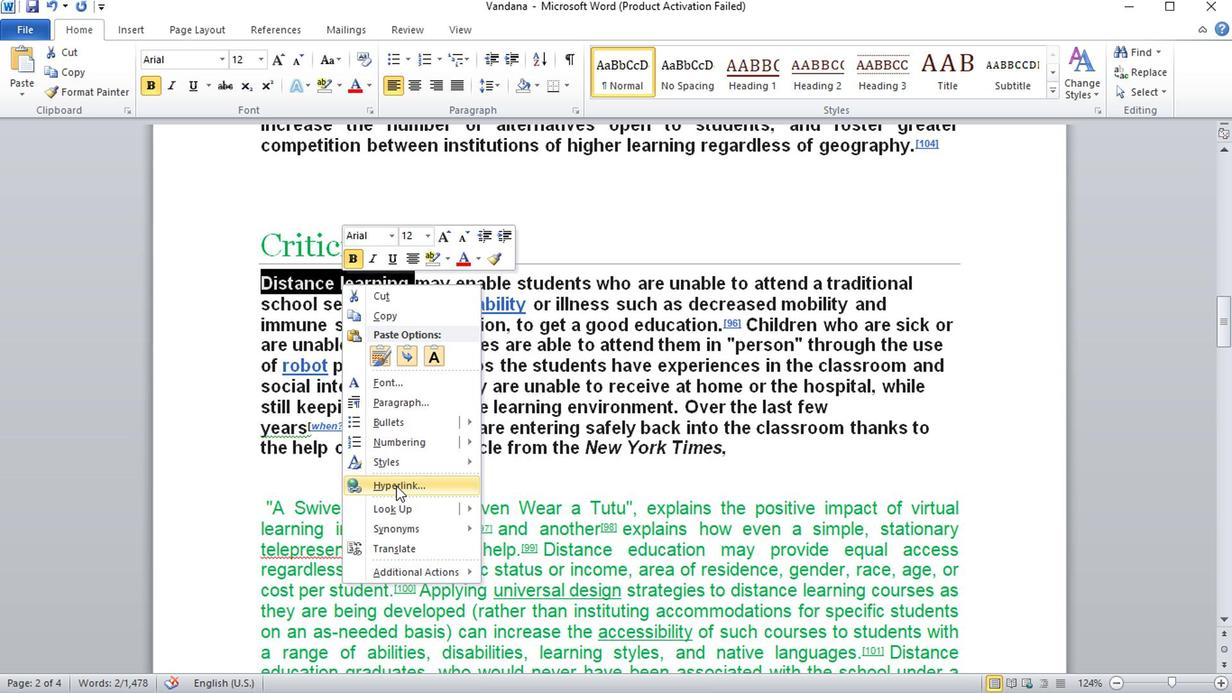 
Action: Mouse pressed left at (397, 487)
Screenshot: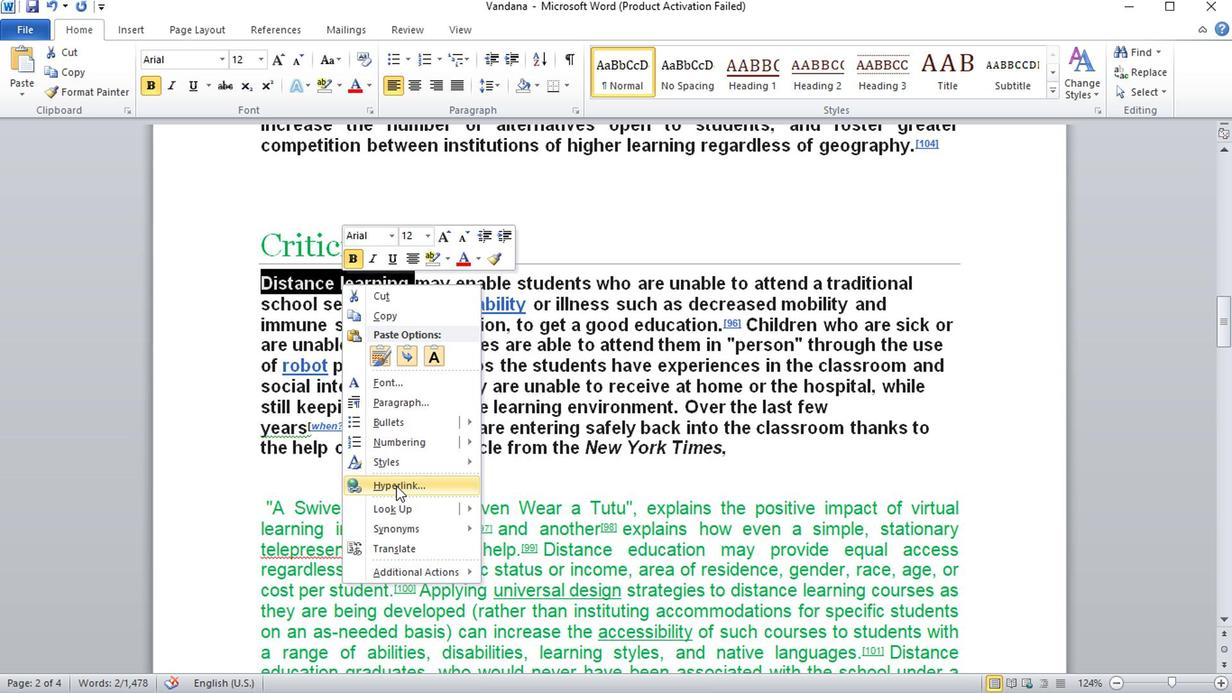 
Action: Mouse moved to (416, 274)
Screenshot: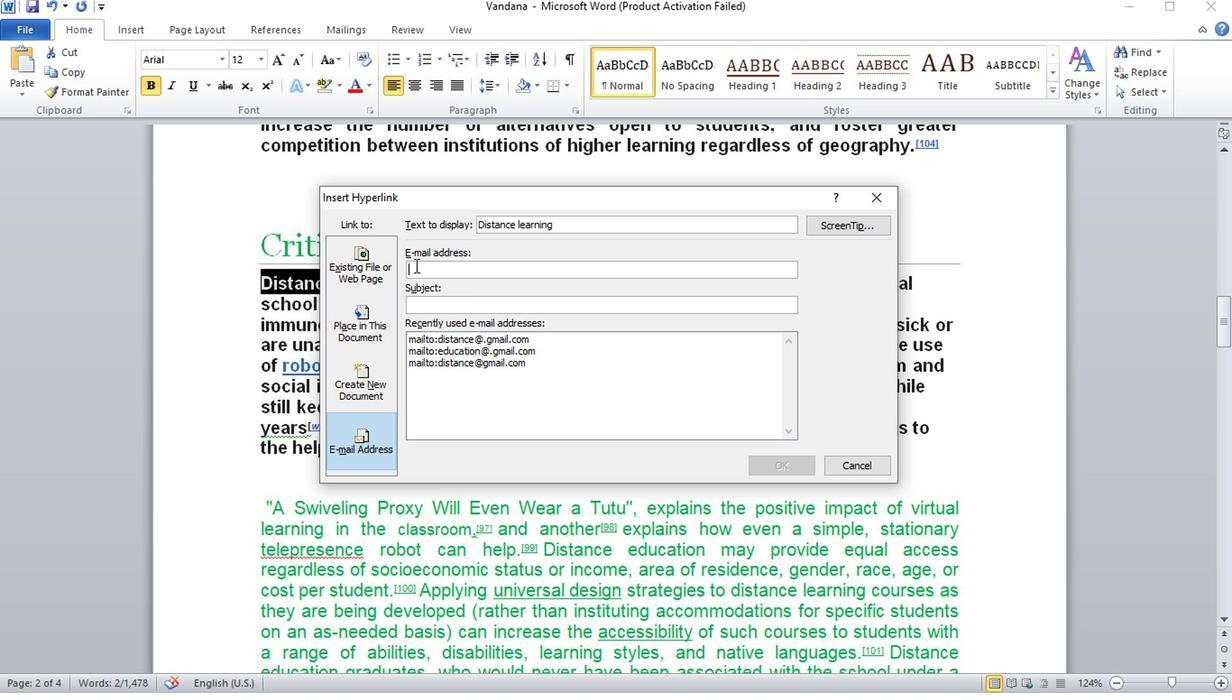 
Action: Mouse pressed left at (416, 274)
Screenshot: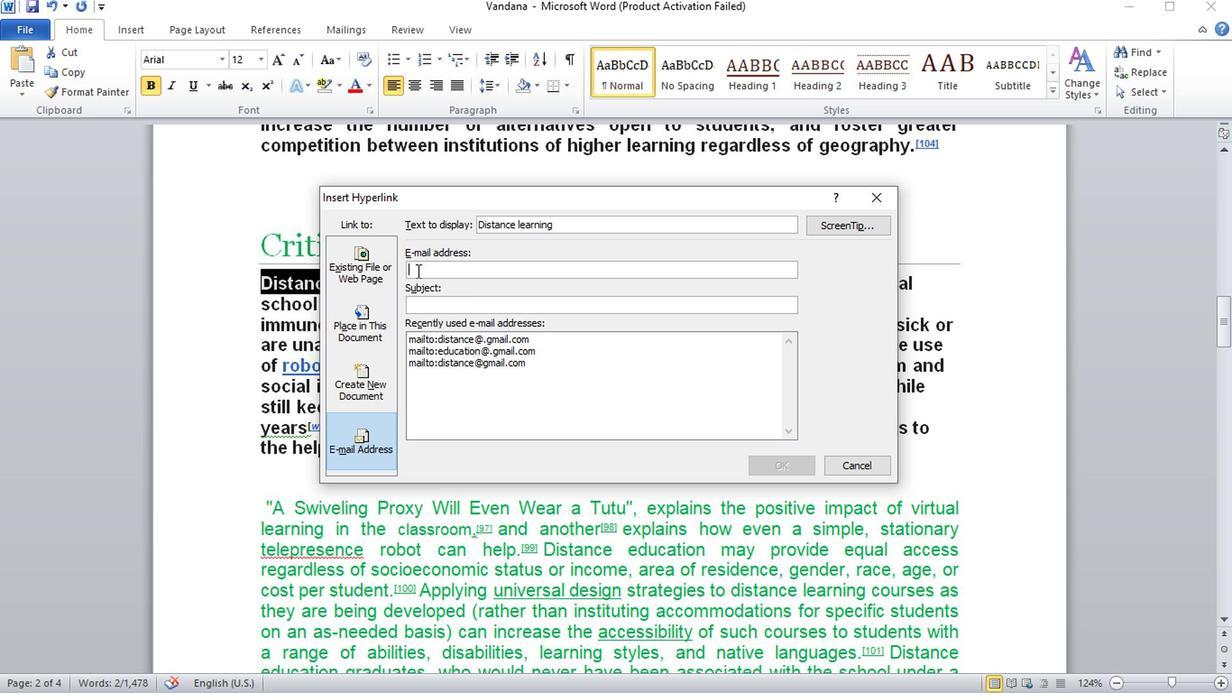
Action: Key pressed distance.<Key.backspace><Key.shift>@ga<Key.backspace>mail.com
Screenshot: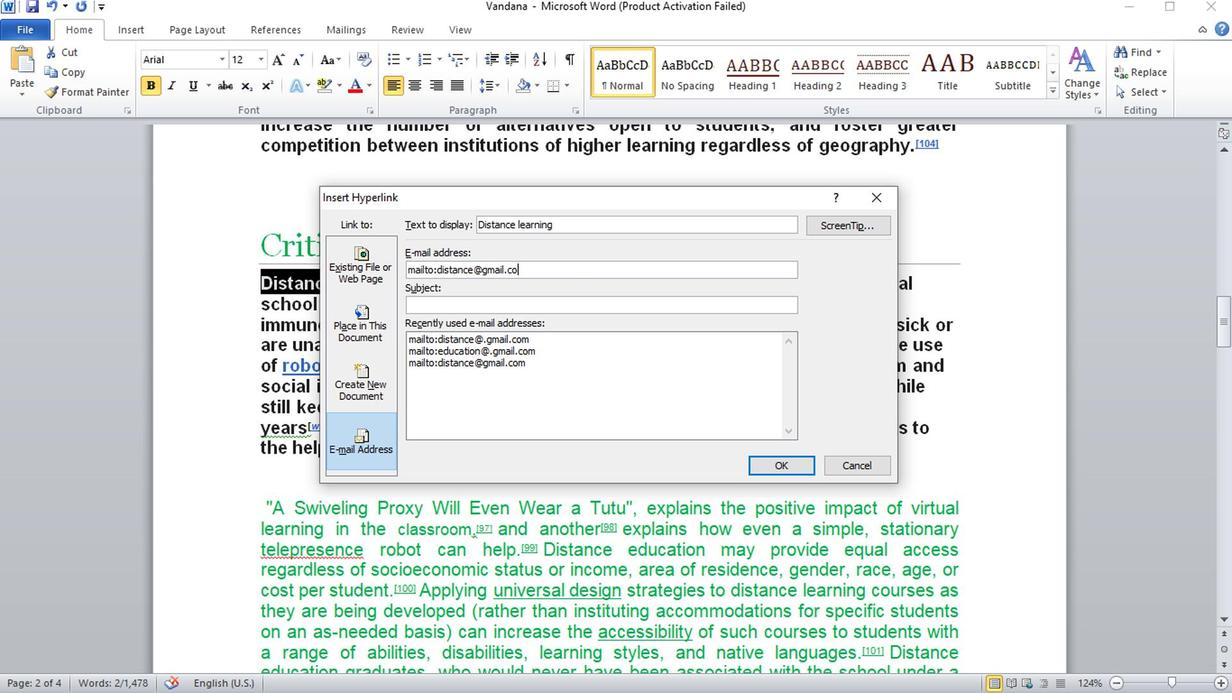 
Action: Mouse moved to (762, 471)
Screenshot: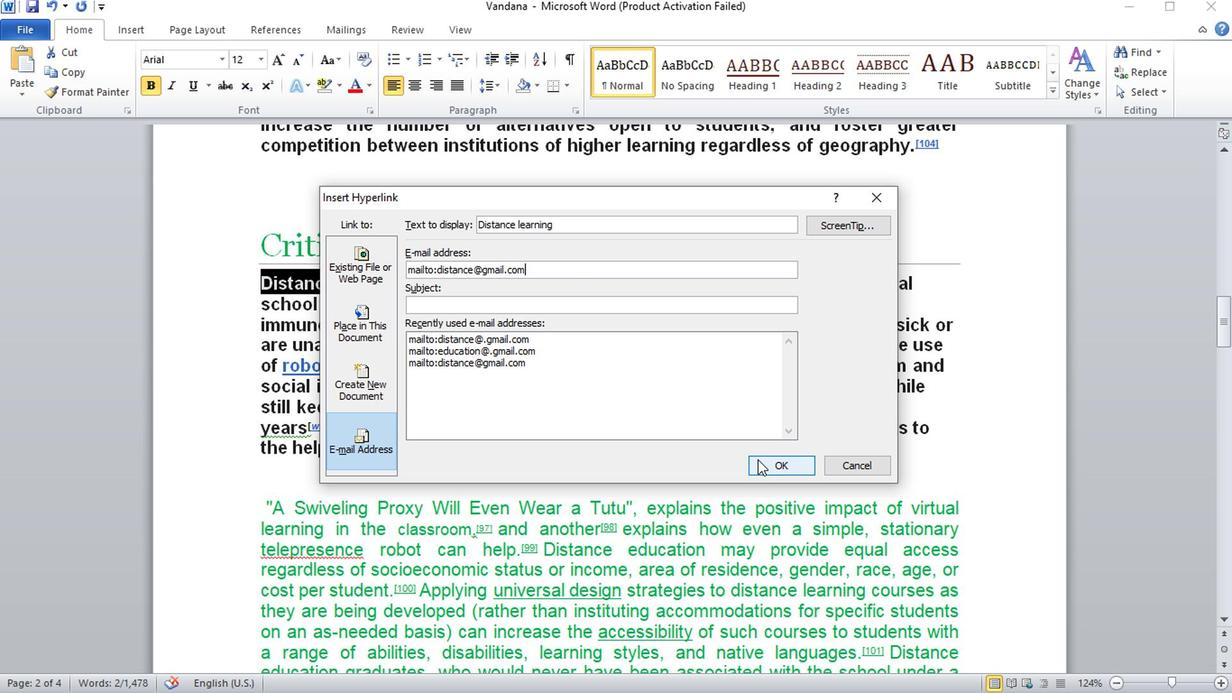 
Action: Mouse pressed left at (762, 471)
Screenshot: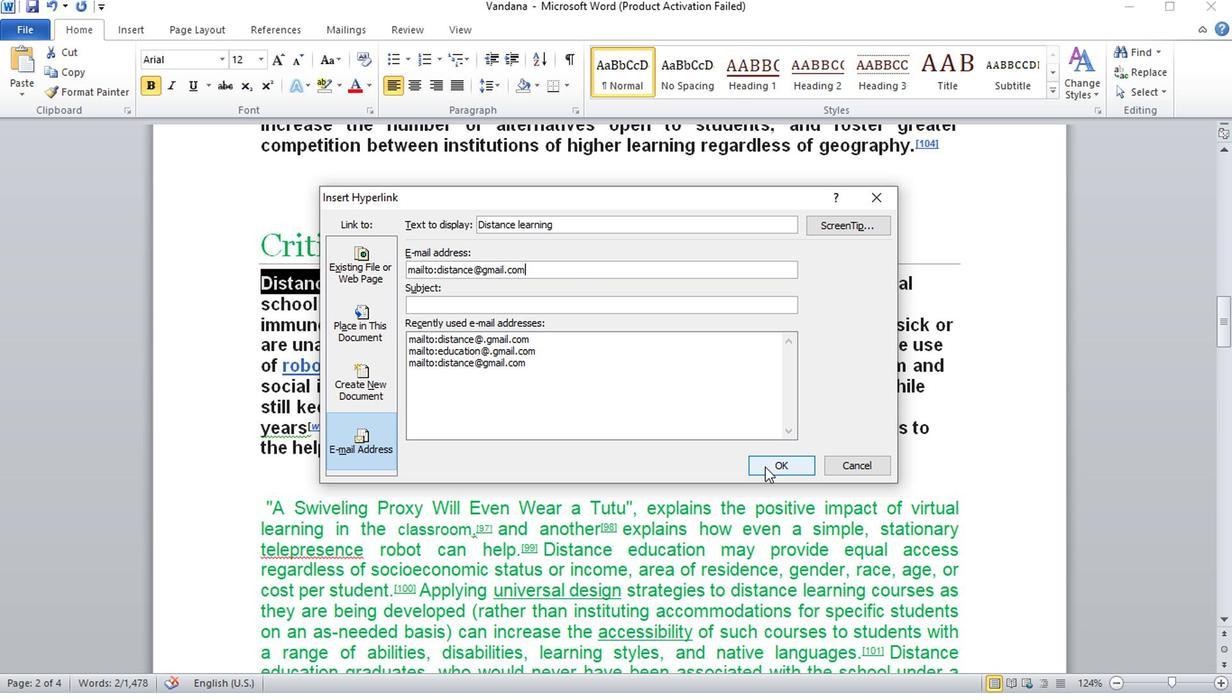 
Action: Mouse moved to (419, 403)
Screenshot: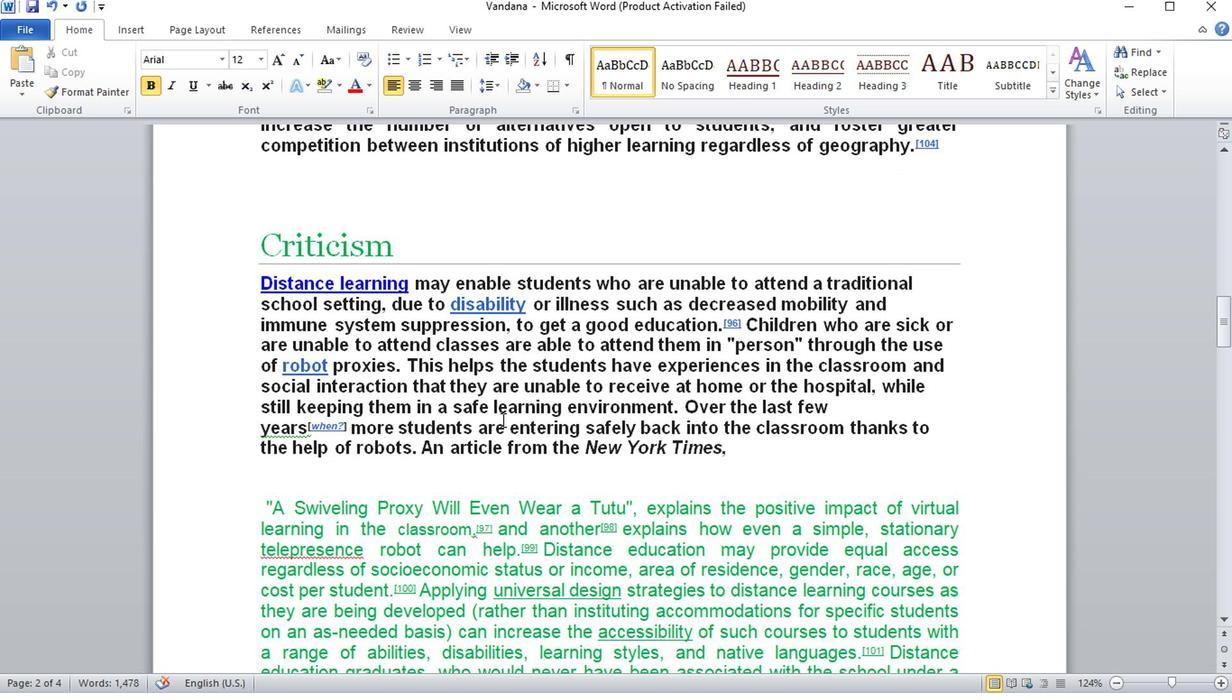 
Action: Mouse scrolled (419, 402) with delta (0, -1)
Screenshot: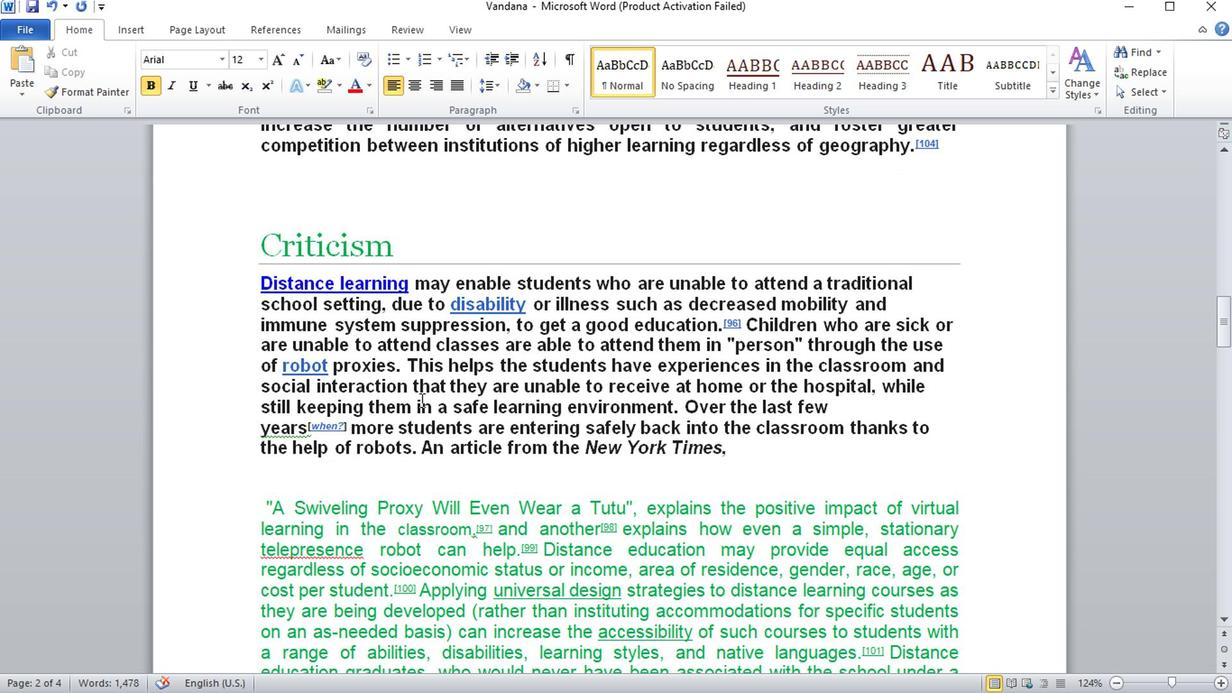 
Action: Mouse scrolled (419, 402) with delta (0, -1)
Screenshot: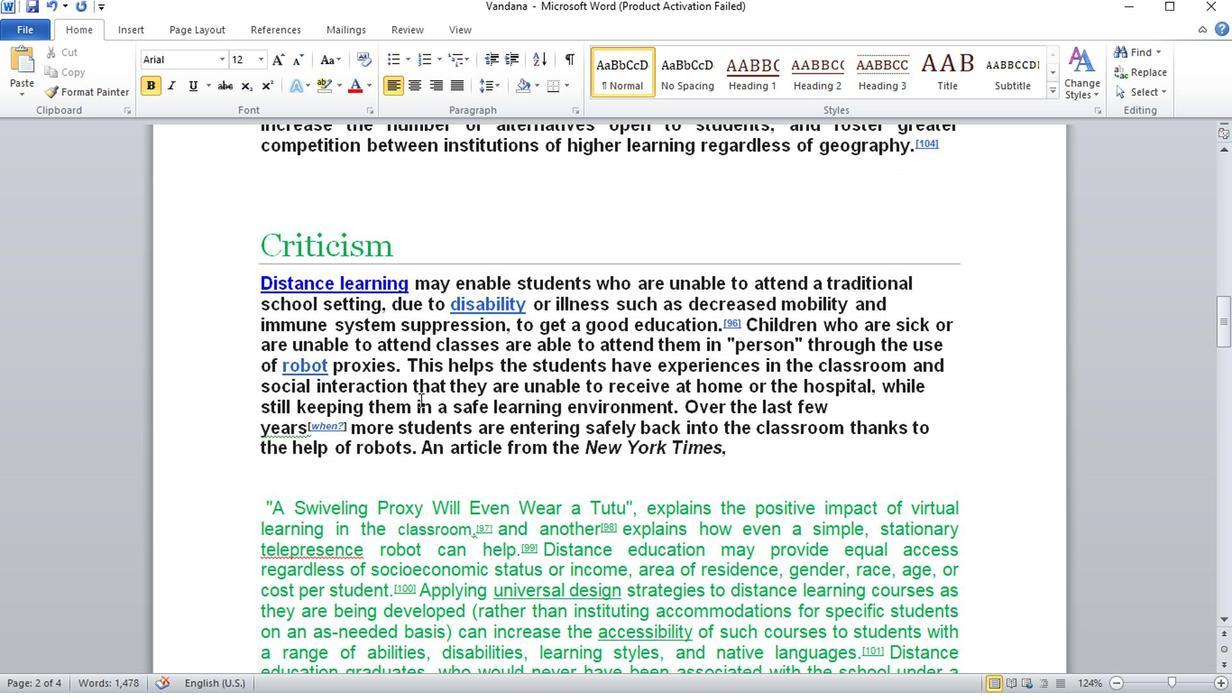 
Action: Mouse moved to (451, 383)
Screenshot: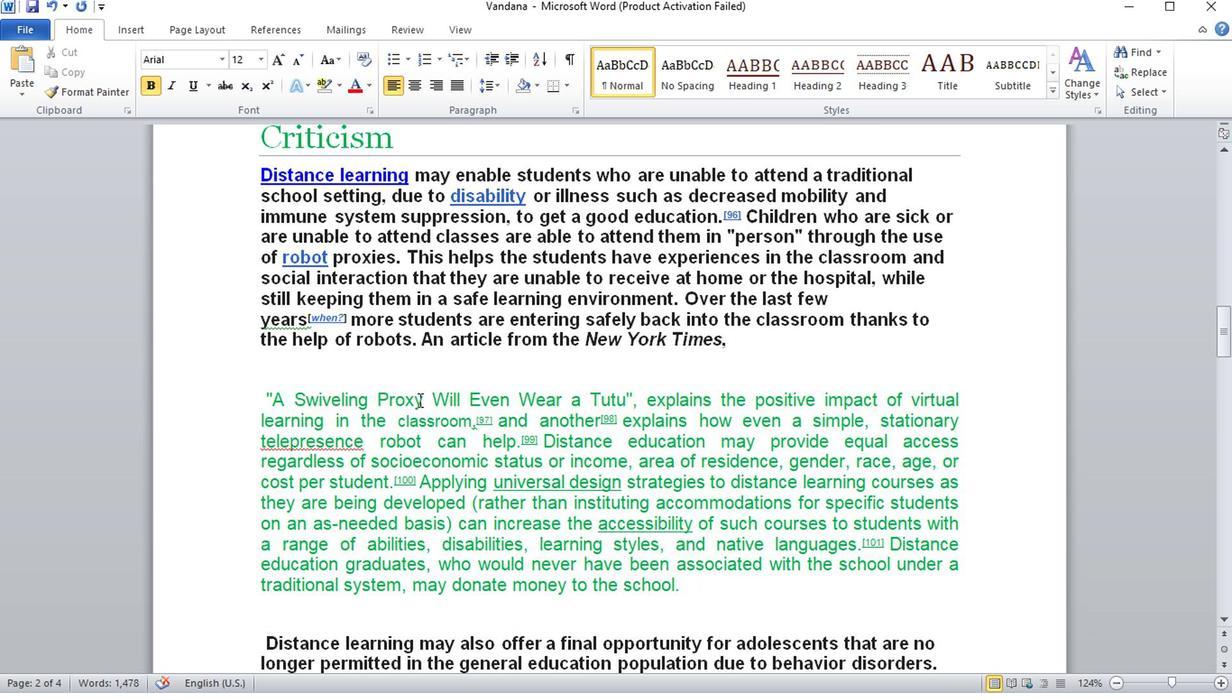 
Action: Mouse scrolled (451, 384) with delta (0, 0)
Screenshot: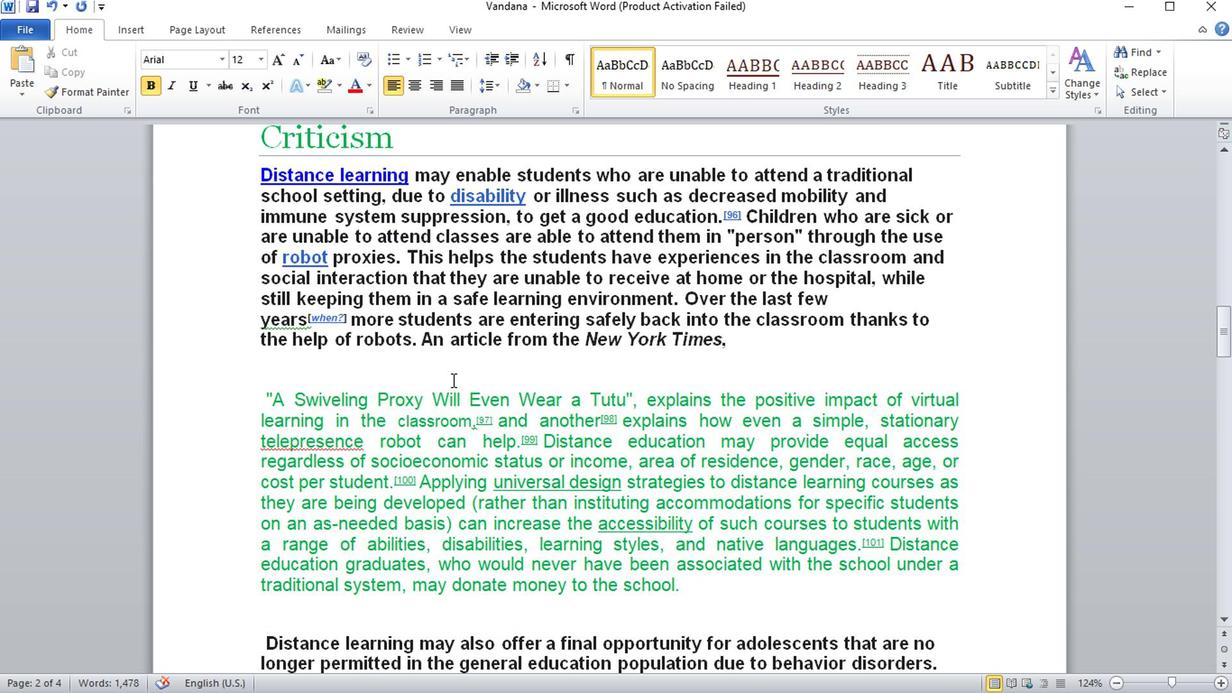 
Action: Mouse scrolled (451, 384) with delta (0, 0)
Screenshot: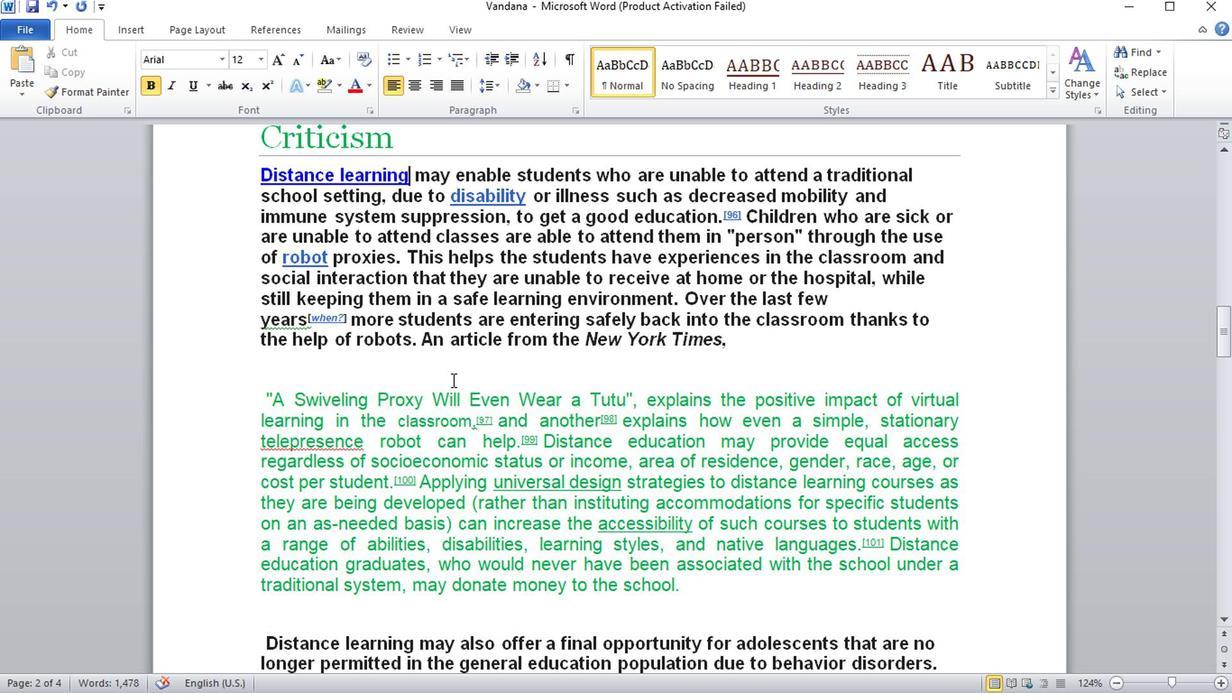 
Action: Mouse scrolled (451, 384) with delta (0, 0)
Screenshot: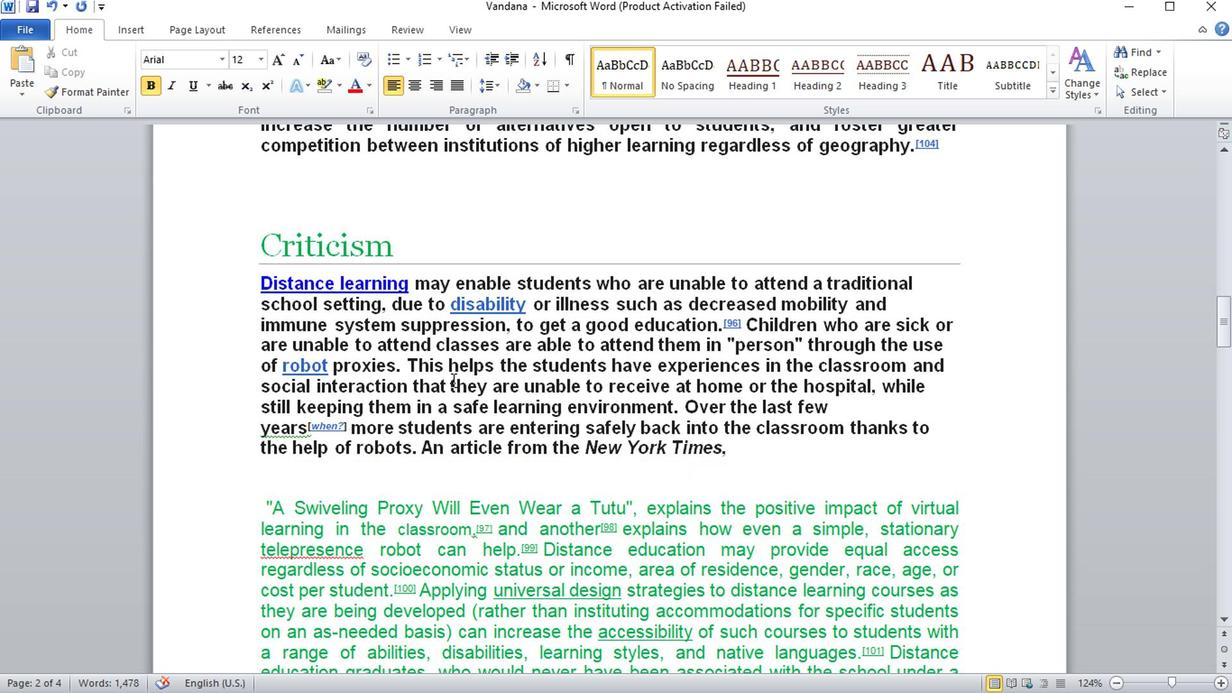 
Action: Mouse scrolled (451, 382) with delta (0, -1)
Screenshot: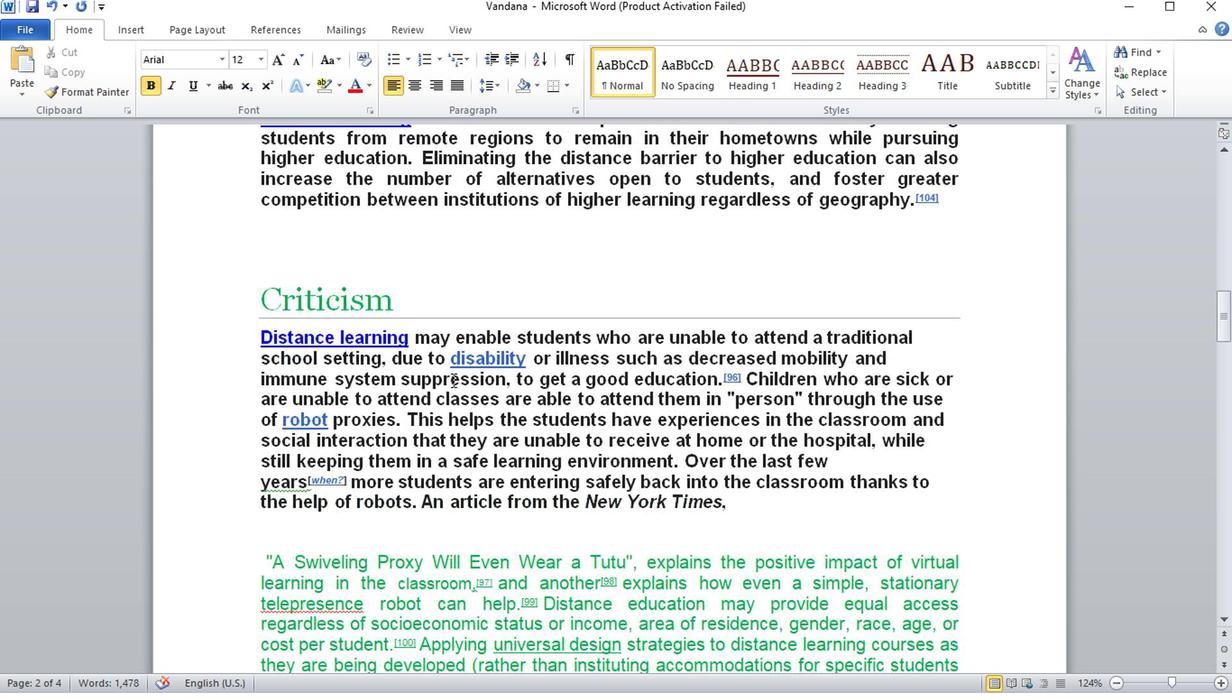 
Action: Mouse scrolled (451, 382) with delta (0, -1)
Screenshot: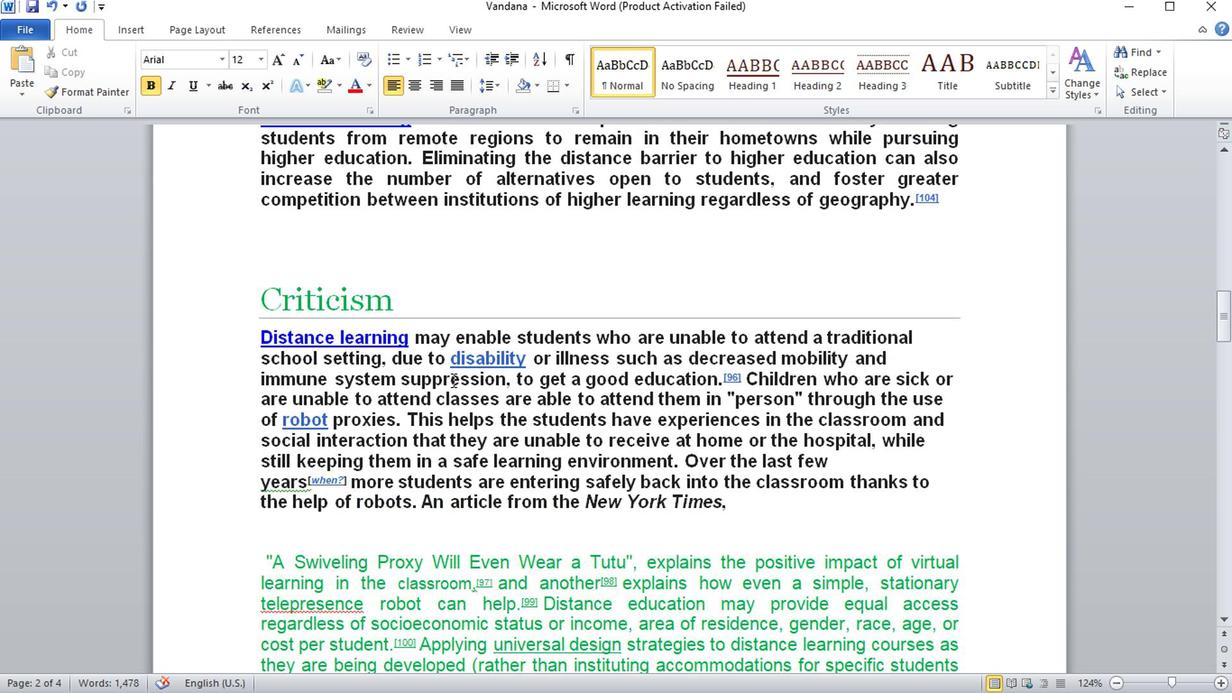 
Action: Mouse scrolled (451, 382) with delta (0, -1)
Screenshot: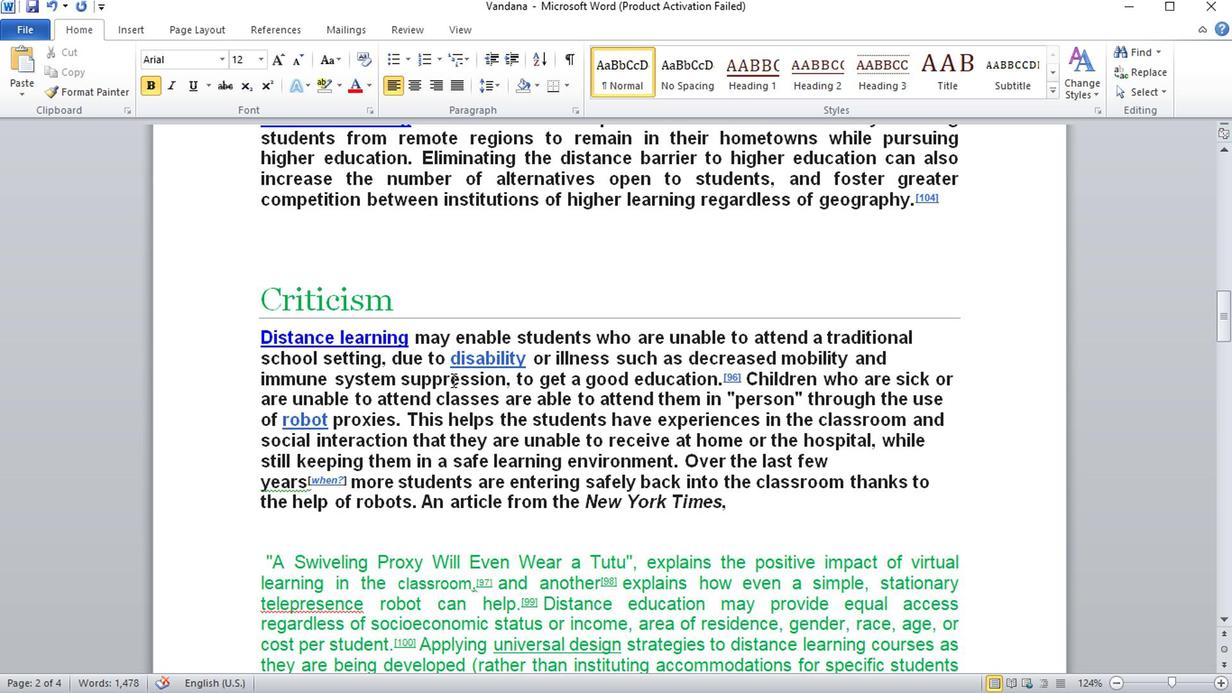 
Action: Mouse scrolled (451, 382) with delta (0, -1)
Screenshot: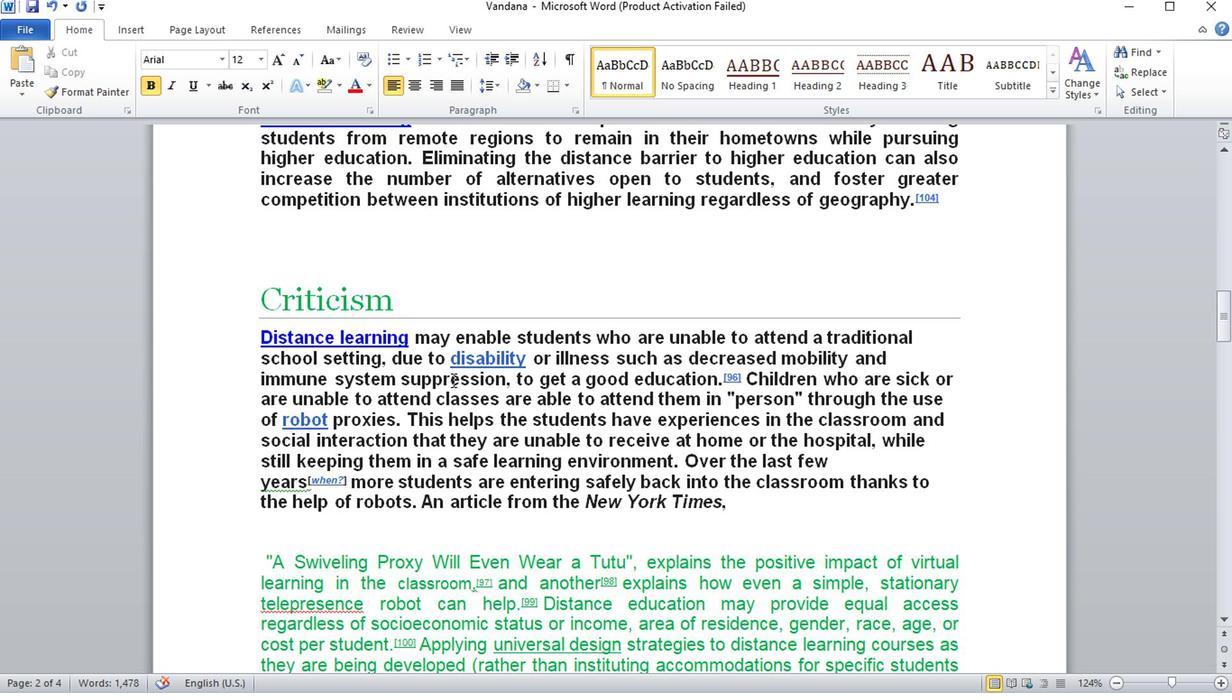 
Action: Mouse scrolled (451, 382) with delta (0, -1)
Screenshot: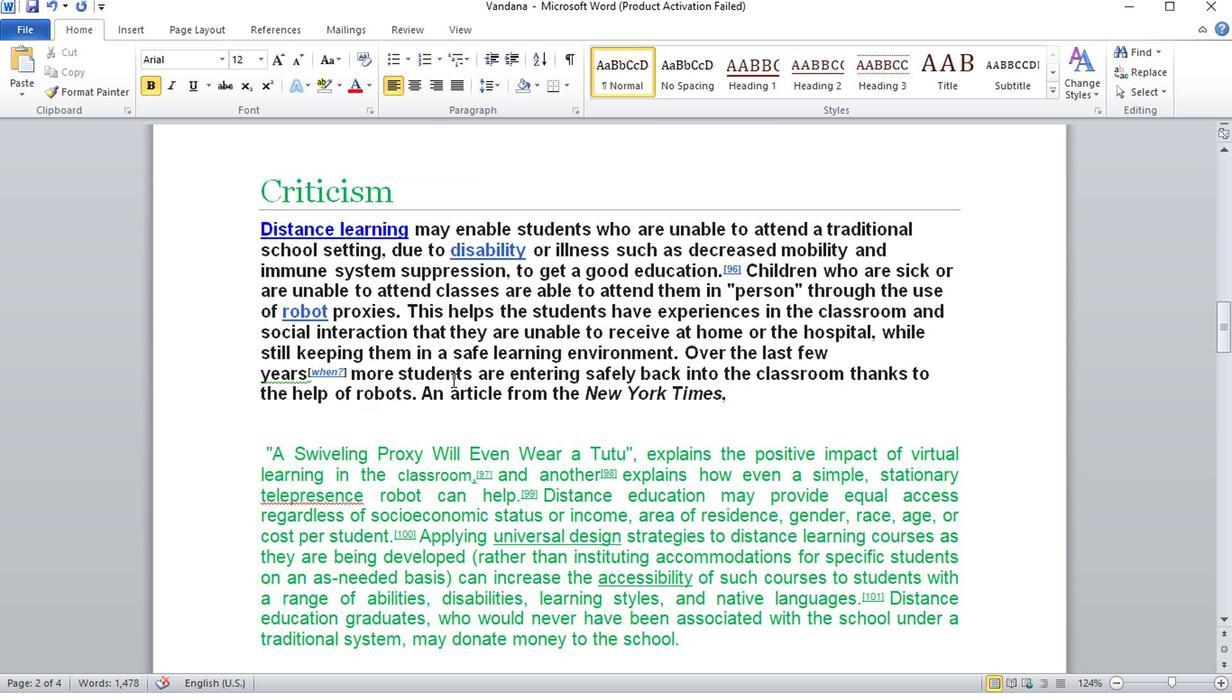 
Action: Mouse scrolled (451, 382) with delta (0, -1)
Screenshot: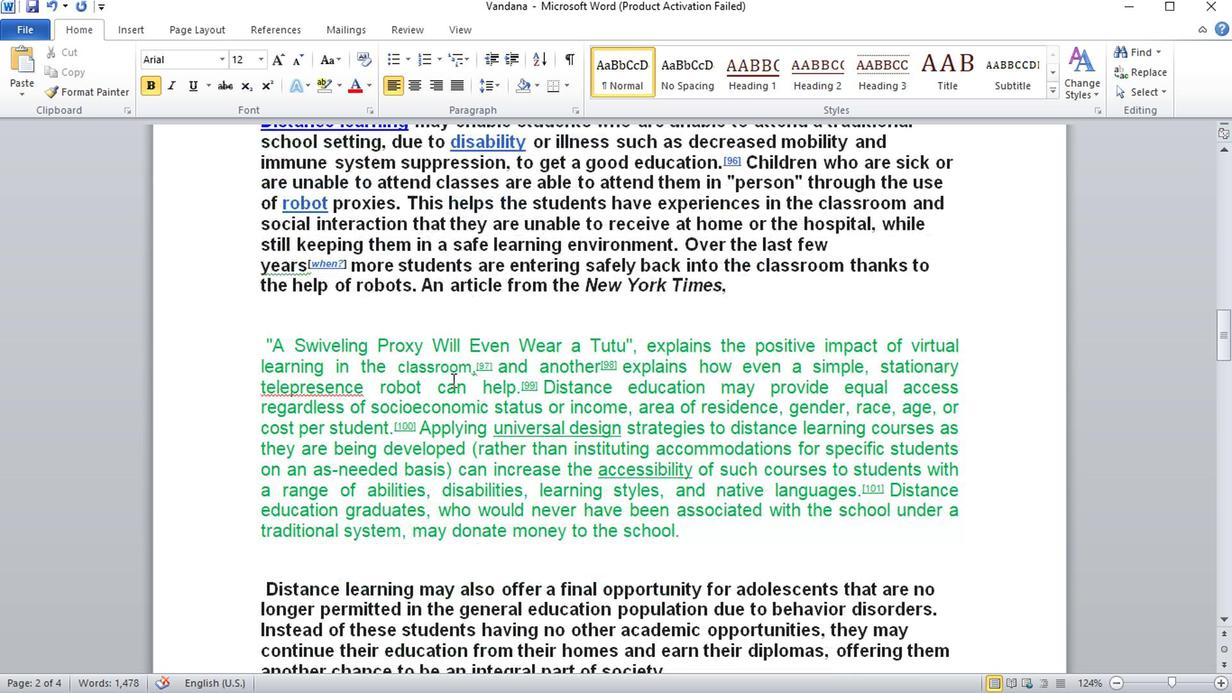 
Action: Mouse scrolled (451, 382) with delta (0, -1)
Screenshot: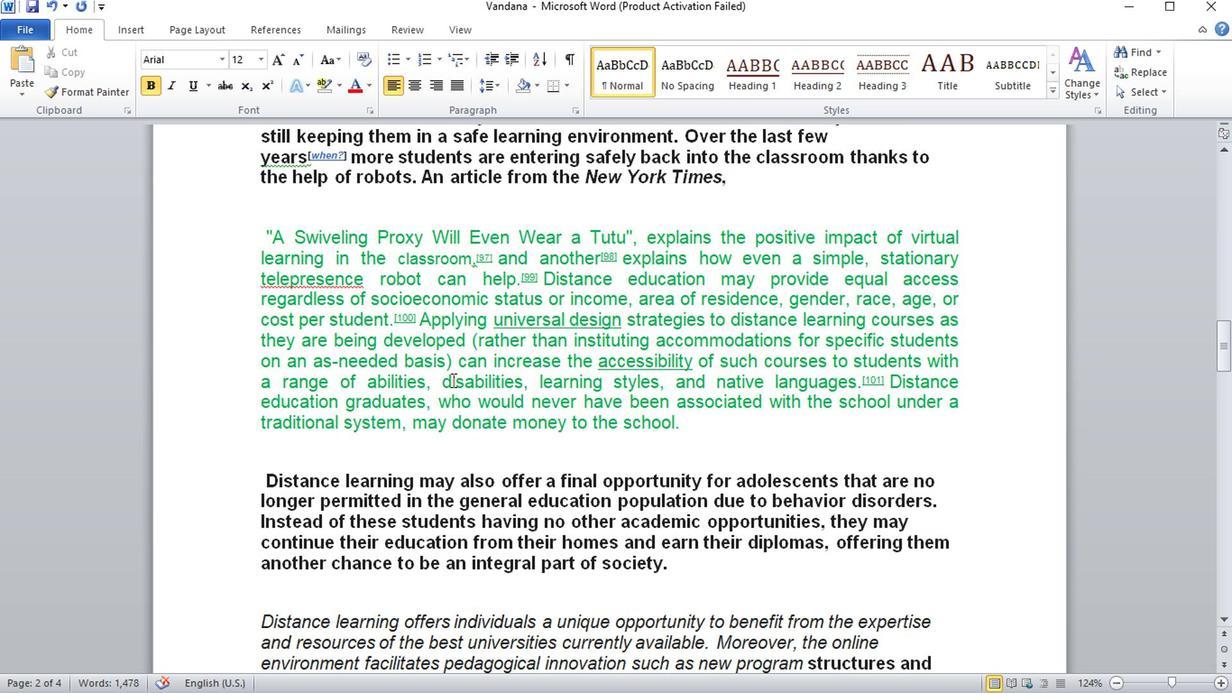 
Action: Mouse scrolled (451, 382) with delta (0, -1)
Screenshot: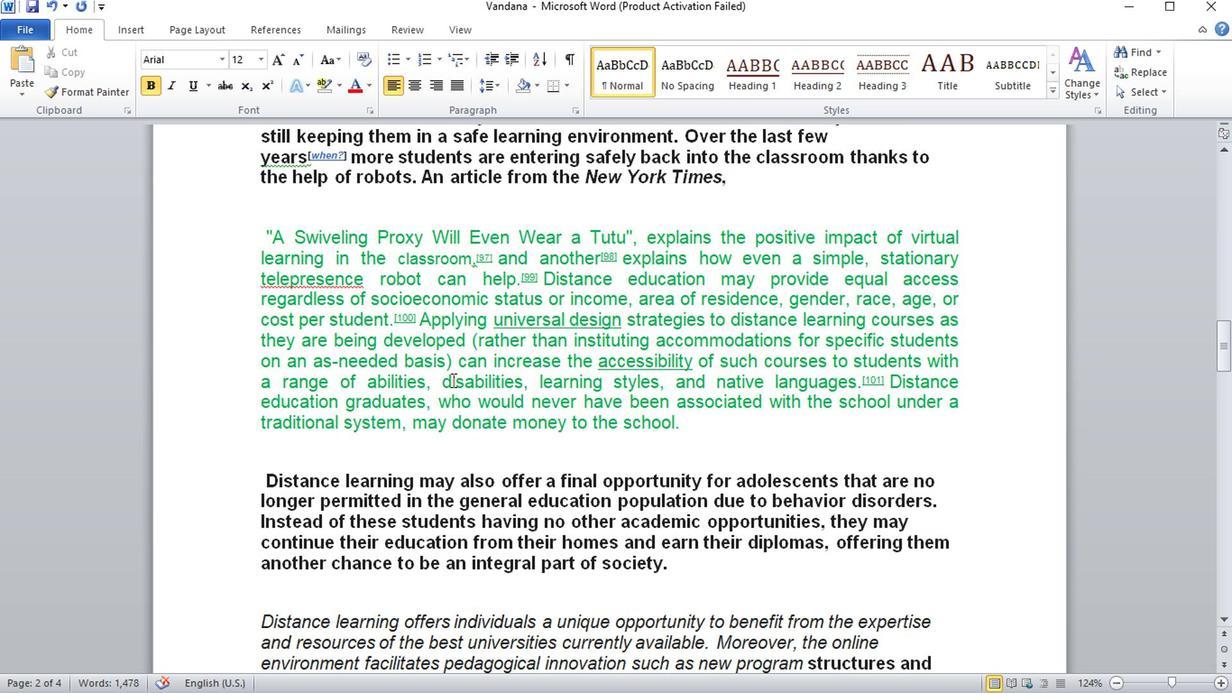 
Action: Mouse moved to (270, 375)
Screenshot: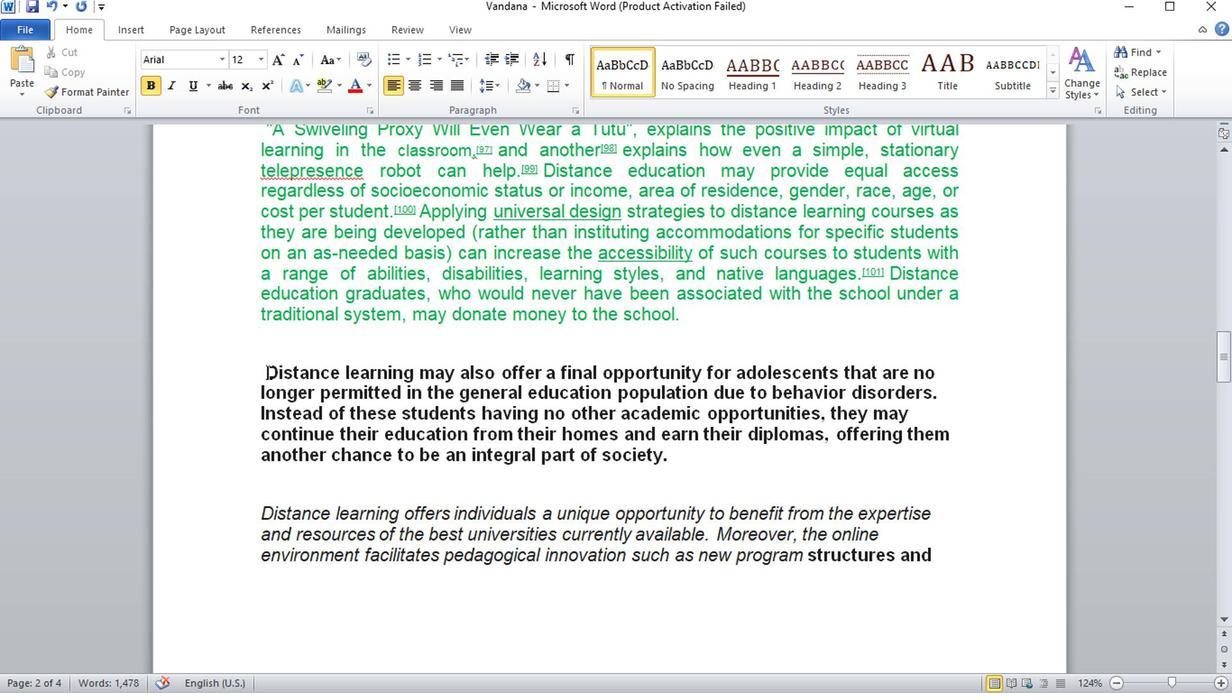 
Action: Mouse pressed left at (270, 375)
Screenshot: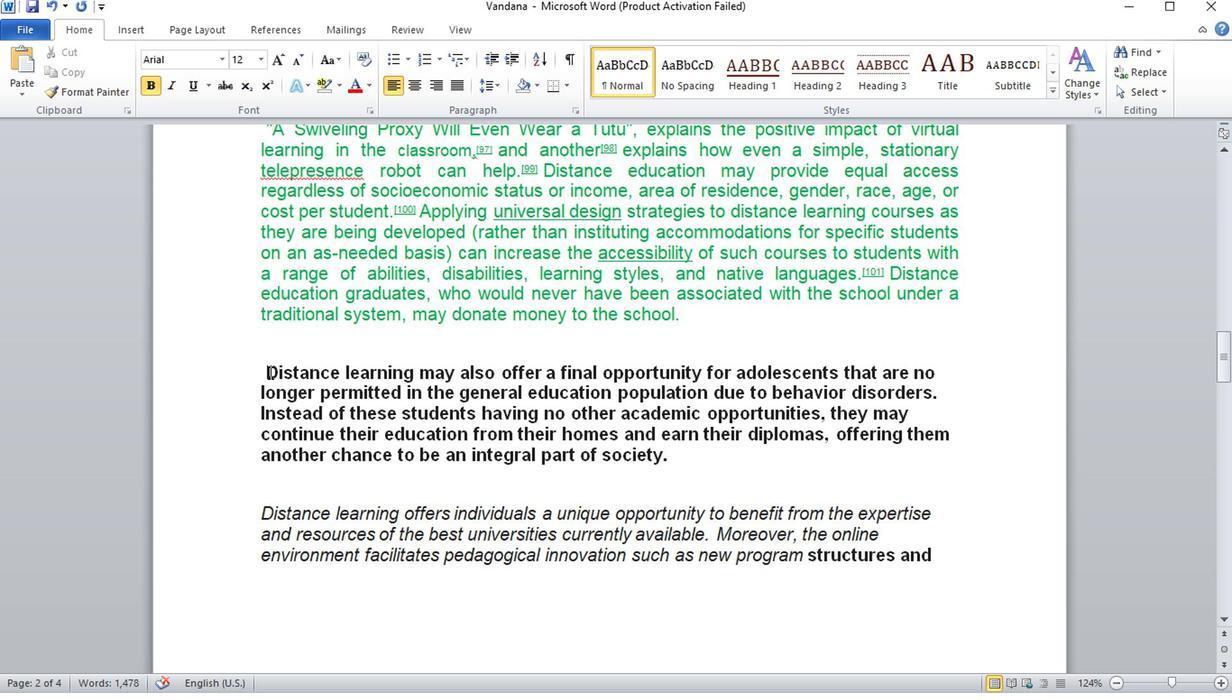 
Action: Mouse moved to (342, 375)
Screenshot: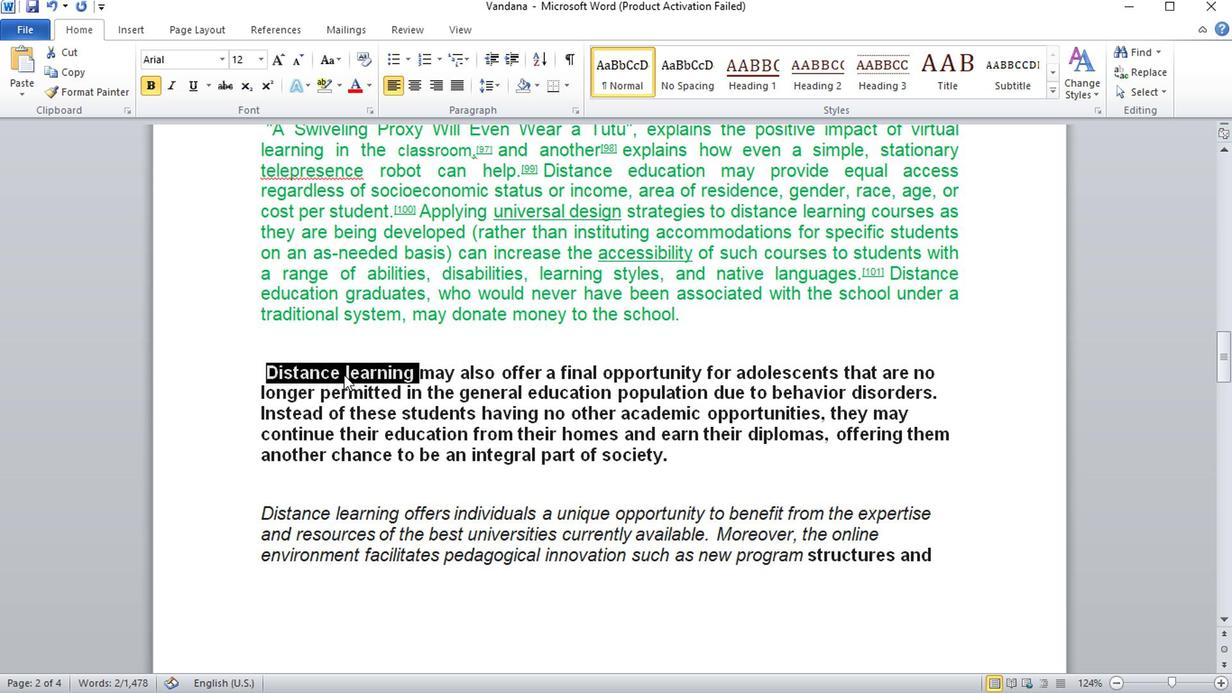 
Action: Mouse pressed right at (342, 375)
Screenshot: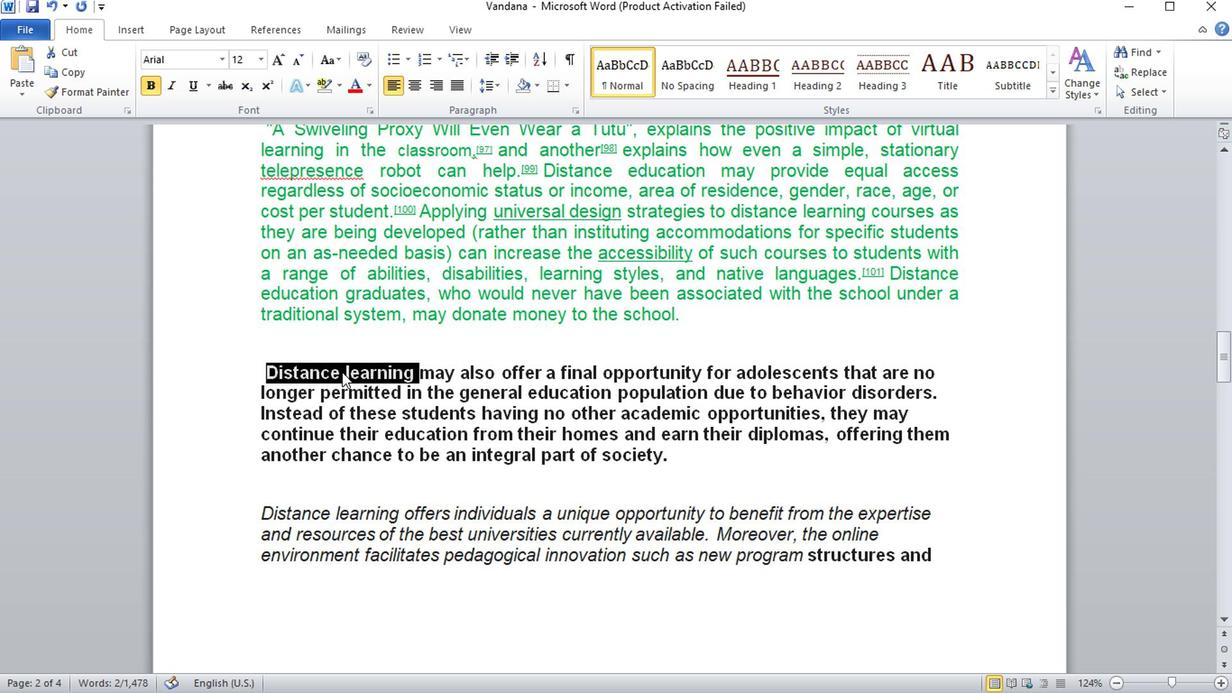 
Action: Mouse moved to (398, 528)
Screenshot: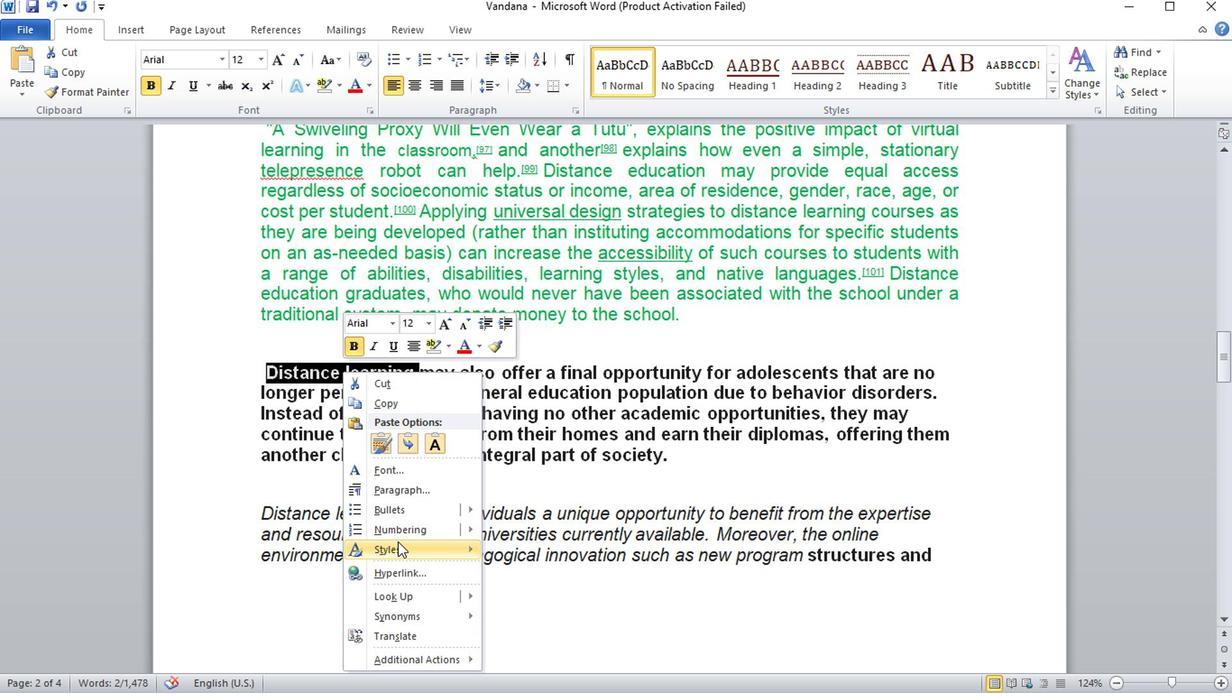 
Action: Mouse scrolled (398, 528) with delta (0, 0)
Screenshot: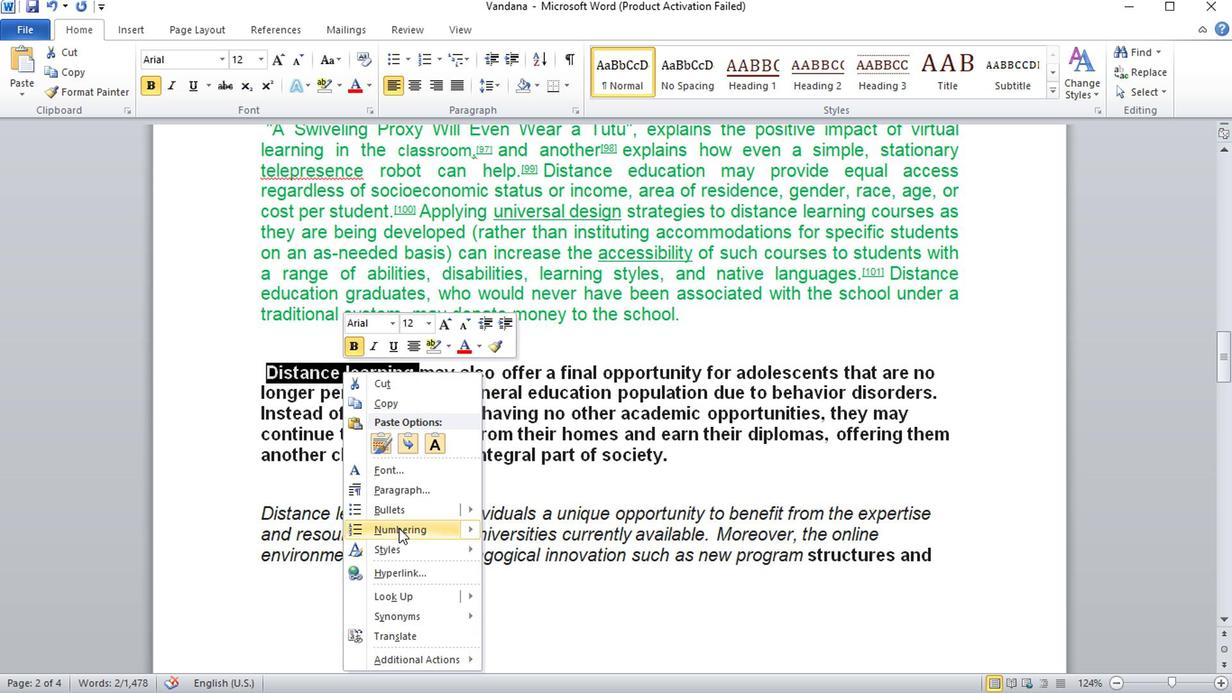 
Action: Mouse moved to (392, 567)
Screenshot: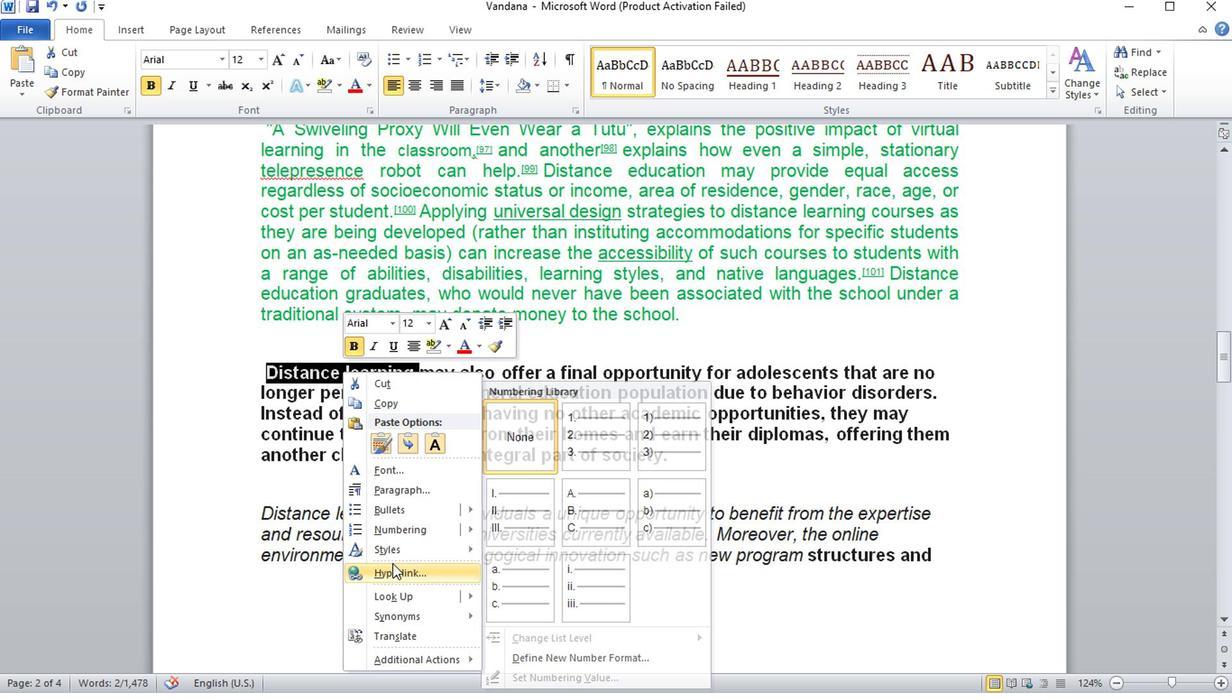 
Action: Mouse pressed left at (392, 567)
Screenshot: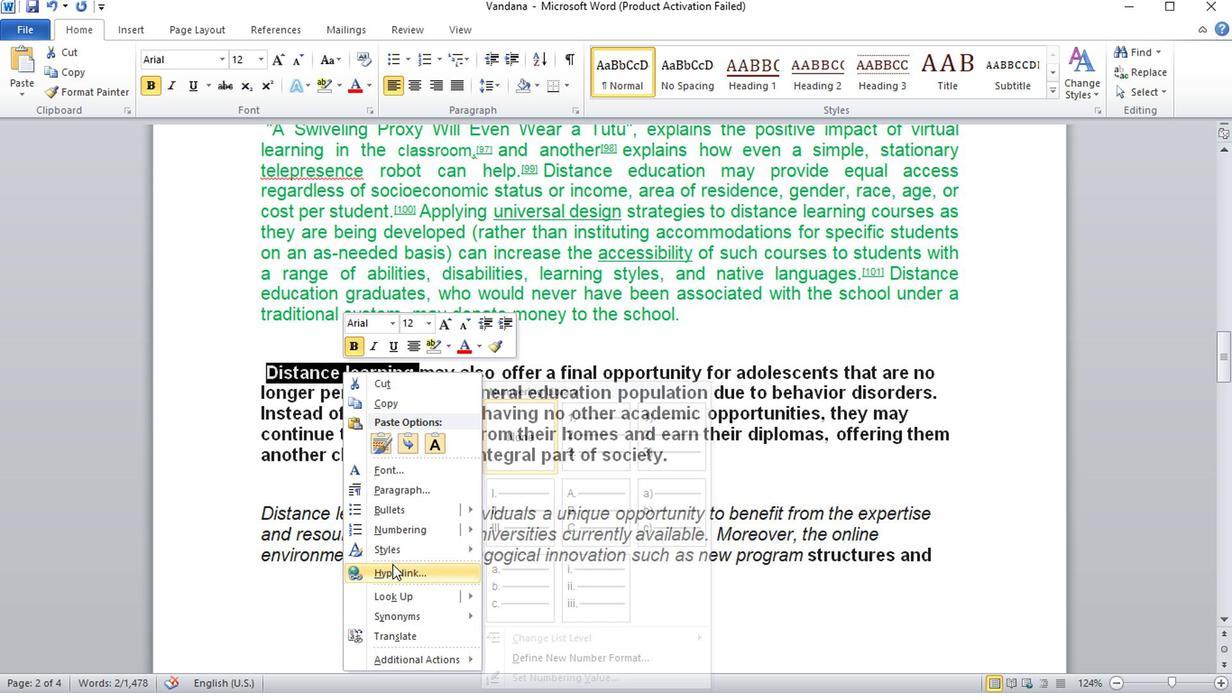 
Action: Mouse moved to (422, 309)
Screenshot: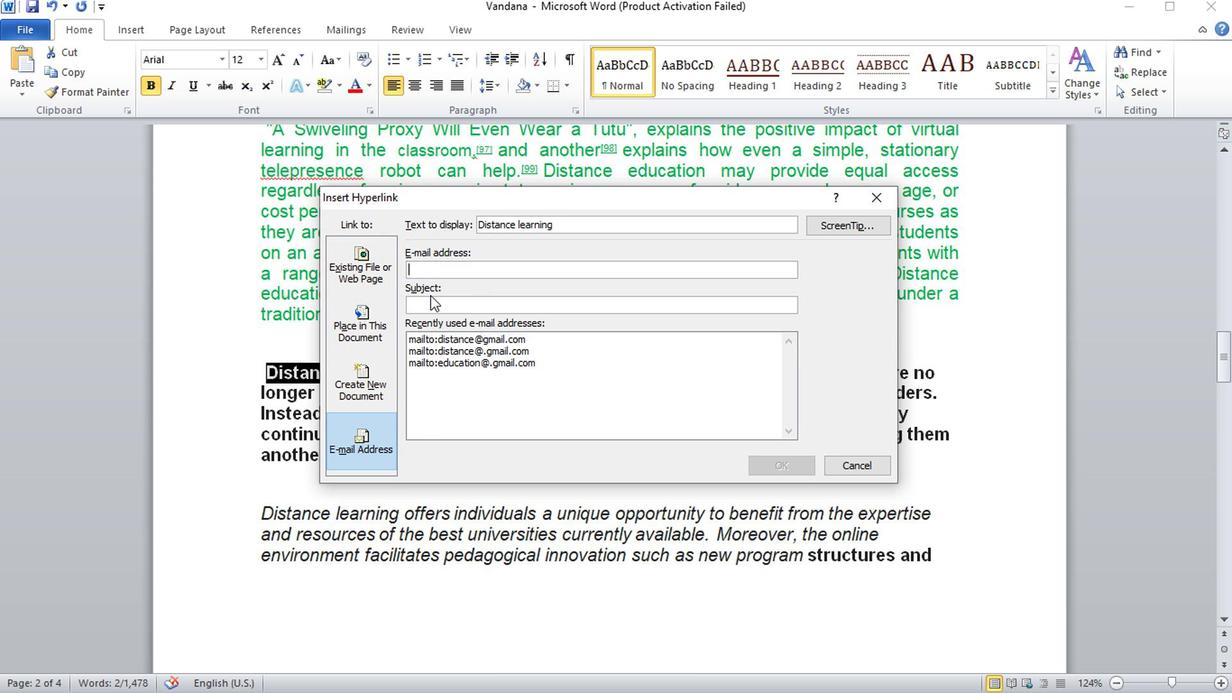 
Action: Mouse pressed left at (422, 309)
Screenshot: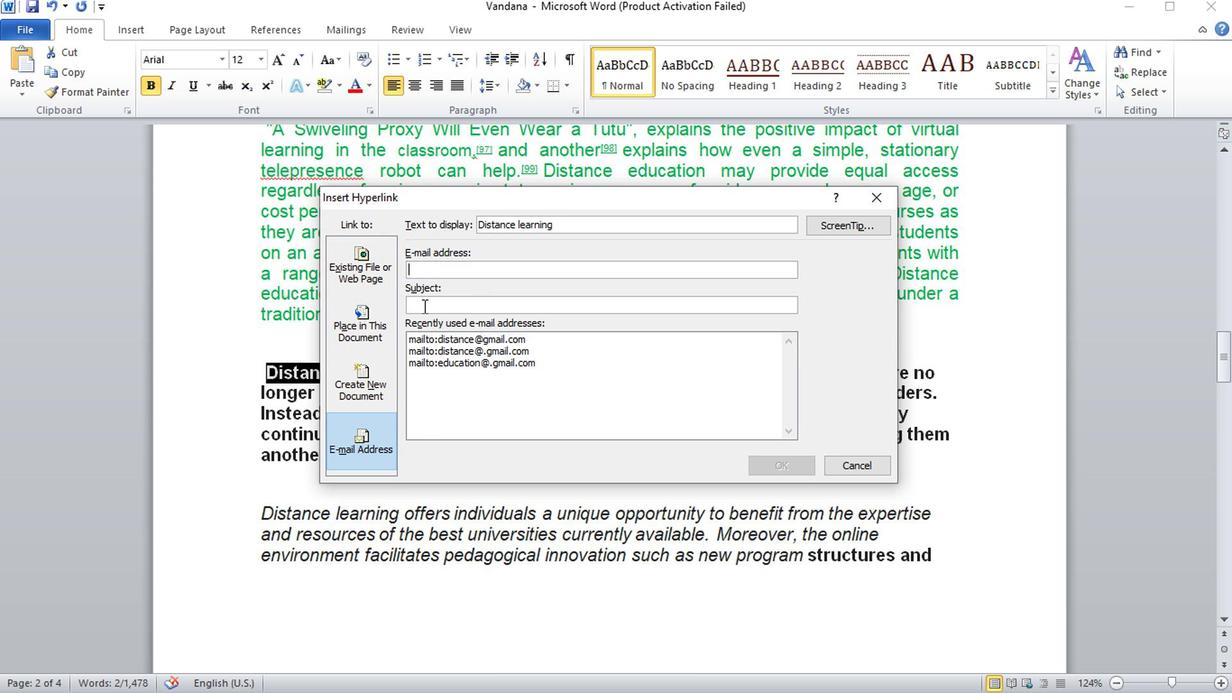 
Action: Mouse moved to (431, 274)
Screenshot: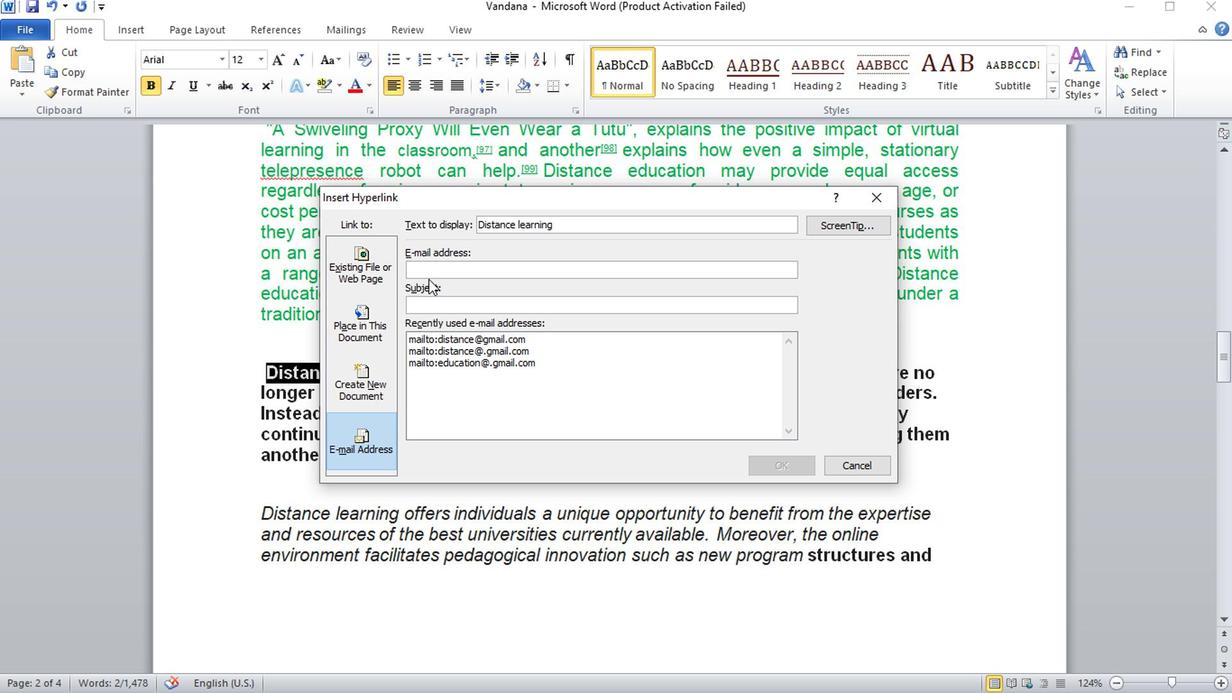 
Action: Mouse pressed left at (431, 274)
Screenshot: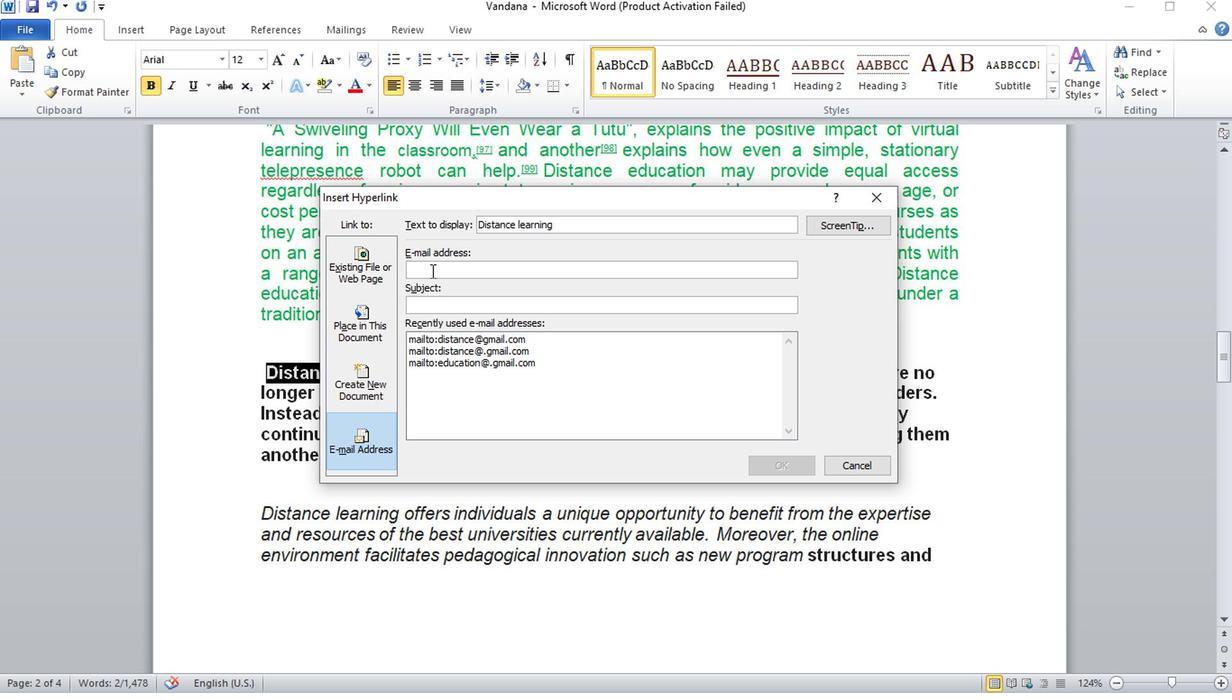 
Action: Key pressed d<Key.backspace><Key.backspace><Key.backspace><Key.backspace><Key.backspace><Key.backspace><Key.backspace><Key.backspace><Key.backspace><Key.backspace><Key.backspace><Key.backspace>distanceeducatuin<Key.shift>@gmail.com
Screenshot: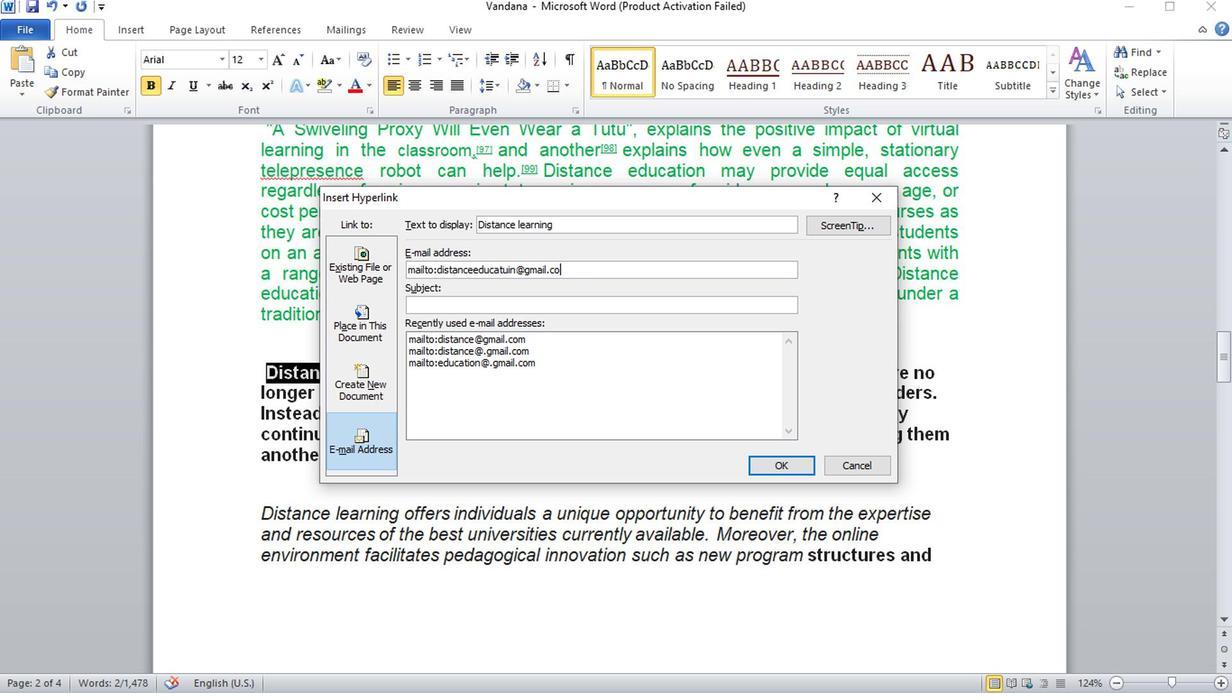 
Action: Mouse moved to (777, 473)
Screenshot: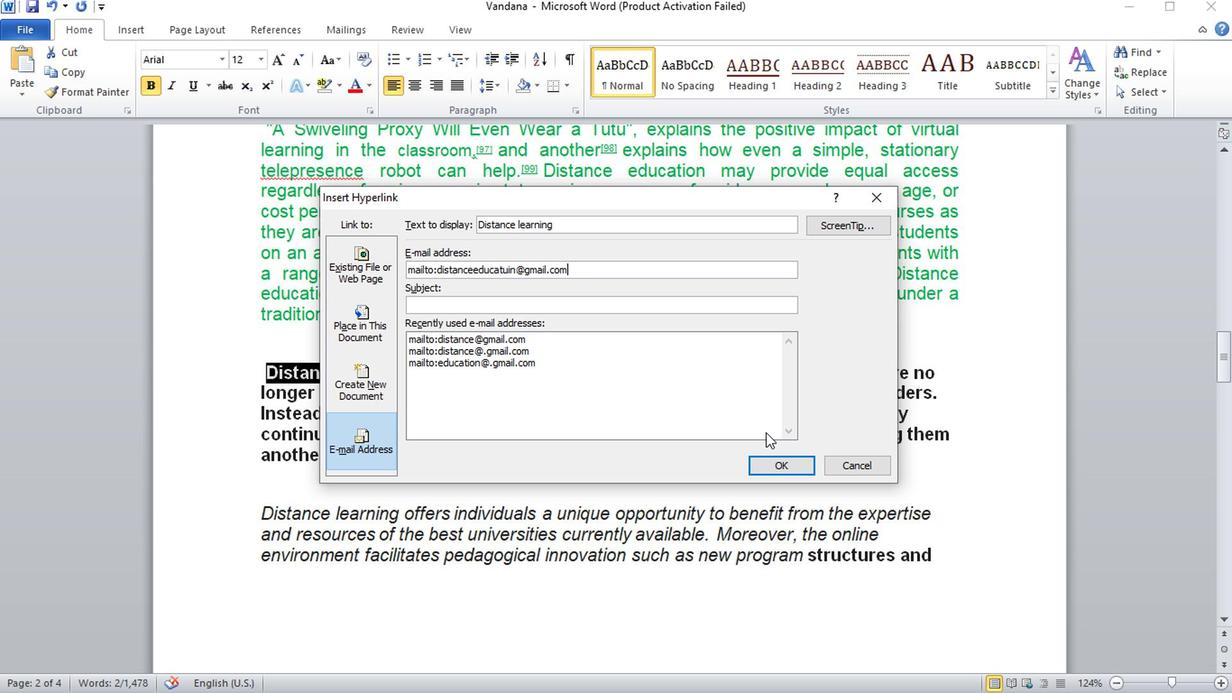 
Action: Mouse pressed left at (777, 473)
Screenshot: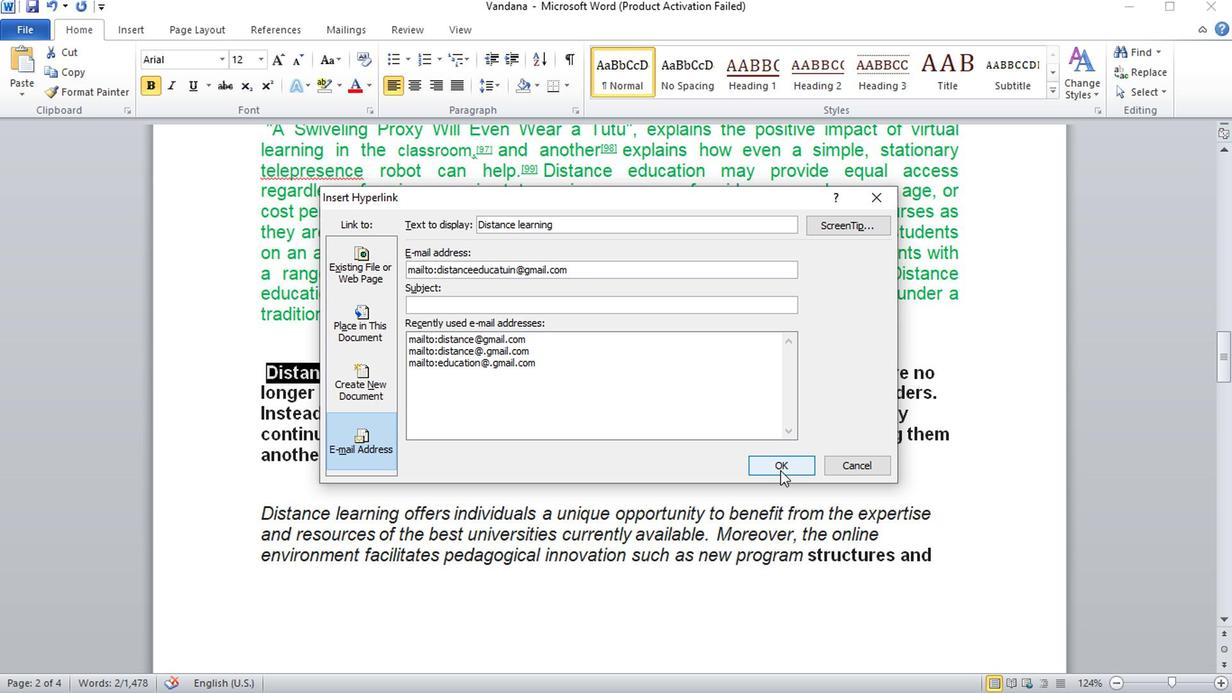
Action: Mouse moved to (552, 480)
Screenshot: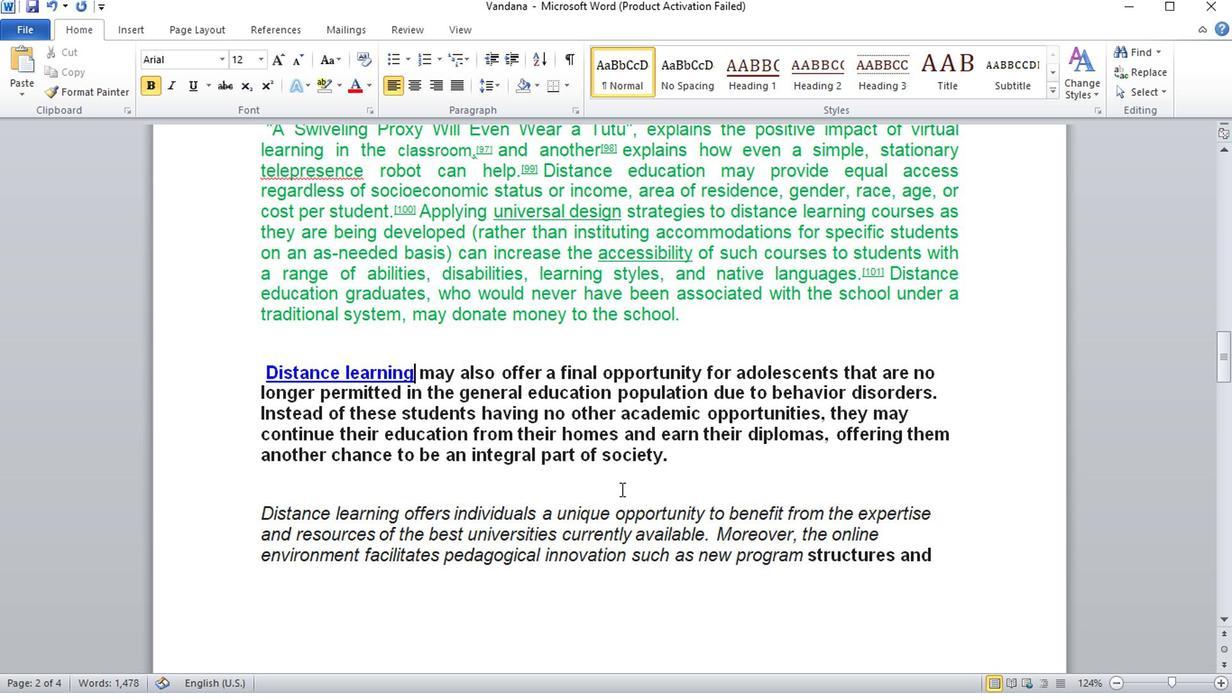 
Action: Mouse scrolled (552, 479) with delta (0, -1)
Screenshot: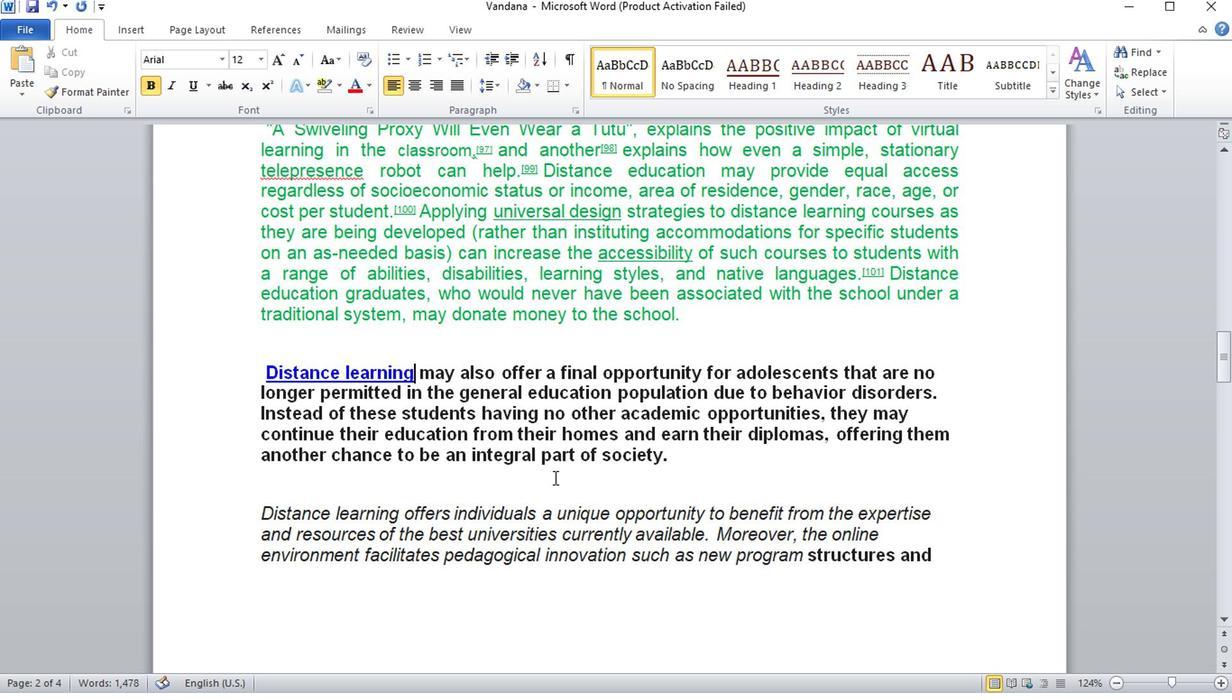 
Action: Mouse scrolled (552, 479) with delta (0, -1)
Screenshot: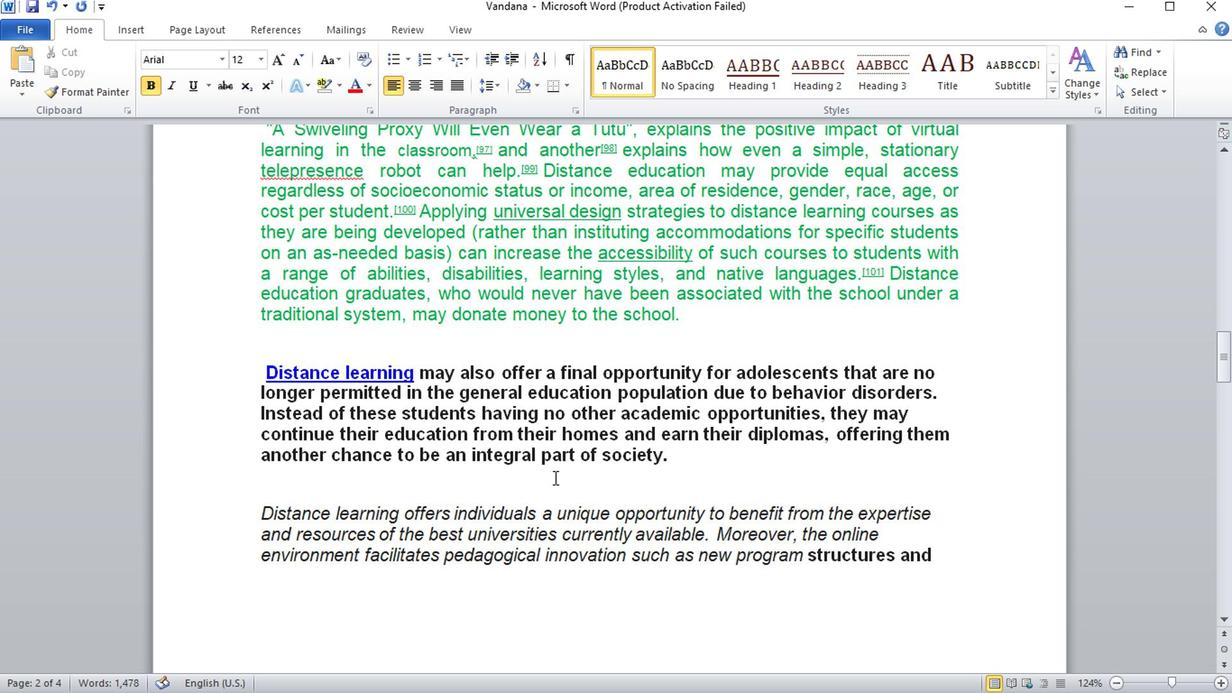 
Action: Mouse scrolled (552, 479) with delta (0, -1)
Screenshot: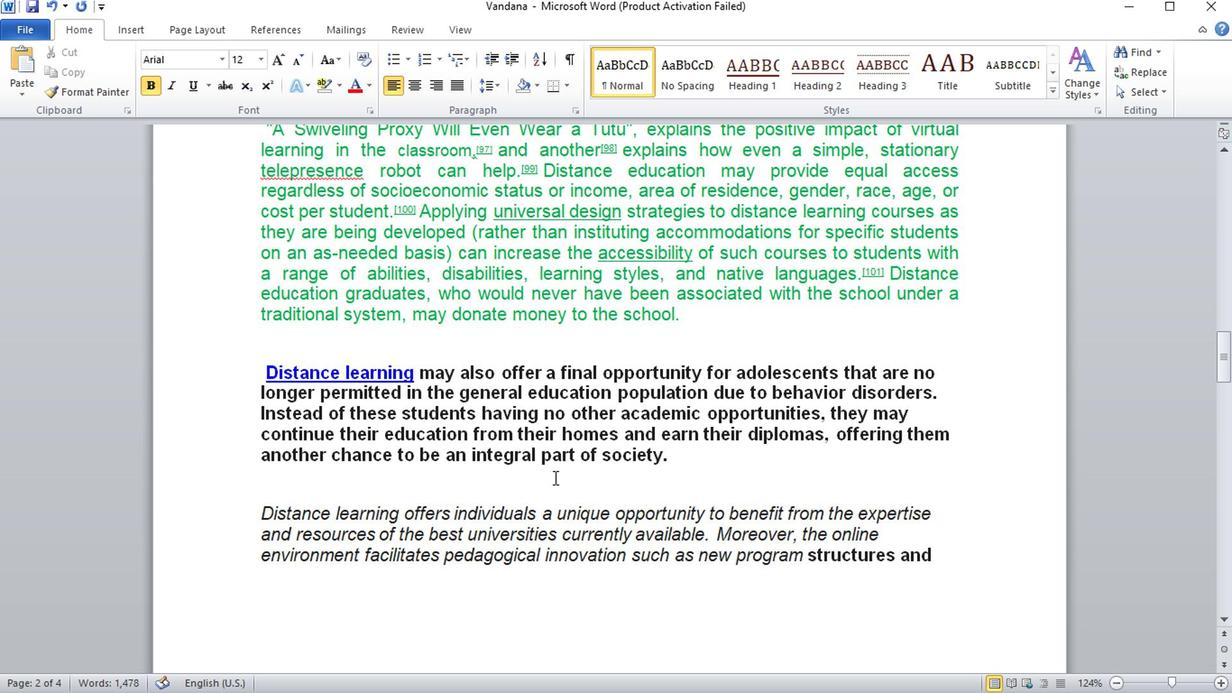 
Action: Mouse moved to (261, 352)
Screenshot: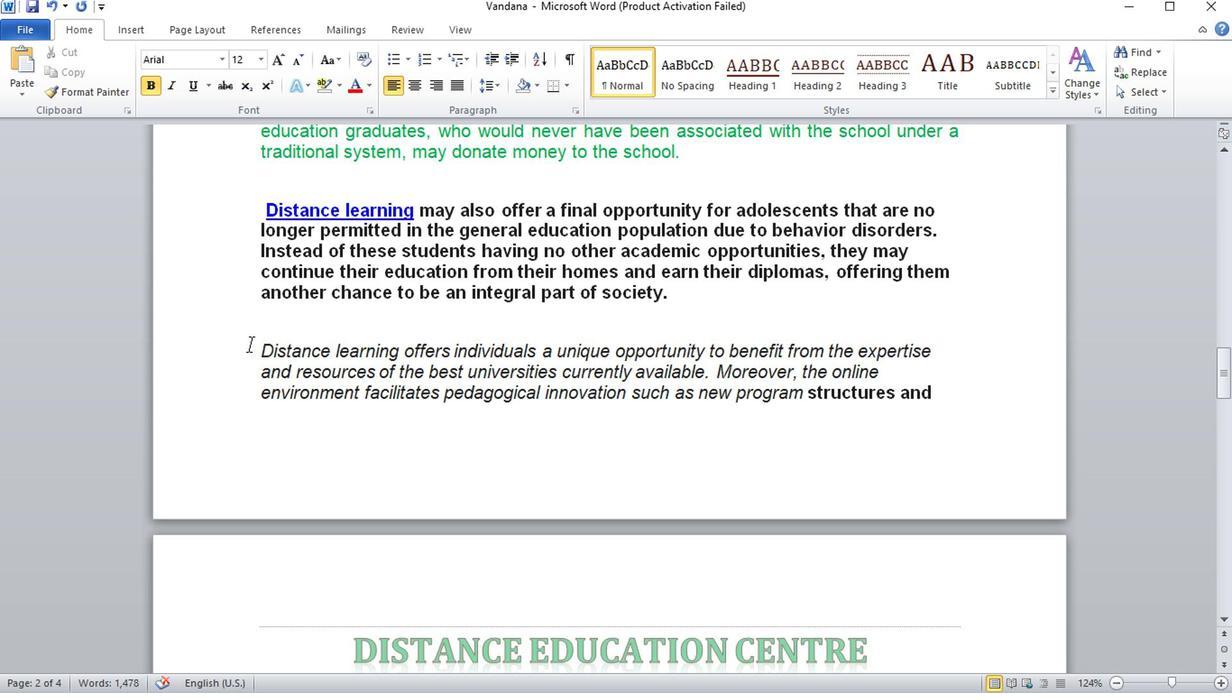 
Action: Mouse pressed left at (261, 352)
Screenshot: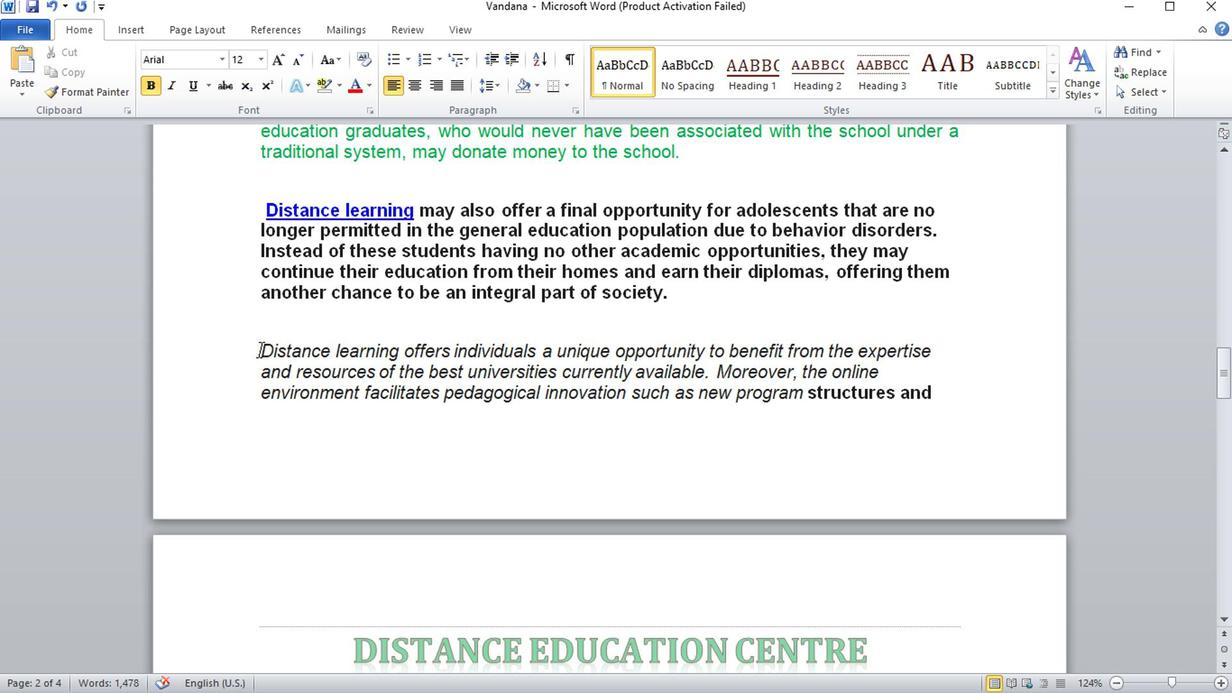 
Action: Mouse moved to (334, 352)
Screenshot: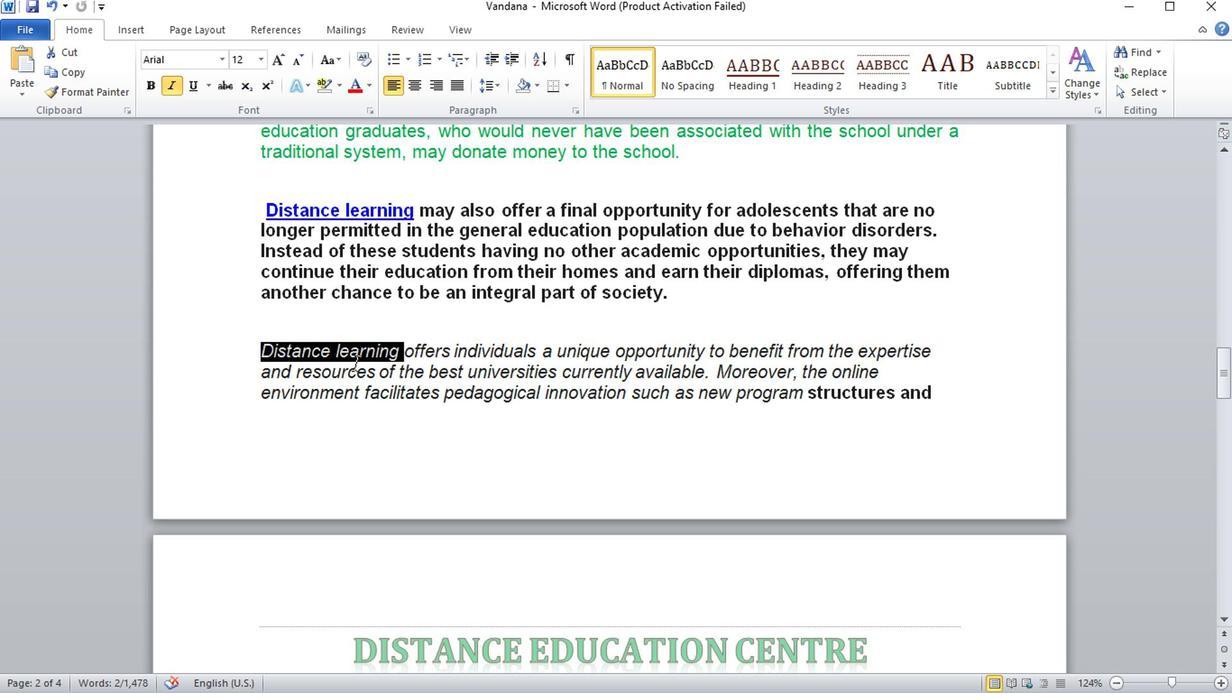
Action: Mouse pressed right at (334, 352)
Screenshot: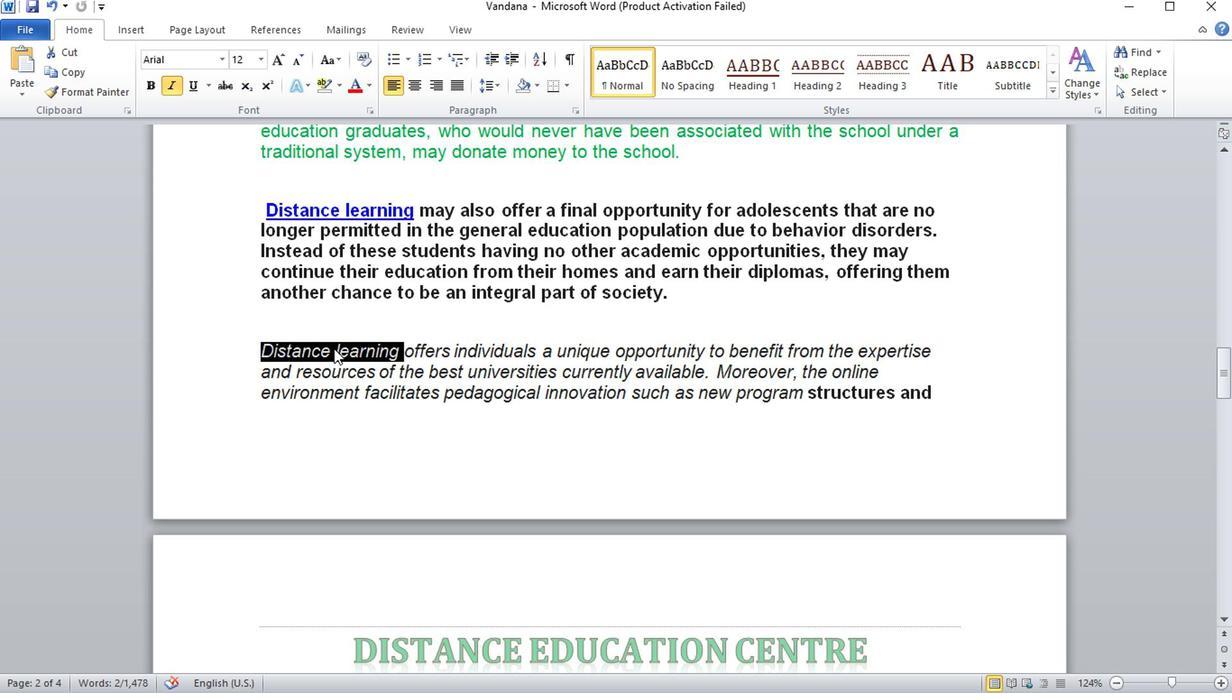 
Action: Mouse moved to (370, 550)
Screenshot: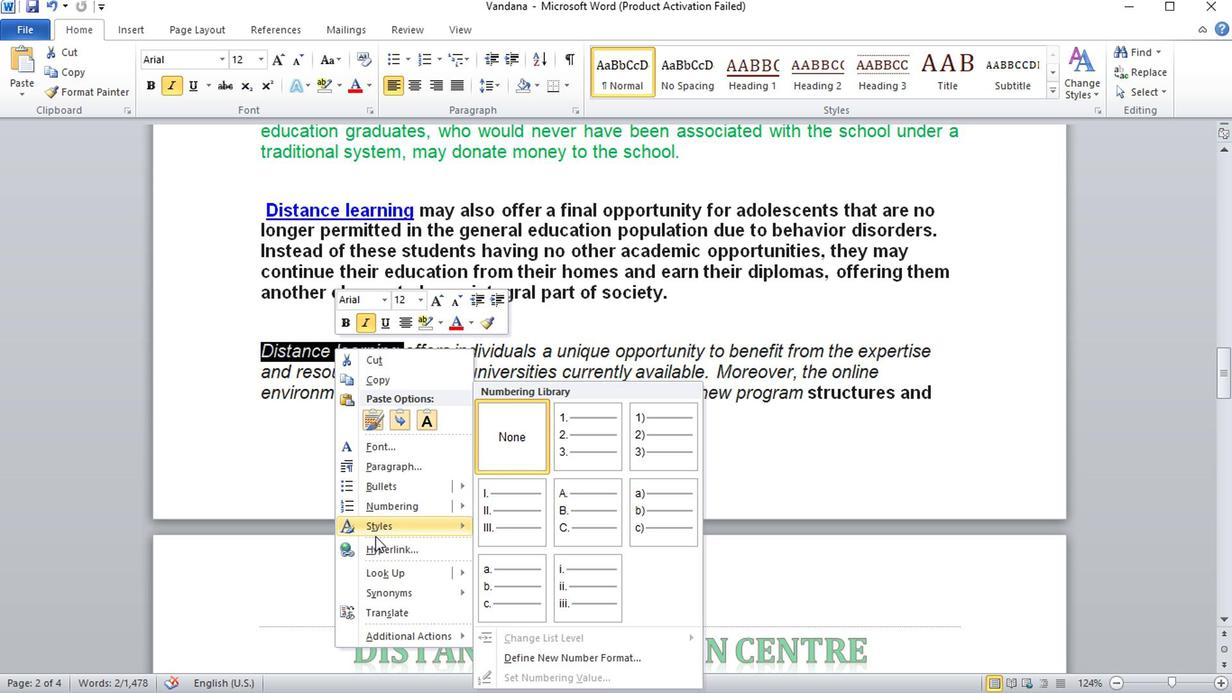 
Action: Mouse pressed left at (370, 550)
Screenshot: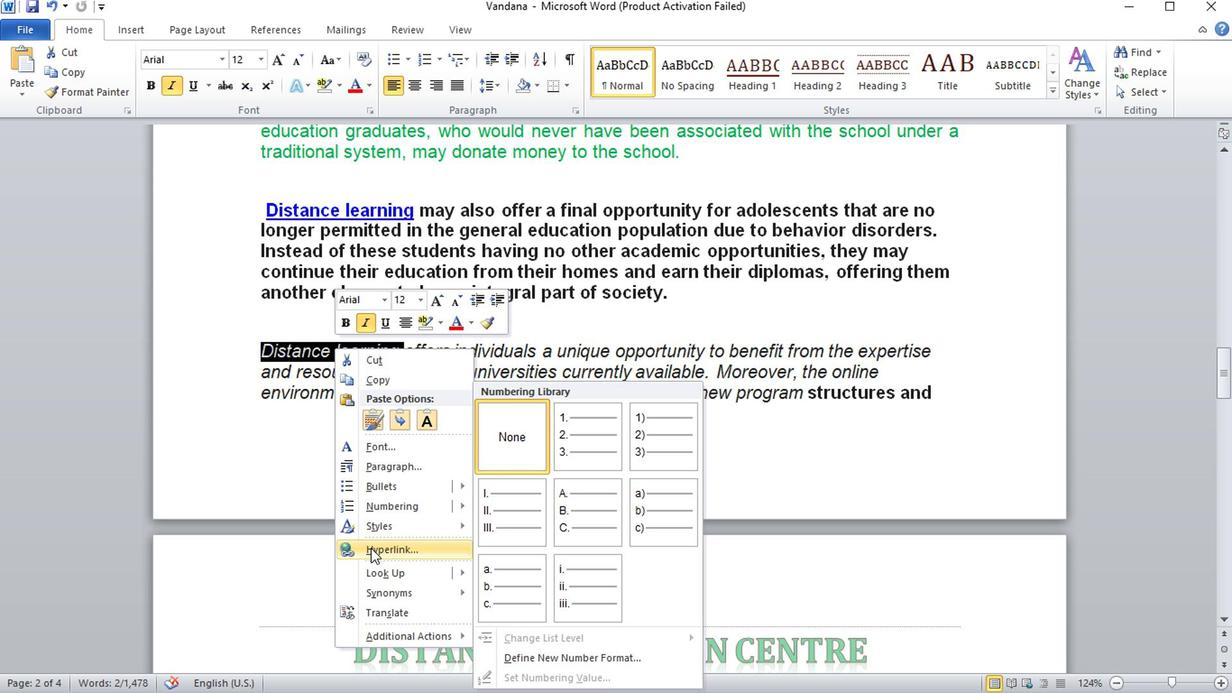 
Action: Mouse moved to (428, 273)
Screenshot: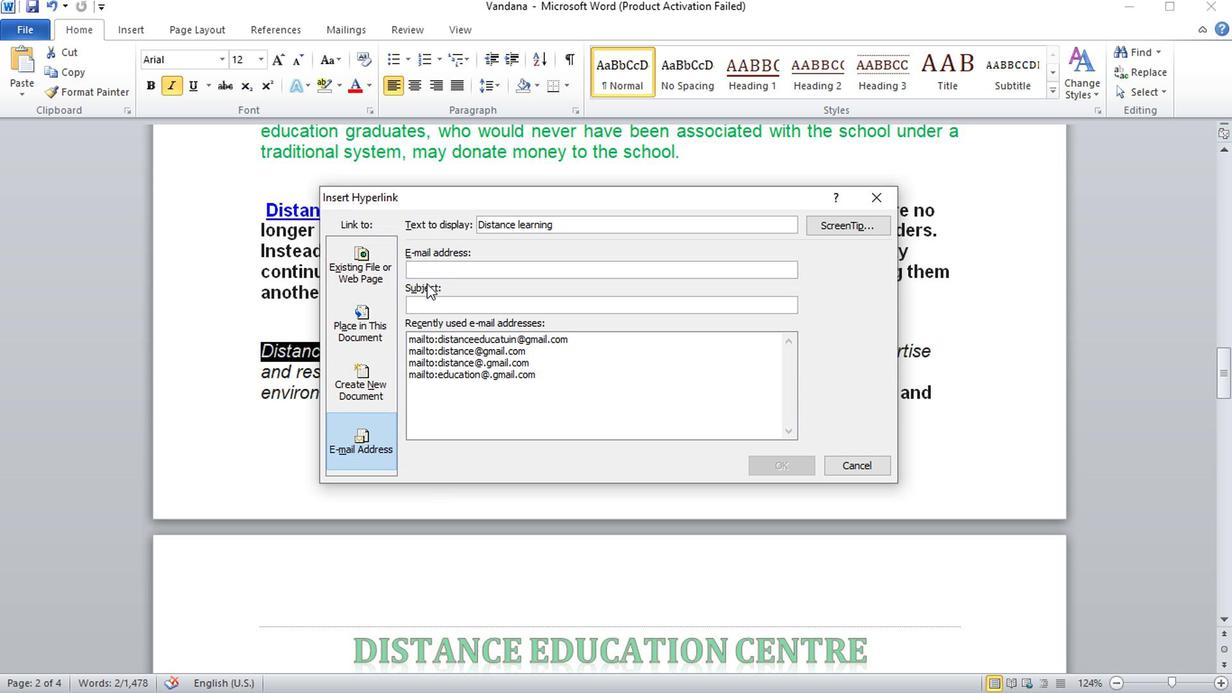 
Action: Mouse pressed left at (428, 273)
Screenshot: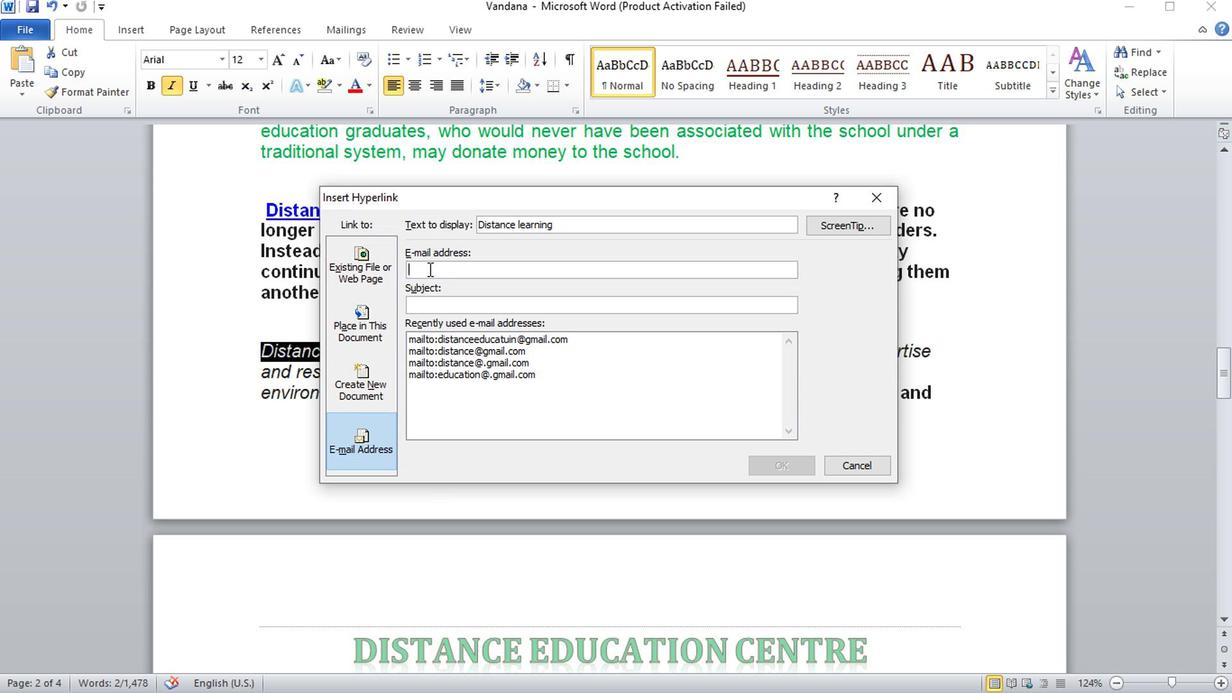 
Action: Key pressed distane<Key.shift>@gmail.com
Screenshot: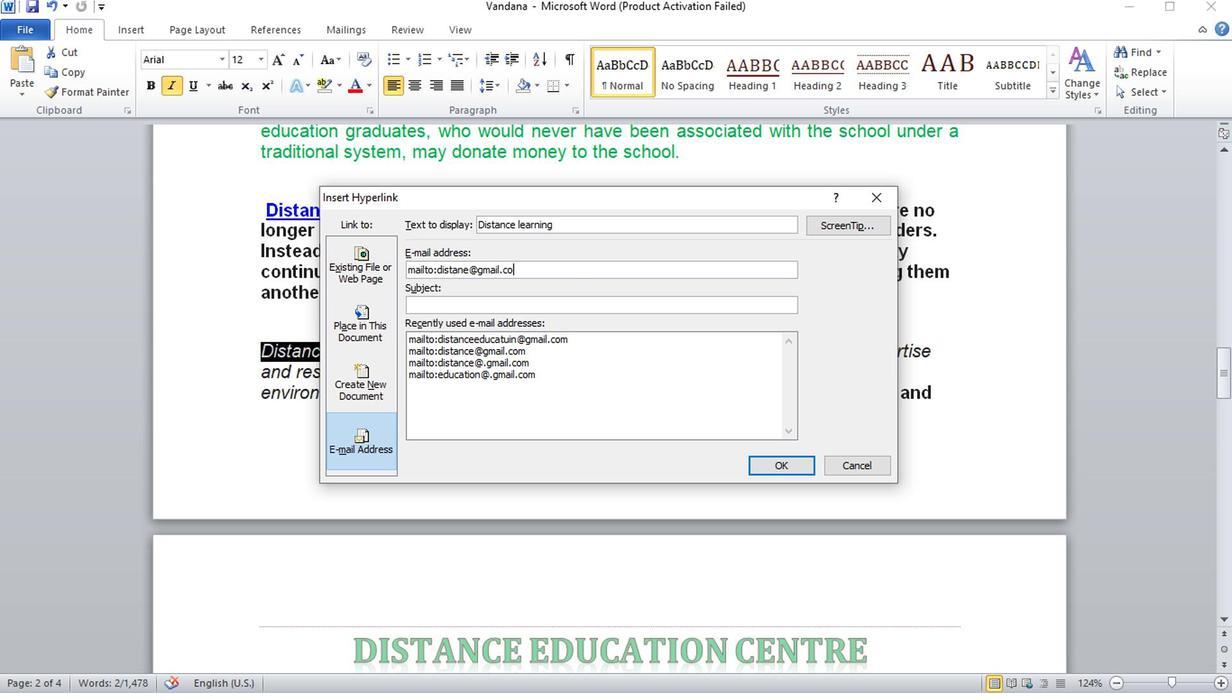 
Action: Mouse moved to (793, 476)
Screenshot: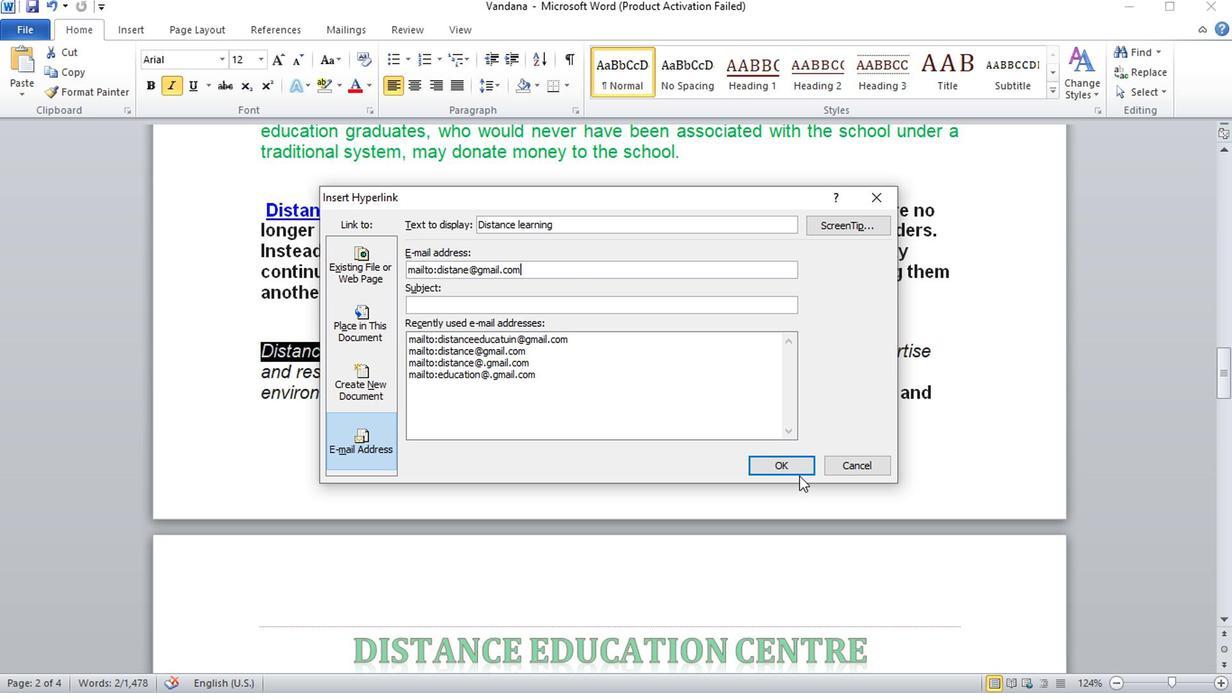 
Action: Mouse pressed left at (793, 476)
Screenshot: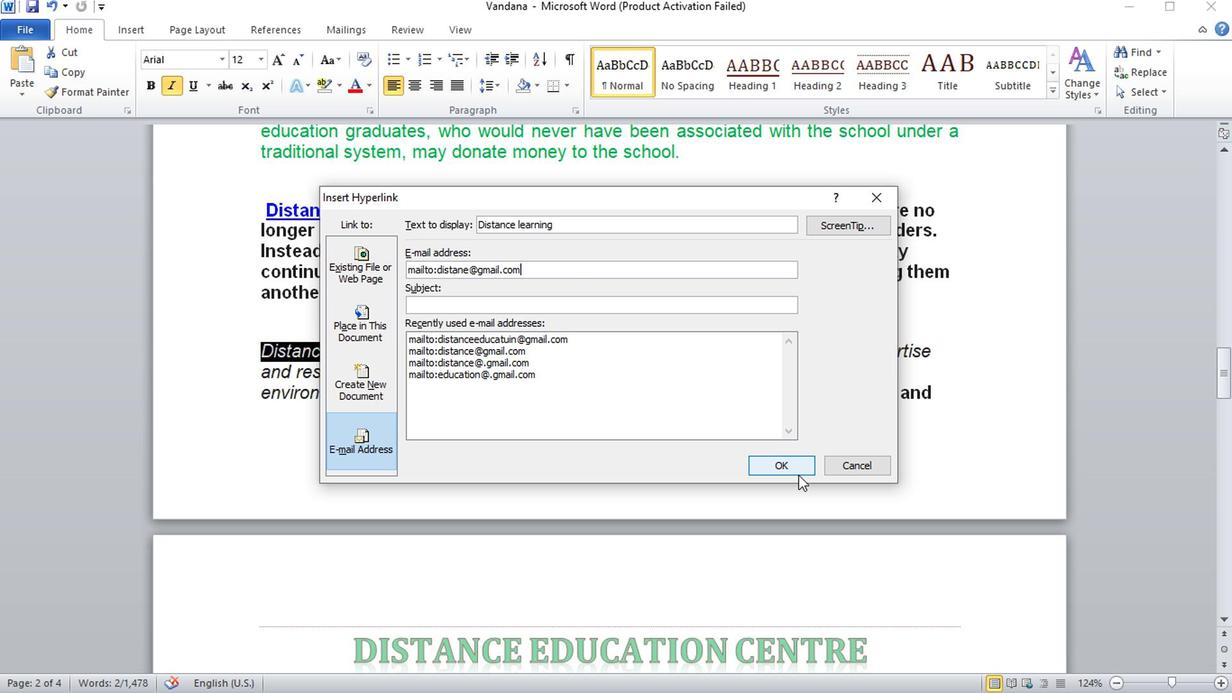 
Action: Mouse moved to (428, 379)
Screenshot: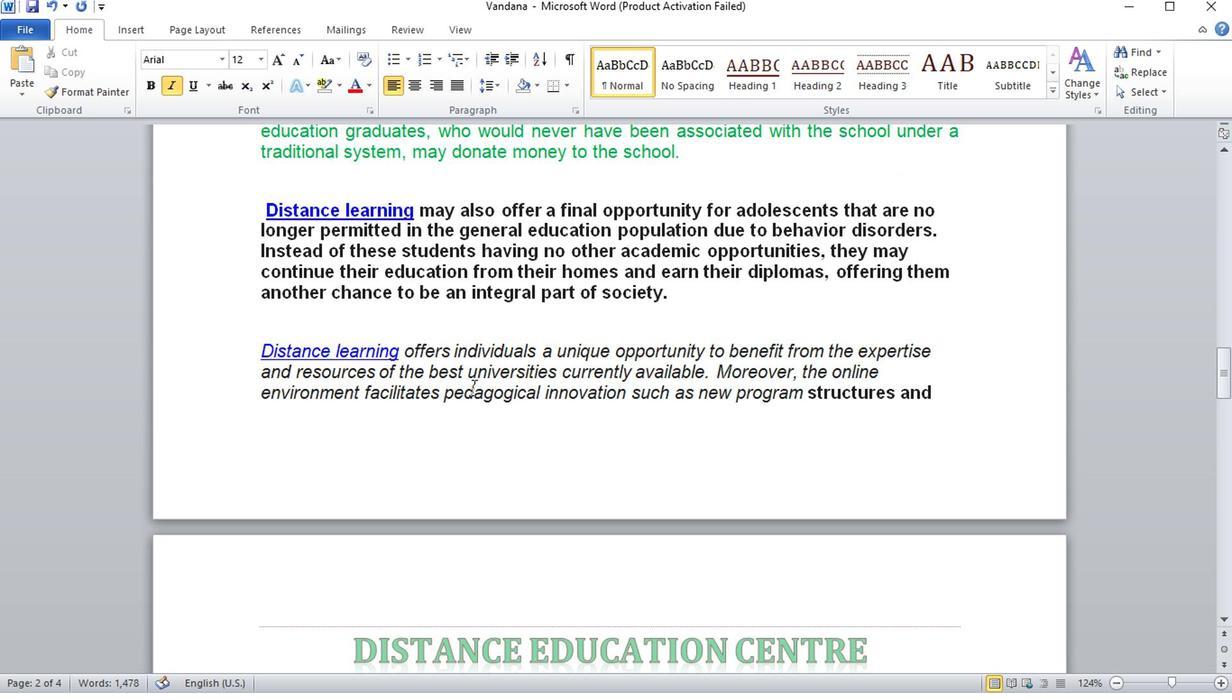 
Action: Mouse scrolled (428, 379) with delta (0, 0)
Screenshot: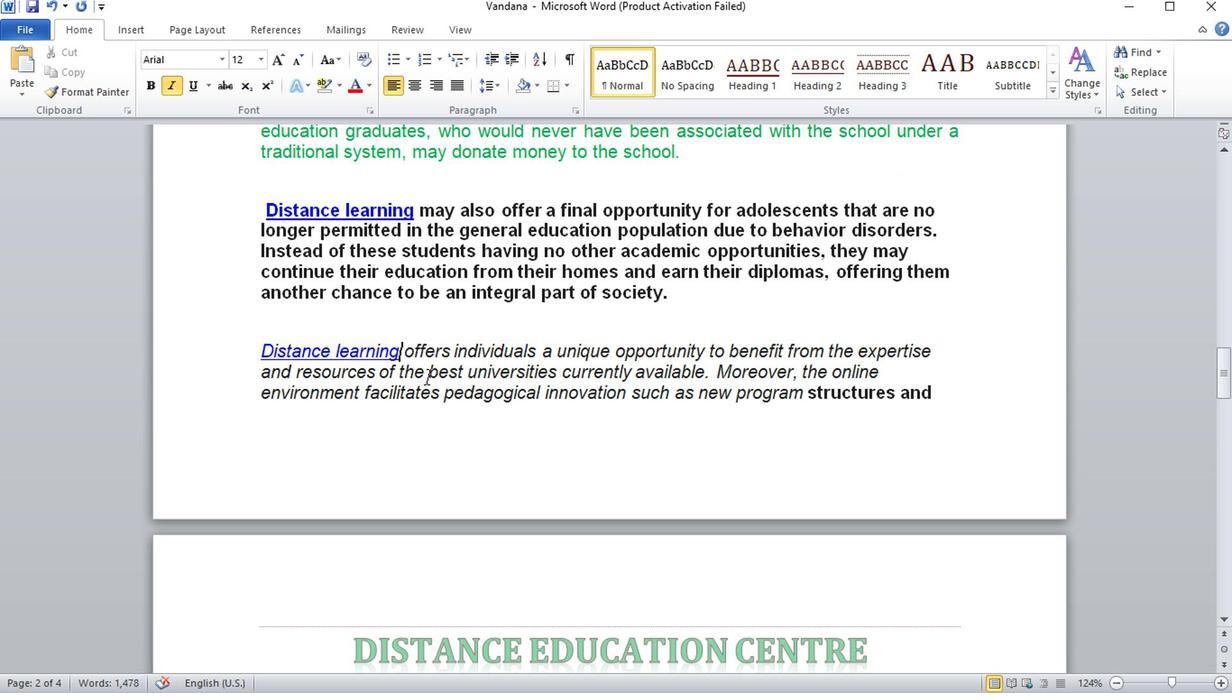 
Action: Mouse scrolled (428, 379) with delta (0, 0)
Screenshot: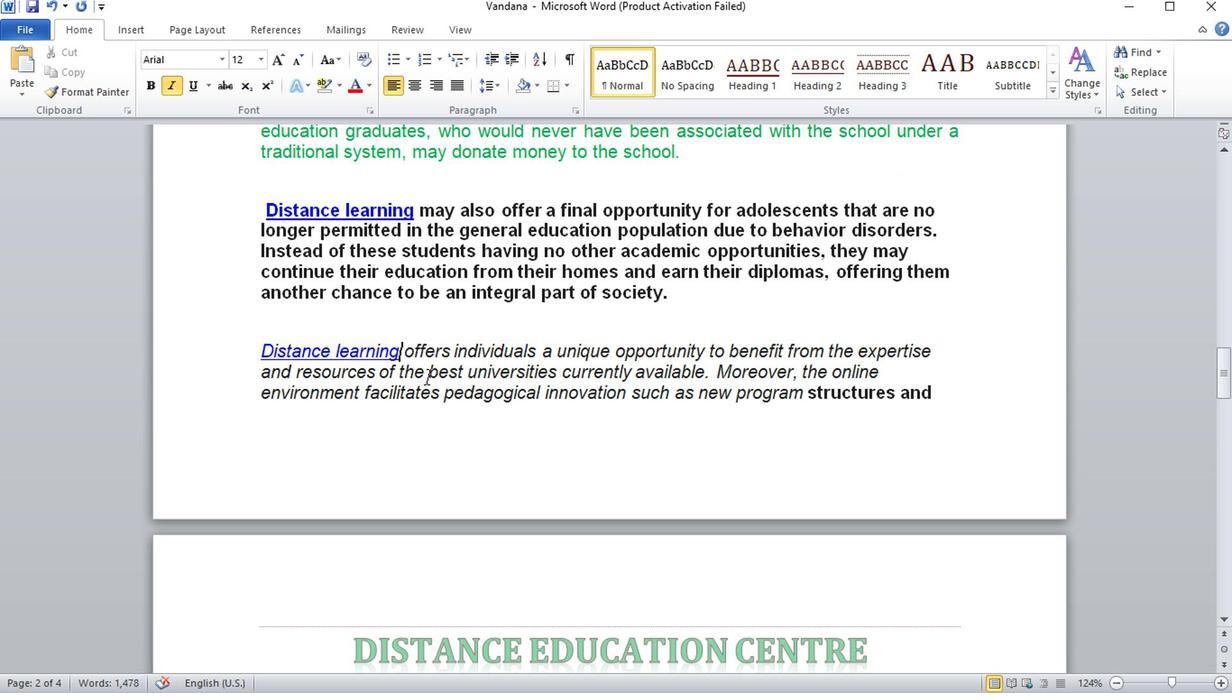 
Action: Mouse scrolled (428, 379) with delta (0, 0)
Screenshot: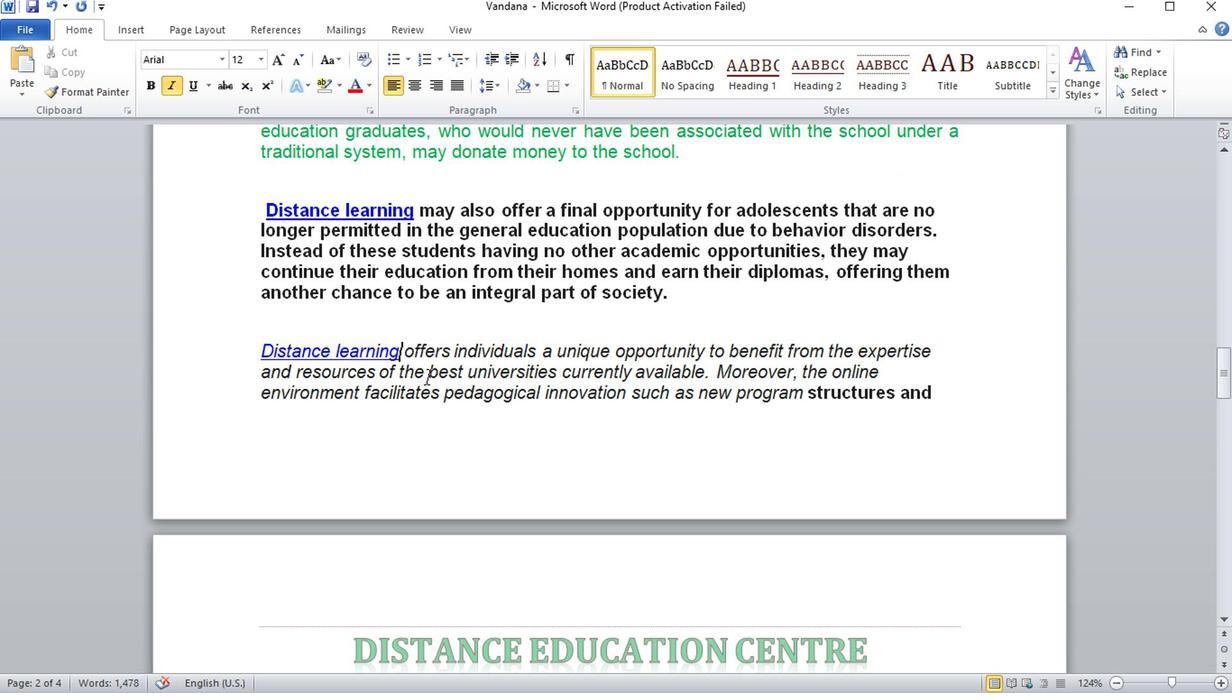
Action: Mouse scrolled (428, 379) with delta (0, 0)
Screenshot: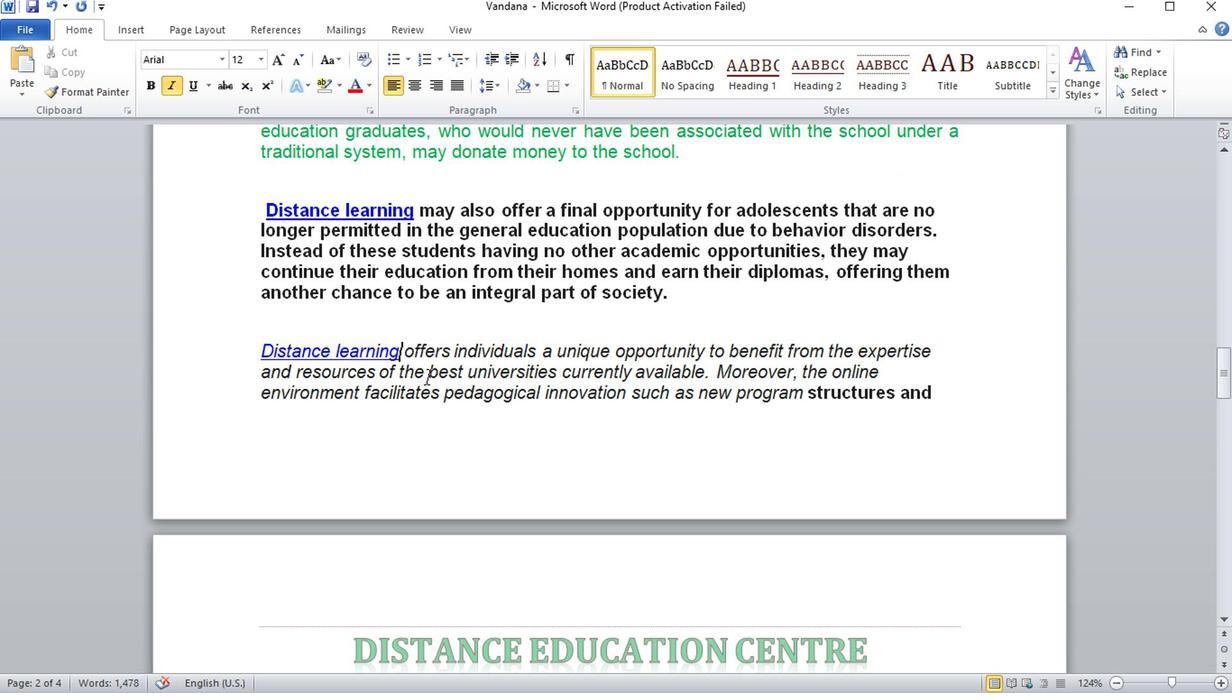 
Action: Mouse scrolled (428, 379) with delta (0, 0)
Screenshot: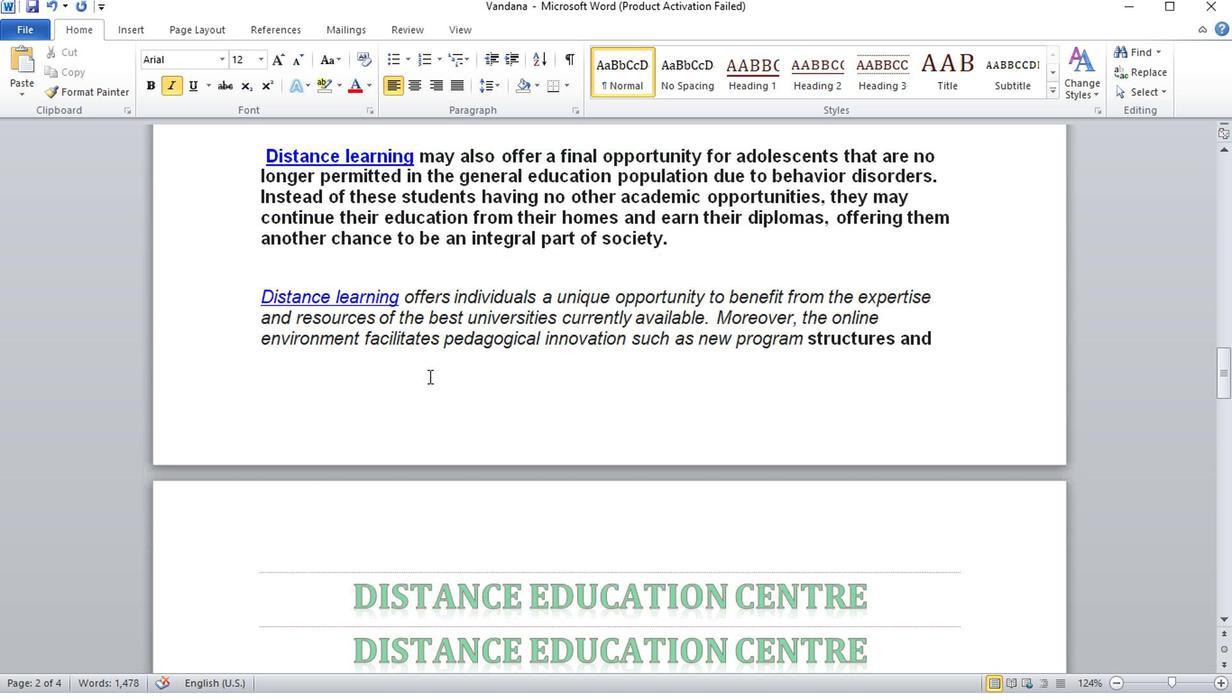 
Action: Mouse scrolled (428, 379) with delta (0, 0)
Screenshot: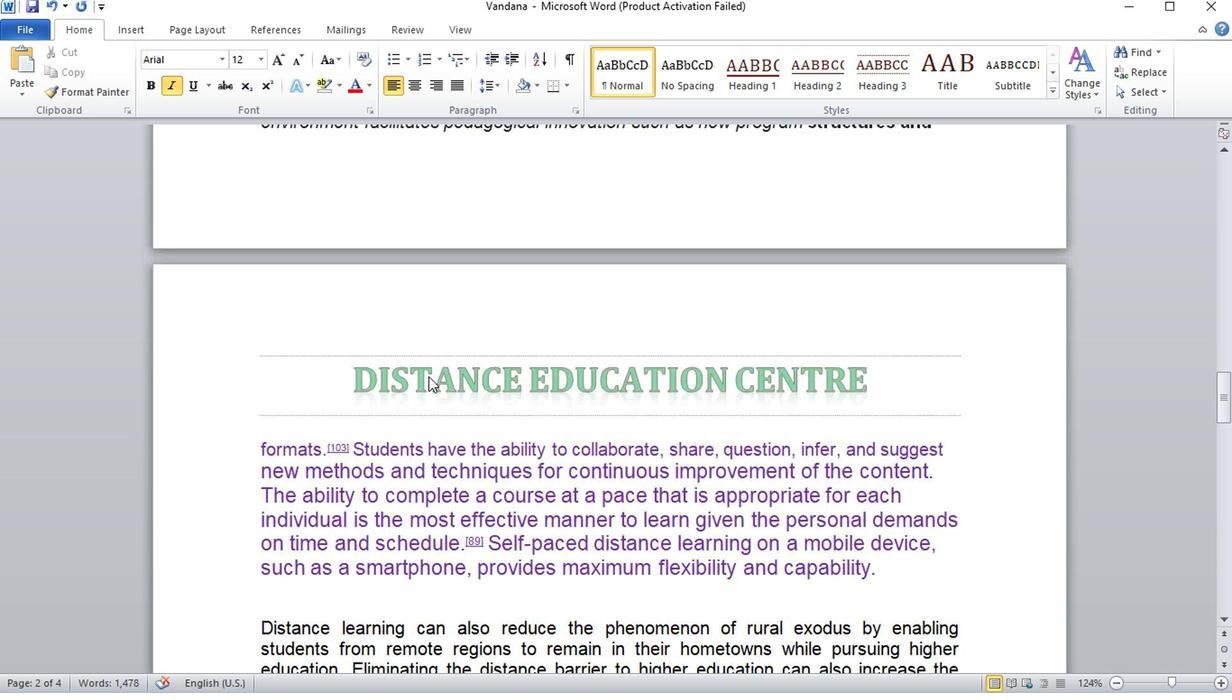 
Action: Mouse scrolled (428, 379) with delta (0, 0)
Screenshot: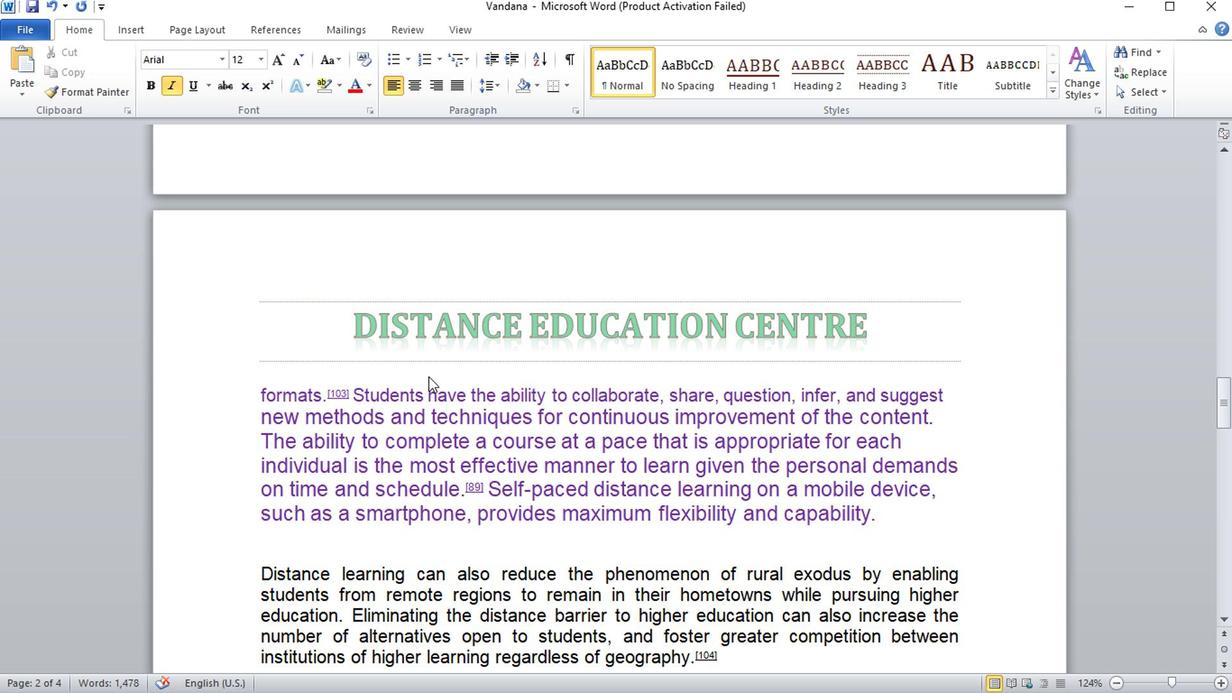 
Action: Mouse moved to (409, 354)
Screenshot: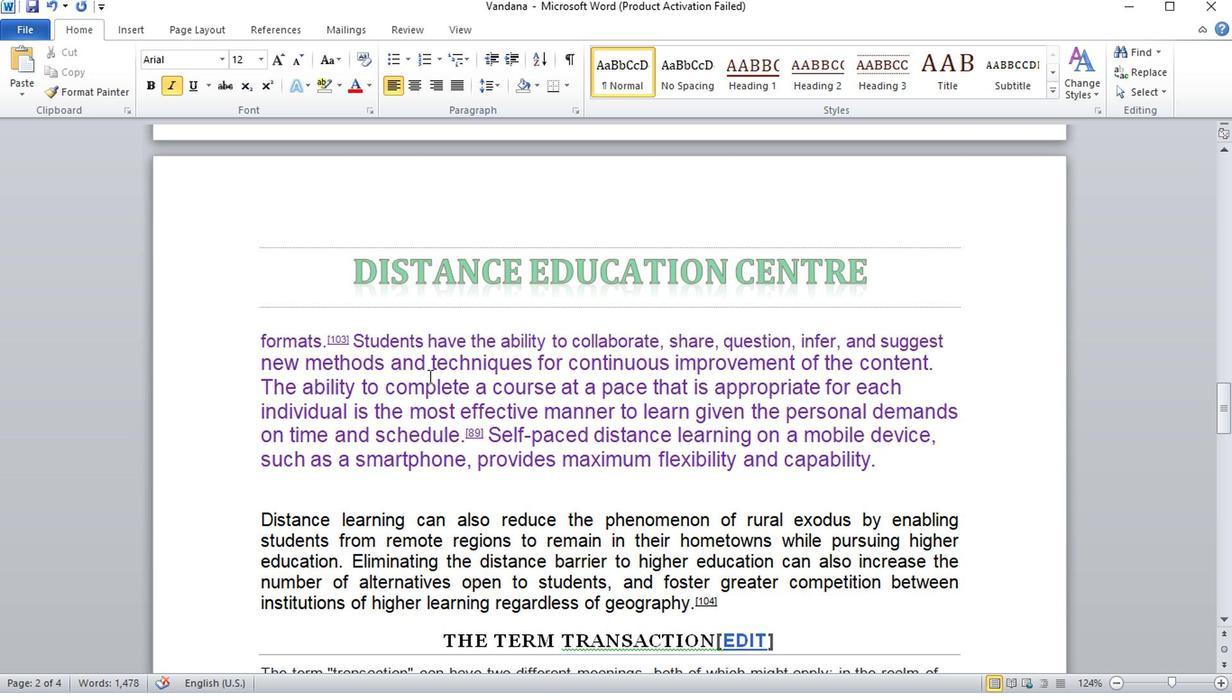 
Action: Mouse scrolled (409, 354) with delta (0, 0)
Screenshot: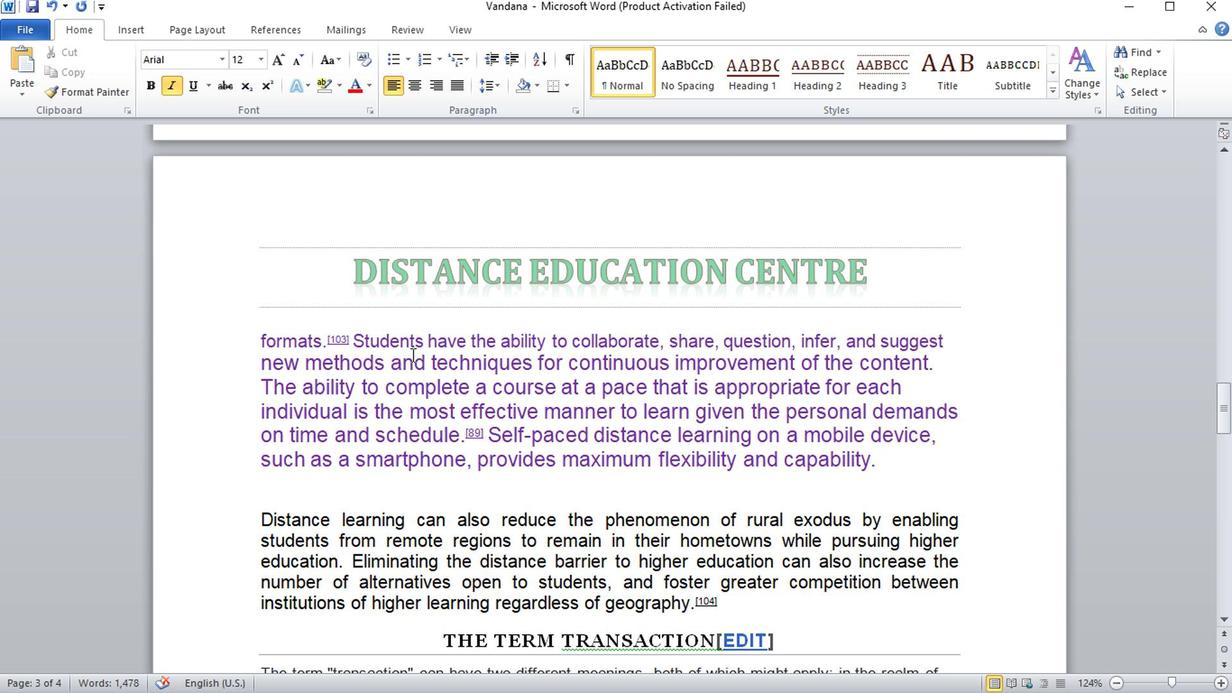 
Action: Mouse scrolled (409, 354) with delta (0, 0)
Screenshot: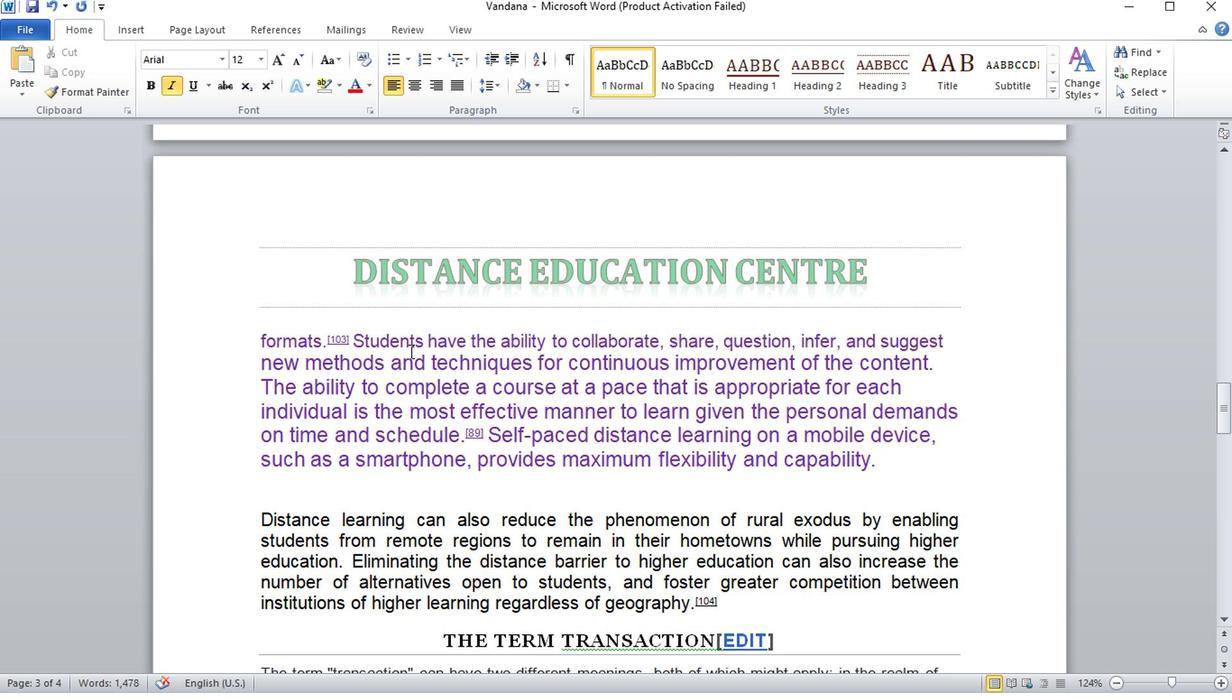 
Action: Mouse scrolled (409, 354) with delta (0, 0)
Screenshot: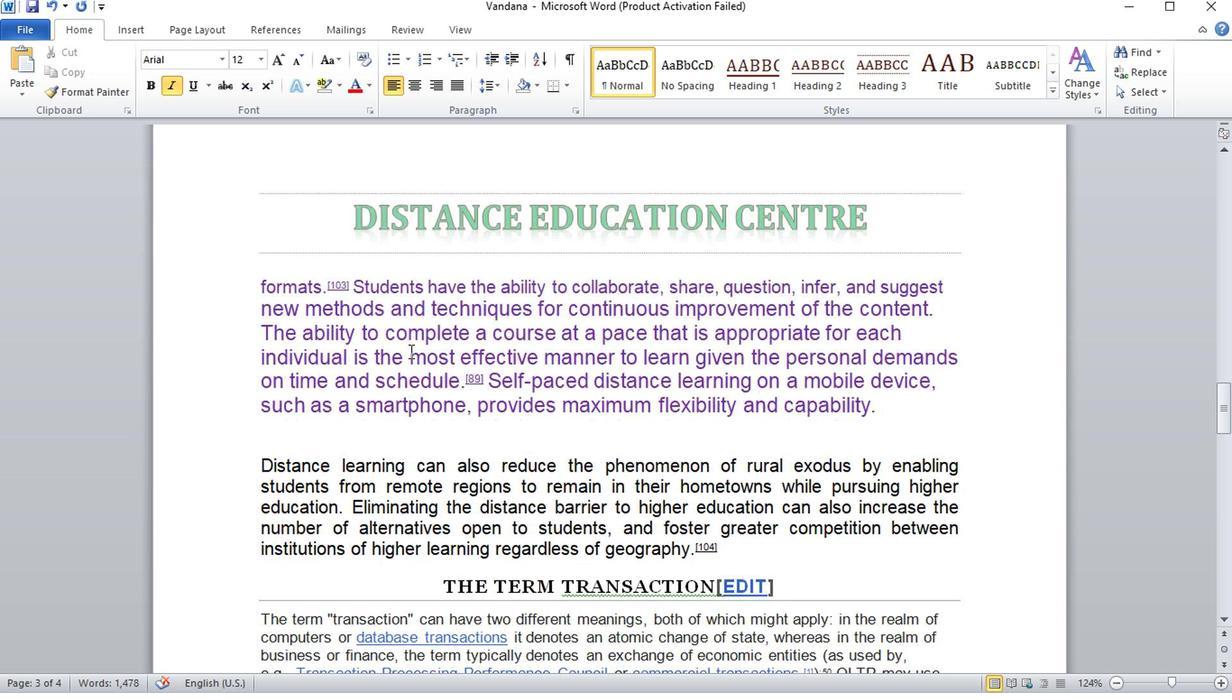 
Action: Mouse moved to (325, 361)
Screenshot: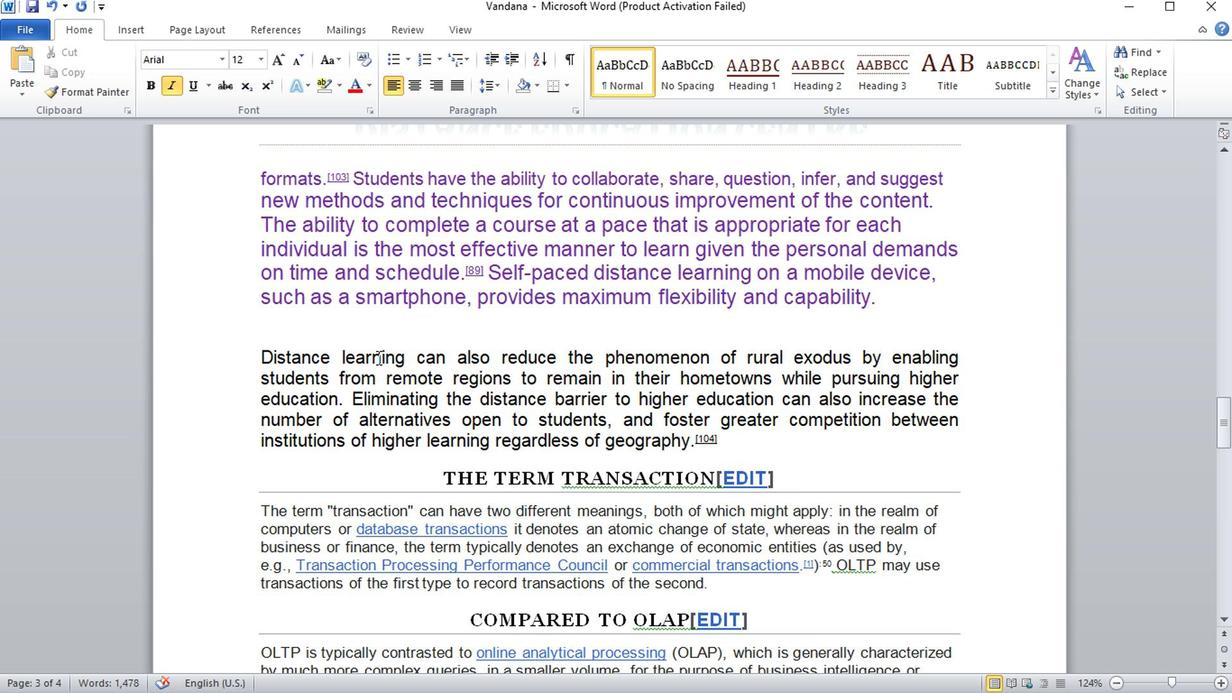 
Action: Mouse scrolled (325, 360) with delta (0, -1)
Screenshot: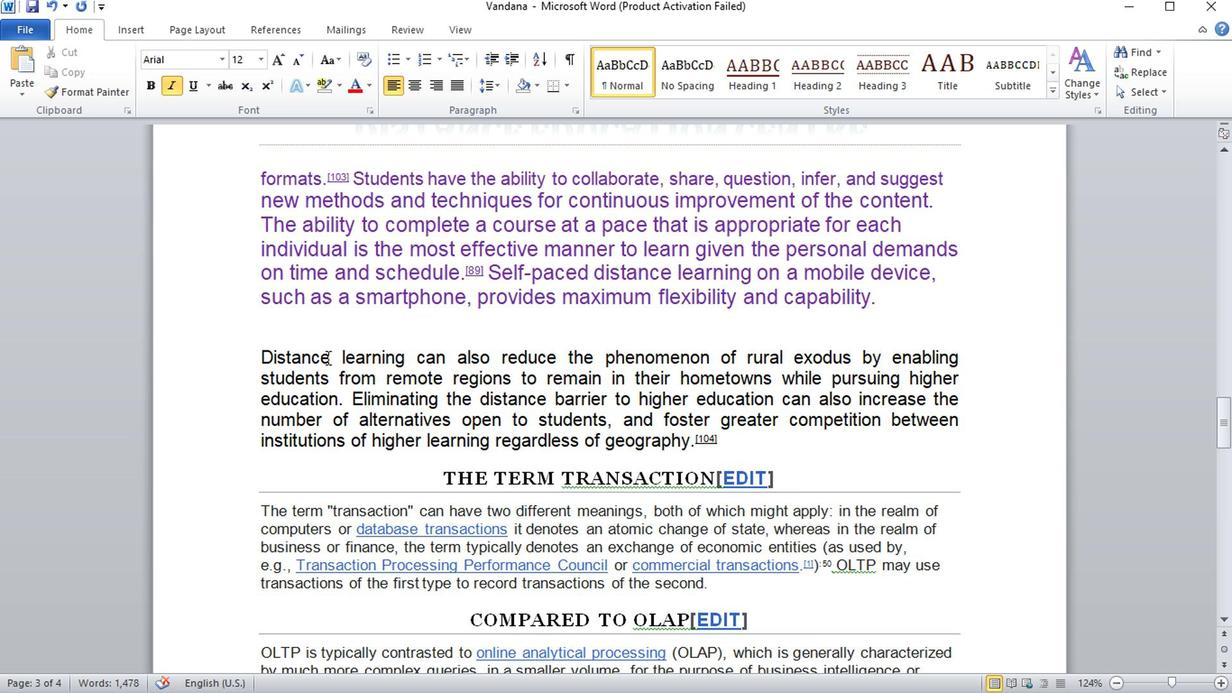 
Action: Mouse moved to (259, 305)
Screenshot: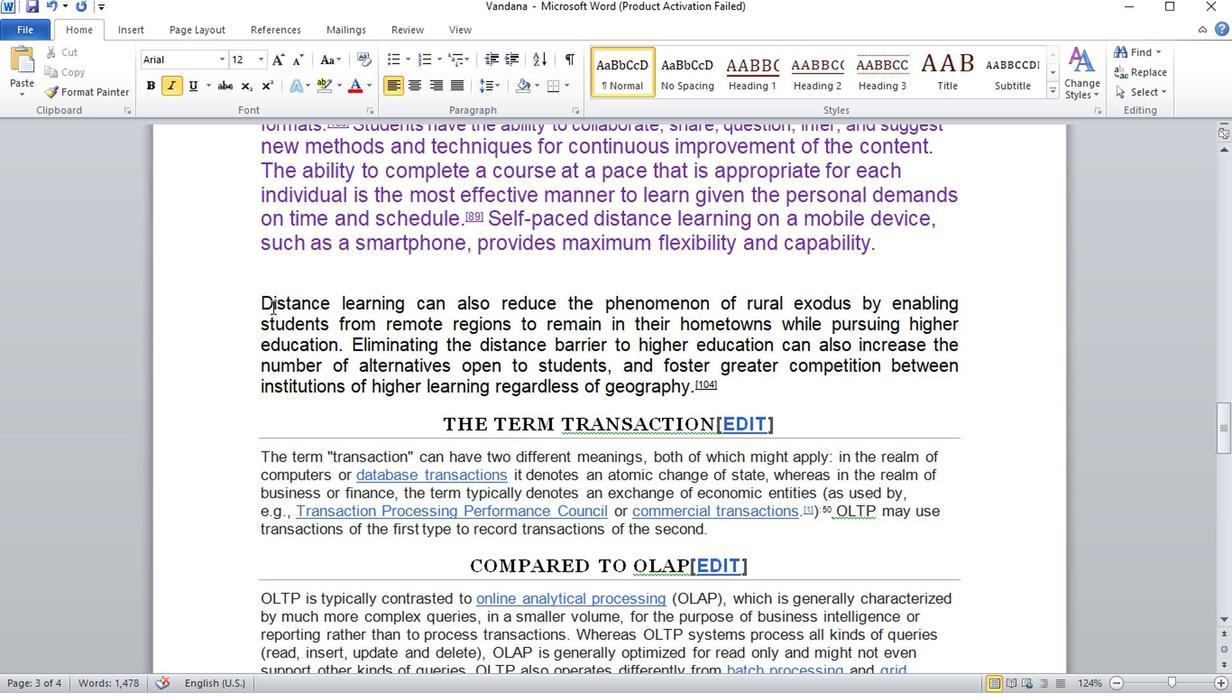 
Action: Mouse pressed left at (259, 305)
Screenshot: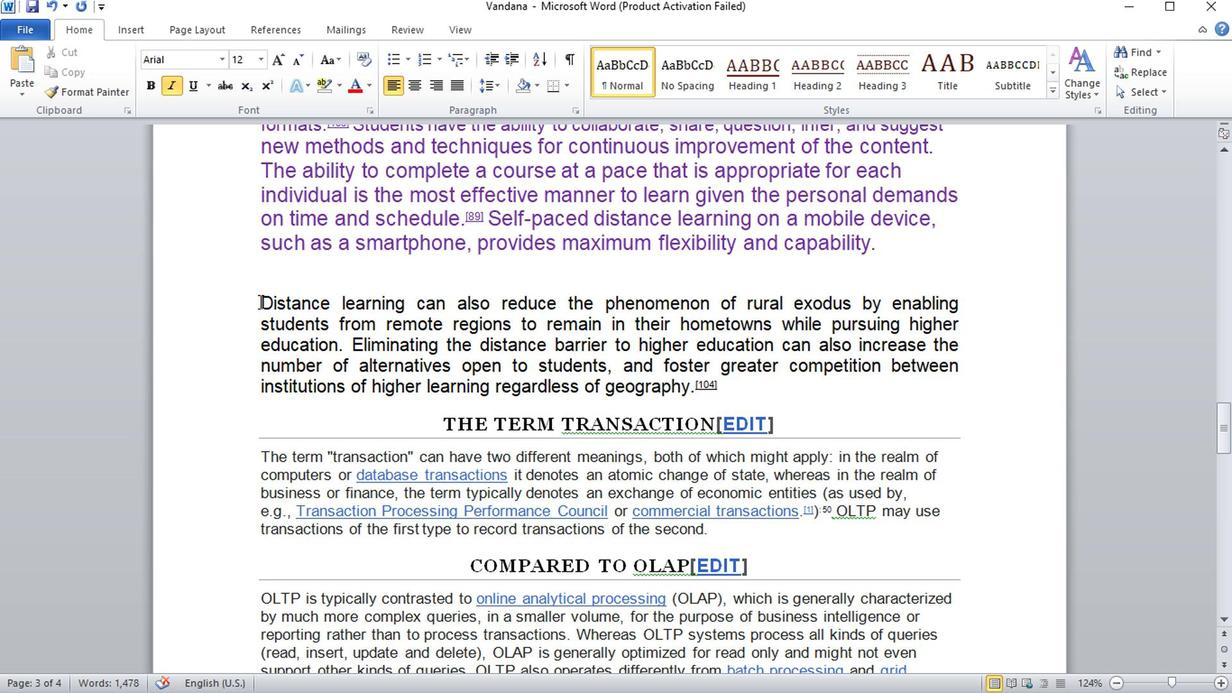 
Action: Mouse moved to (336, 303)
Screenshot: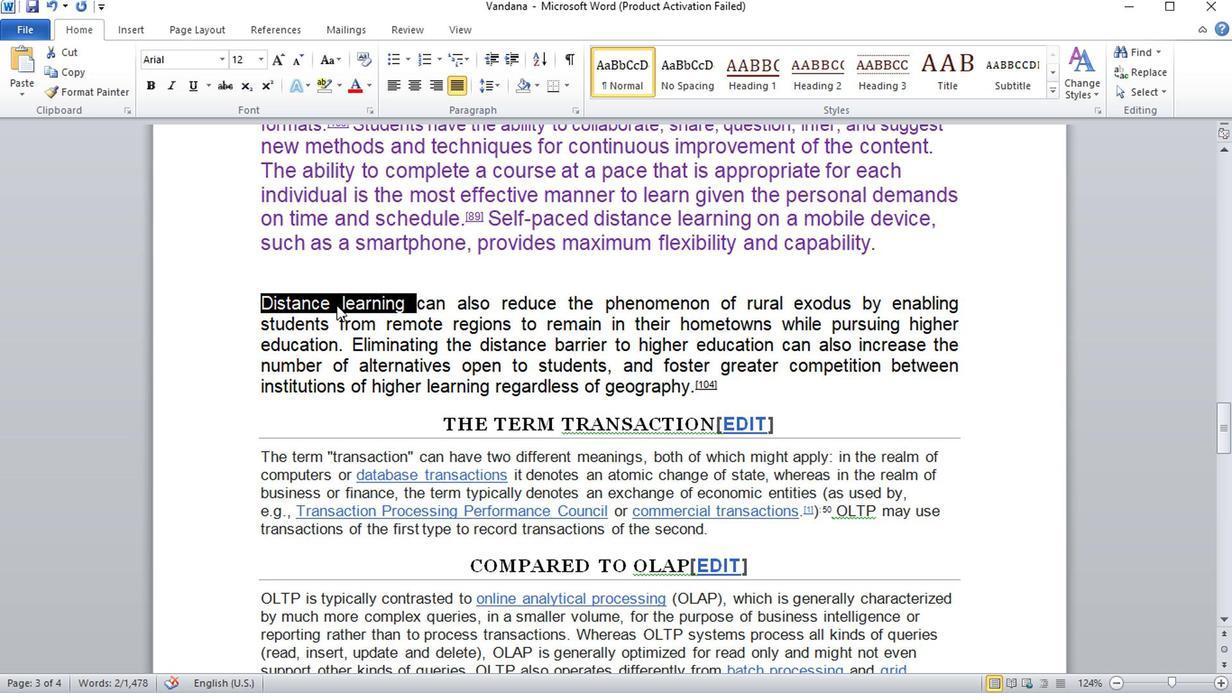 
Action: Mouse pressed right at (336, 303)
Screenshot: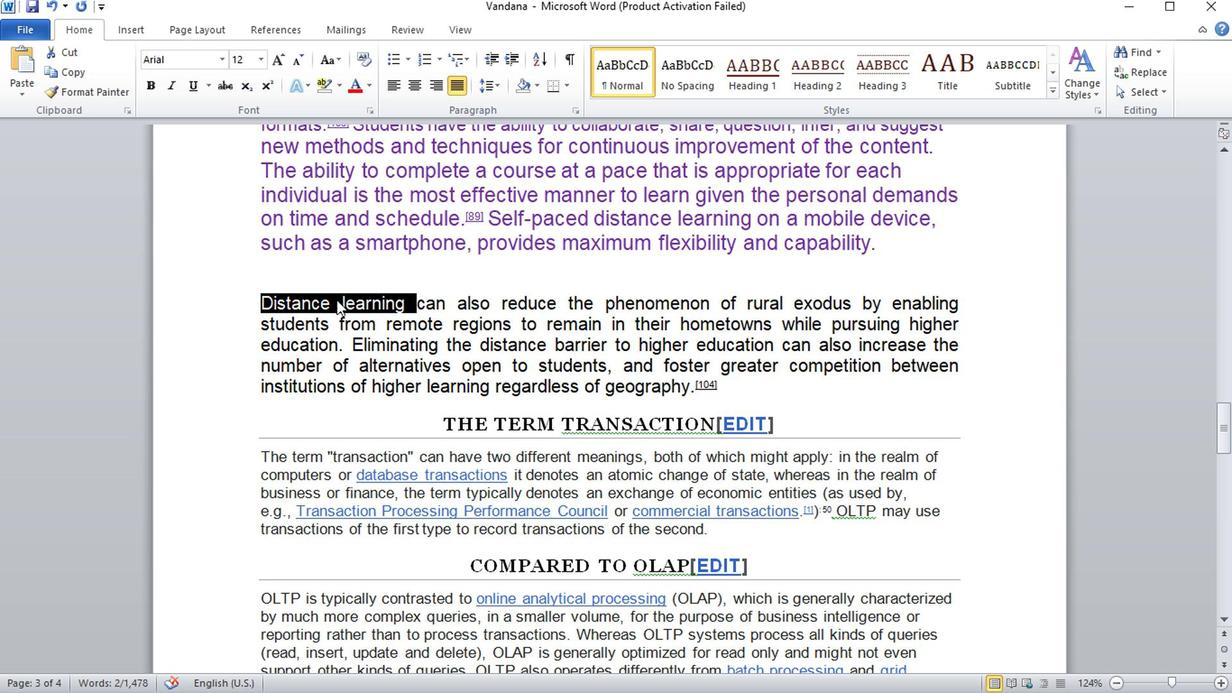 
Action: Mouse moved to (394, 500)
Screenshot: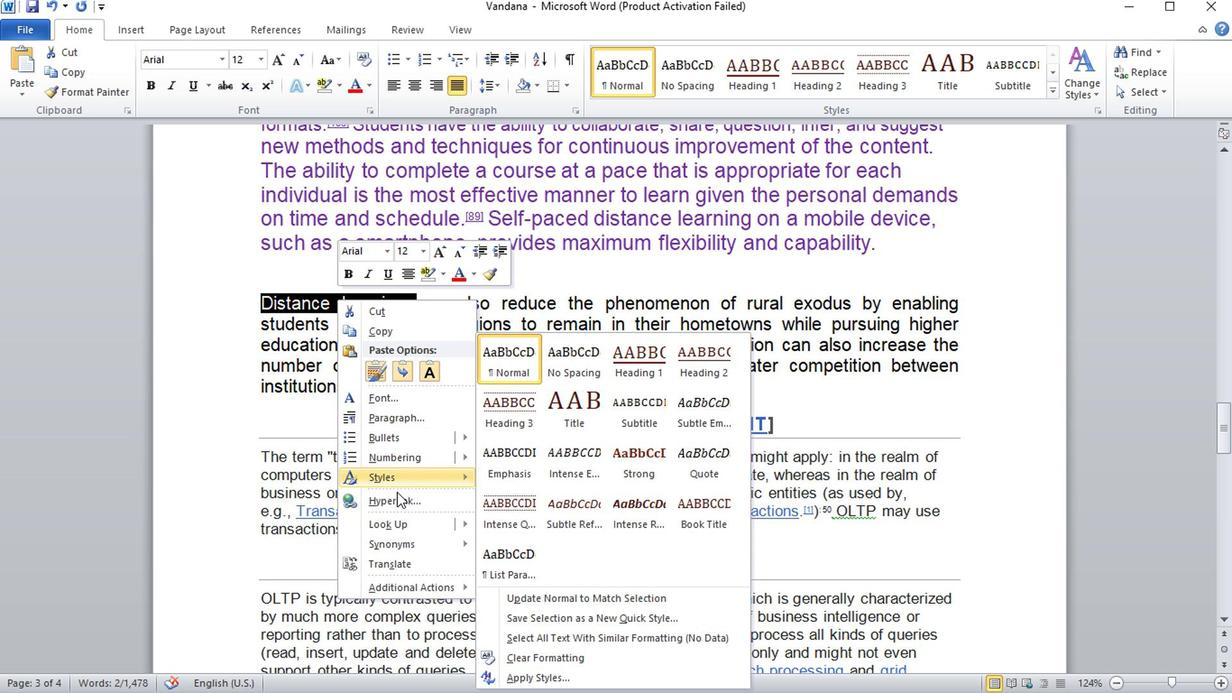 
Action: Mouse pressed left at (394, 500)
Screenshot: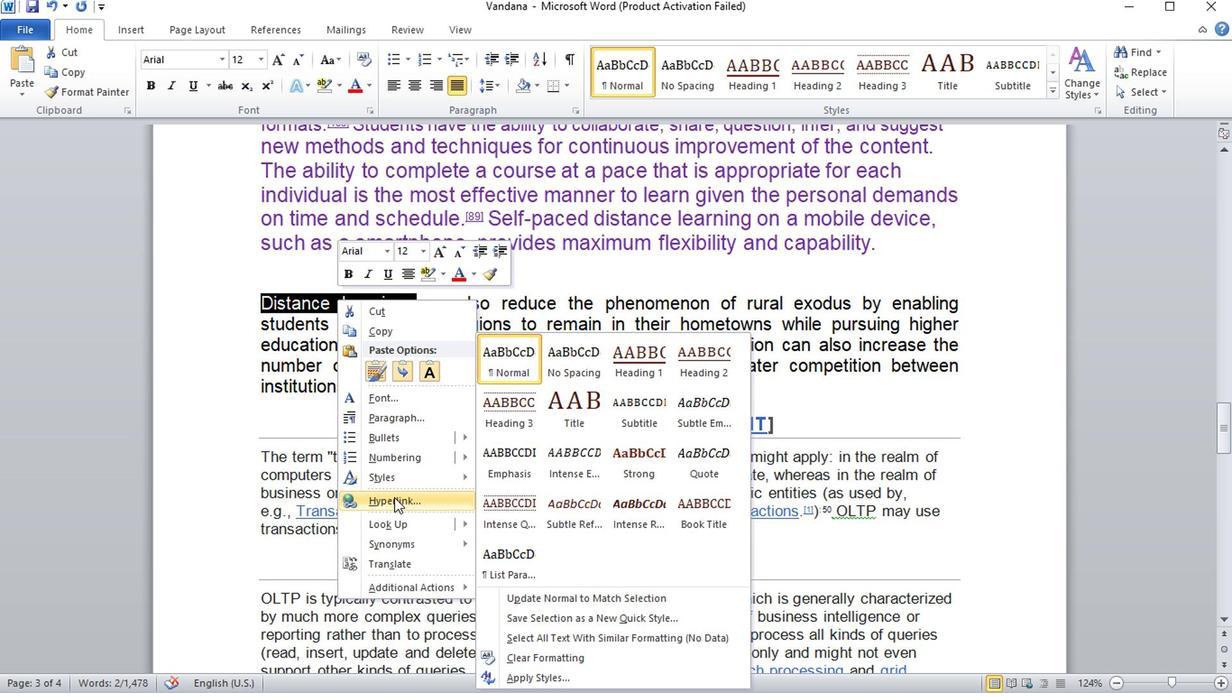 
Action: Mouse moved to (465, 274)
Screenshot: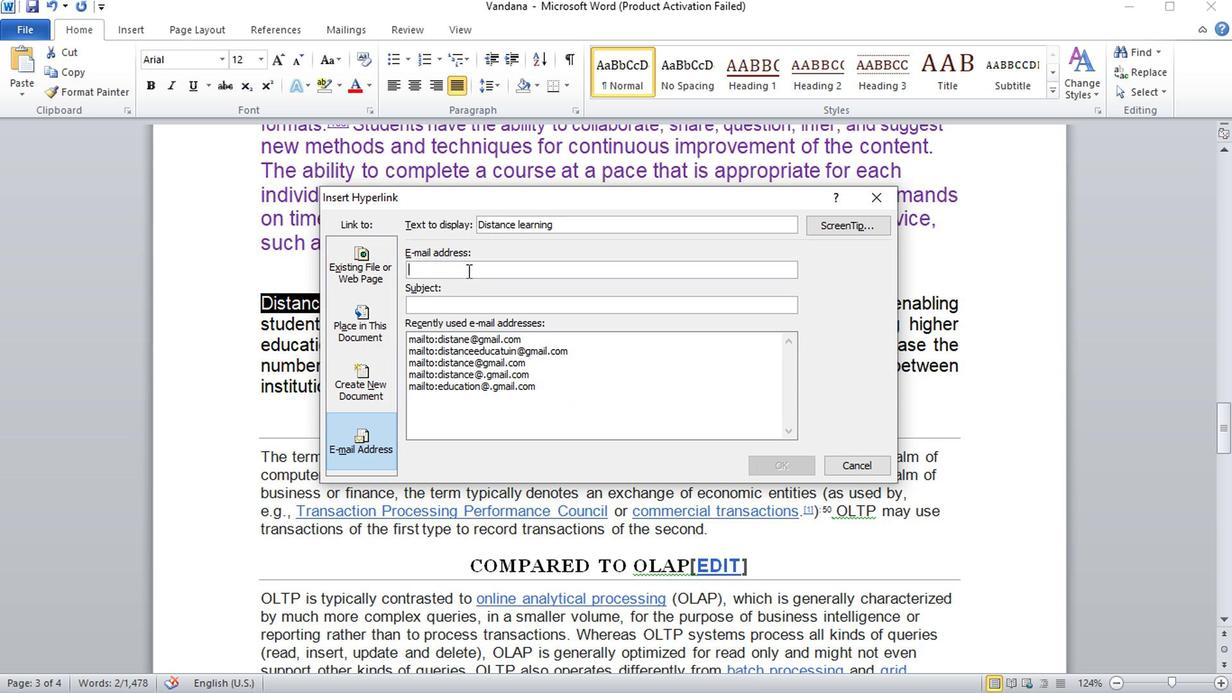 
Action: Mouse pressed left at (465, 274)
Screenshot: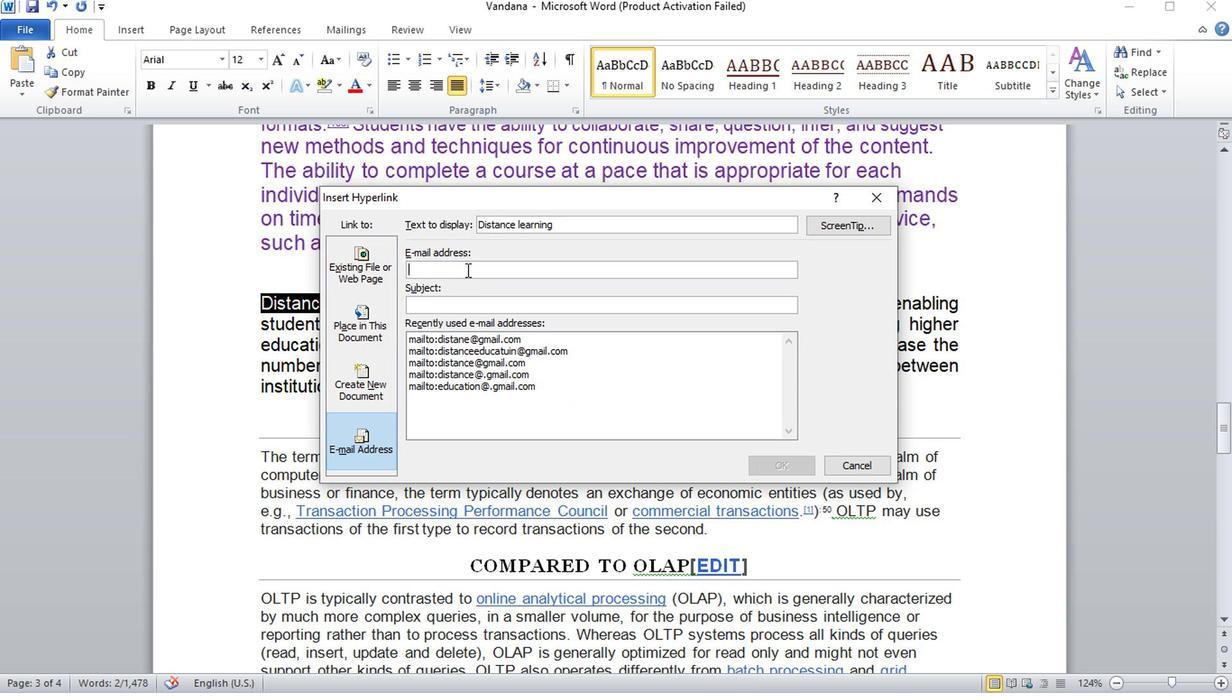 
Action: Key pressed education<Key.shift>@gmail.com
Screenshot: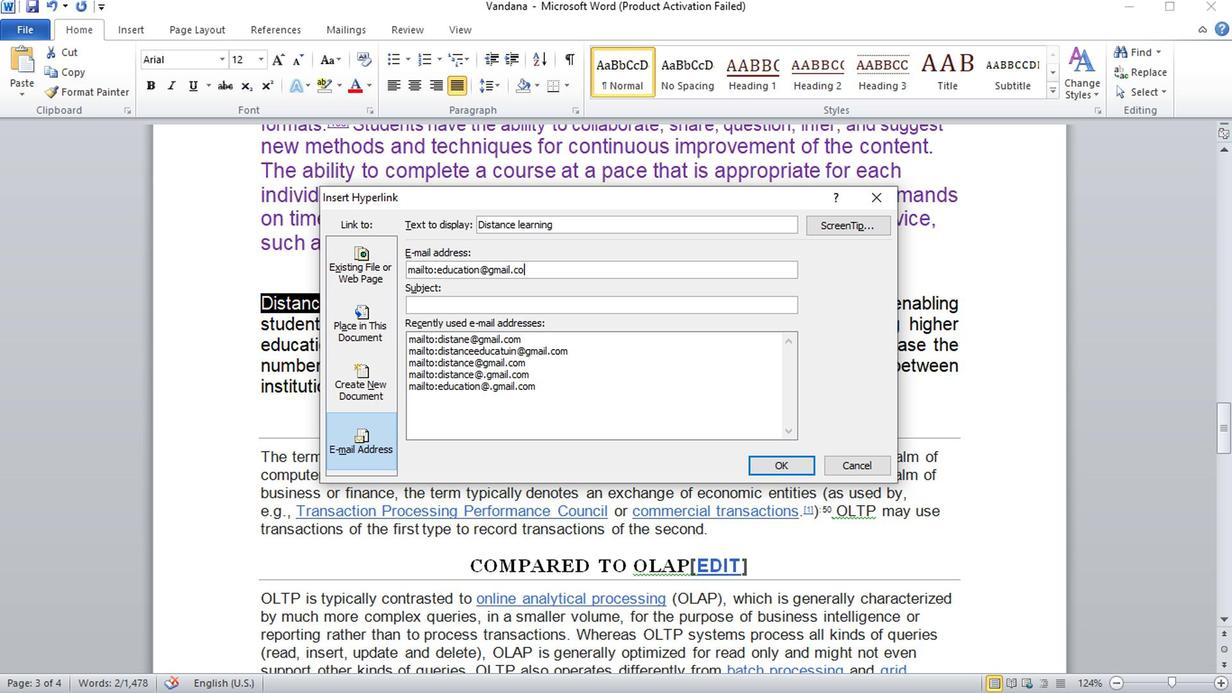 
Action: Mouse scrolled (465, 274) with delta (0, 0)
Screenshot: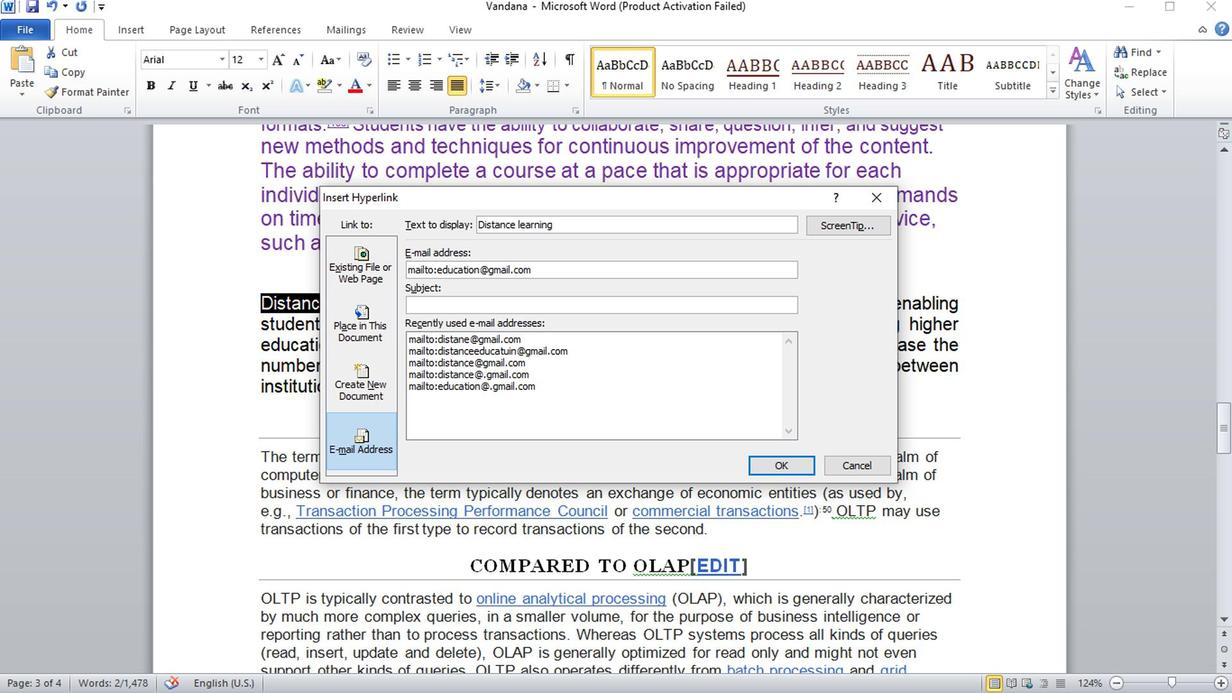 
Action: Mouse moved to (777, 465)
Screenshot: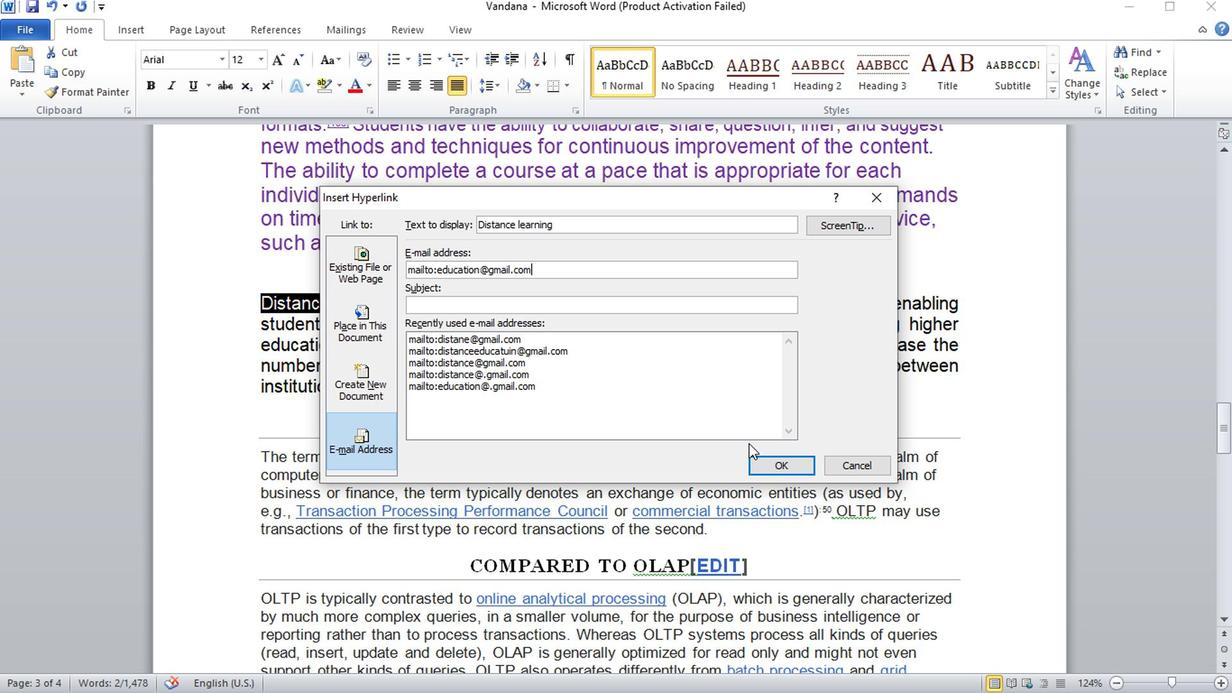 
Action: Mouse pressed left at (777, 465)
Screenshot: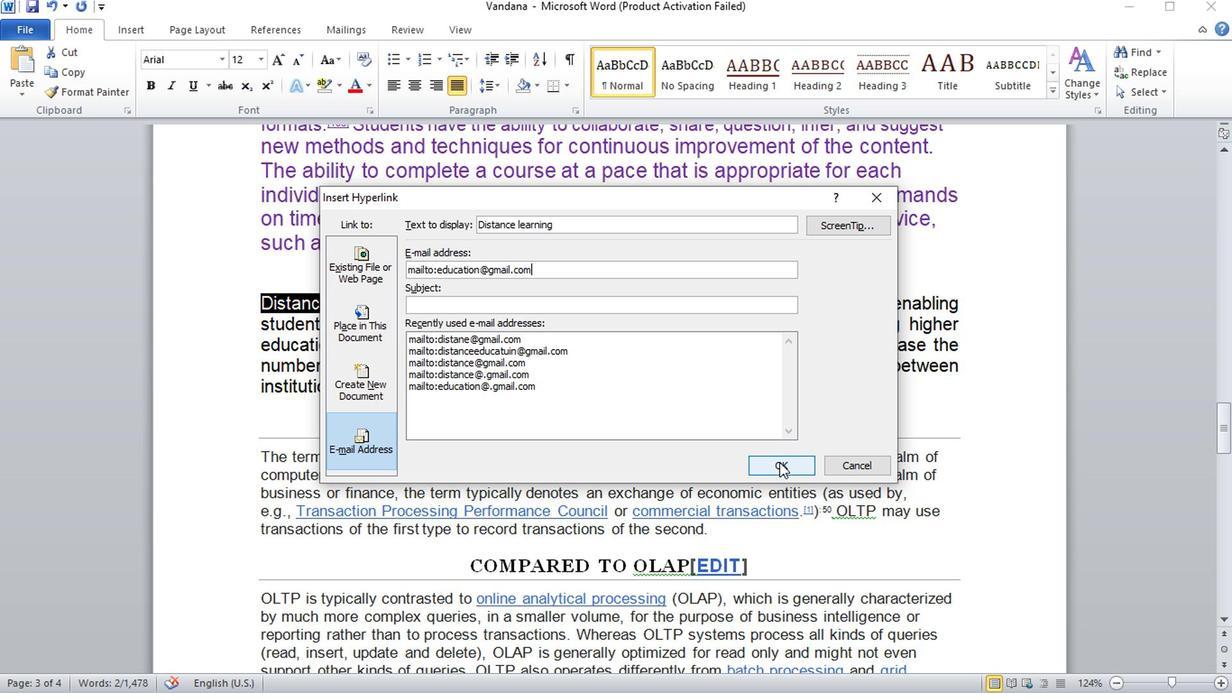 
Action: Mouse moved to (542, 333)
Screenshot: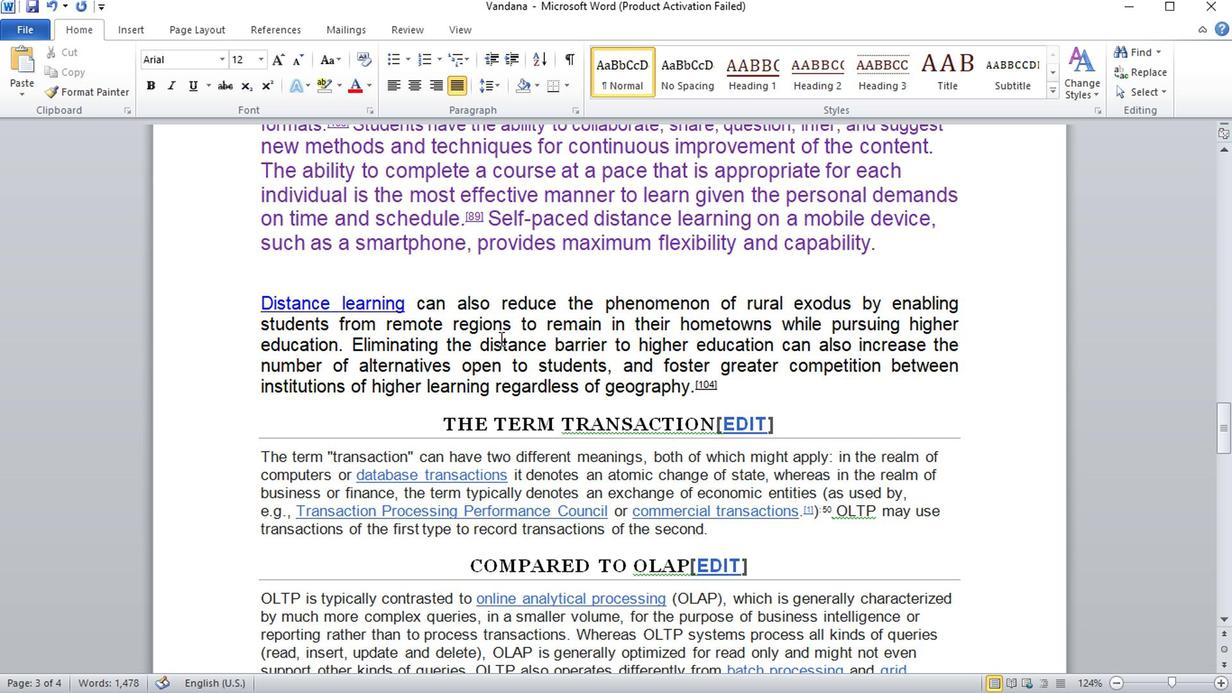 
Action: Mouse scrolled (542, 332) with delta (0, 0)
Screenshot: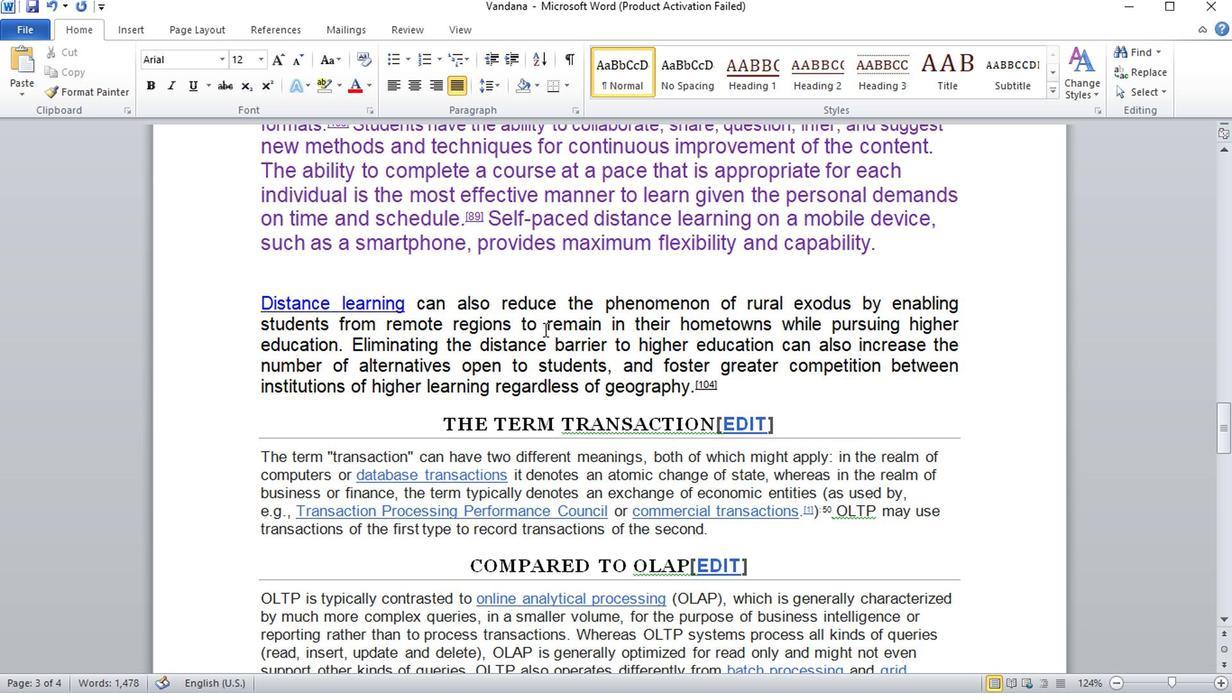 
Action: Mouse scrolled (542, 332) with delta (0, 0)
Screenshot: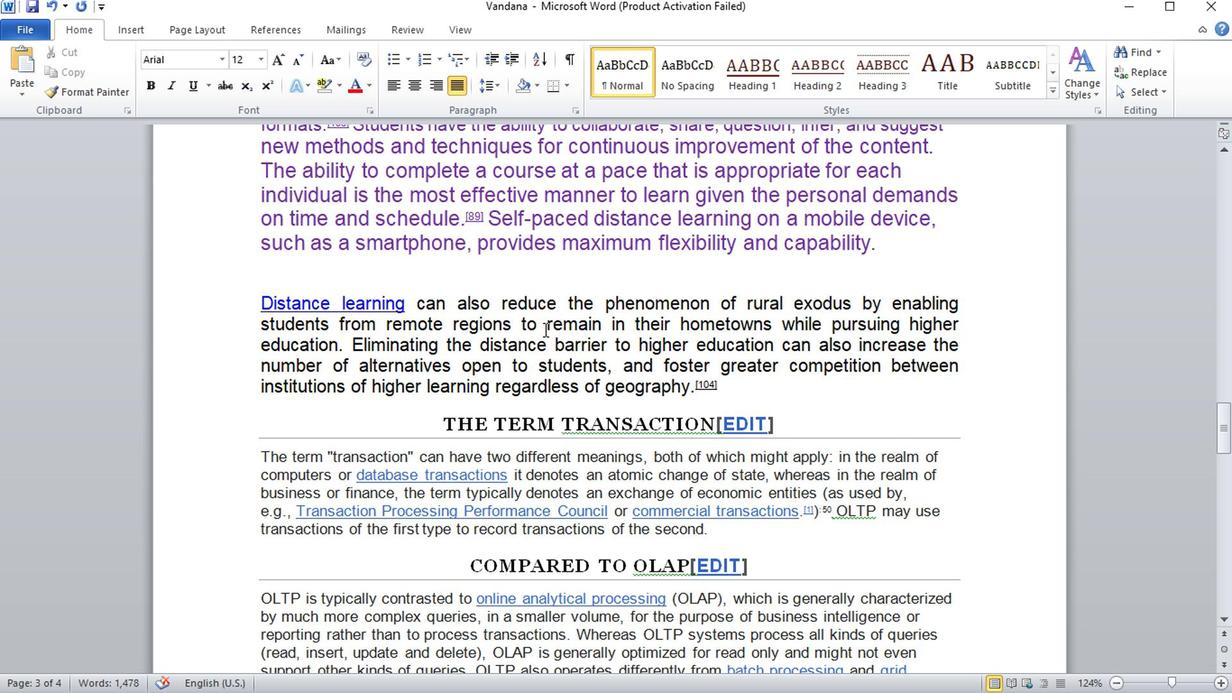 
Action: Mouse scrolled (542, 332) with delta (0, 0)
Screenshot: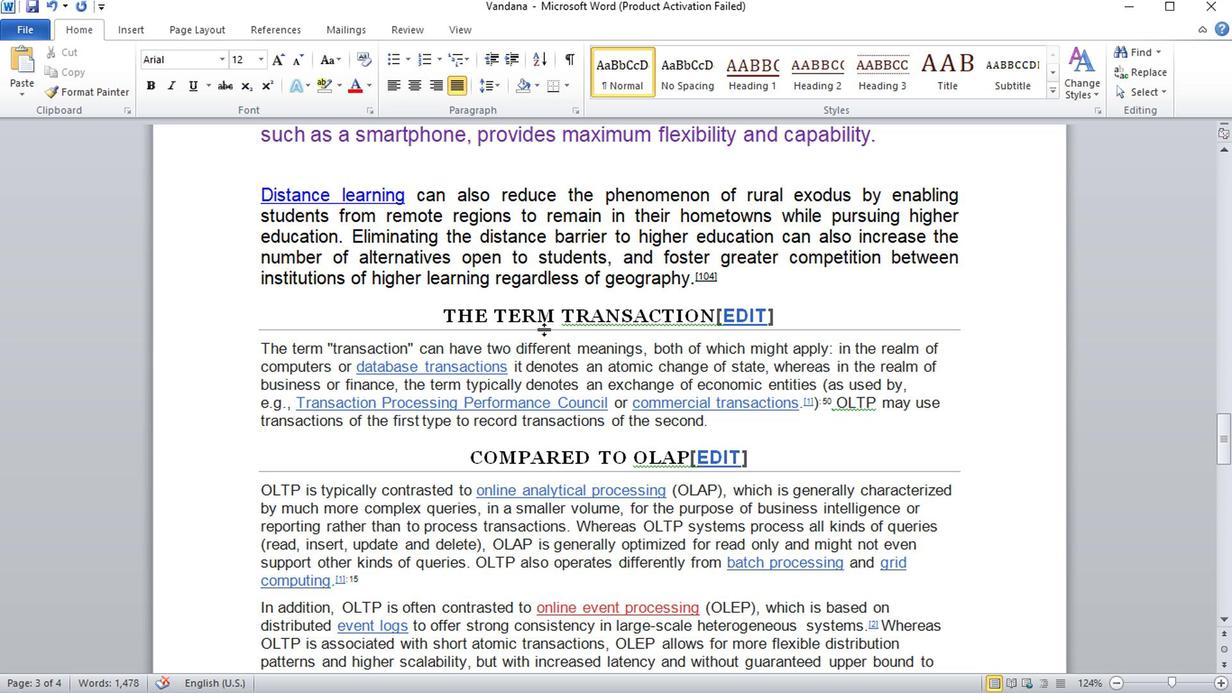 
Action: Mouse scrolled (542, 332) with delta (0, 0)
Screenshot: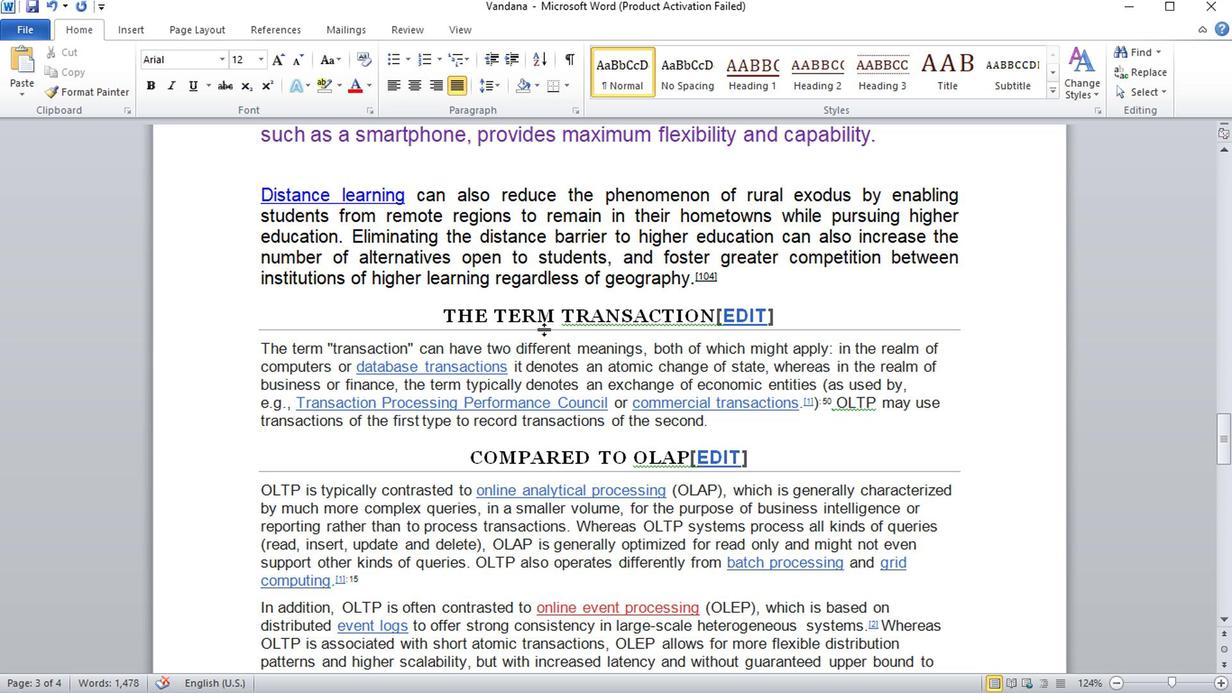 
Action: Mouse scrolled (542, 332) with delta (0, 0)
Screenshot: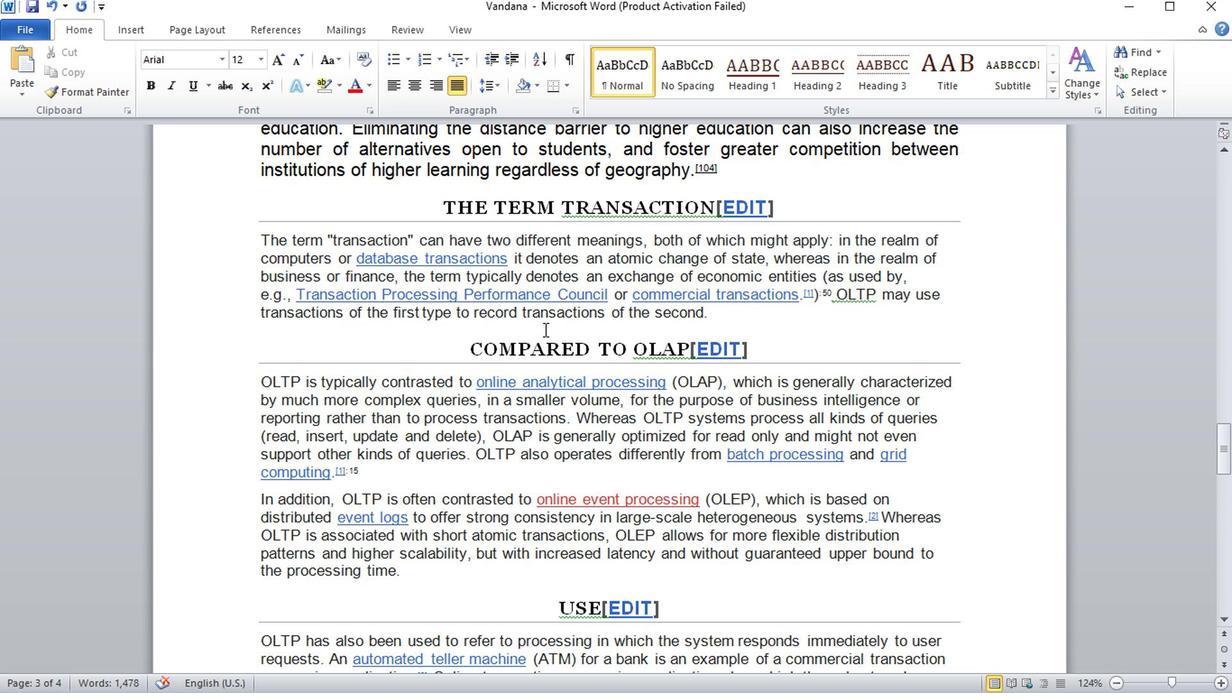 
Action: Mouse scrolled (542, 332) with delta (0, 0)
Screenshot: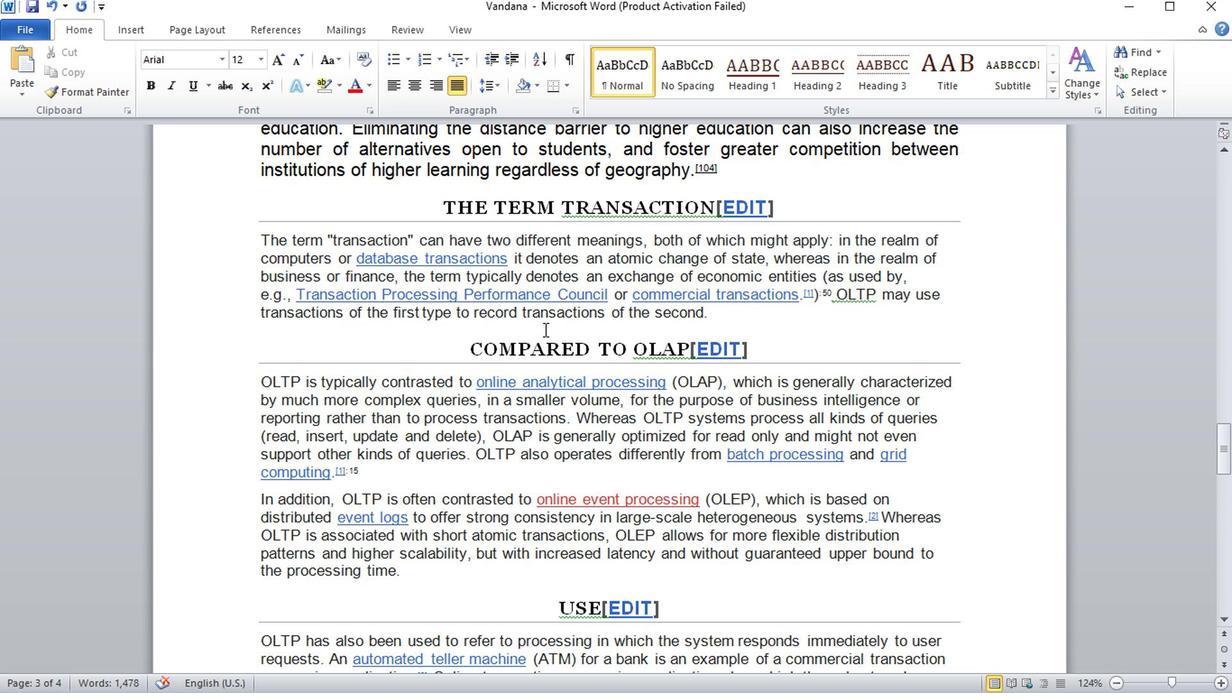 
Action: Mouse scrolled (542, 332) with delta (0, 0)
Screenshot: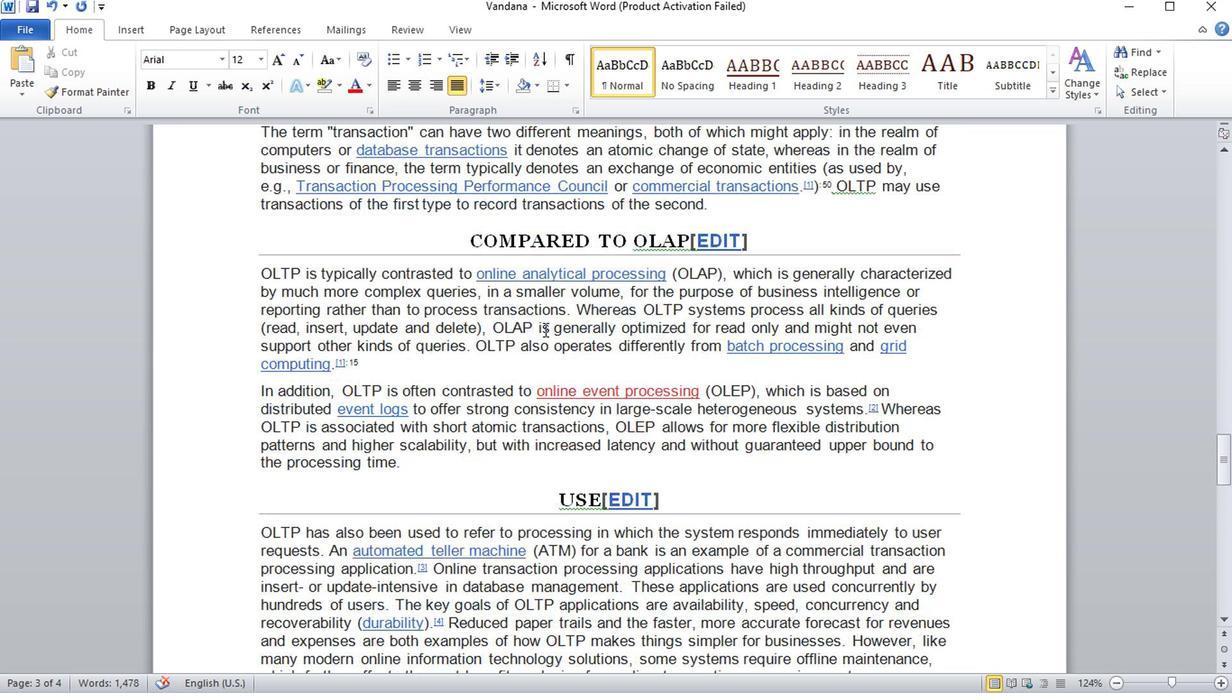 
Action: Mouse scrolled (542, 332) with delta (0, 0)
Screenshot: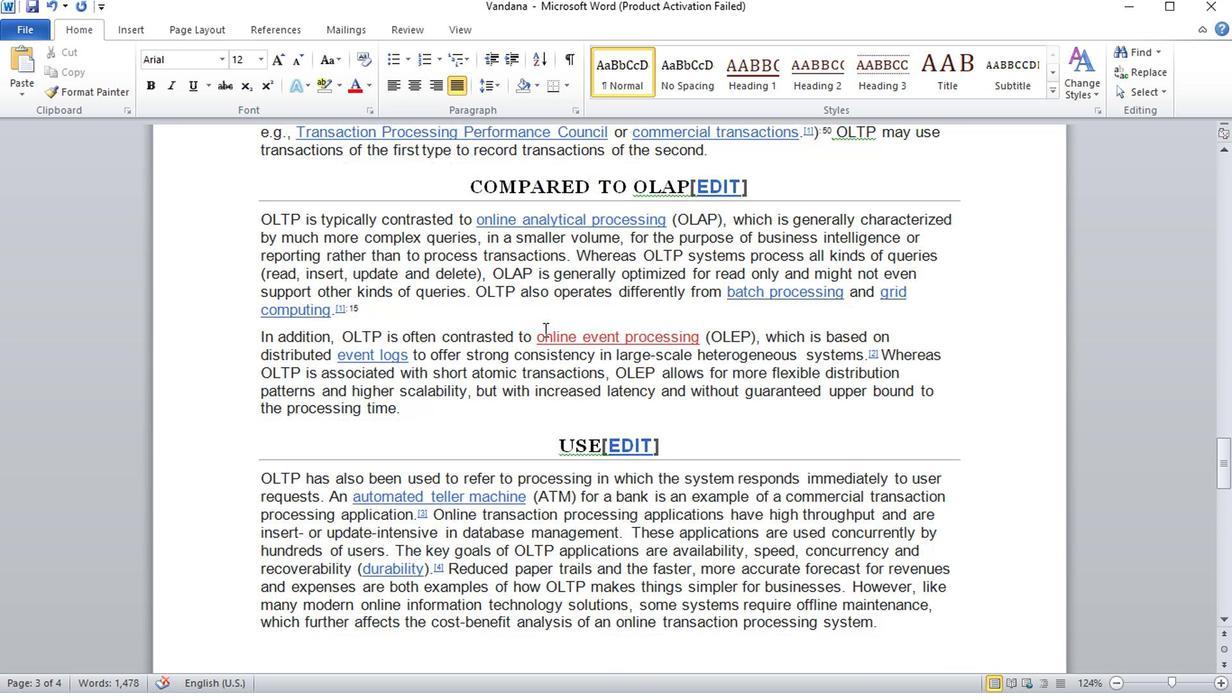 
Action: Mouse scrolled (542, 332) with delta (0, 0)
Screenshot: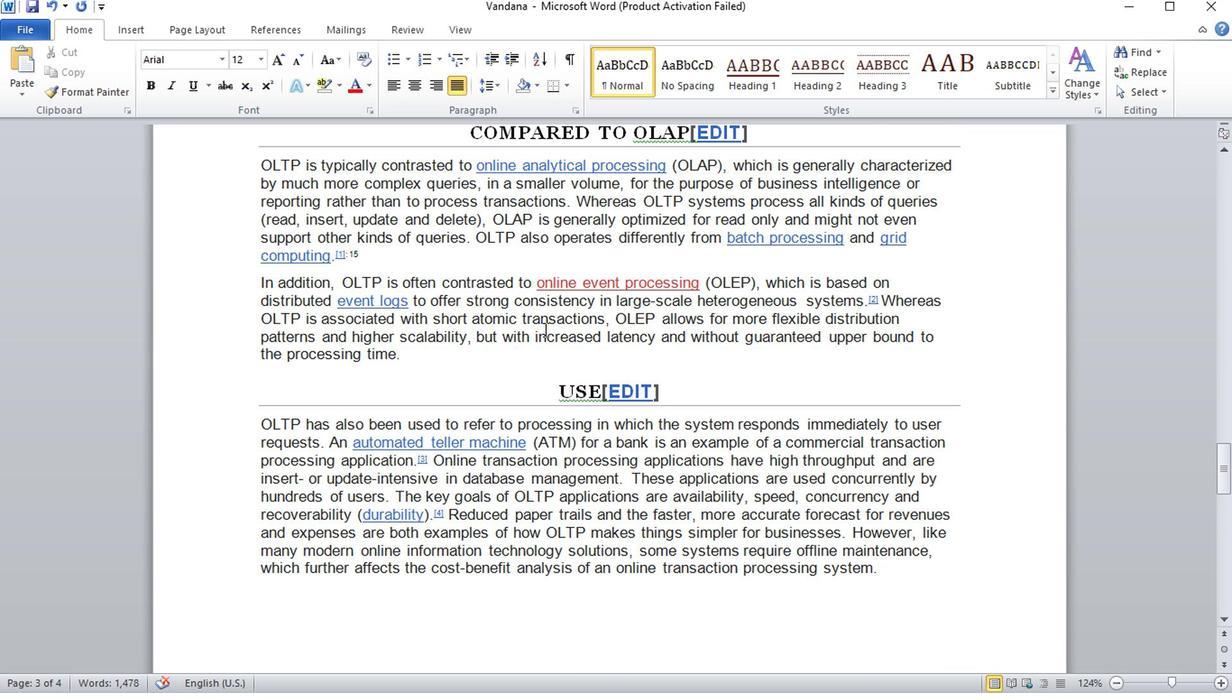 
Action: Mouse scrolled (542, 332) with delta (0, 0)
